 Task: Explore Airbnb listings near historical plantations in Charleston, South Carolina, discussing their cultural significance.
Action: Mouse moved to (576, 75)
Screenshot: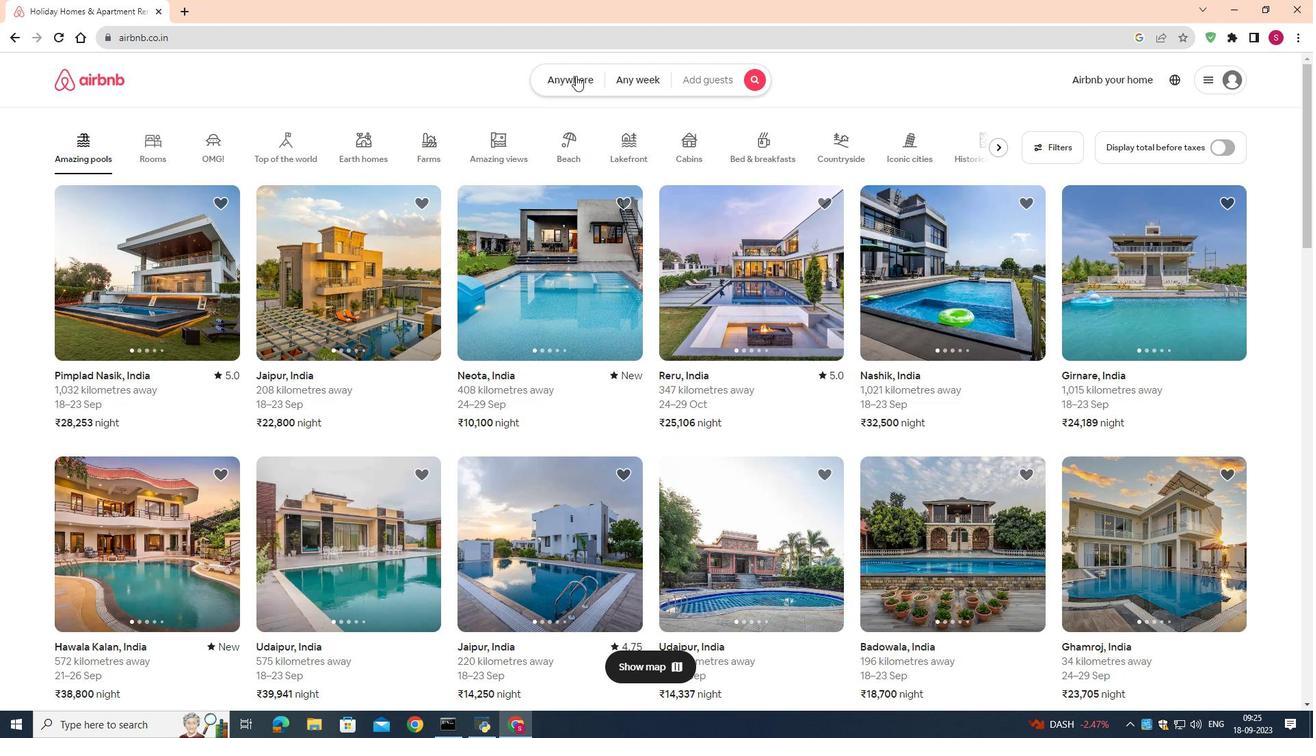 
Action: Mouse pressed left at (576, 75)
Screenshot: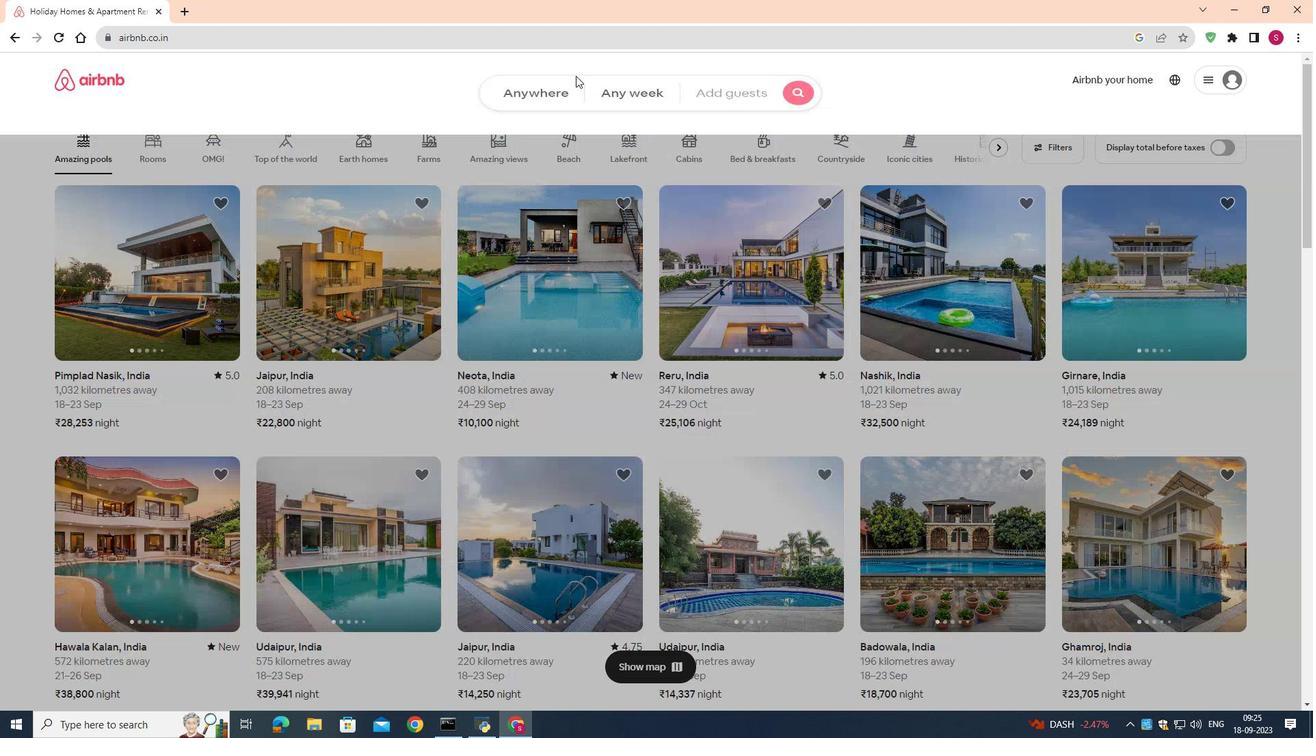 
Action: Mouse moved to (480, 129)
Screenshot: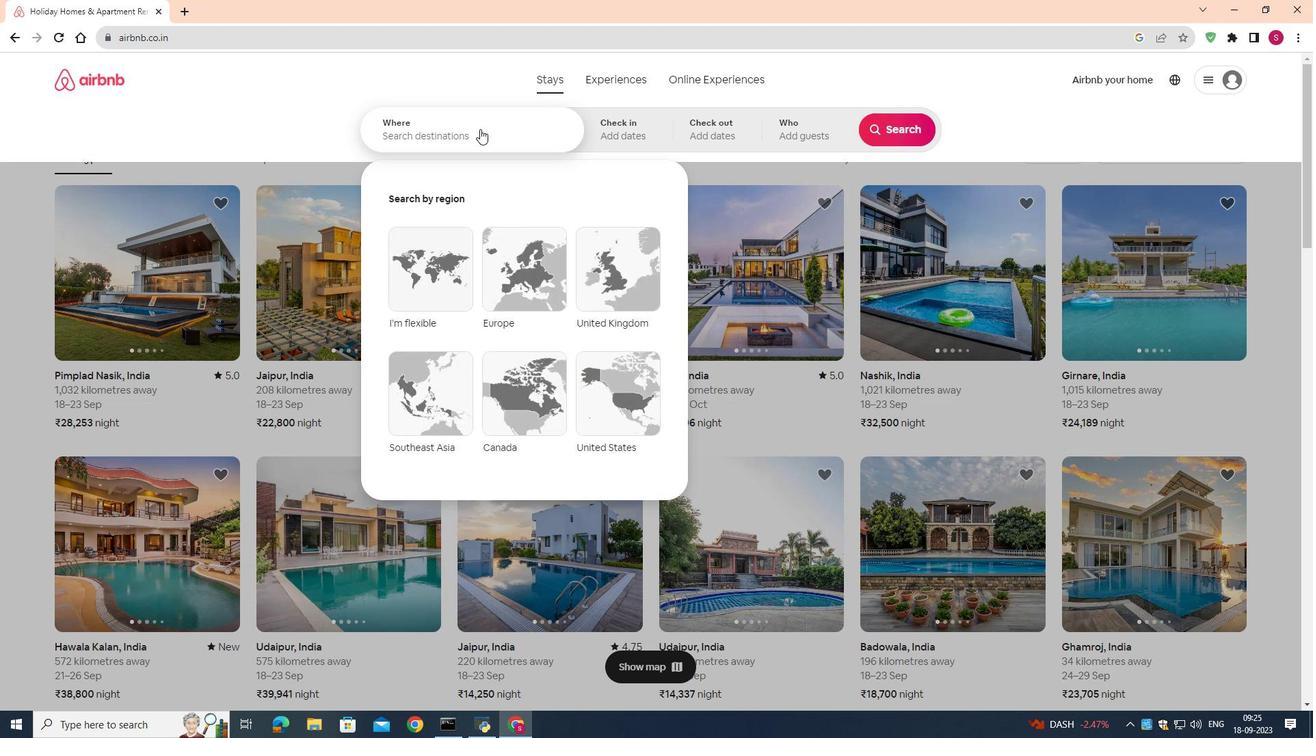 
Action: Mouse pressed left at (480, 129)
Screenshot: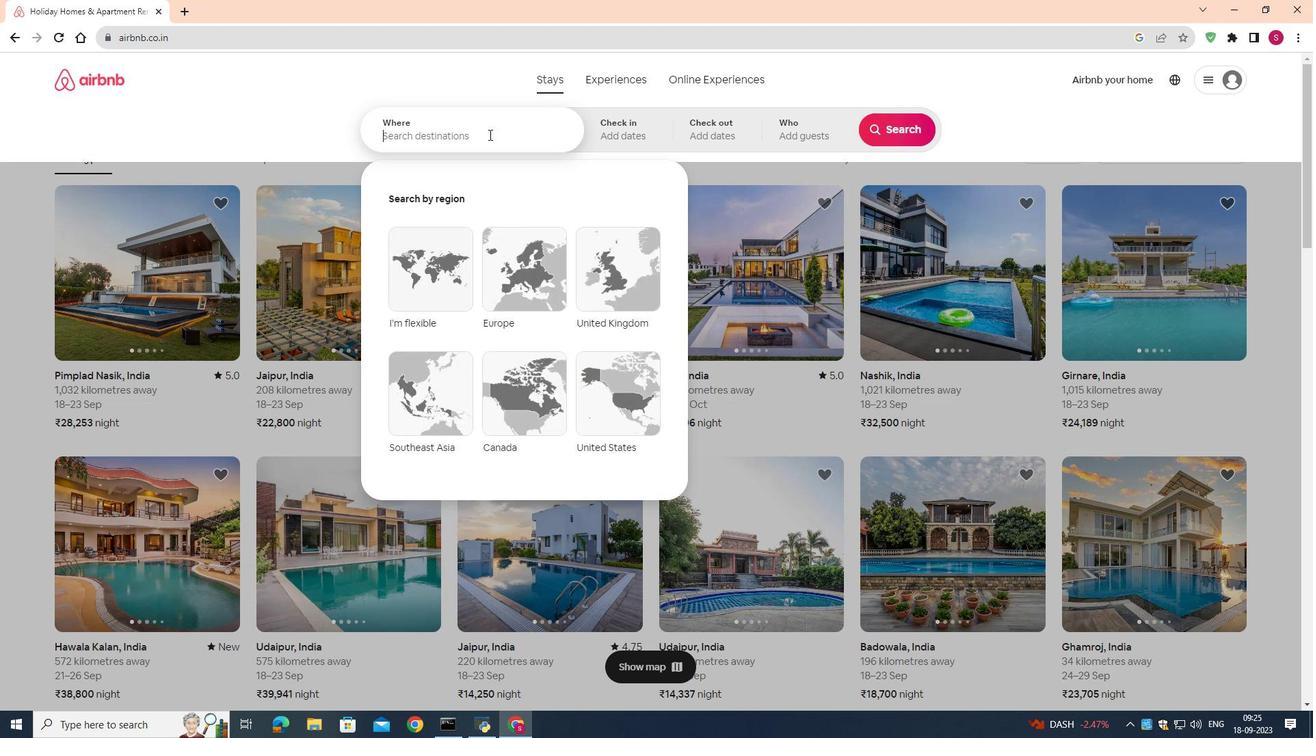 
Action: Mouse moved to (491, 135)
Screenshot: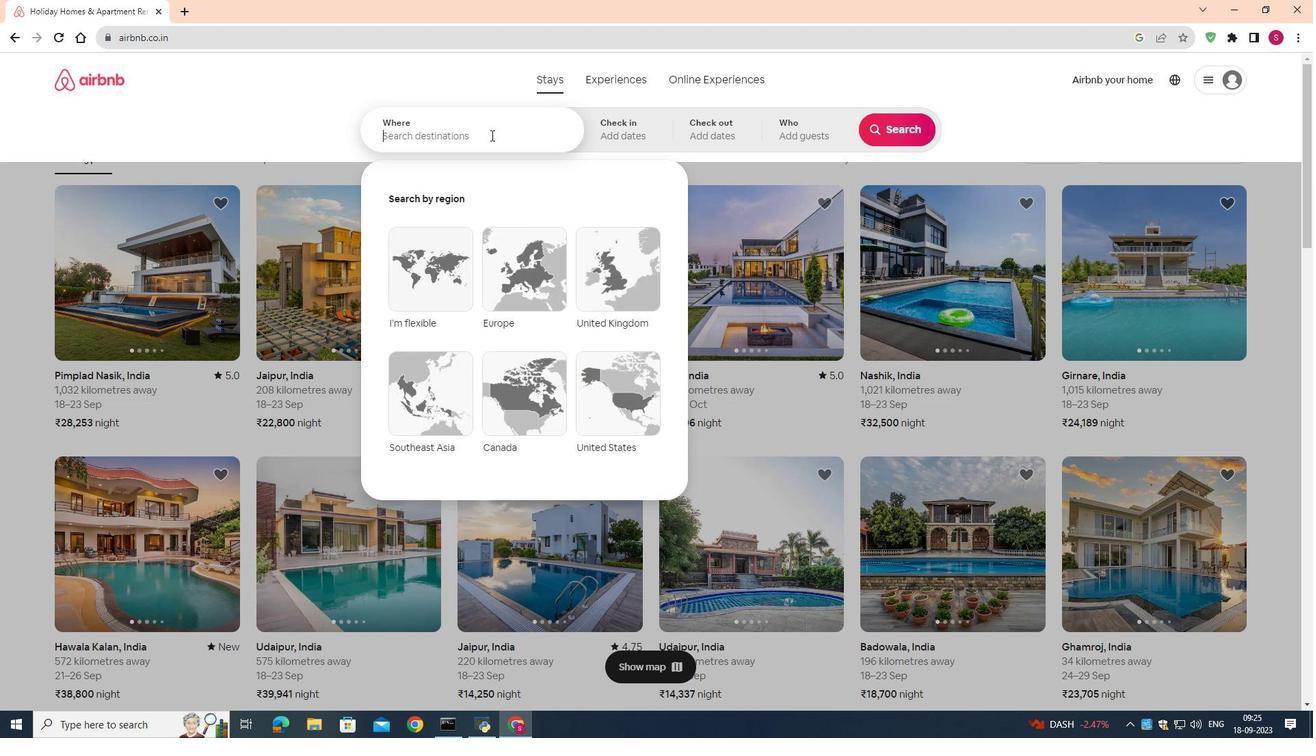 
Action: Key pressed <Key.caps_lock>C<Key.caps_lock>haleston,<Key.space><Key.caps_lock>S<Key.caps_lock>outh<Key.down><Key.enter>
Screenshot: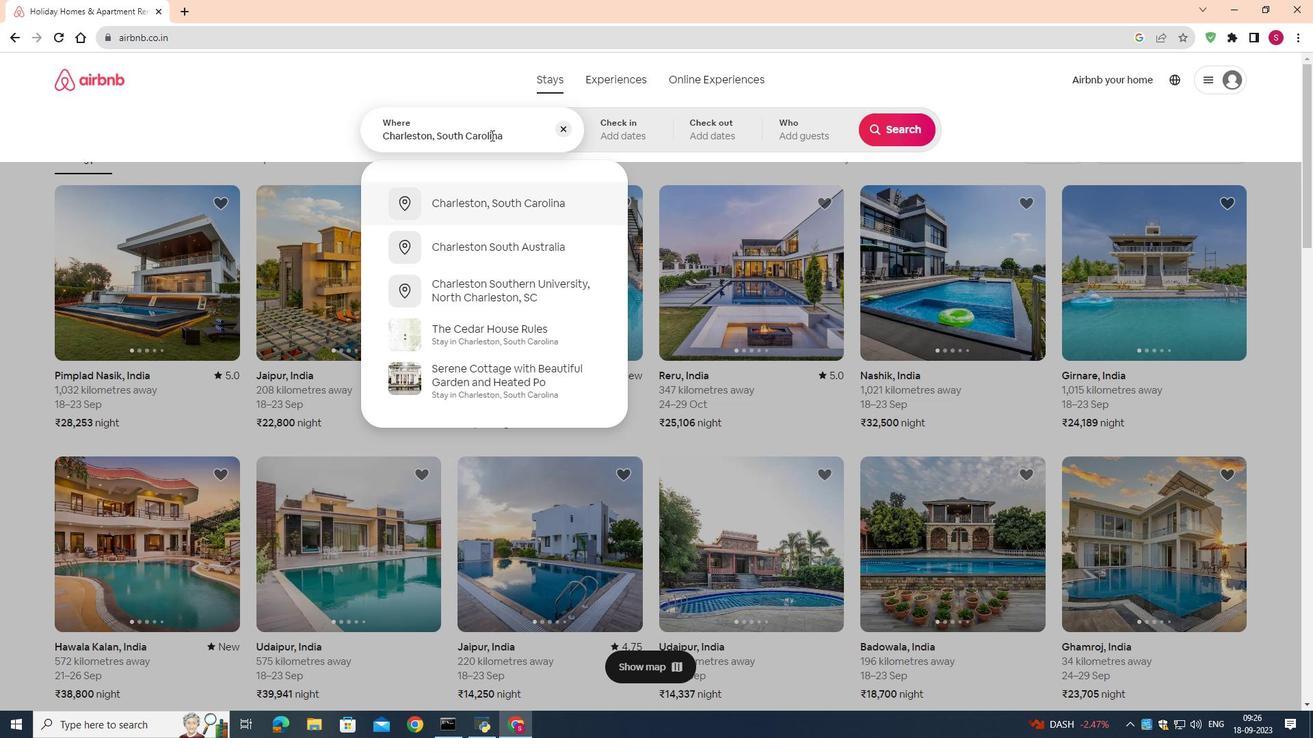 
Action: Mouse moved to (883, 134)
Screenshot: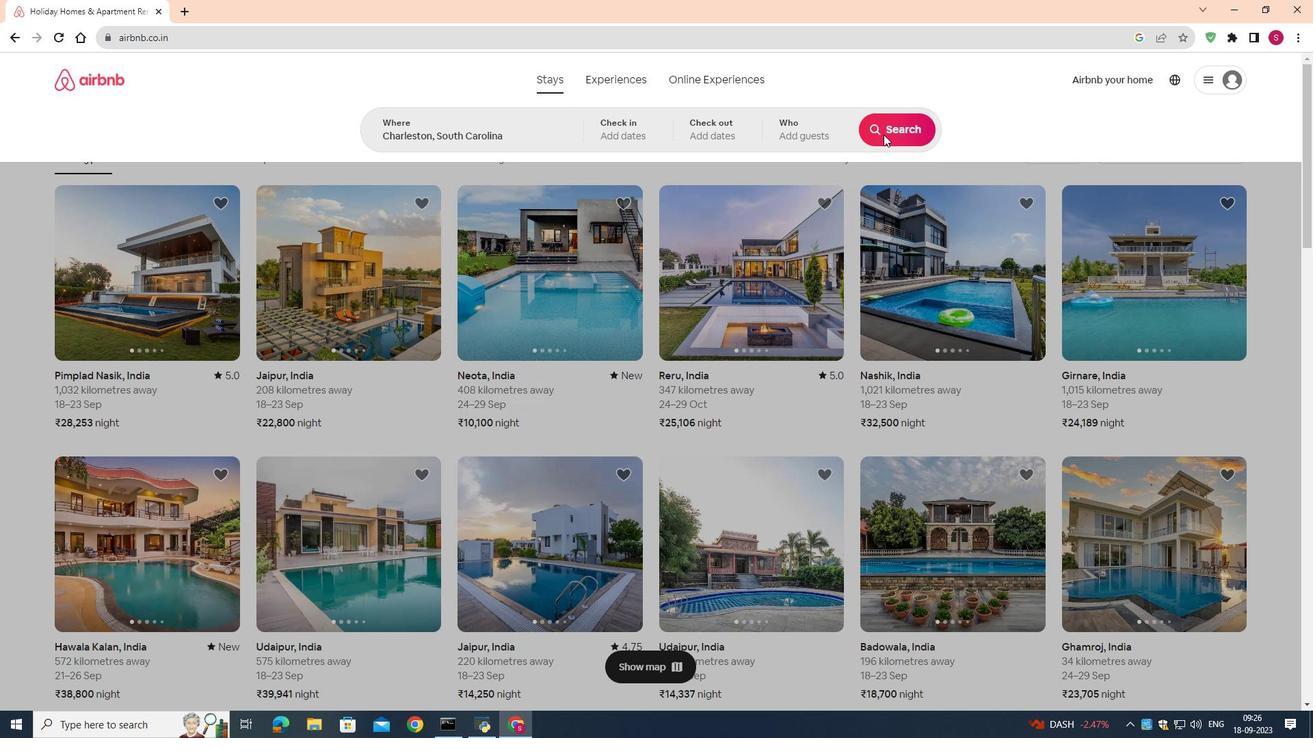 
Action: Mouse pressed left at (883, 134)
Screenshot: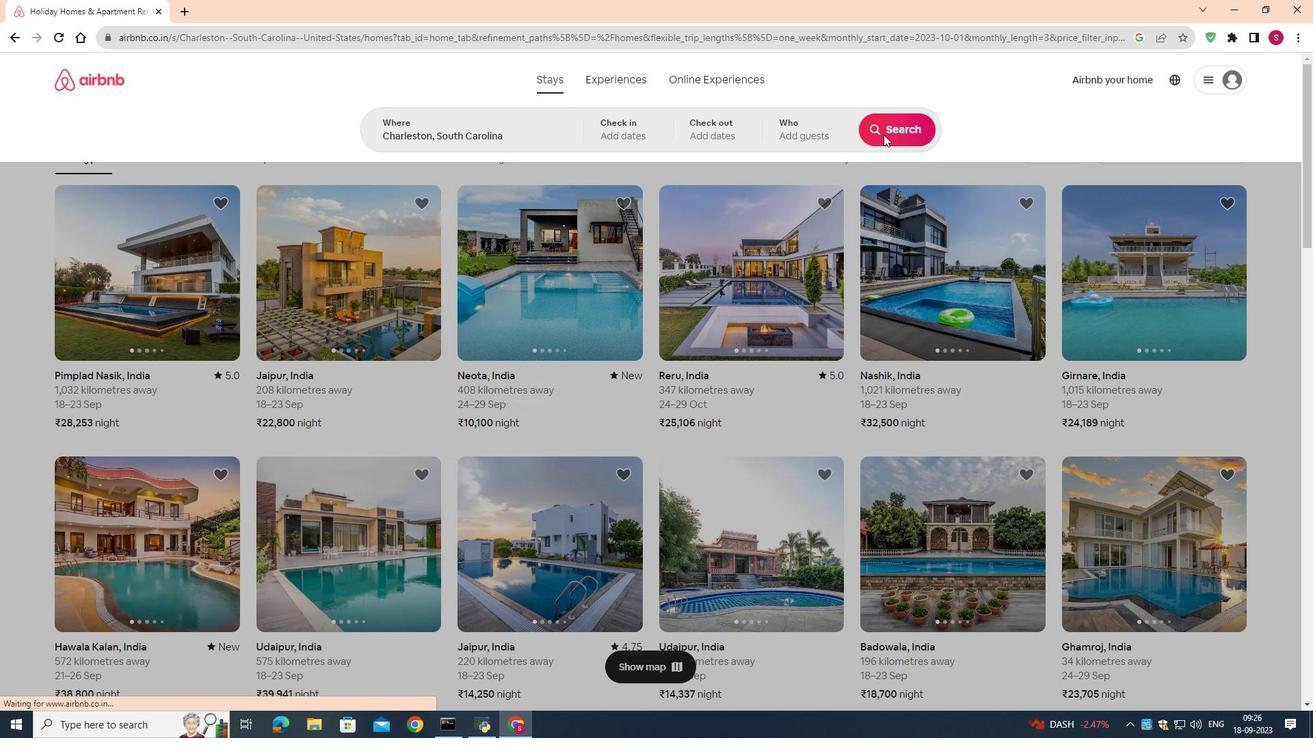 
Action: Mouse moved to (1048, 134)
Screenshot: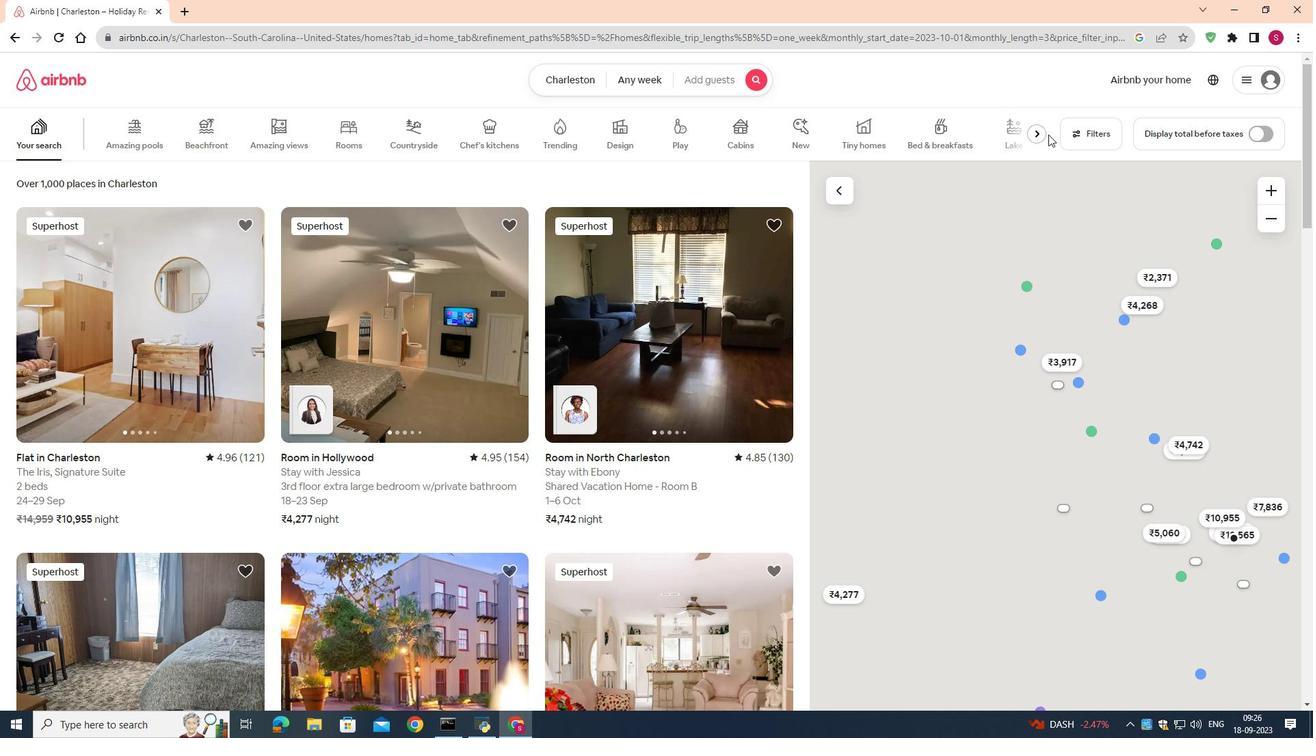 
Action: Mouse pressed left at (1048, 134)
Screenshot: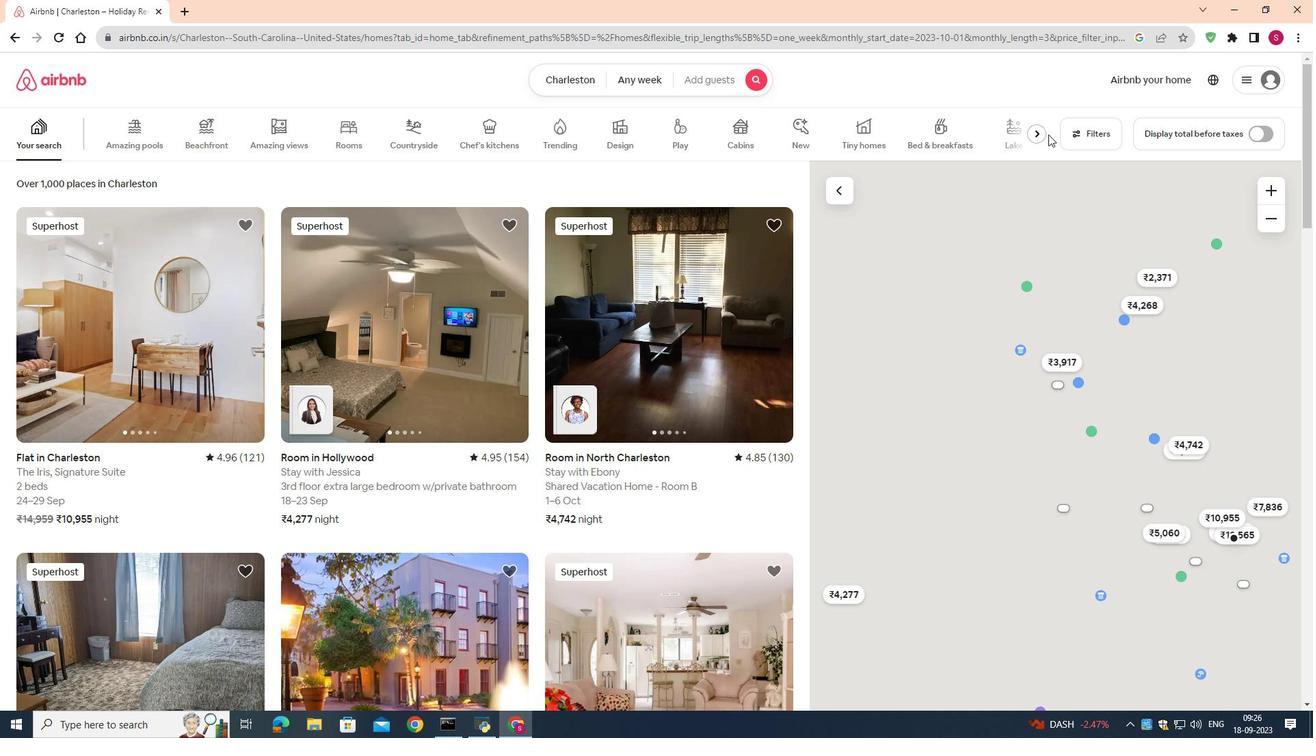 
Action: Mouse moved to (1041, 135)
Screenshot: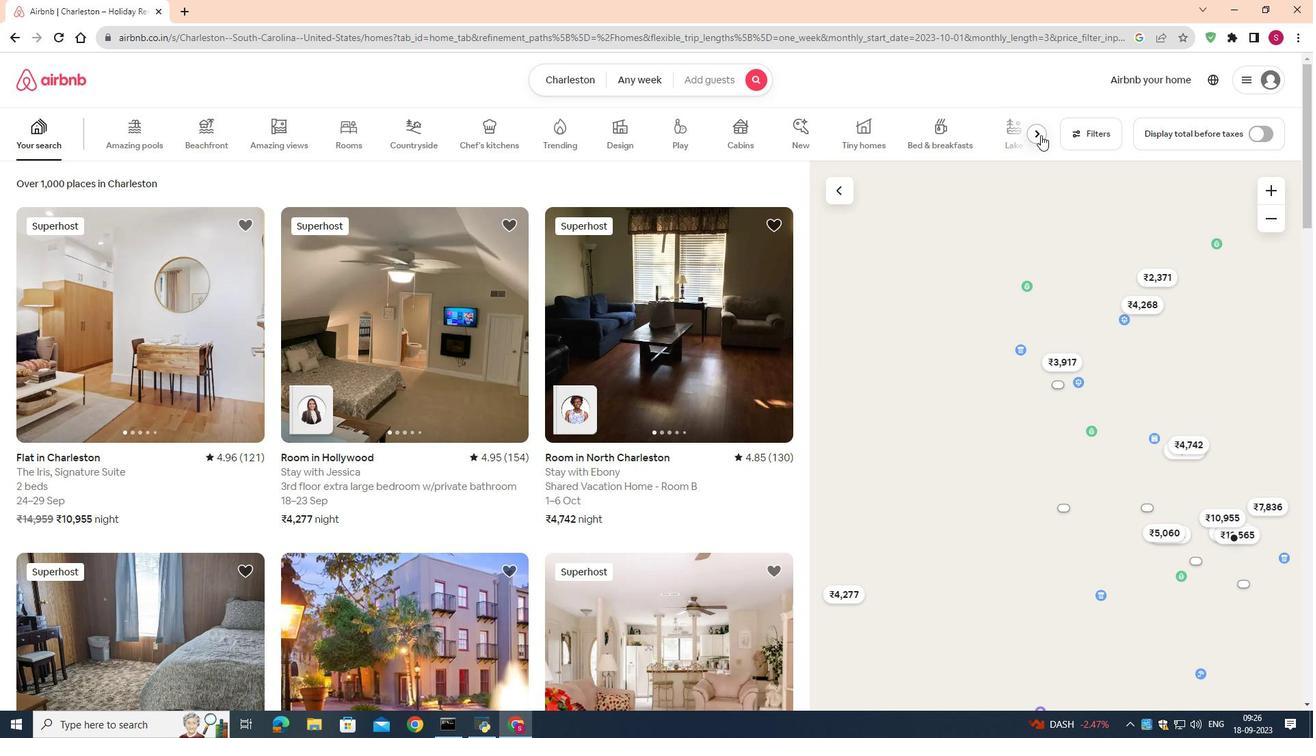 
Action: Mouse pressed left at (1041, 135)
Screenshot: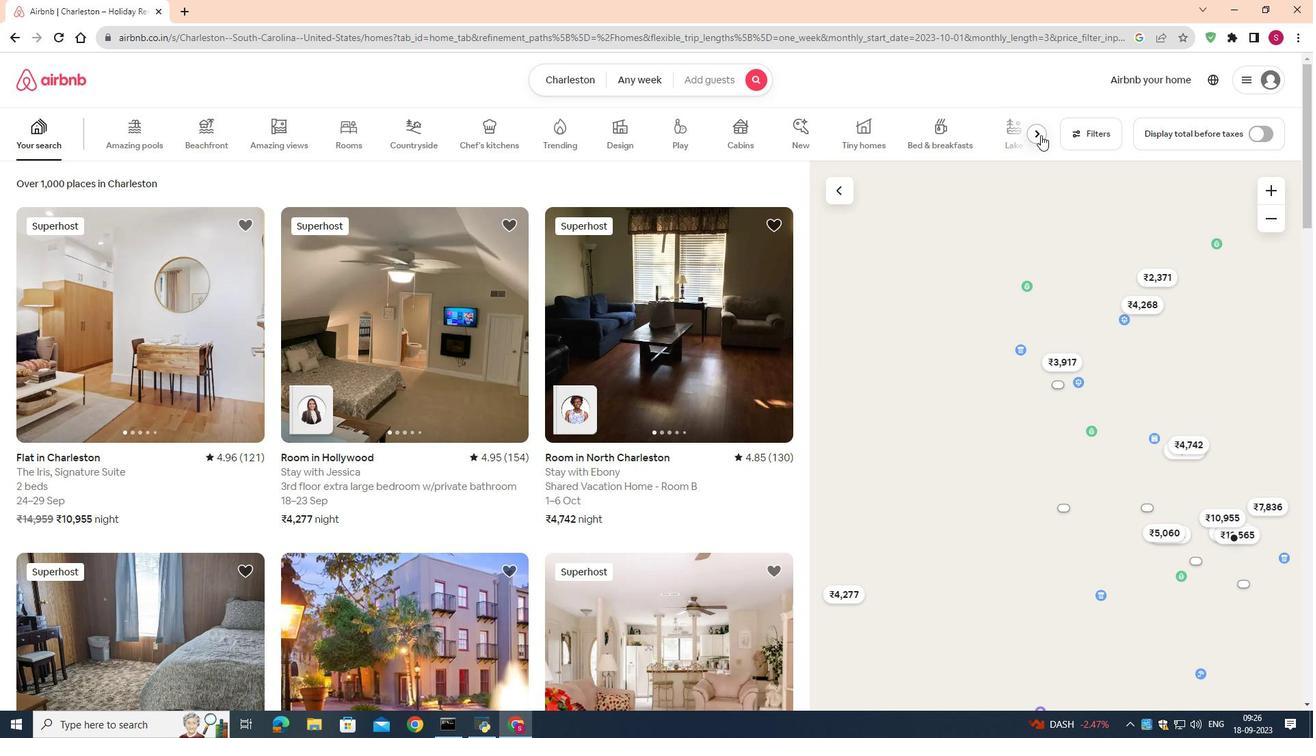 
Action: Mouse moved to (21, 139)
Screenshot: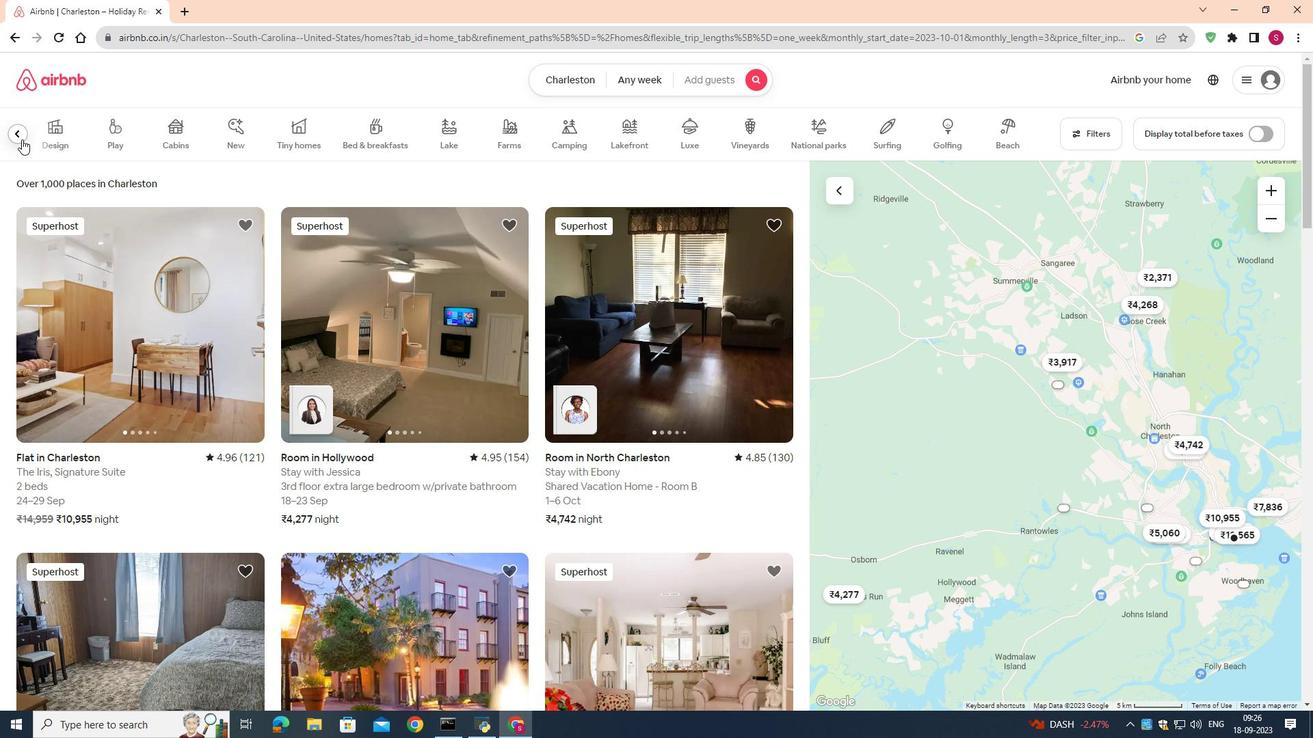 
Action: Mouse pressed left at (21, 139)
Screenshot: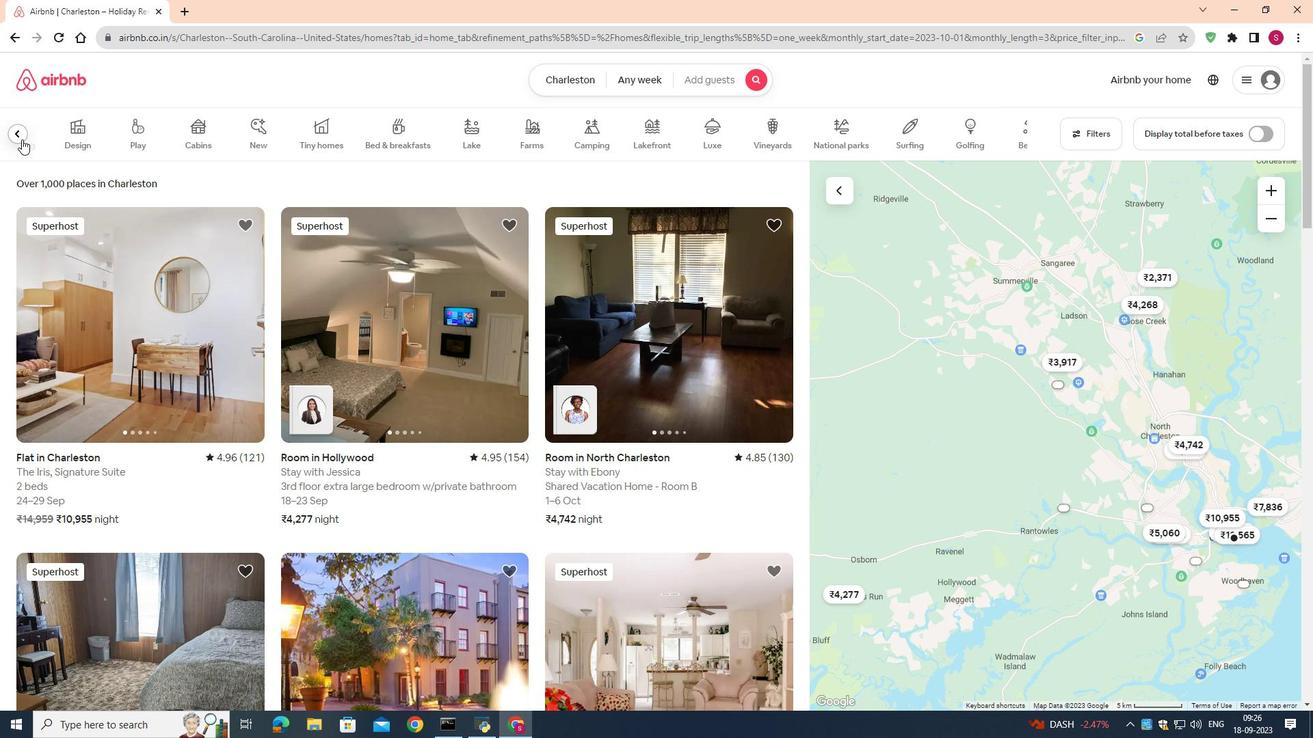 
Action: Mouse moved to (25, 134)
Screenshot: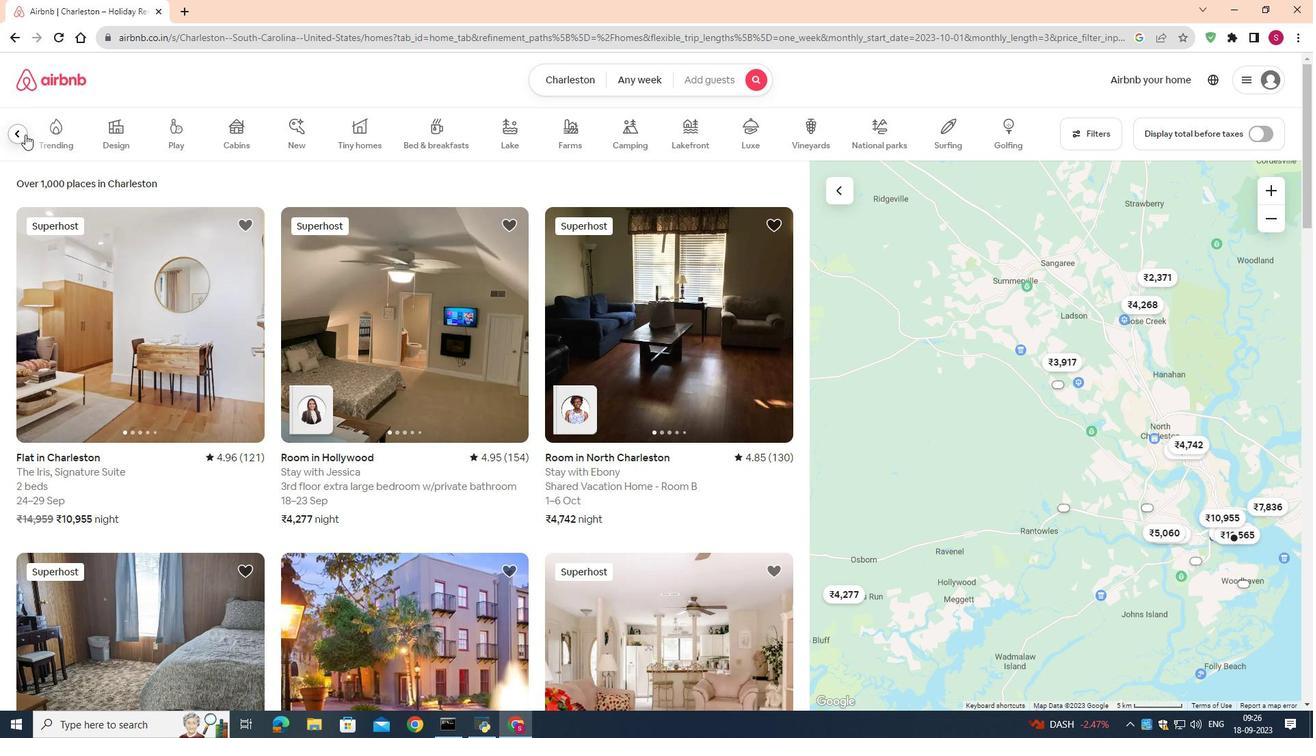 
Action: Mouse pressed left at (25, 134)
Screenshot: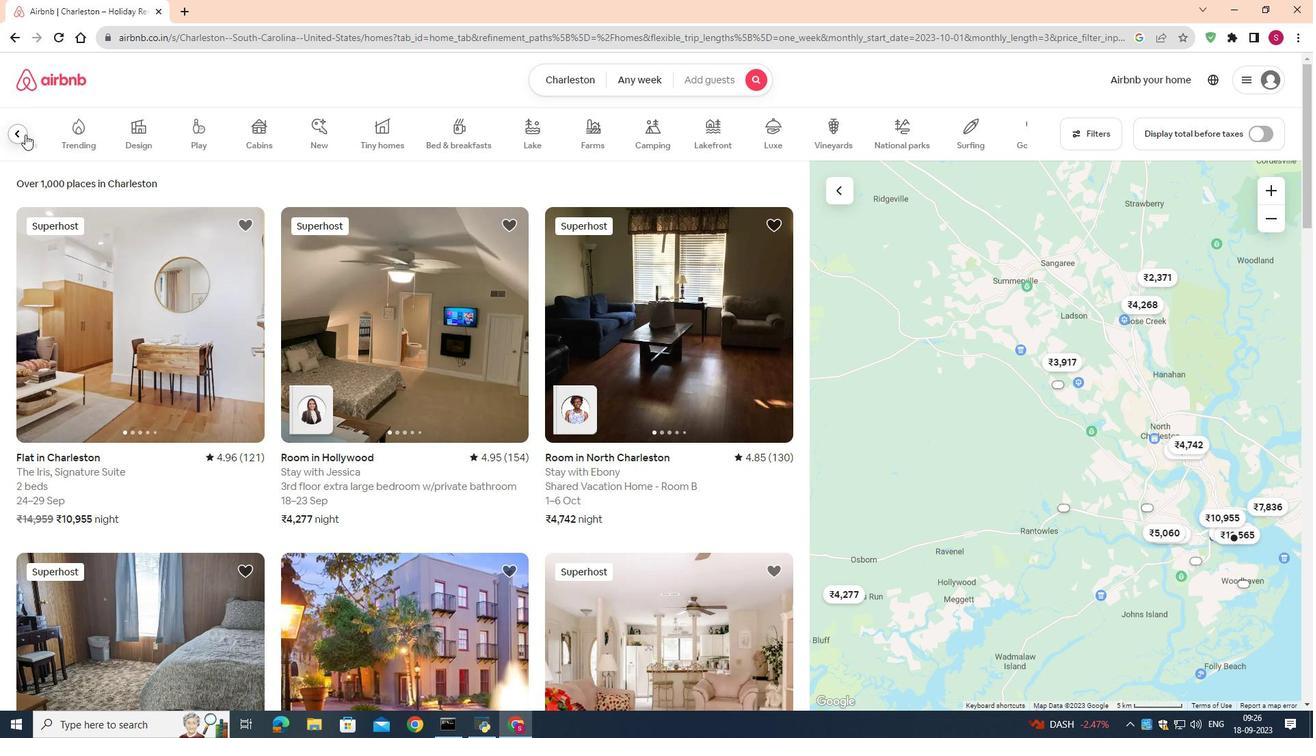 
Action: Mouse moved to (15, 130)
Screenshot: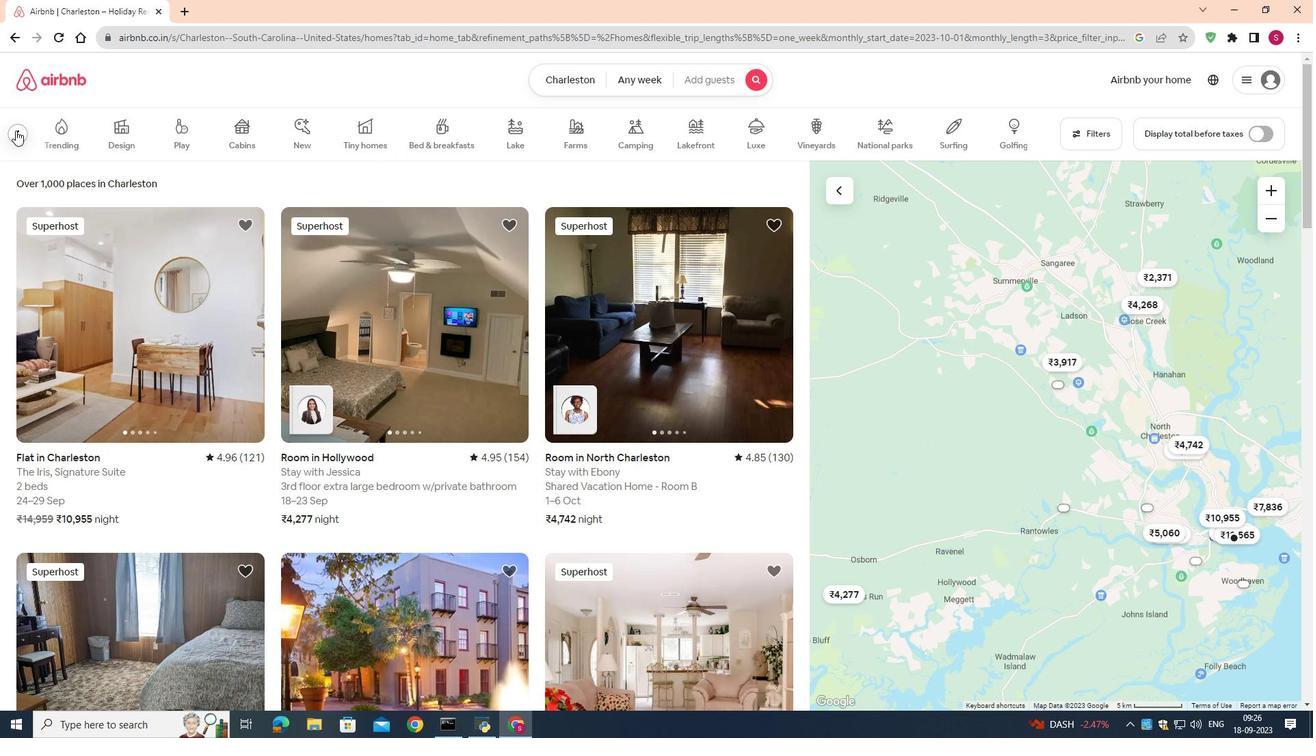 
Action: Mouse pressed left at (15, 130)
Screenshot: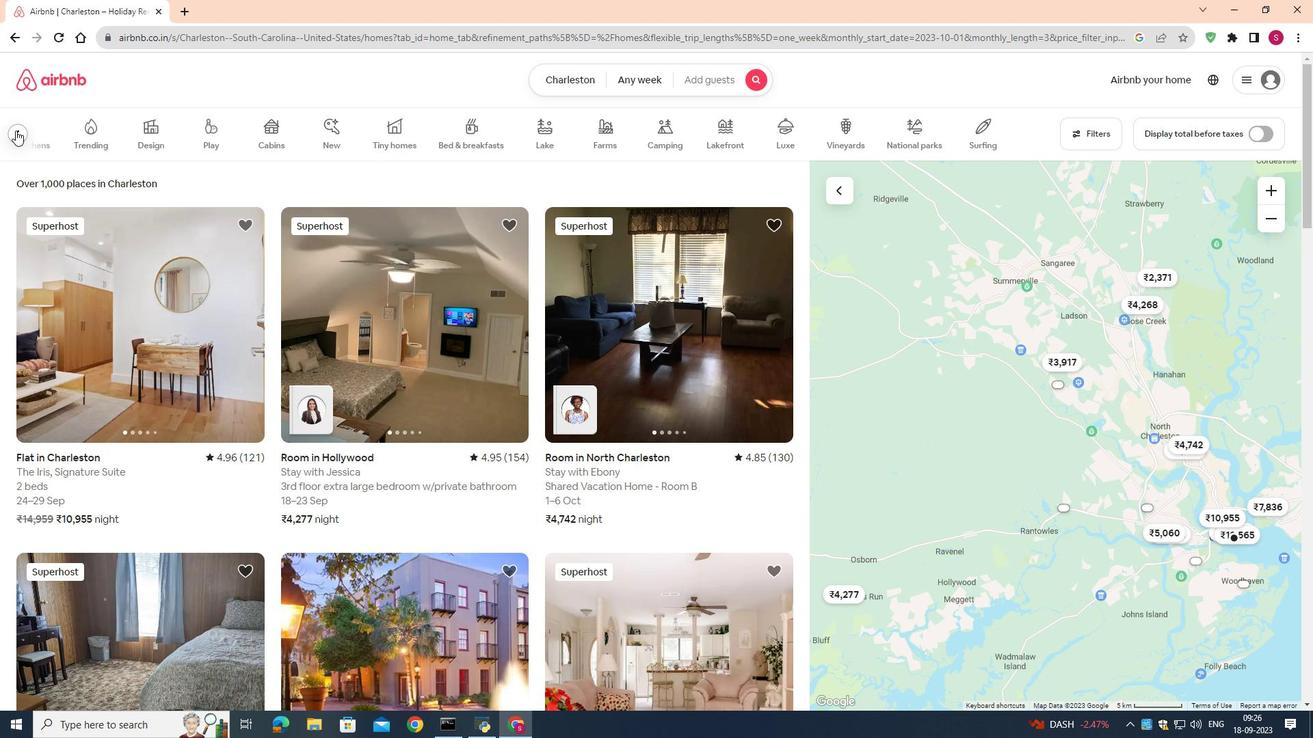 
Action: Mouse moved to (14, 129)
Screenshot: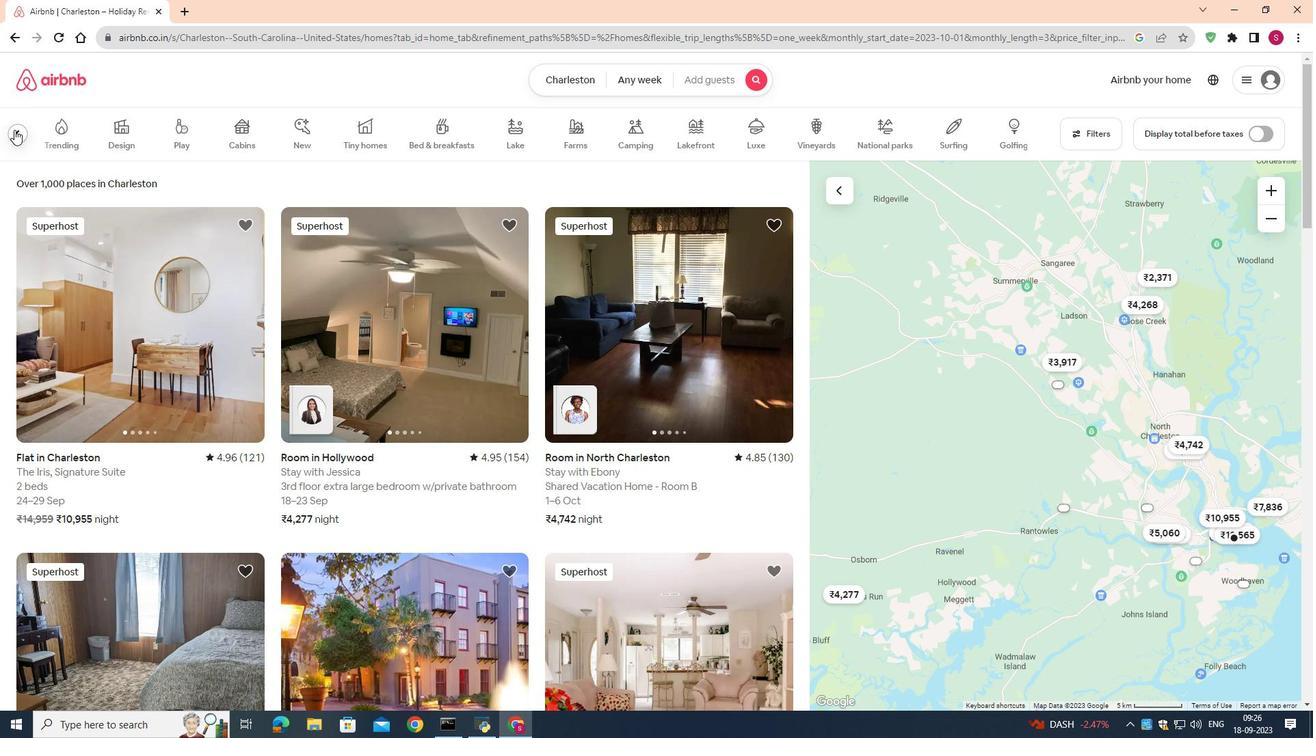 
Action: Mouse pressed left at (14, 129)
Screenshot: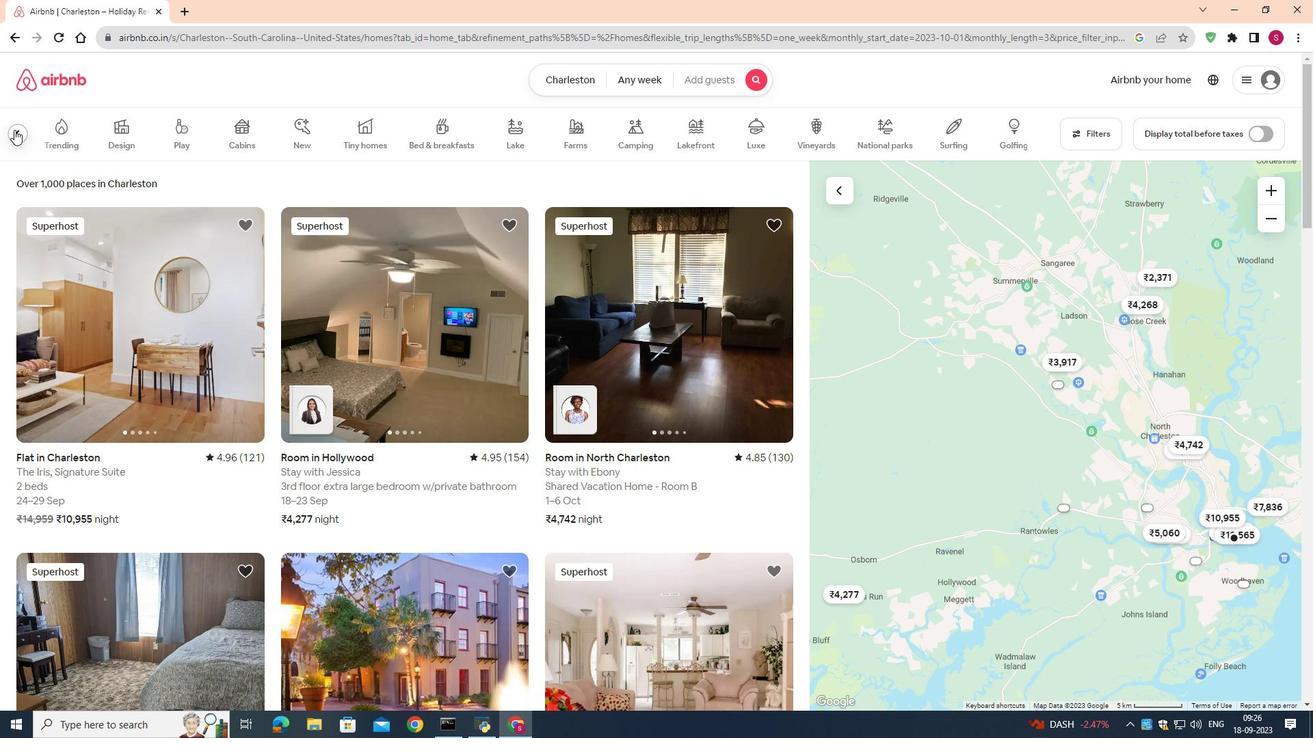 
Action: Mouse moved to (2, 123)
Screenshot: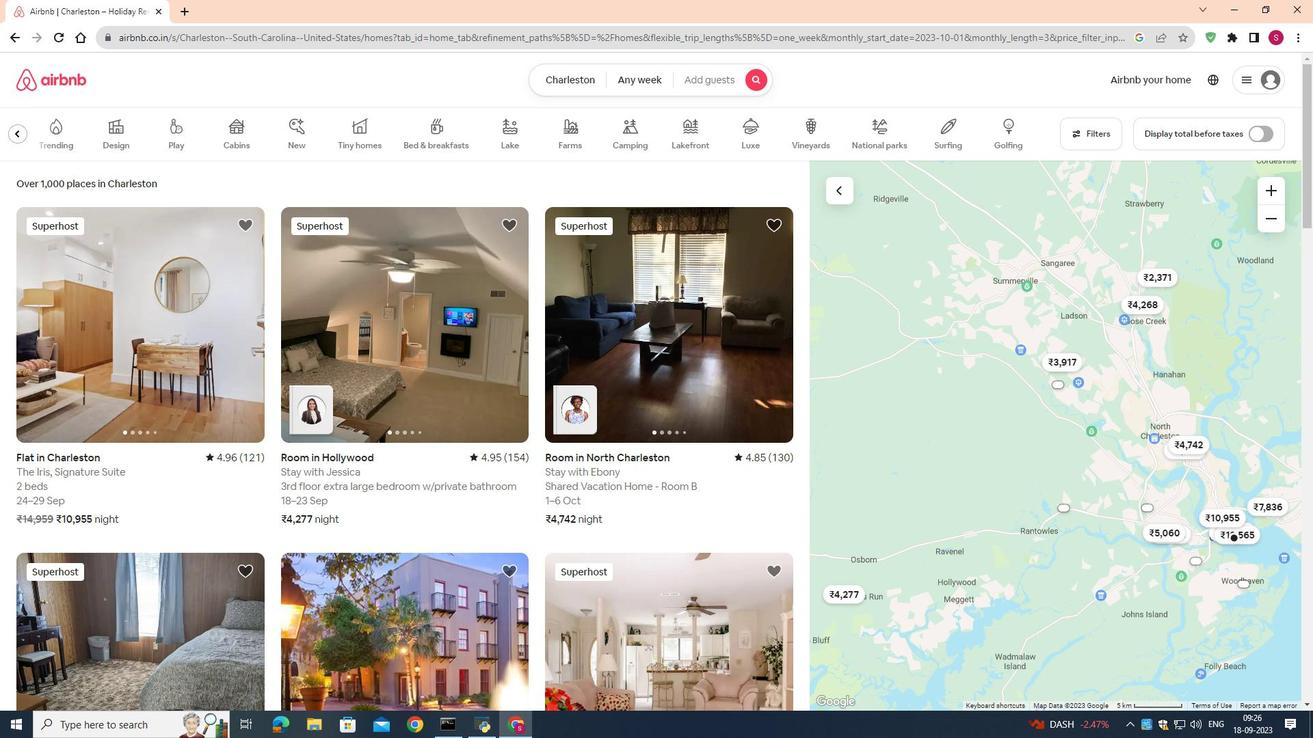 
Action: Mouse pressed left at (2, 123)
Screenshot: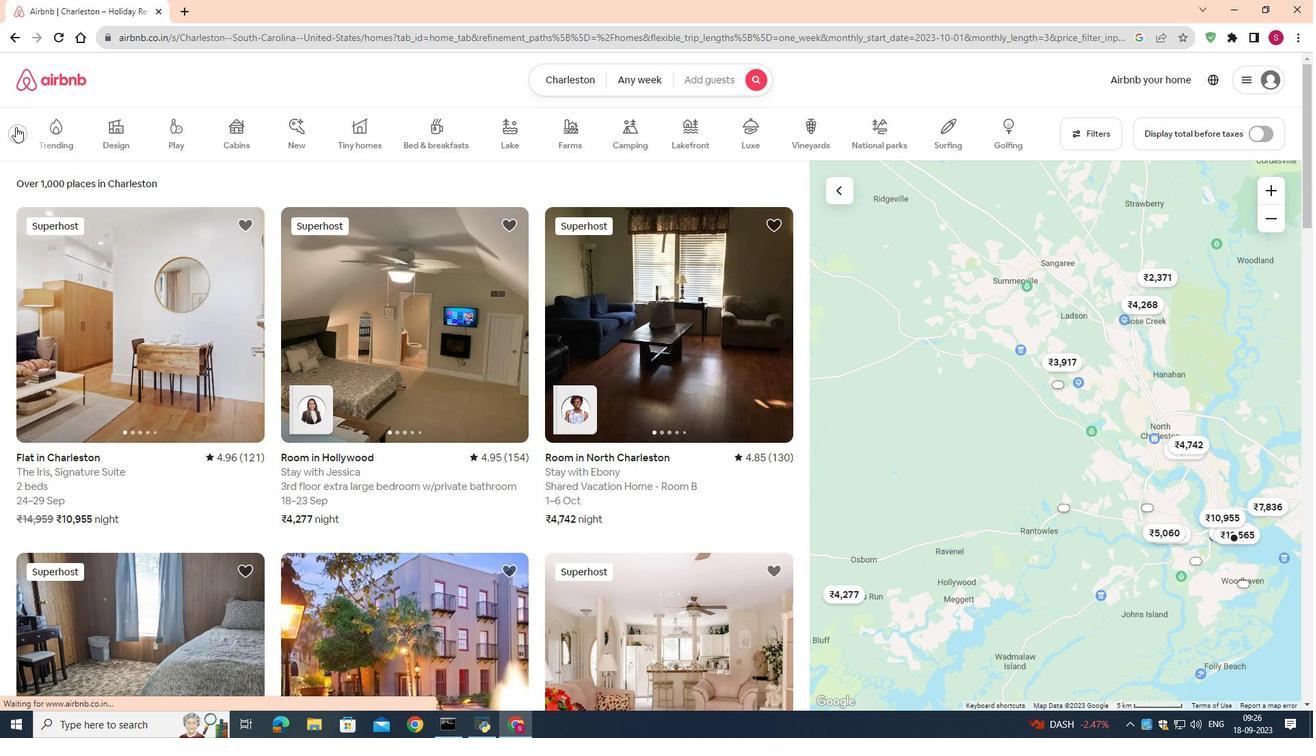 
Action: Mouse moved to (15, 127)
Screenshot: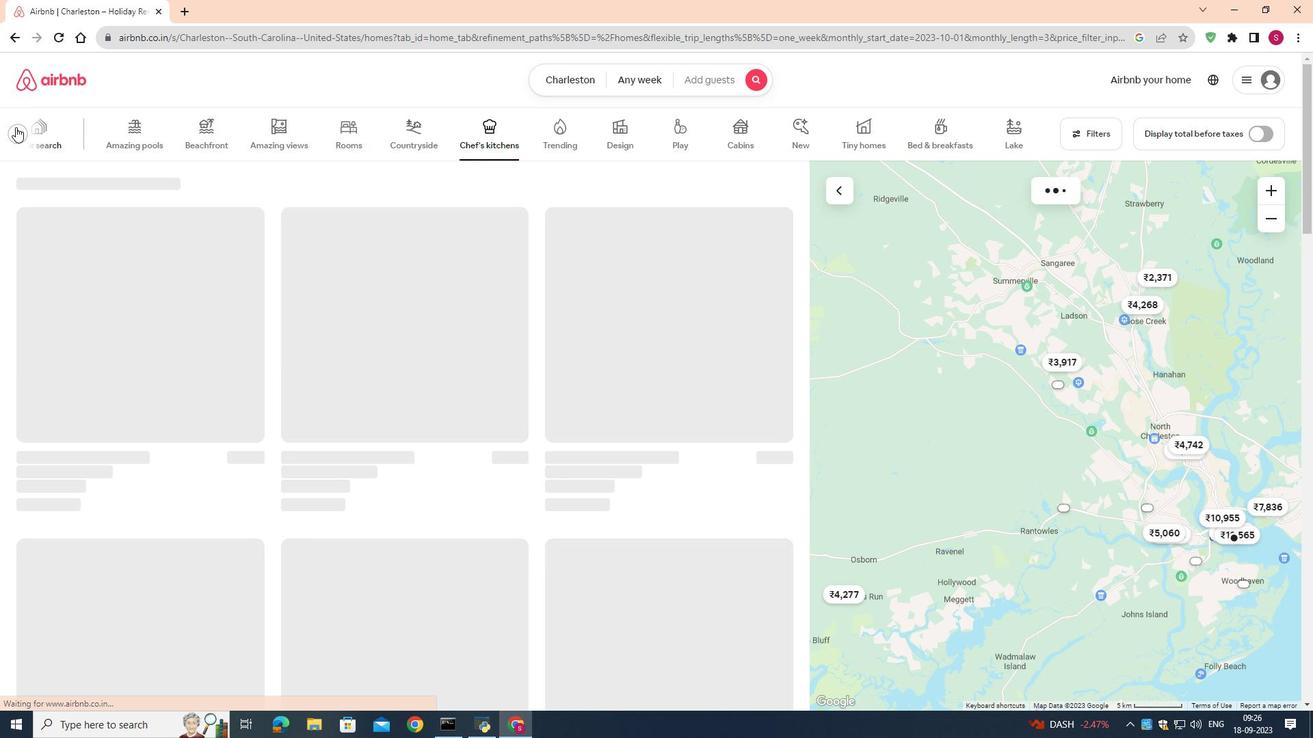 
Action: Mouse pressed left at (15, 127)
Screenshot: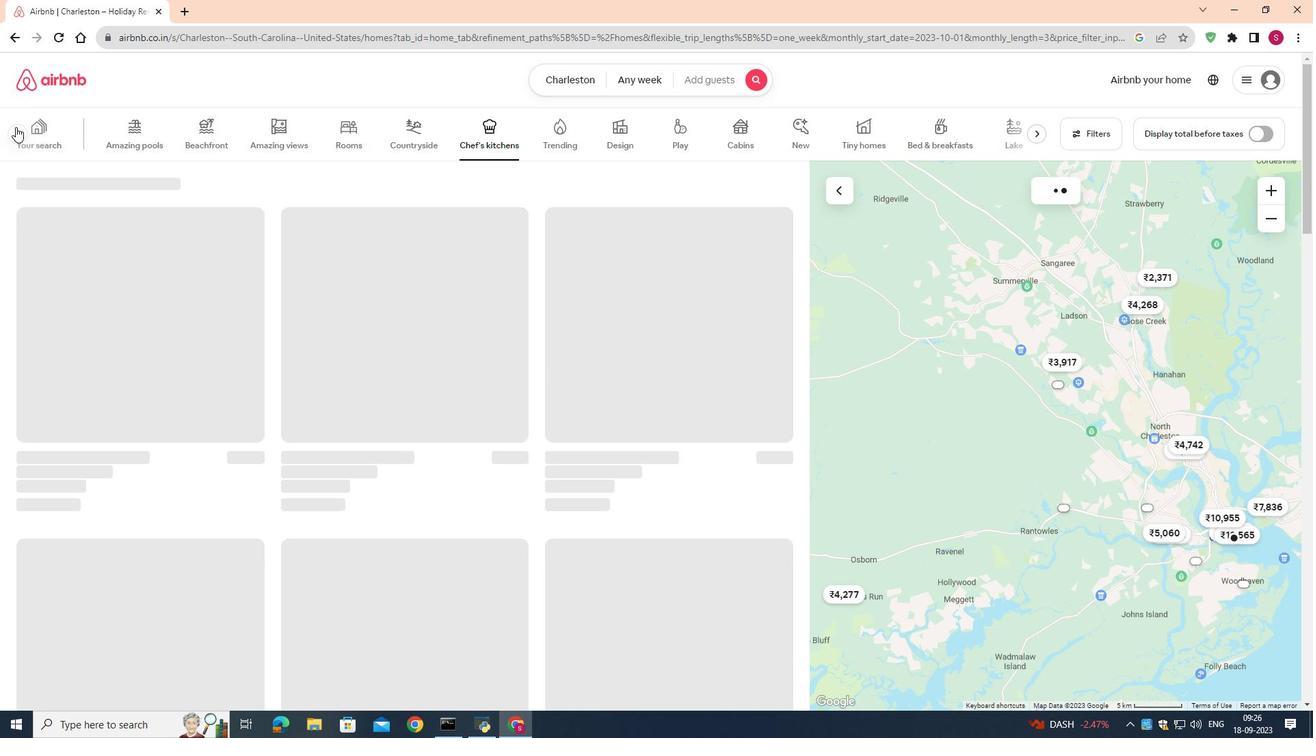 
Action: Mouse moved to (669, 266)
Screenshot: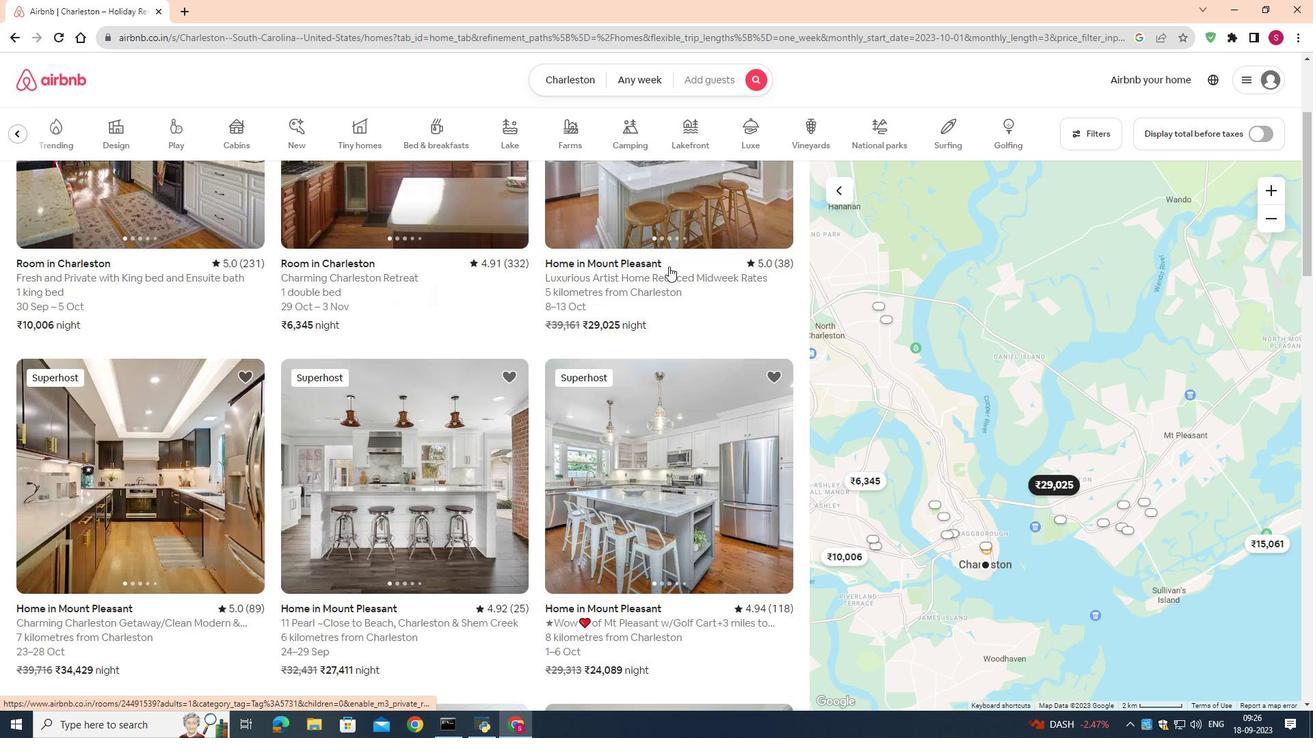 
Action: Mouse scrolled (669, 266) with delta (0, 0)
Screenshot: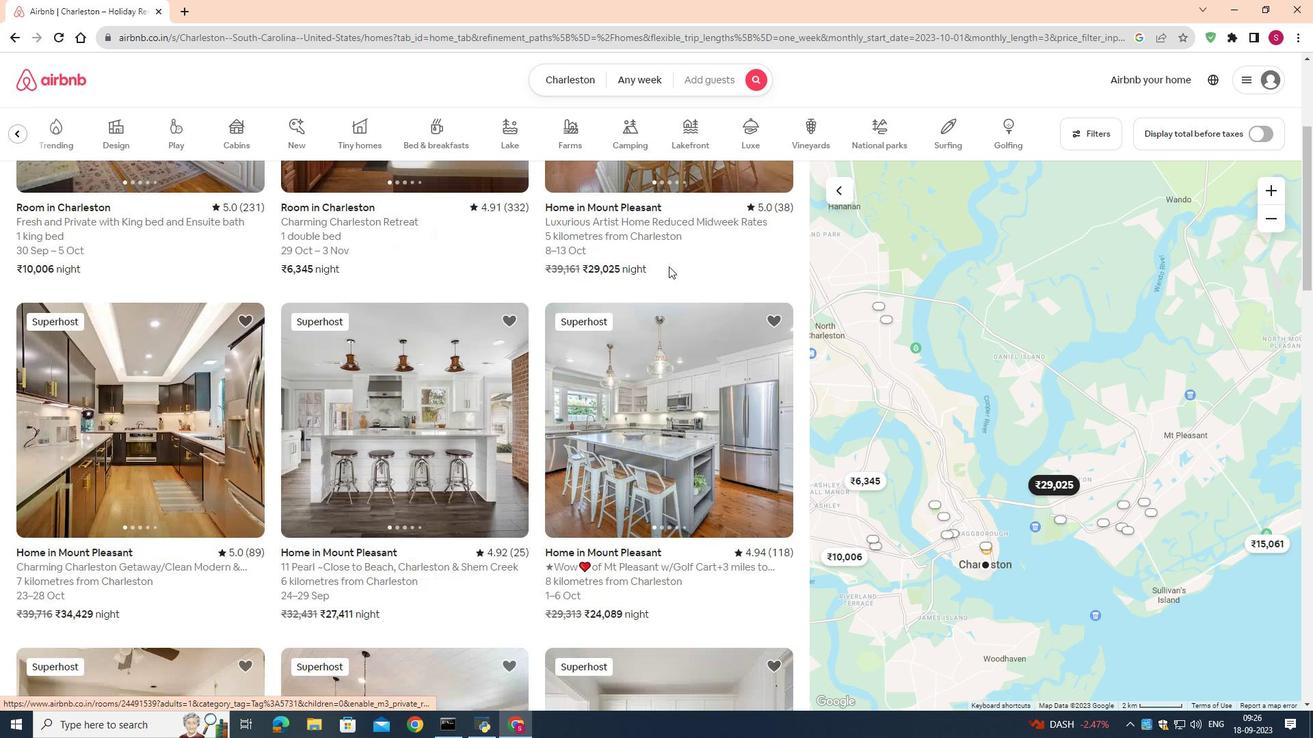 
Action: Mouse scrolled (669, 266) with delta (0, 0)
Screenshot: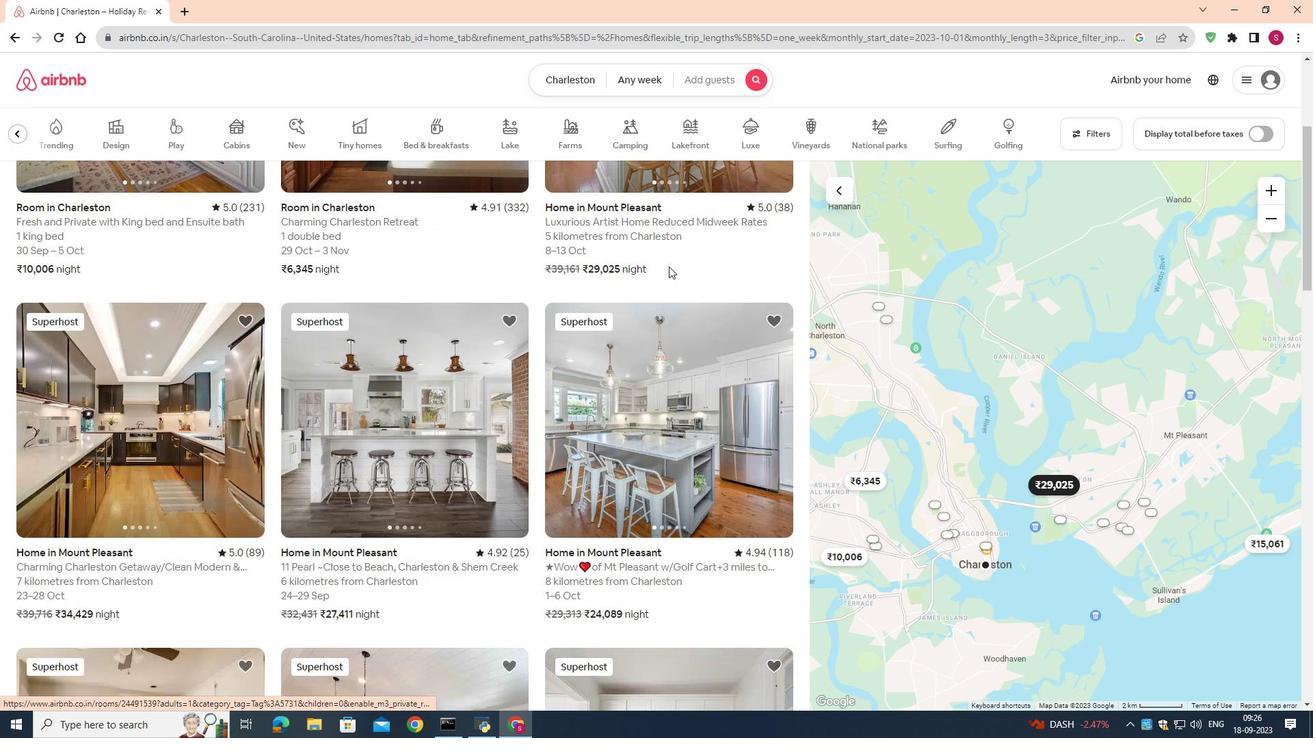 
Action: Mouse scrolled (669, 266) with delta (0, 0)
Screenshot: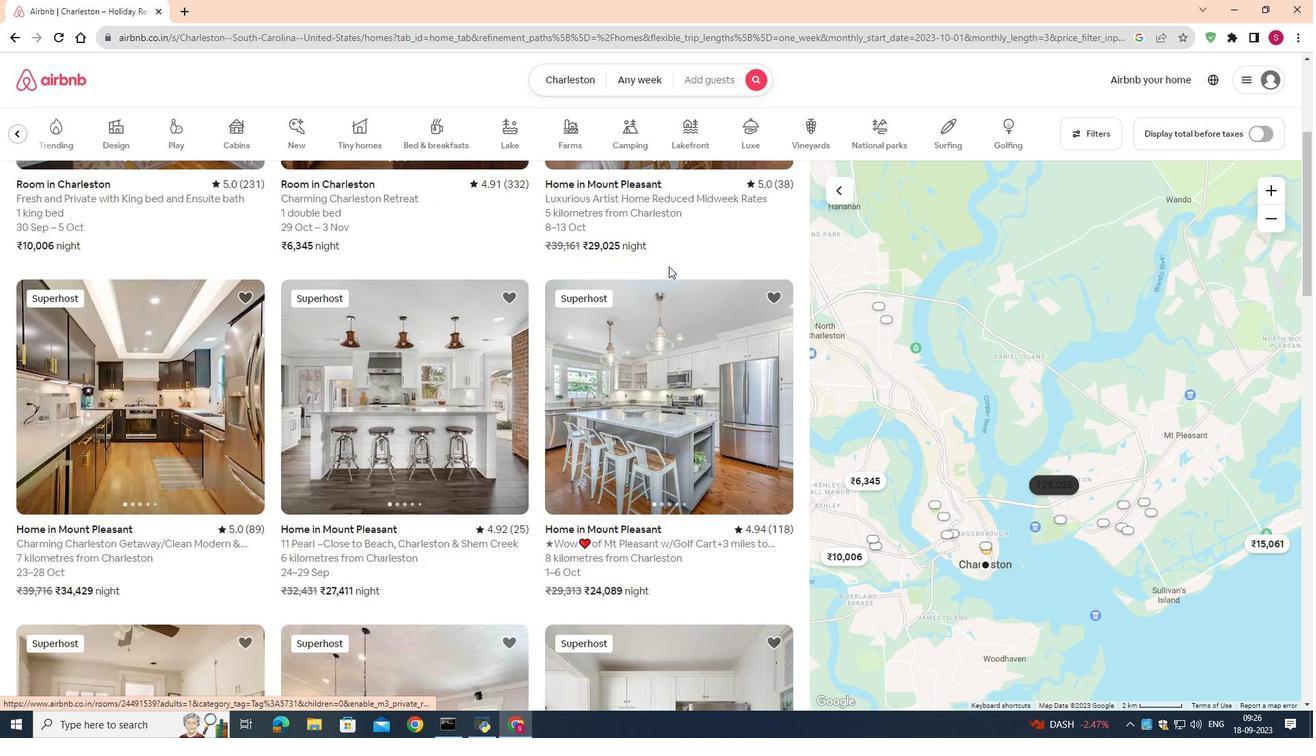 
Action: Mouse scrolled (669, 266) with delta (0, 0)
Screenshot: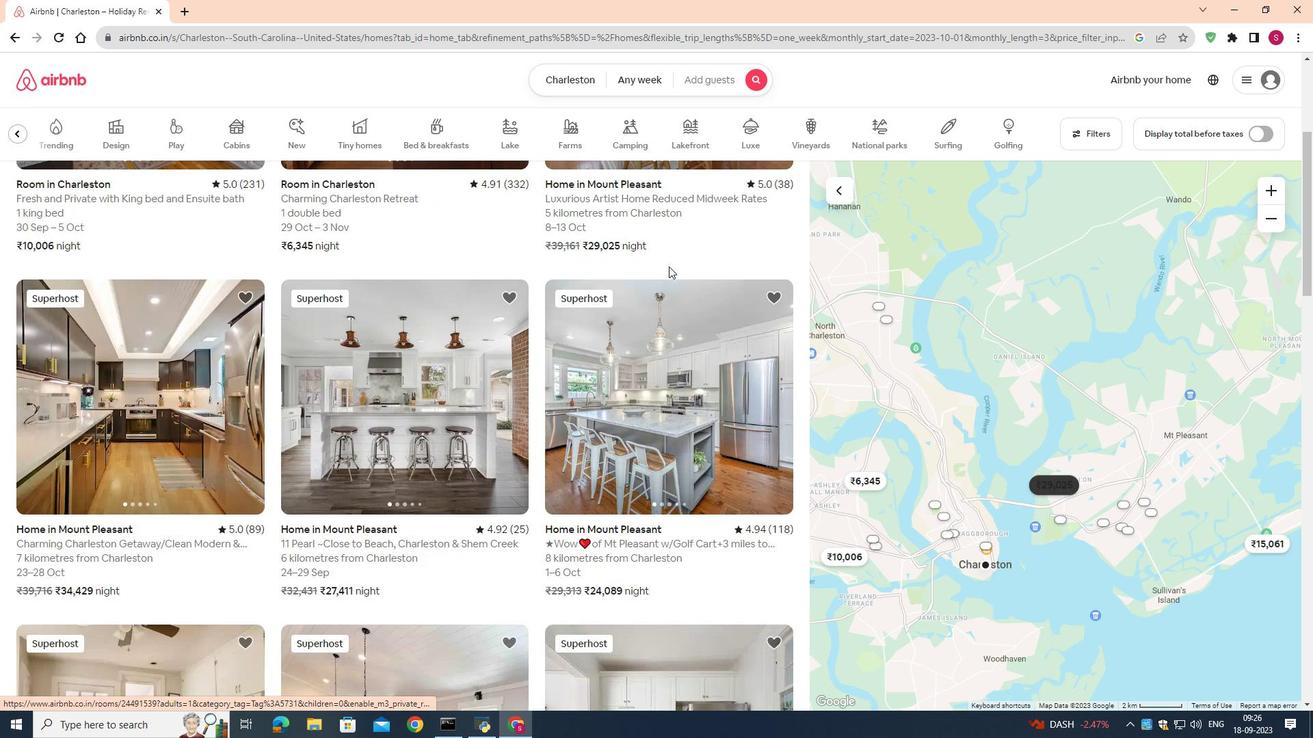 
Action: Mouse scrolled (669, 267) with delta (0, 0)
Screenshot: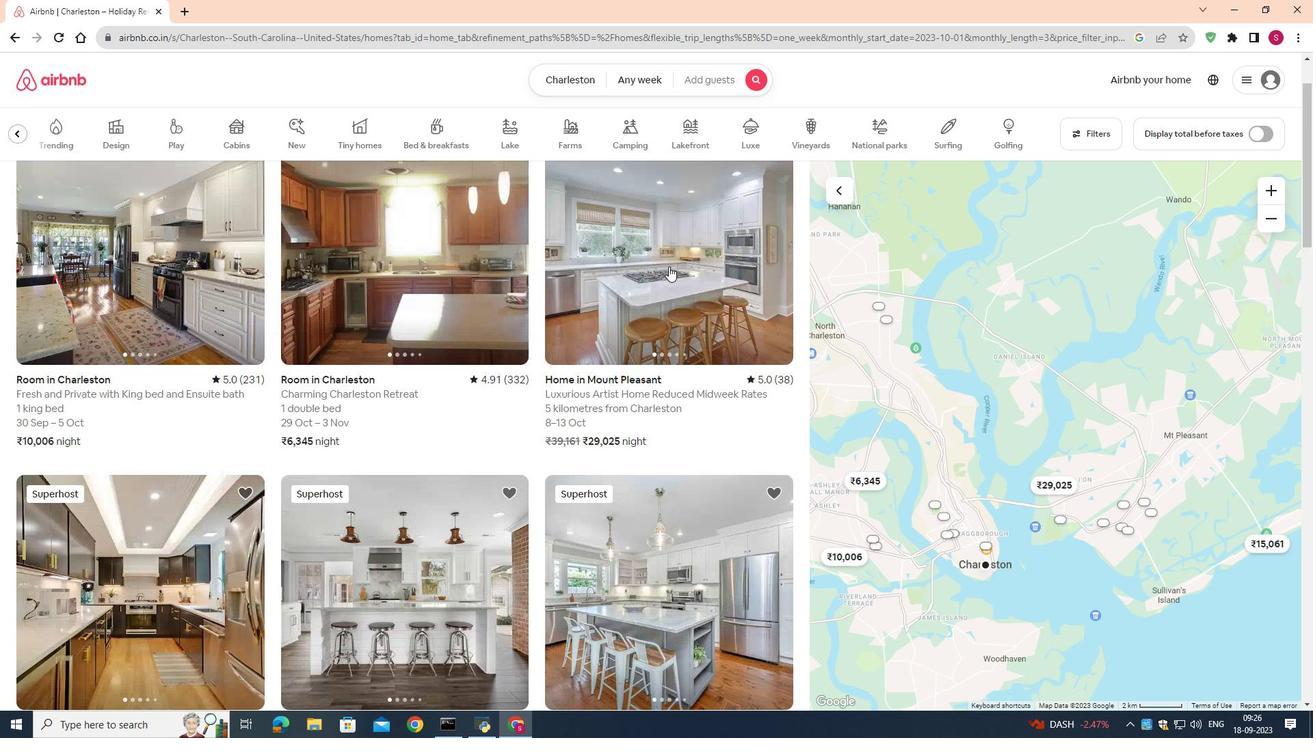 
Action: Mouse scrolled (669, 267) with delta (0, 0)
Screenshot: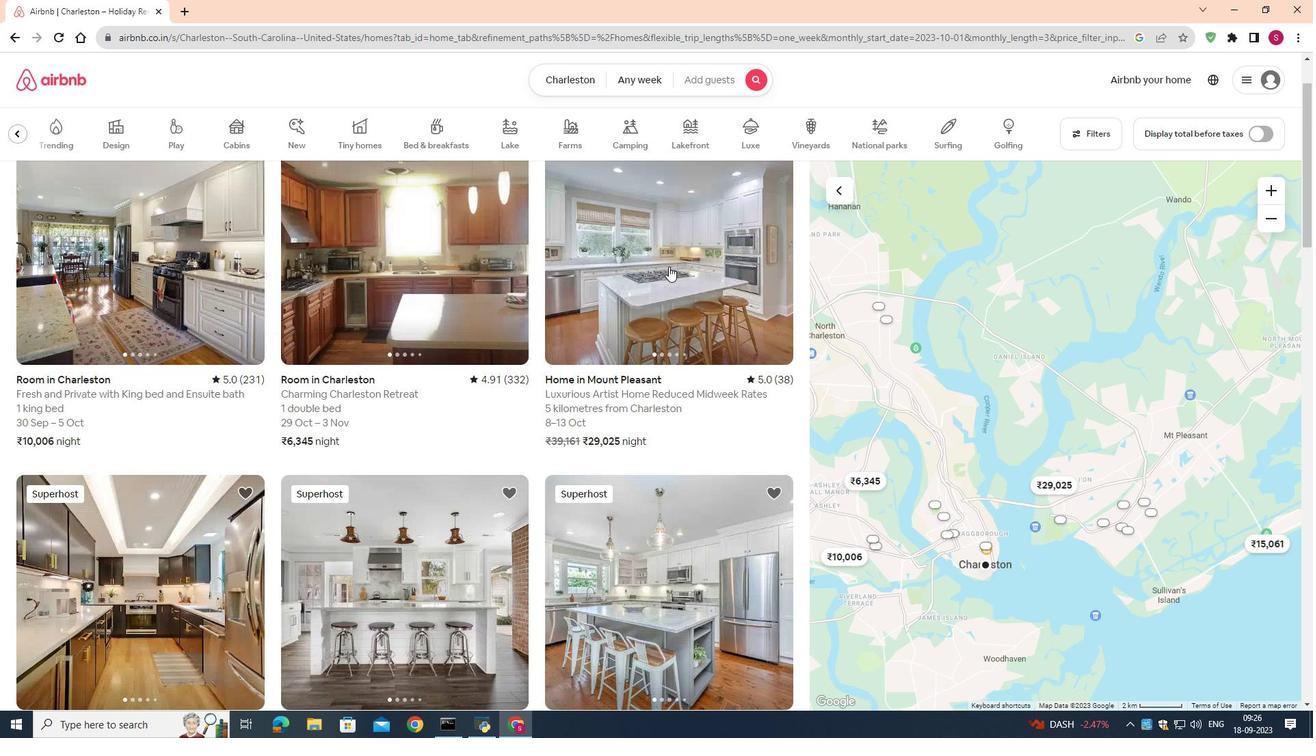 
Action: Mouse scrolled (669, 267) with delta (0, 0)
Screenshot: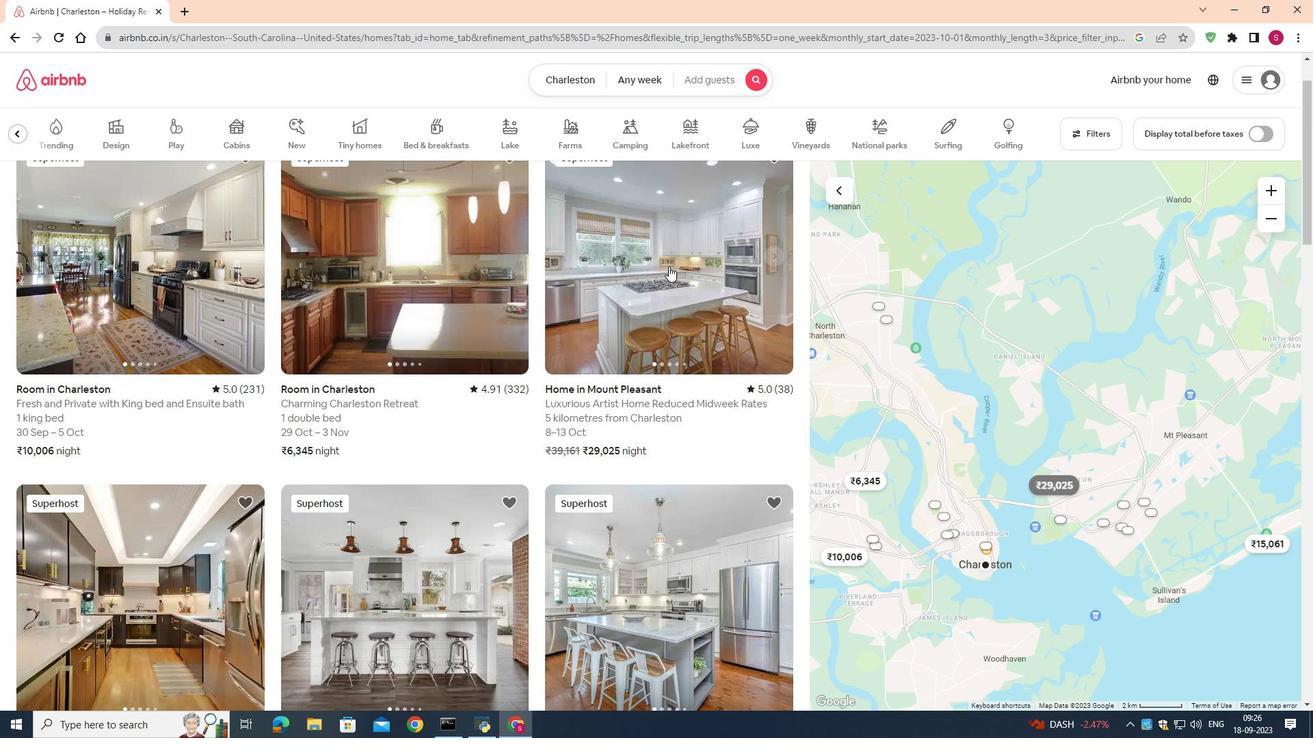 
Action: Mouse scrolled (669, 267) with delta (0, 0)
Screenshot: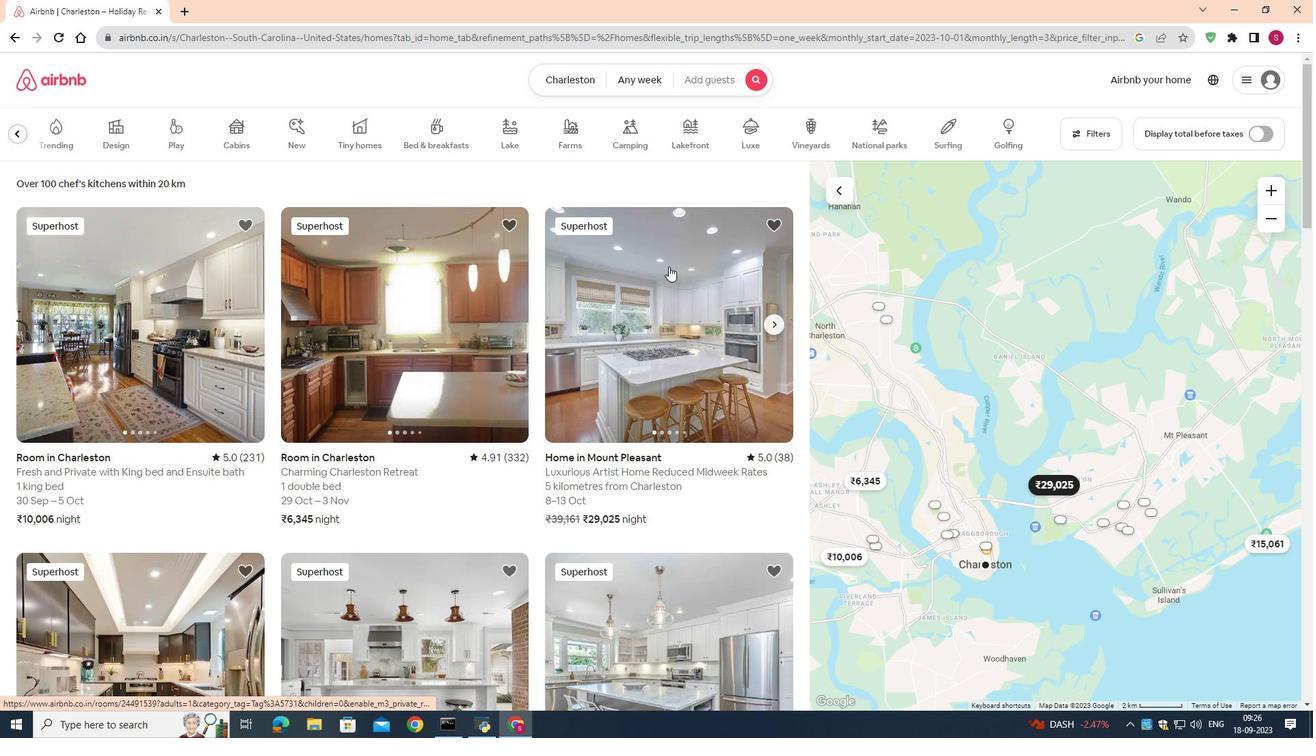 
Action: Mouse scrolled (669, 267) with delta (0, 0)
Screenshot: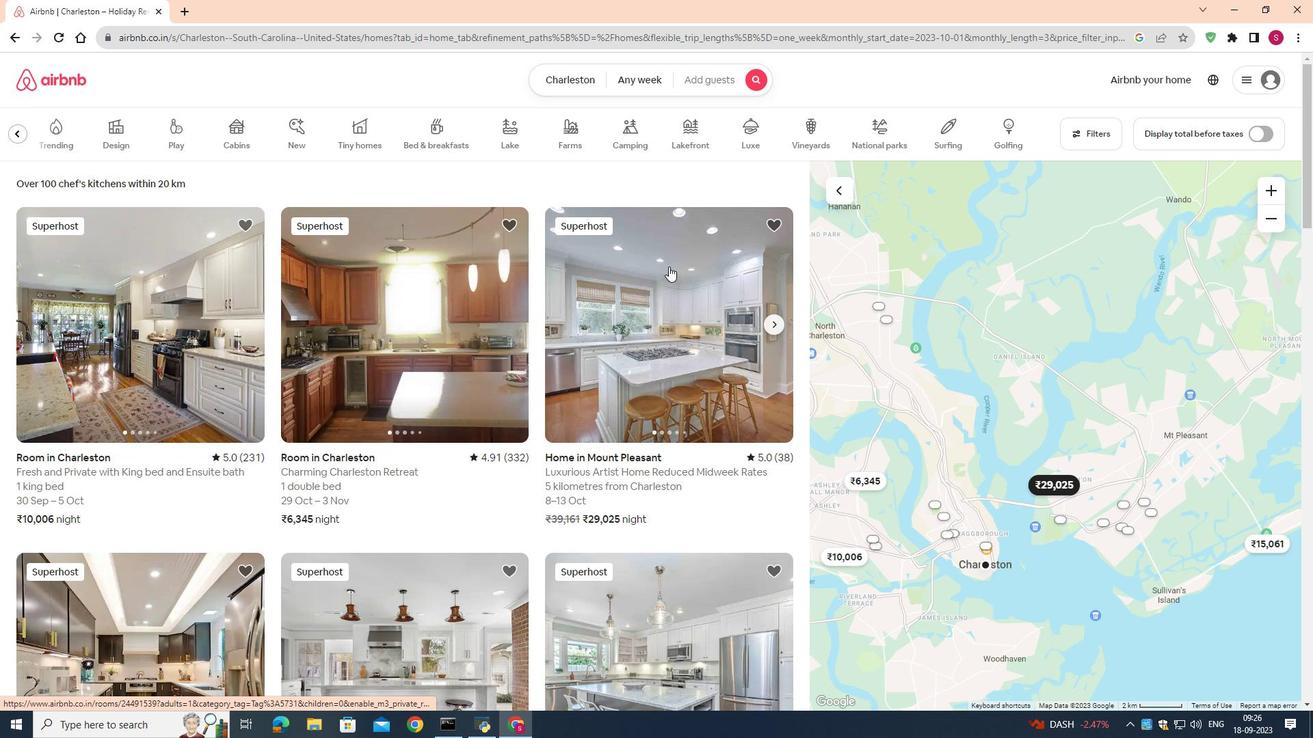 
Action: Mouse scrolled (669, 267) with delta (0, 0)
Screenshot: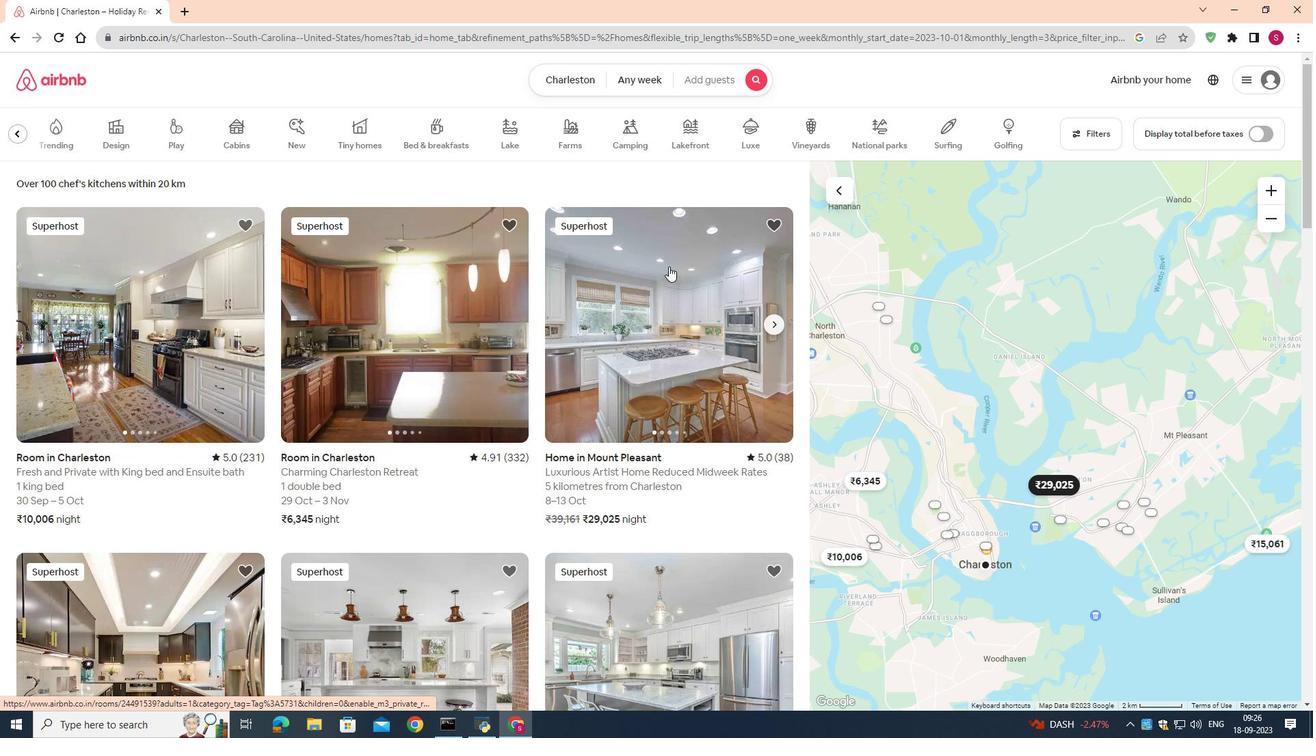 
Action: Mouse scrolled (669, 267) with delta (0, 0)
Screenshot: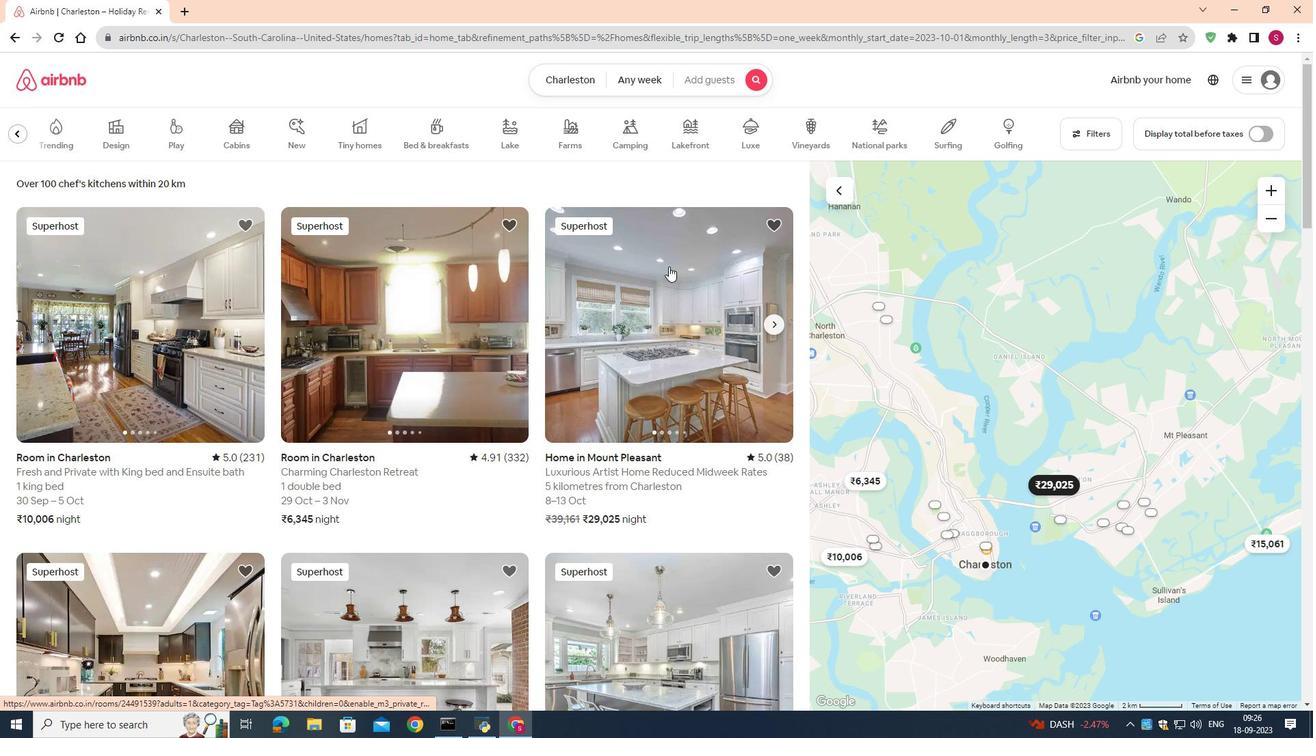 
Action: Mouse moved to (69, 145)
Screenshot: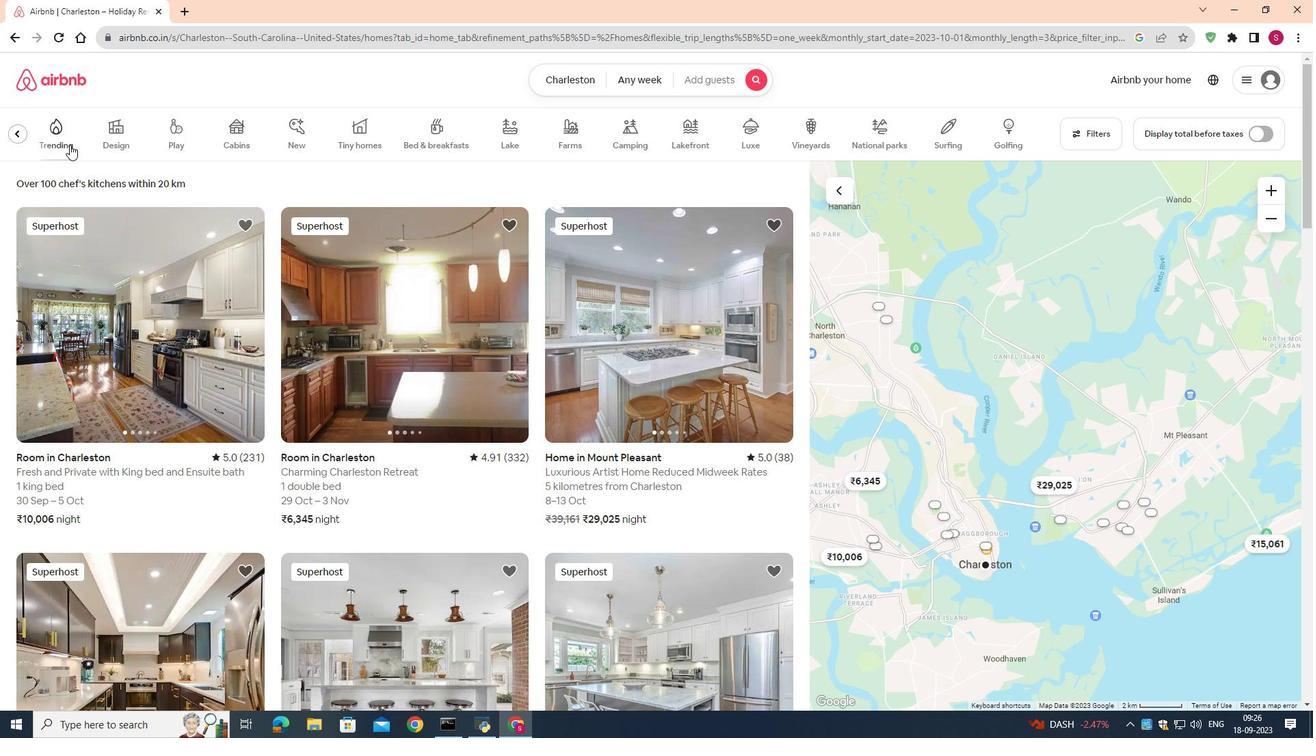 
Action: Mouse pressed left at (69, 145)
Screenshot: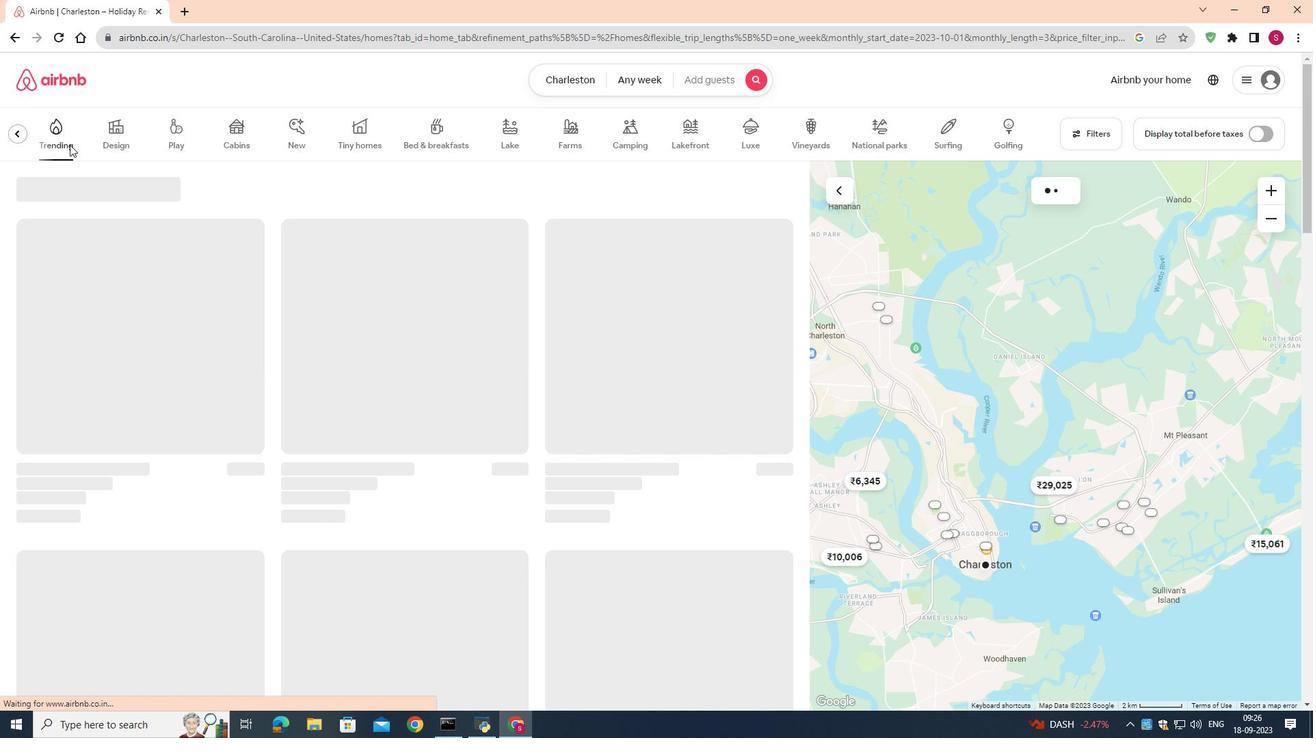 
Action: Mouse moved to (285, 309)
Screenshot: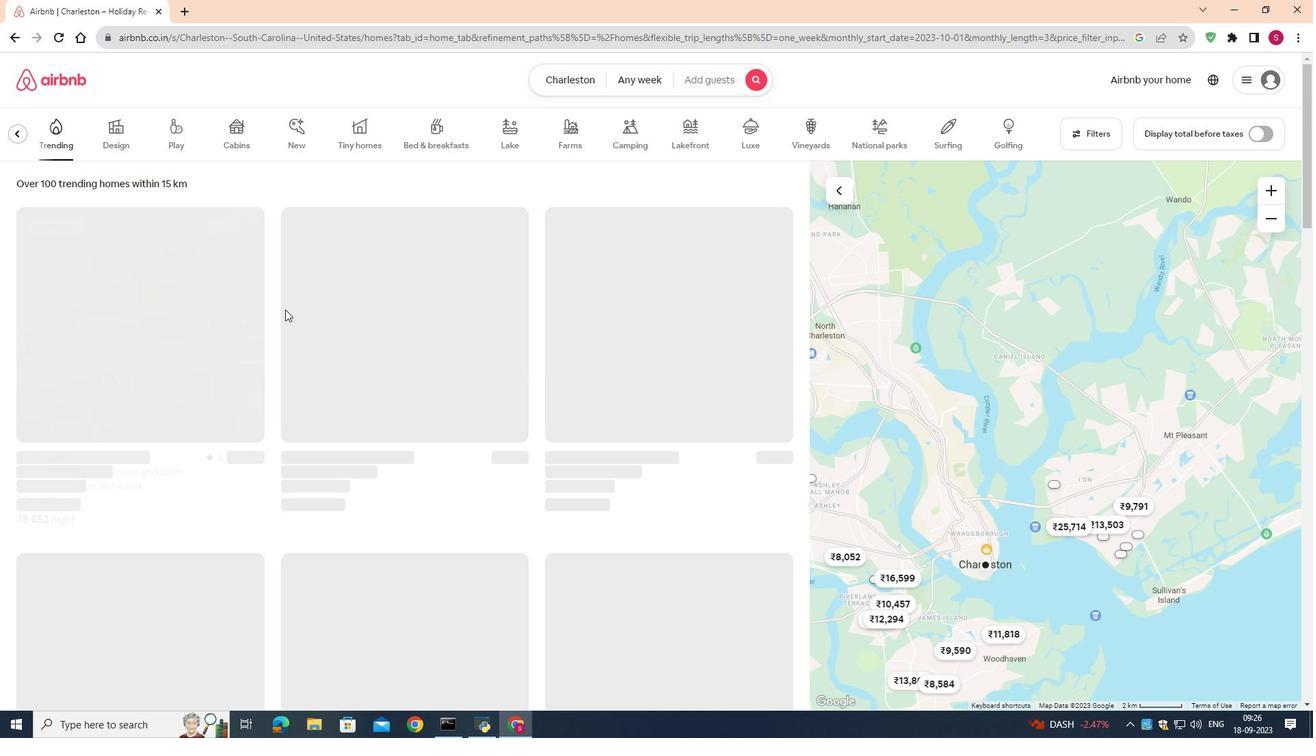 
Action: Mouse scrolled (285, 309) with delta (0, 0)
Screenshot: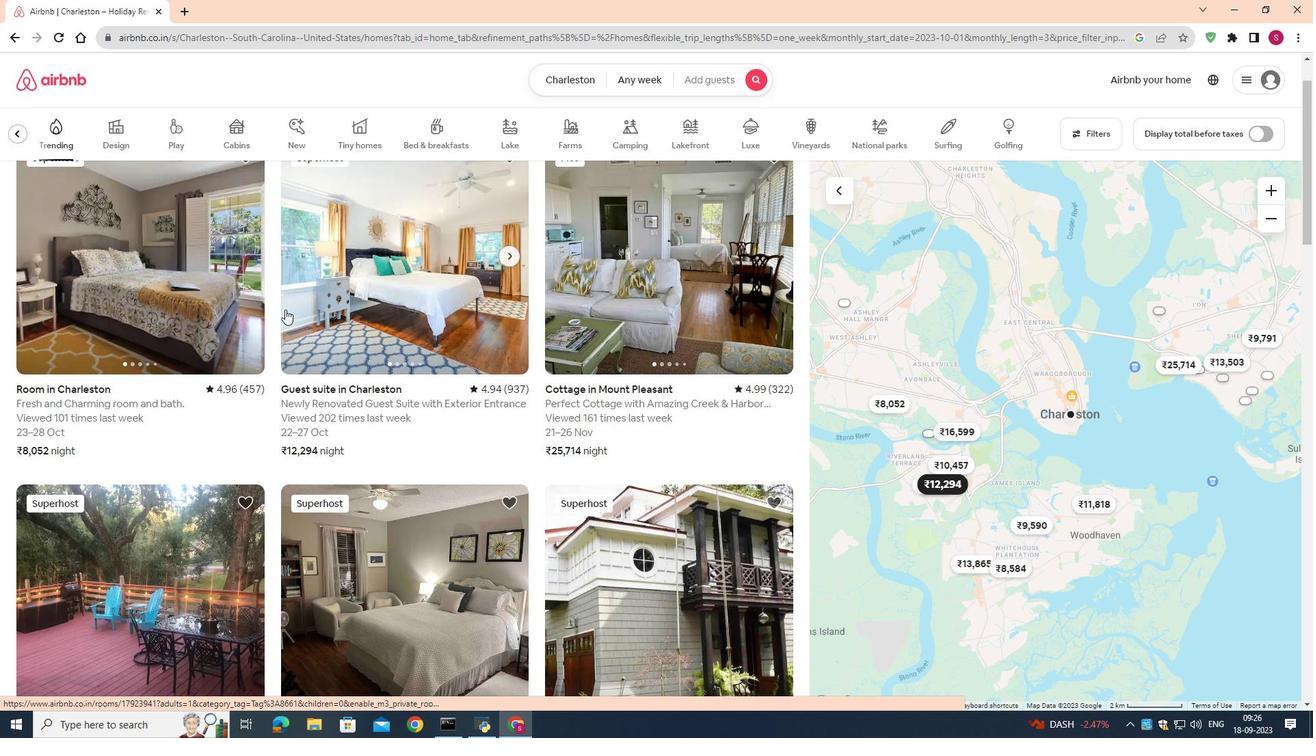 
Action: Mouse moved to (285, 309)
Screenshot: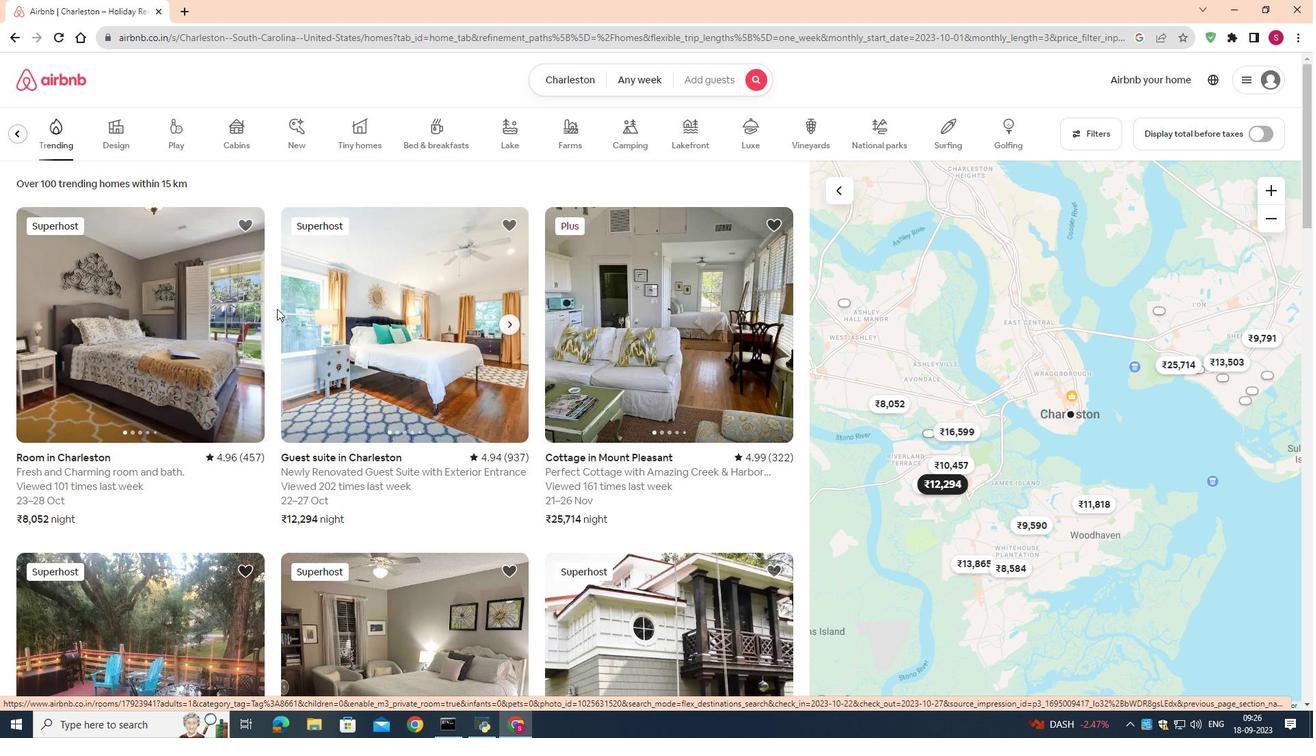 
Action: Mouse scrolled (285, 310) with delta (0, 0)
Screenshot: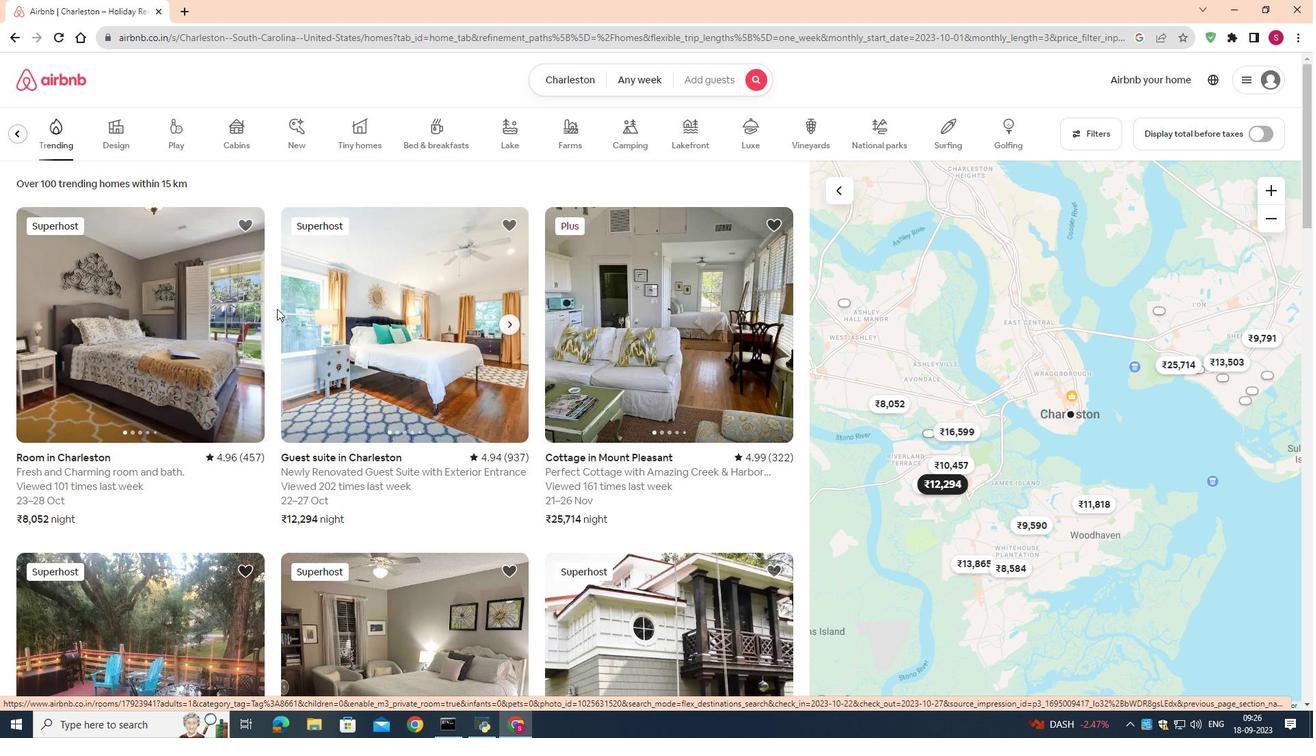 
Action: Mouse moved to (285, 309)
Screenshot: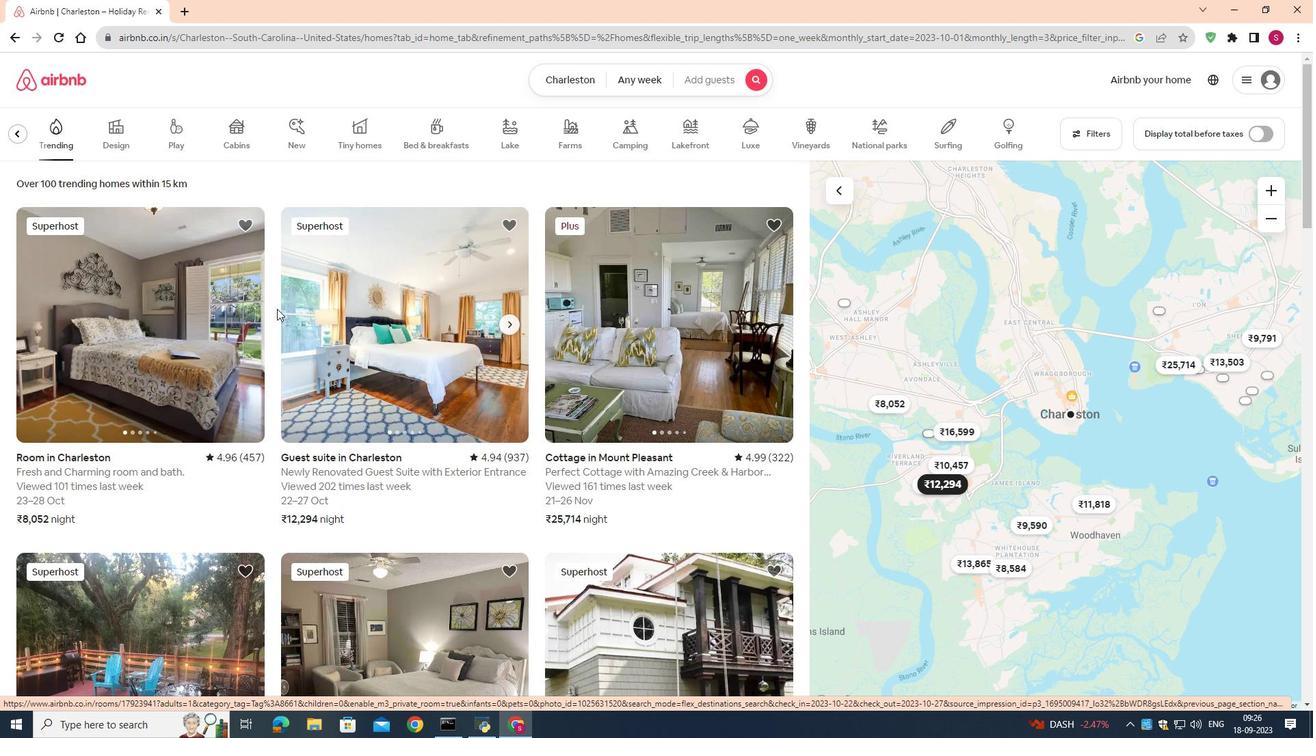 
Action: Mouse scrolled (285, 310) with delta (0, 0)
Screenshot: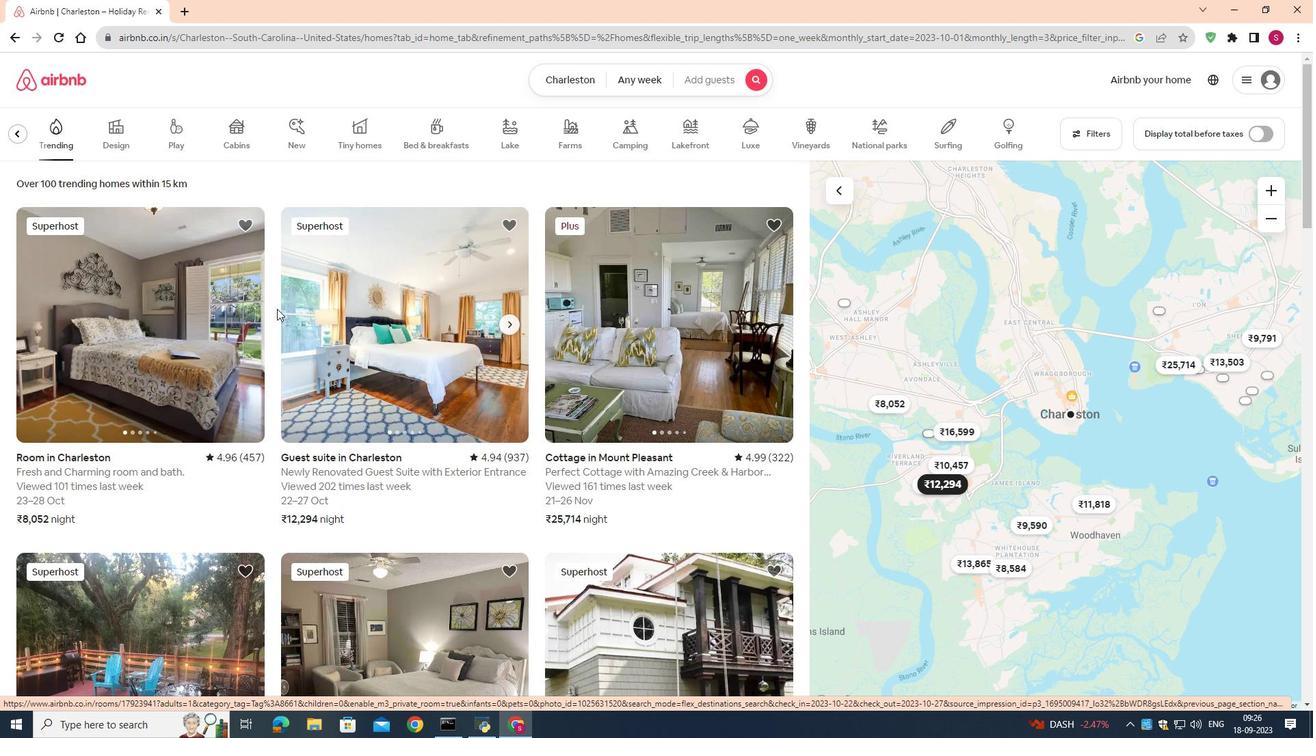 
Action: Mouse scrolled (285, 310) with delta (0, 0)
Screenshot: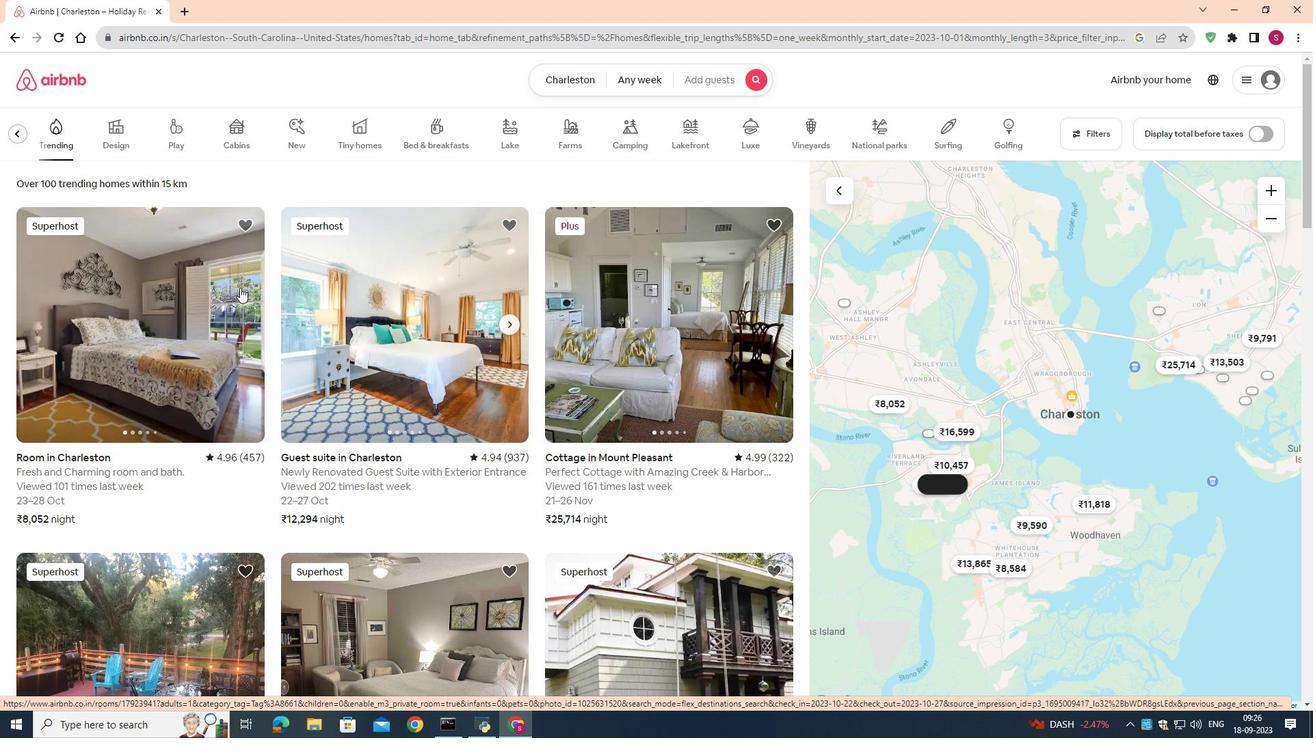
Action: Mouse scrolled (285, 310) with delta (0, 0)
Screenshot: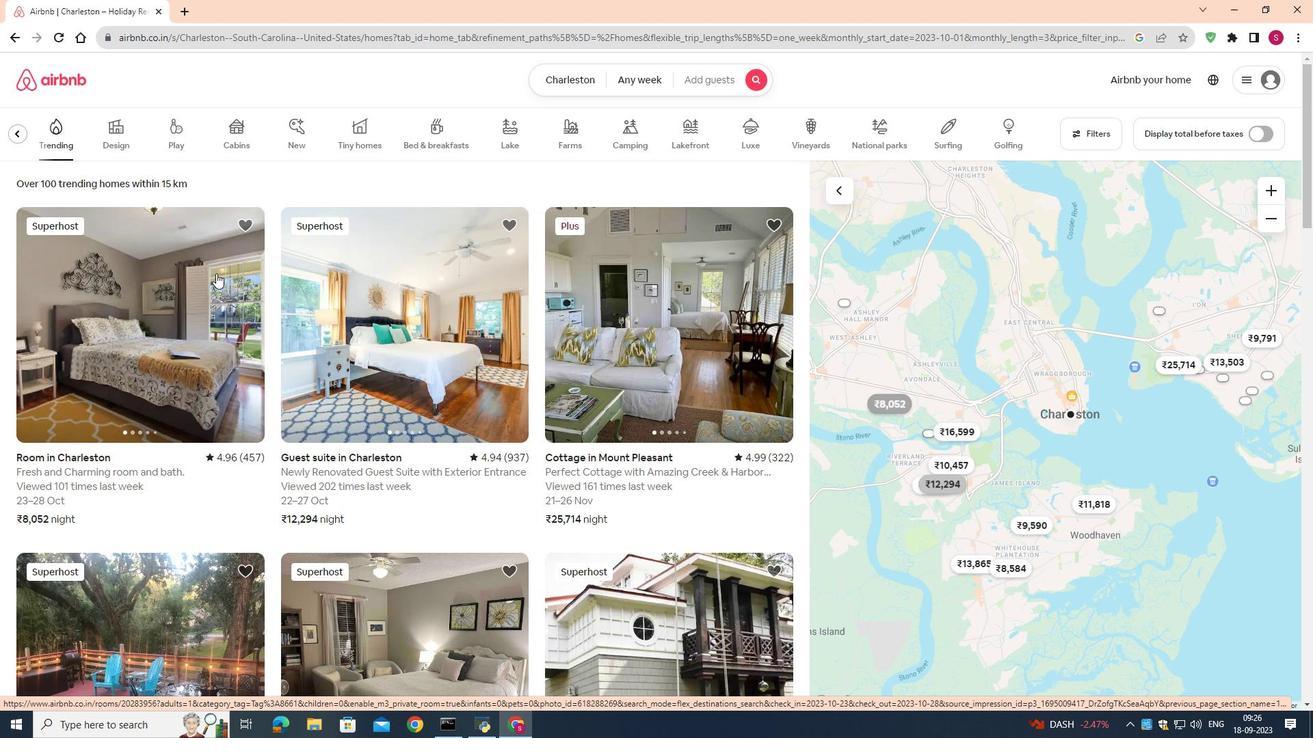 
Action: Mouse moved to (12, 136)
Screenshot: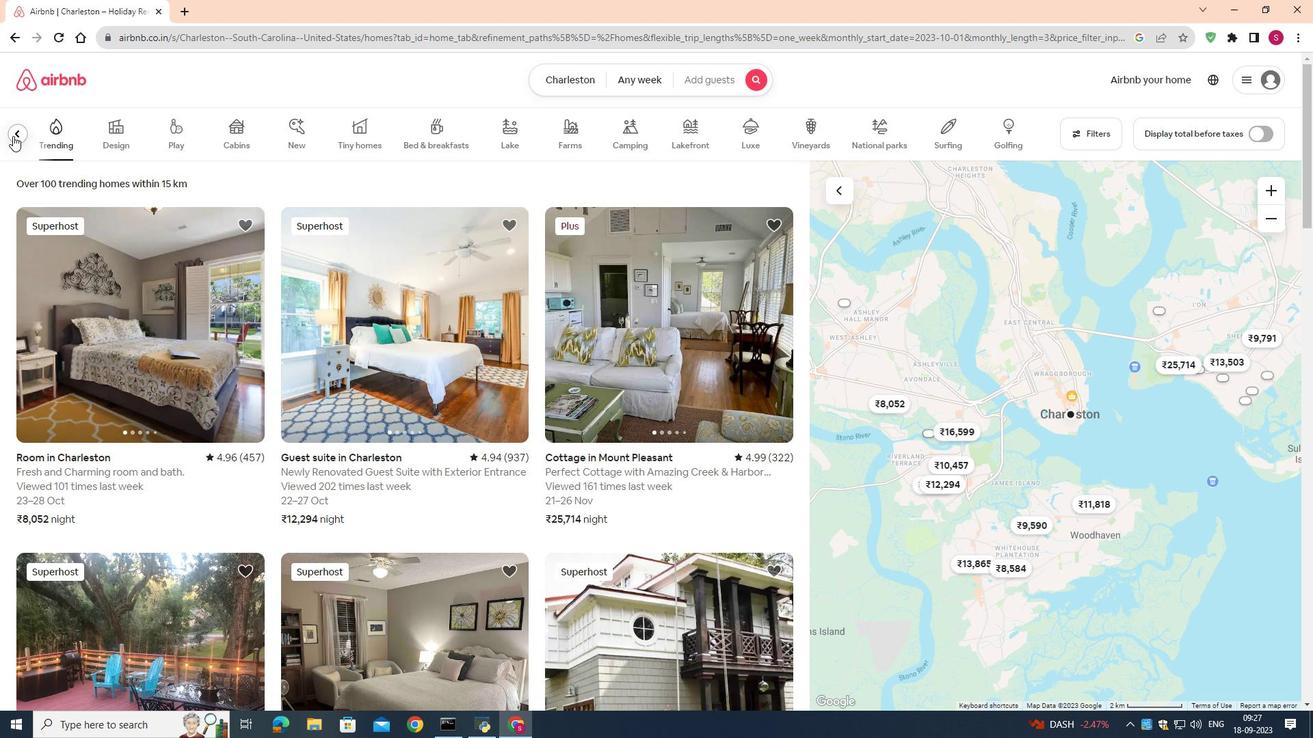 
Action: Mouse pressed left at (12, 136)
Screenshot: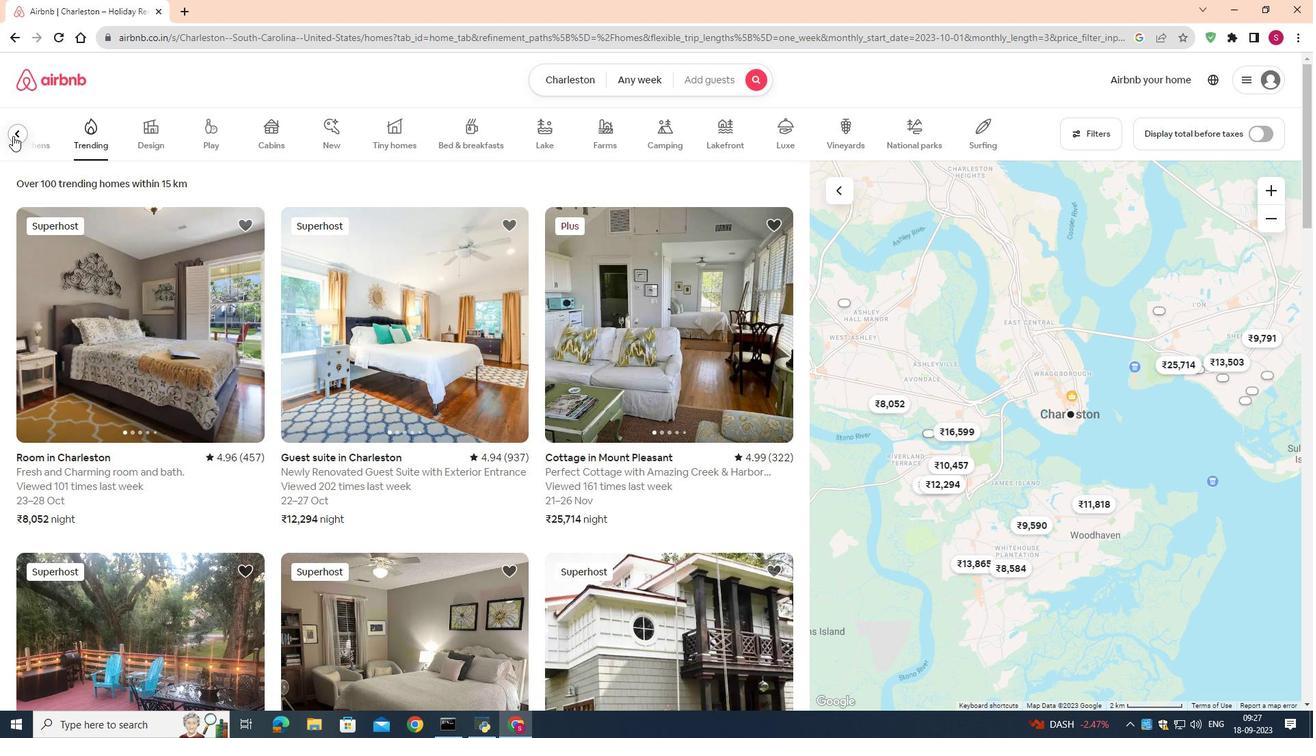 
Action: Mouse moved to (574, 138)
Screenshot: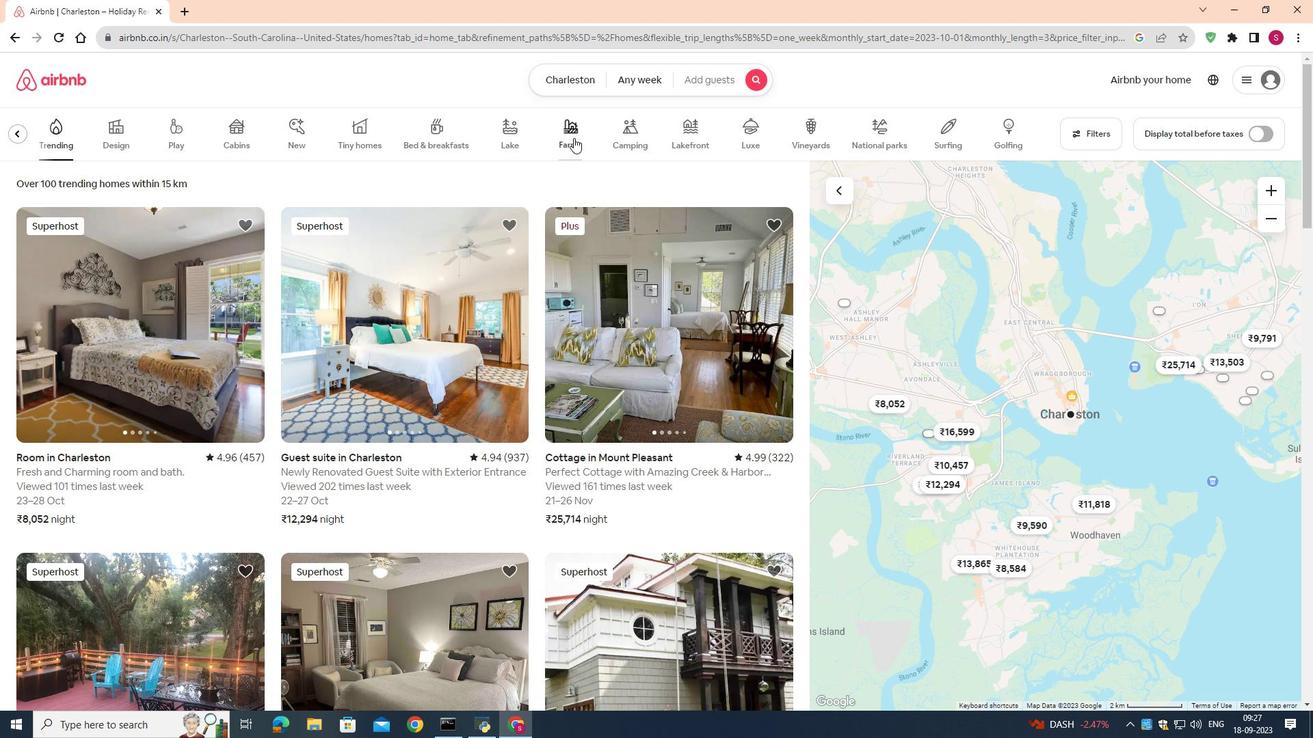 
Action: Mouse pressed left at (574, 138)
Screenshot: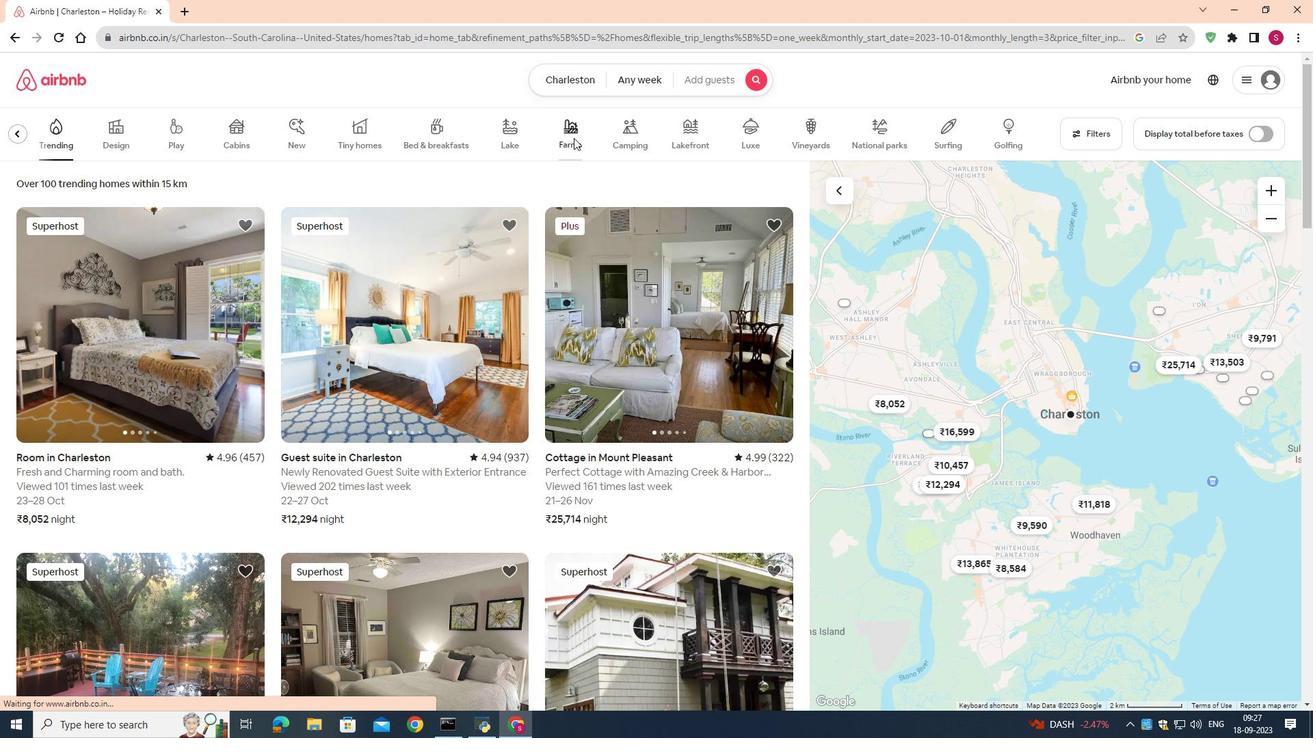 
Action: Mouse moved to (397, 372)
Screenshot: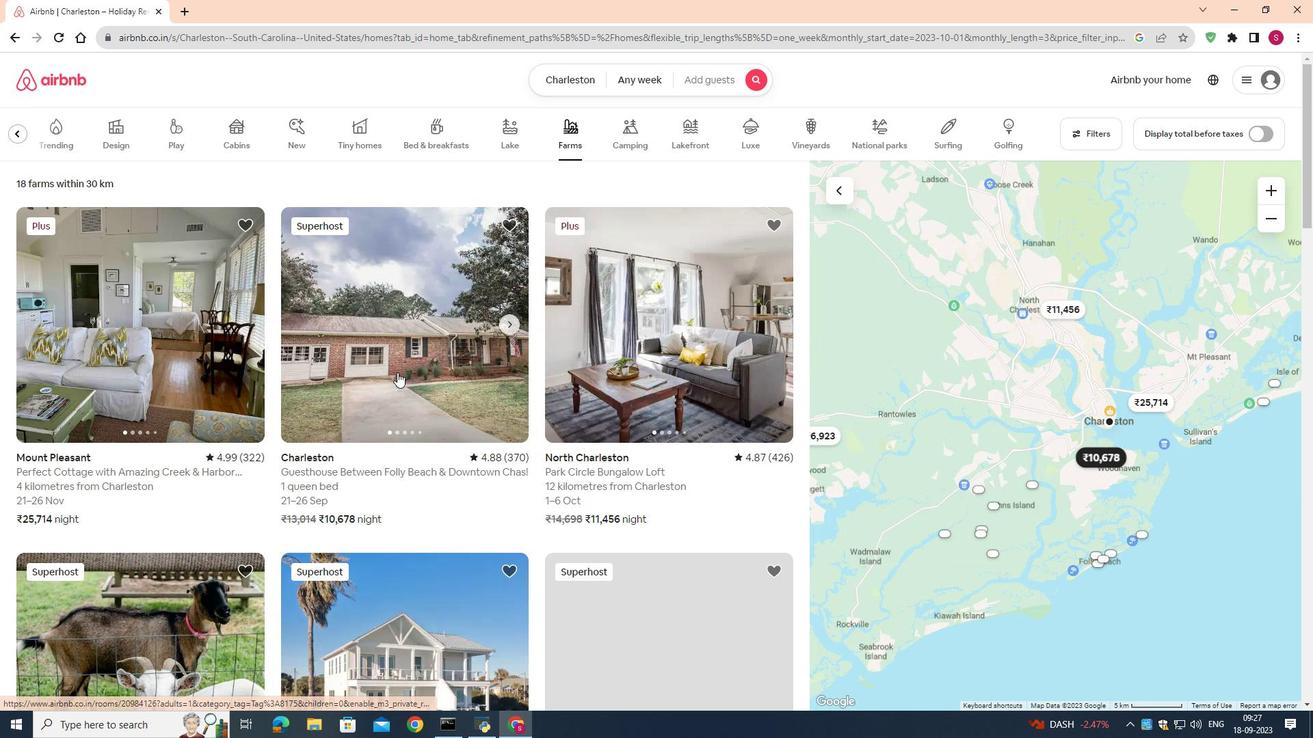 
Action: Mouse scrolled (397, 372) with delta (0, 0)
Screenshot: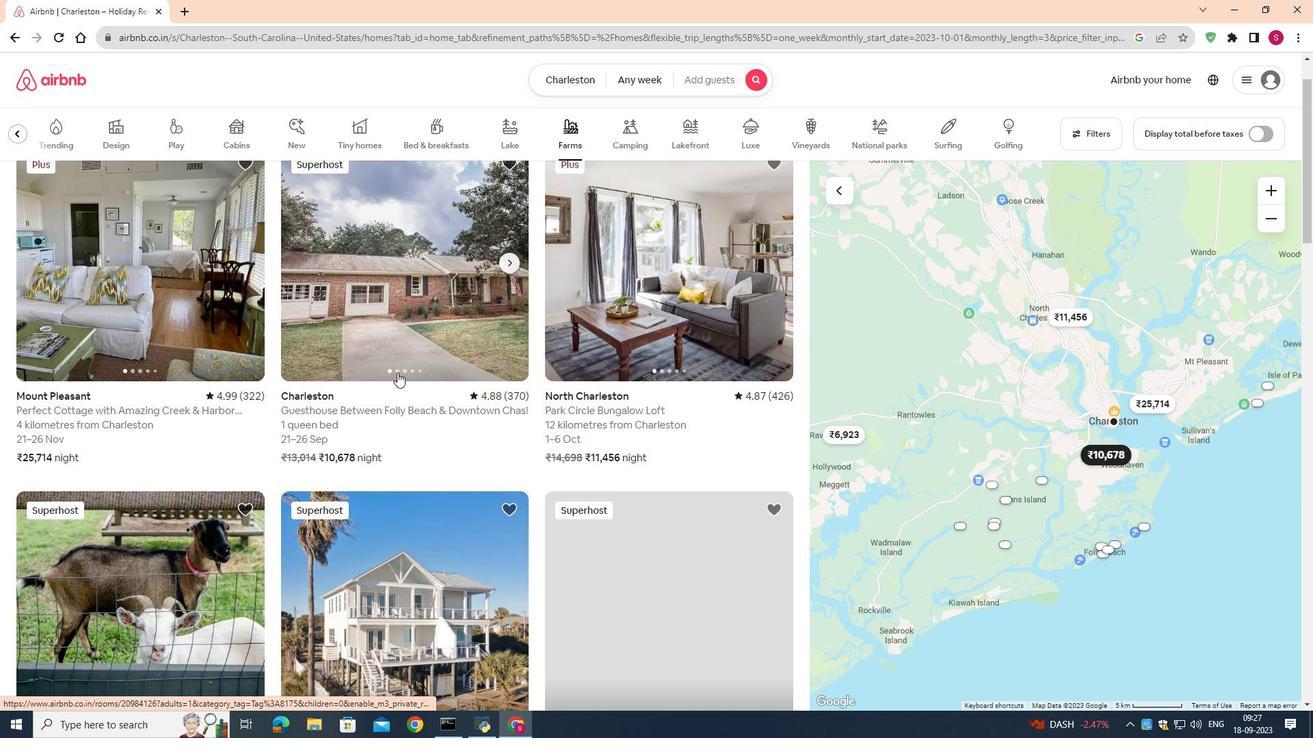 
Action: Mouse scrolled (397, 372) with delta (0, 0)
Screenshot: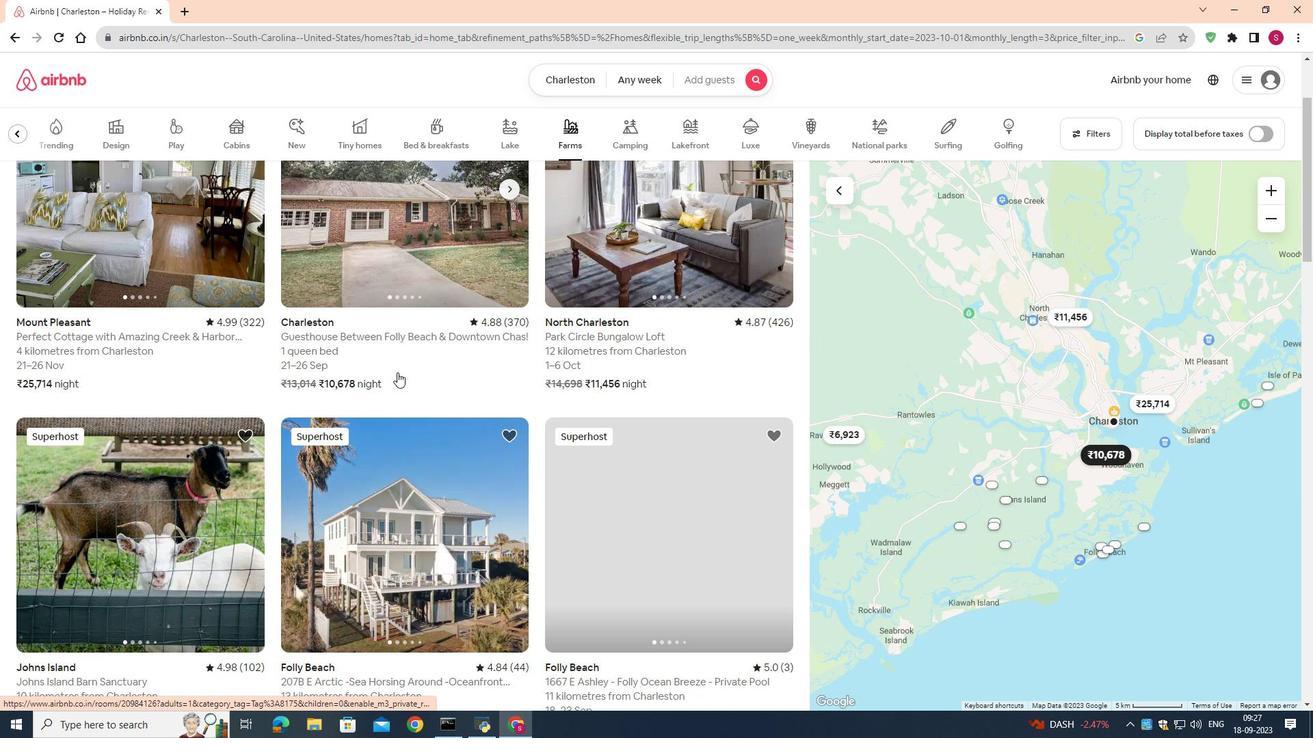 
Action: Mouse scrolled (397, 372) with delta (0, 0)
Screenshot: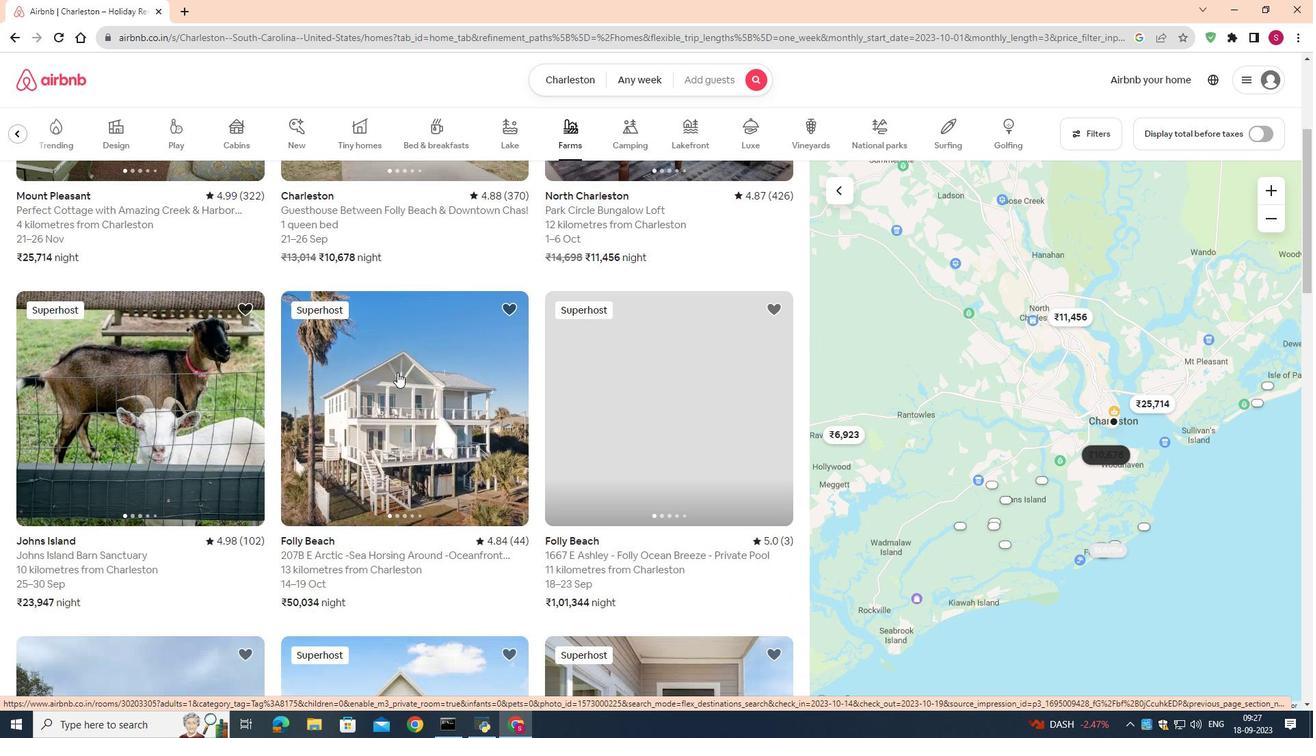 
Action: Mouse scrolled (397, 372) with delta (0, 0)
Screenshot: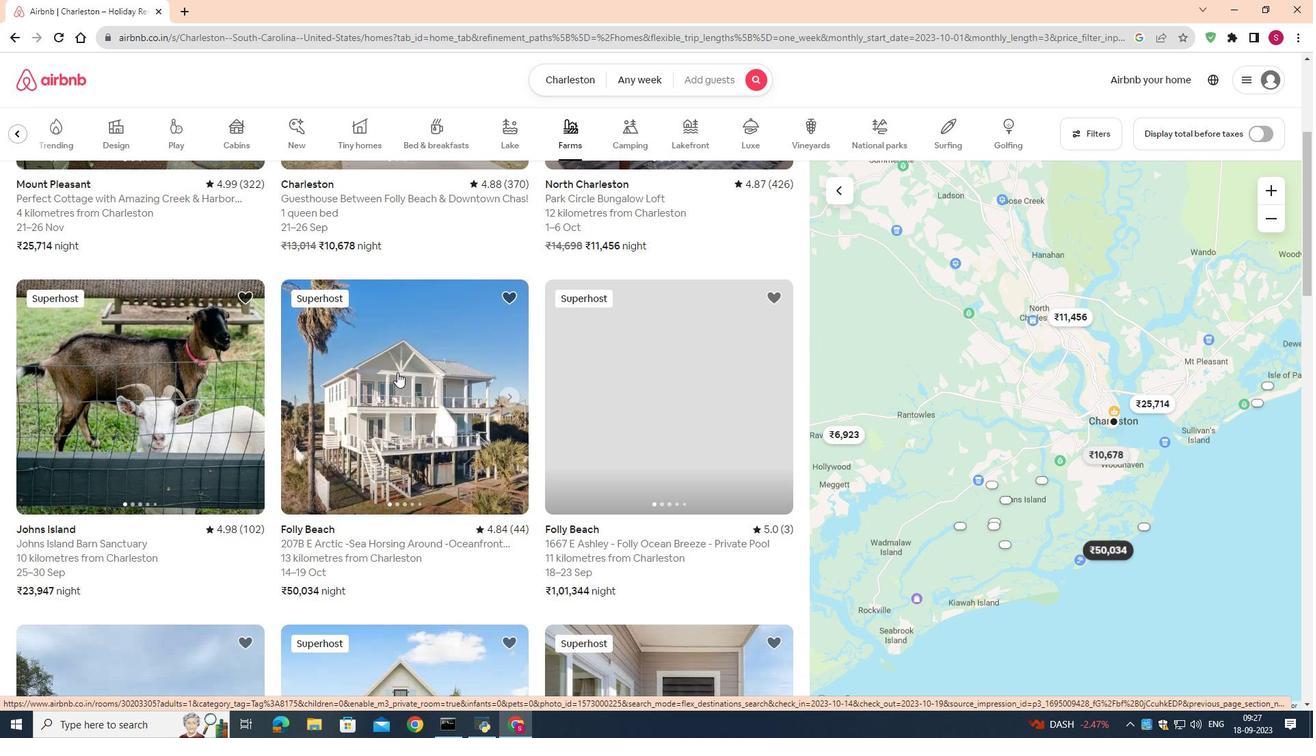 
Action: Mouse scrolled (397, 372) with delta (0, 0)
Screenshot: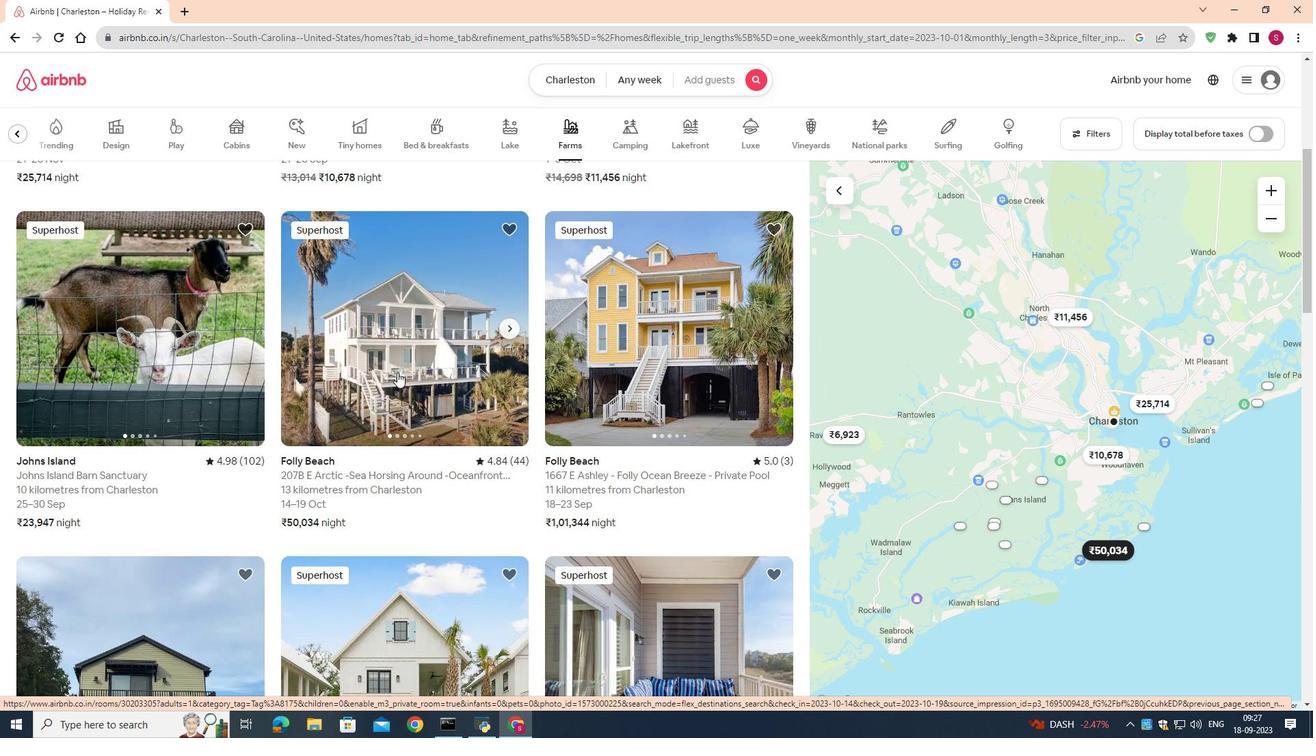 
Action: Mouse moved to (147, 363)
Screenshot: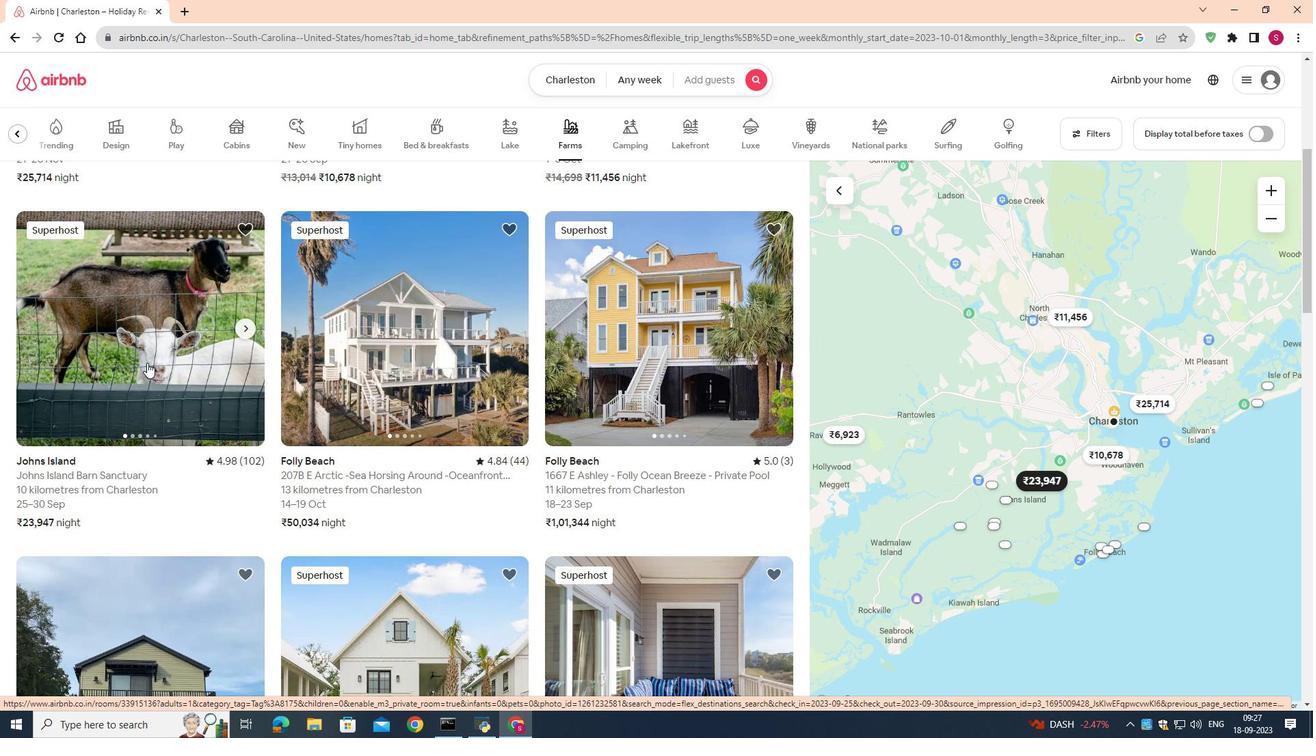 
Action: Mouse pressed left at (147, 363)
Screenshot: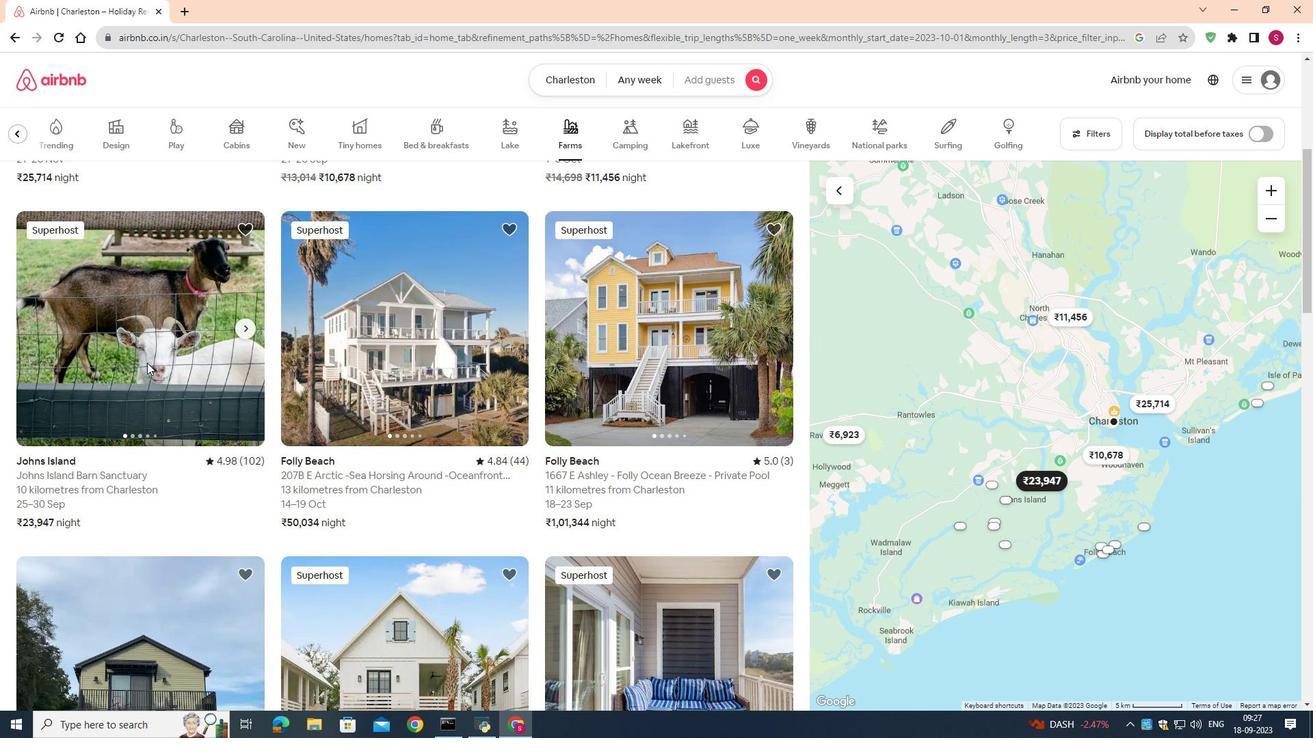 
Action: Mouse moved to (444, 256)
Screenshot: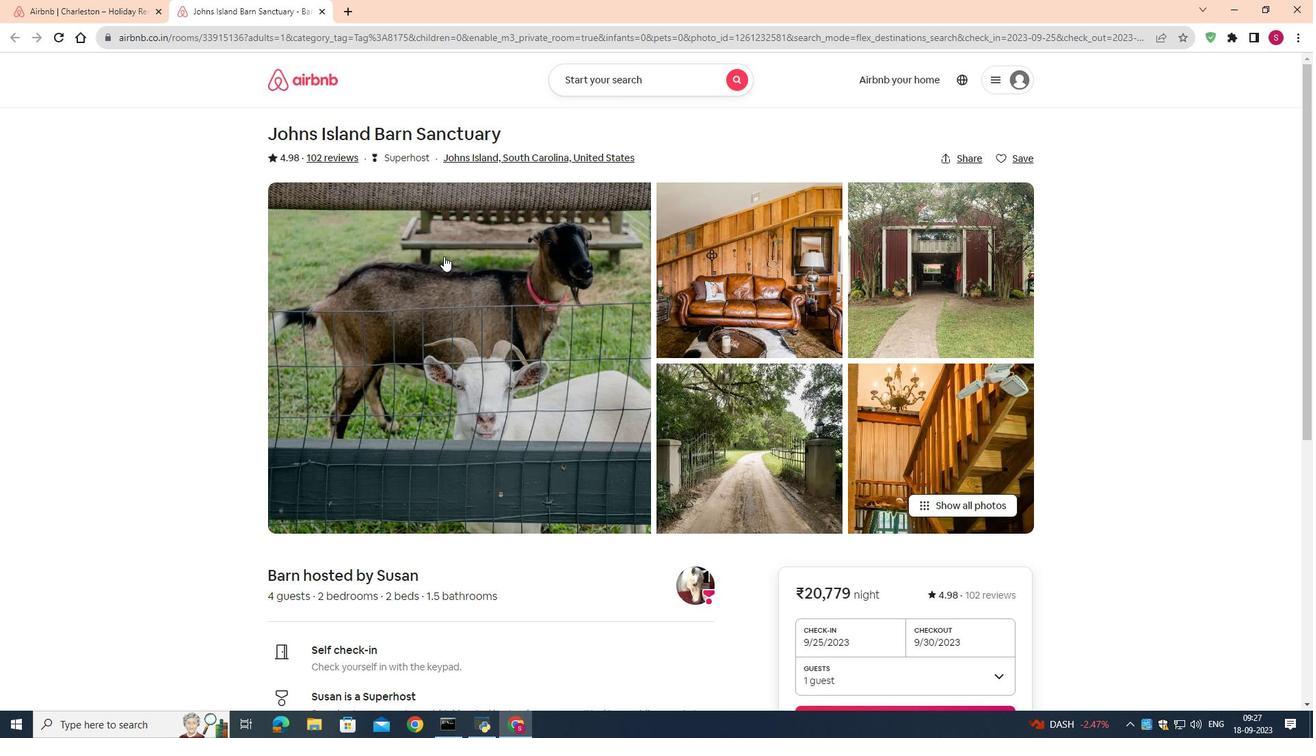 
Action: Mouse scrolled (444, 255) with delta (0, 0)
Screenshot: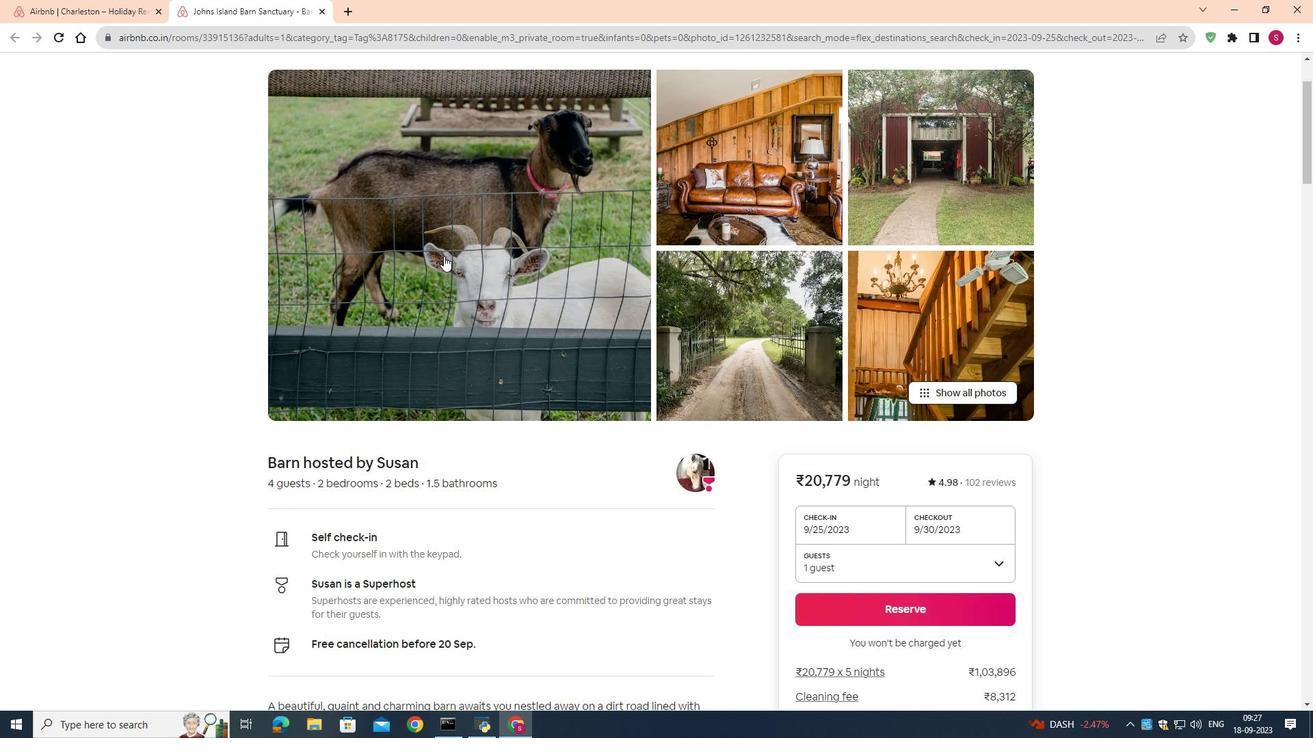 
Action: Mouse scrolled (444, 255) with delta (0, 0)
Screenshot: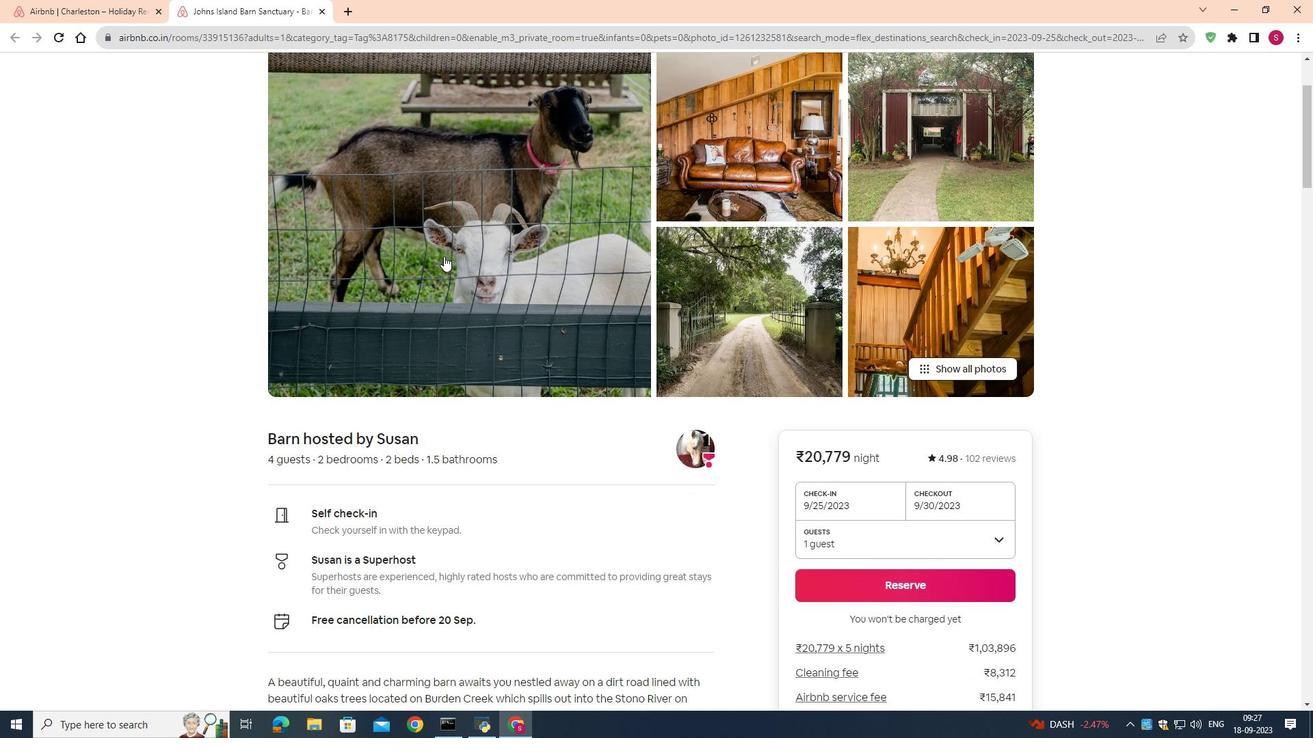 
Action: Mouse moved to (444, 256)
Screenshot: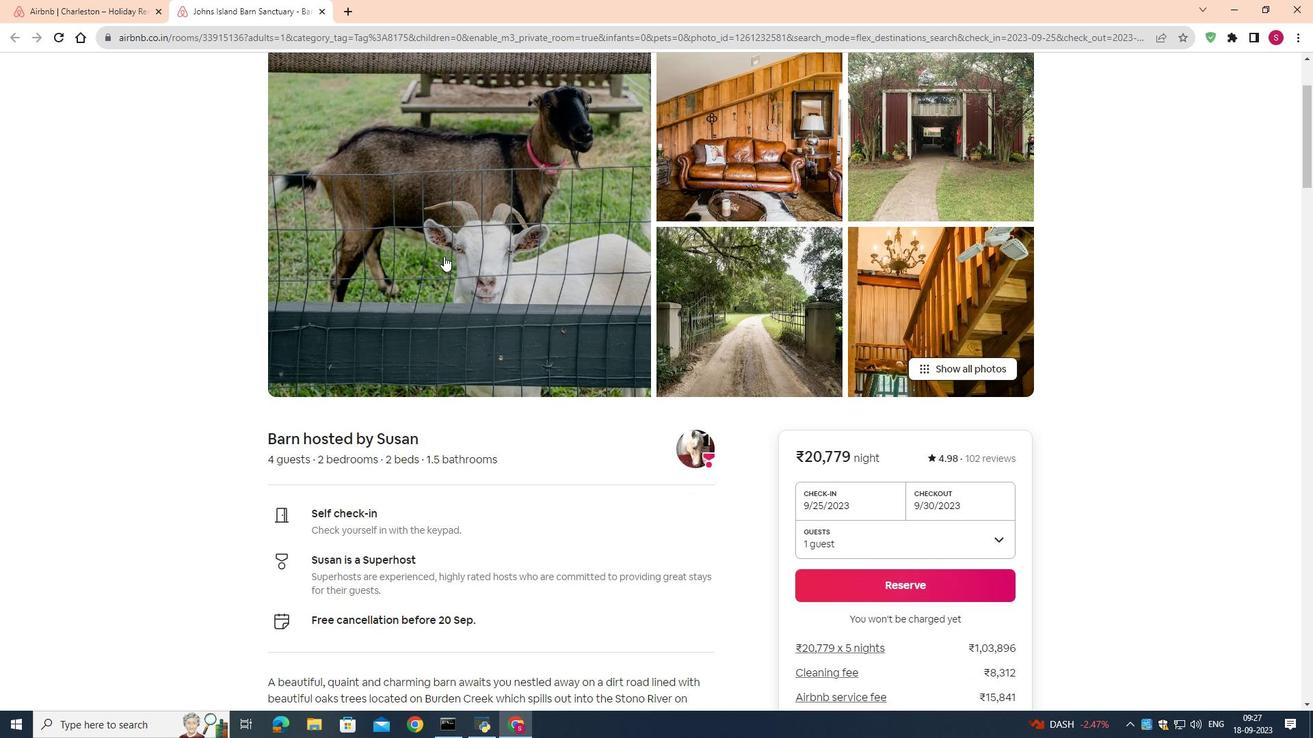 
Action: Mouse scrolled (444, 255) with delta (0, 0)
Screenshot: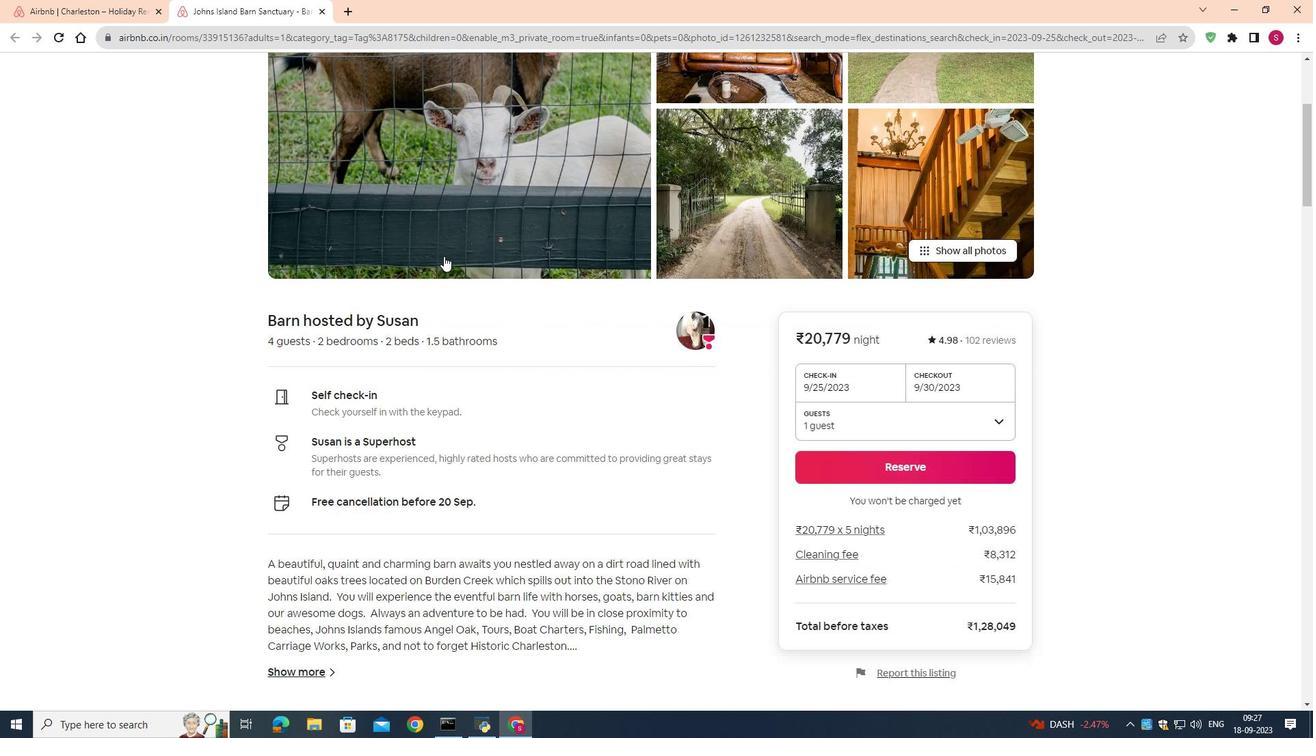 
Action: Mouse scrolled (444, 255) with delta (0, 0)
Screenshot: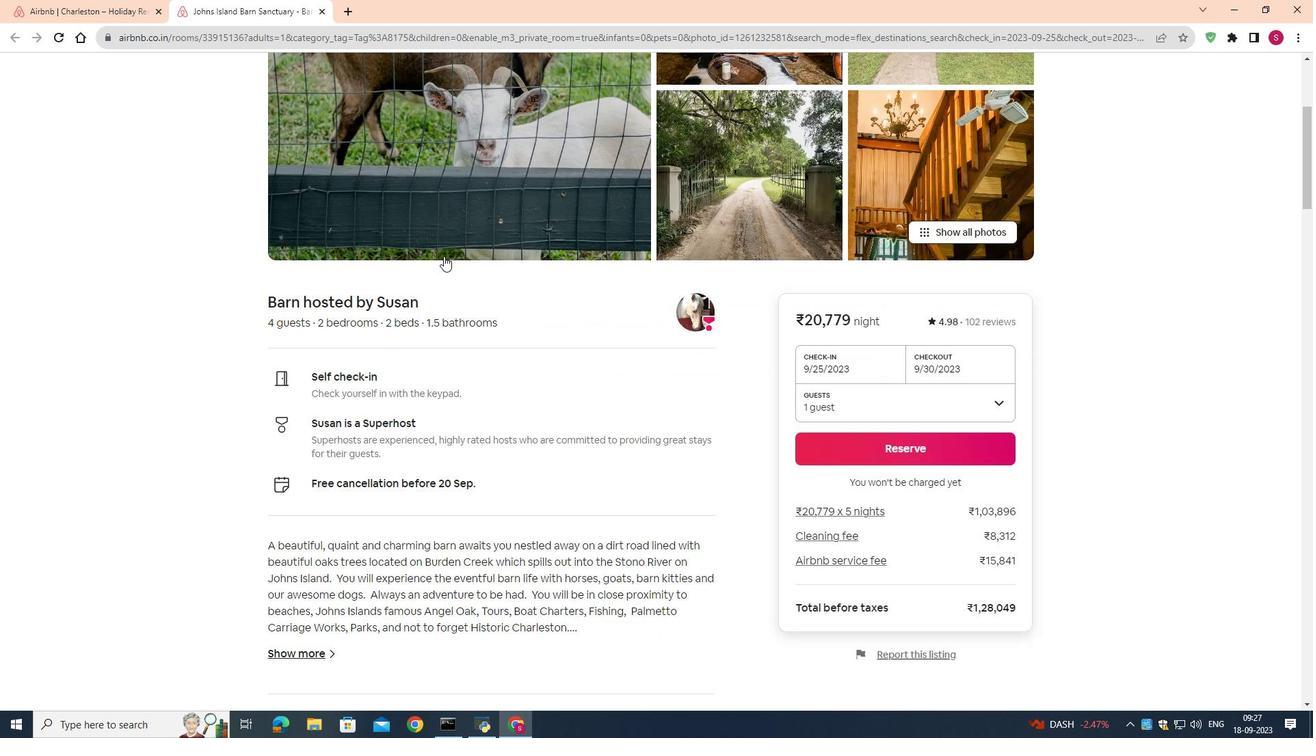 
Action: Mouse scrolled (444, 255) with delta (0, 0)
Screenshot: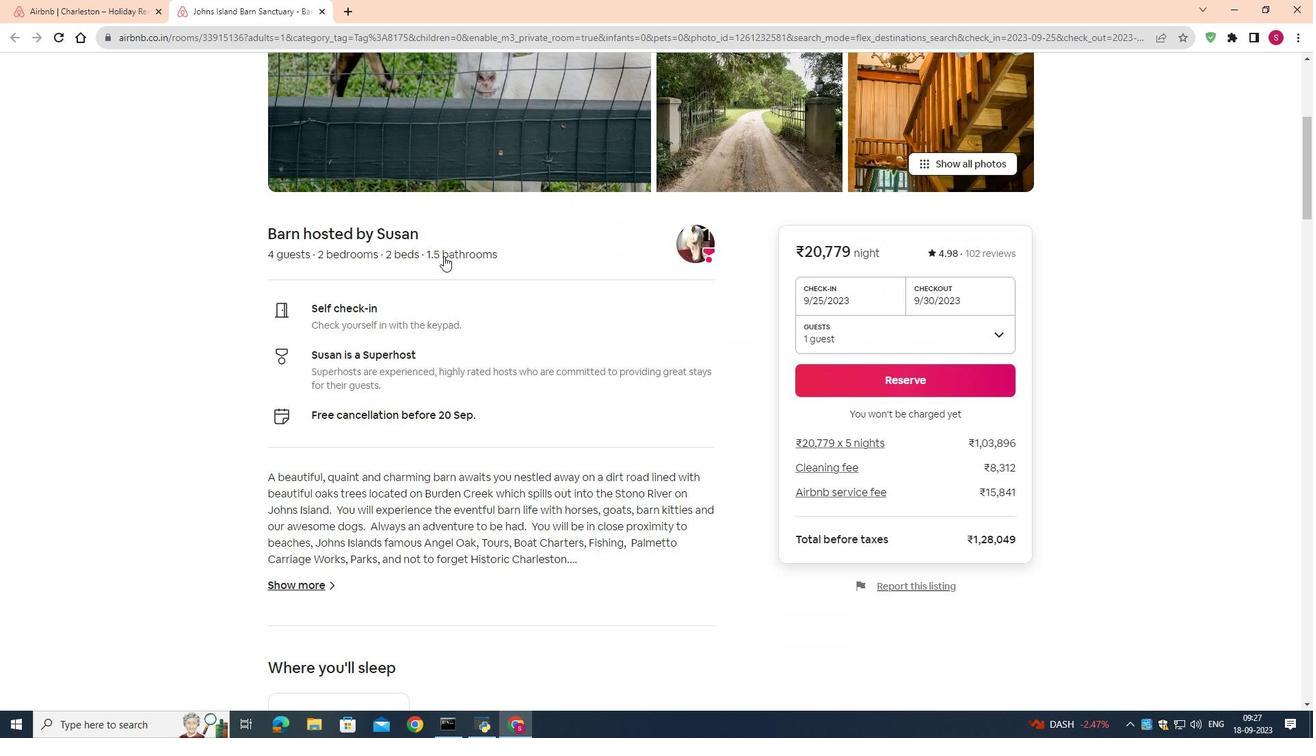 
Action: Mouse scrolled (444, 255) with delta (0, 0)
Screenshot: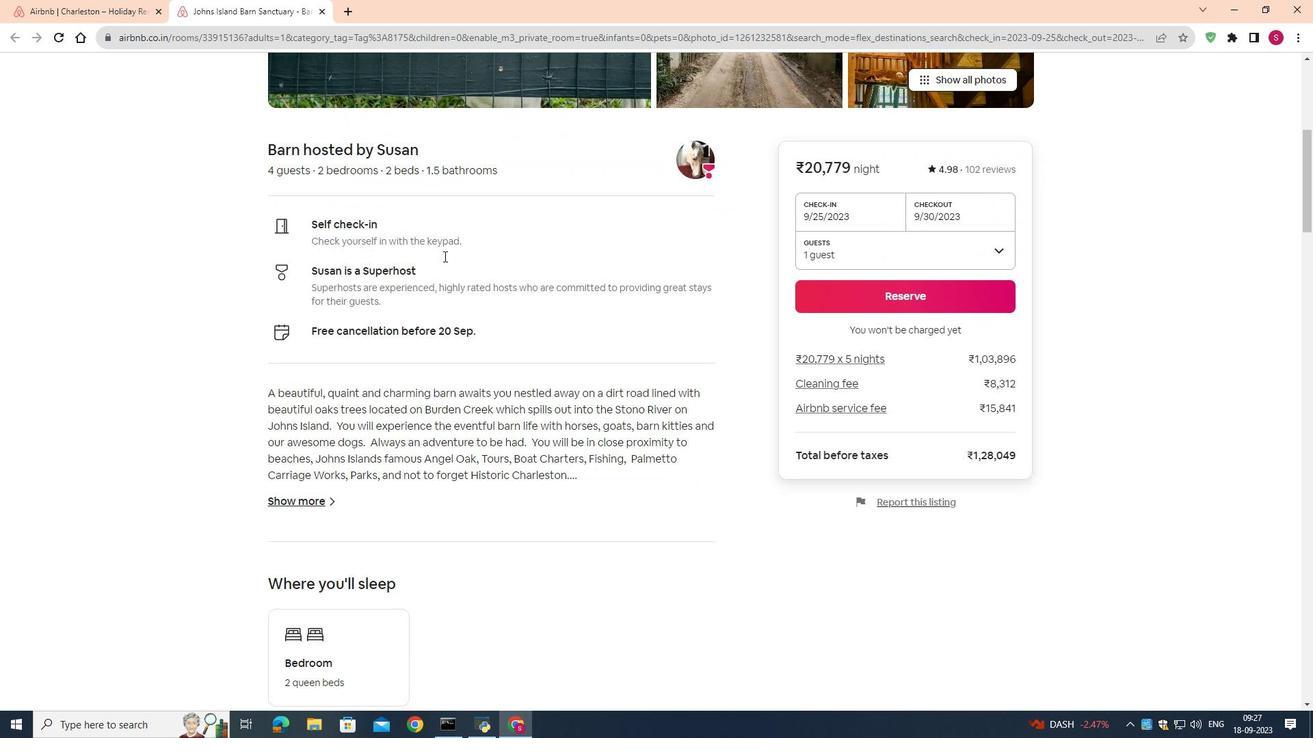 
Action: Mouse scrolled (444, 255) with delta (0, 0)
Screenshot: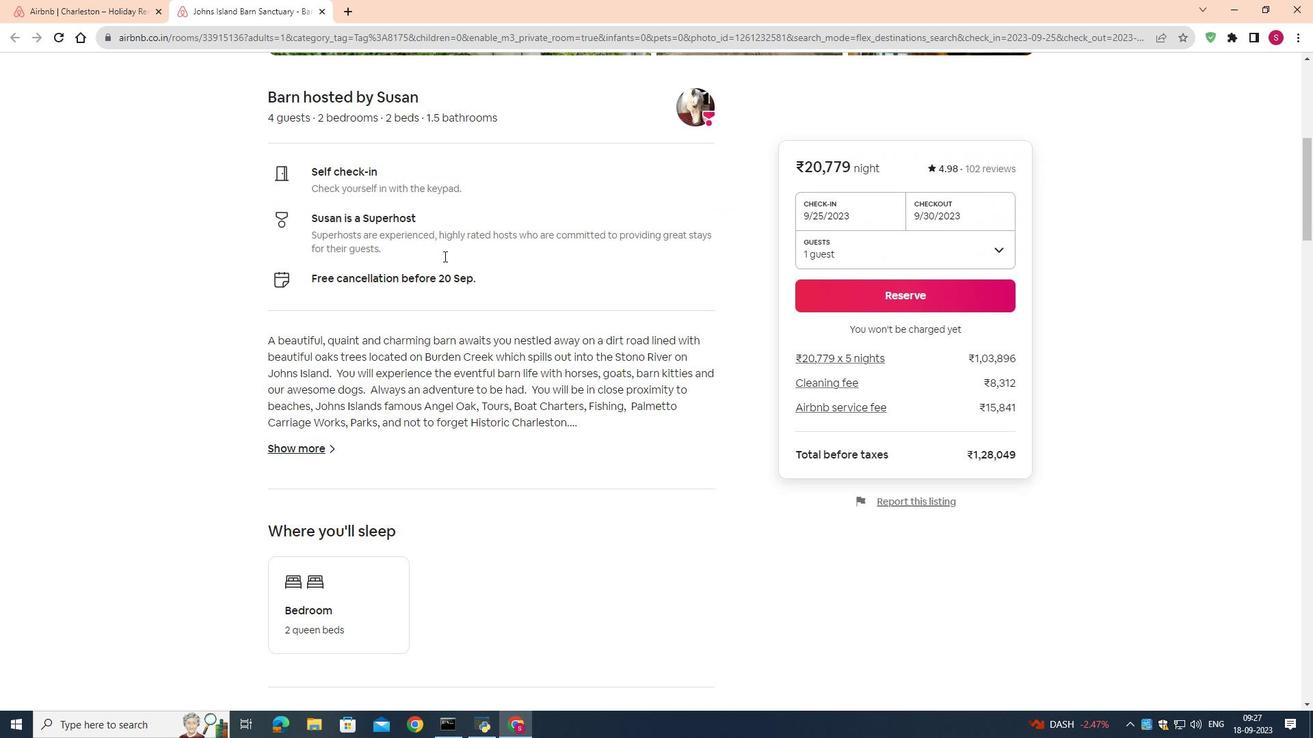 
Action: Mouse scrolled (444, 257) with delta (0, 0)
Screenshot: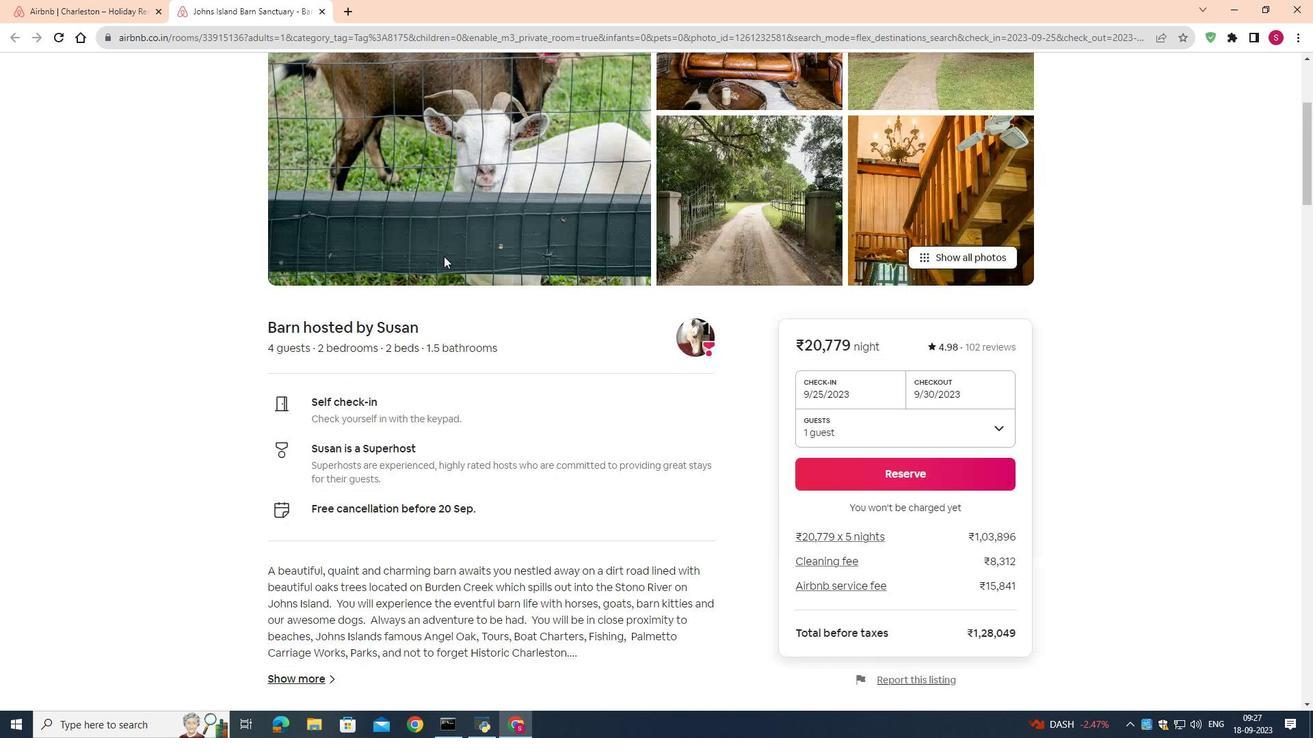 
Action: Mouse scrolled (444, 257) with delta (0, 0)
Screenshot: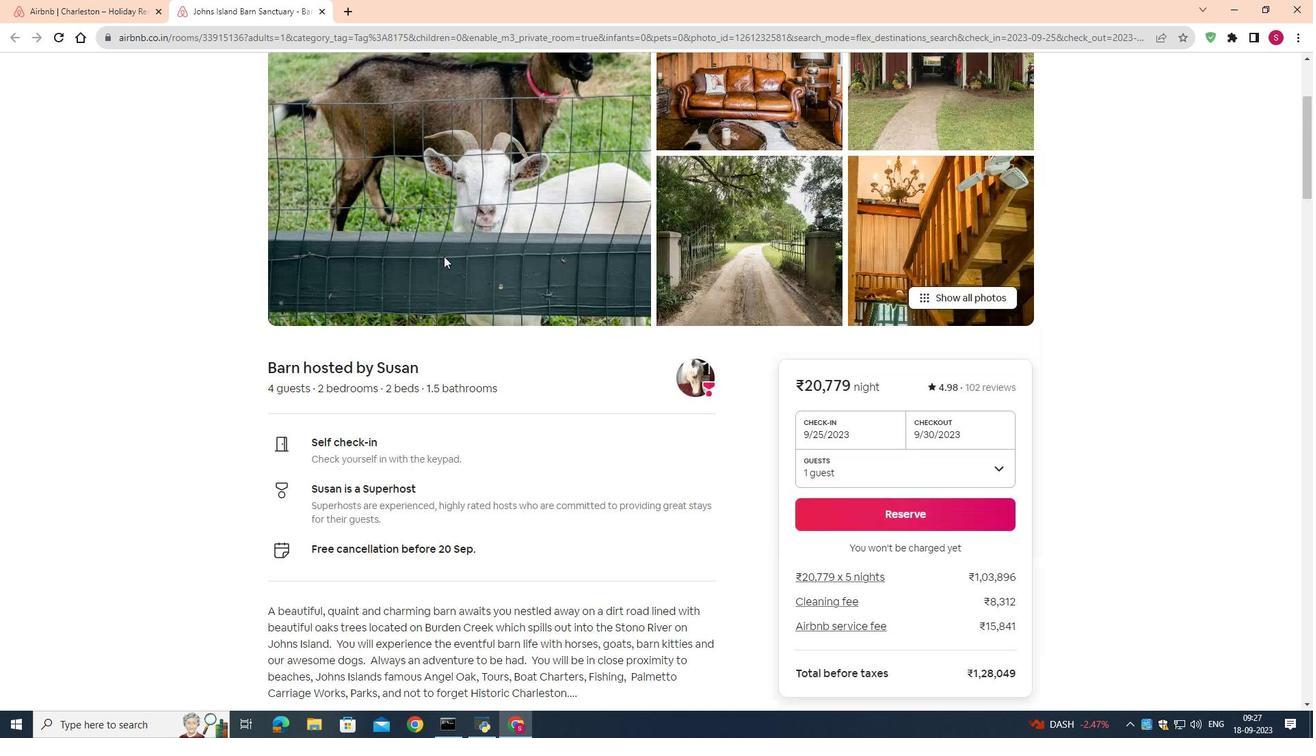 
Action: Mouse scrolled (444, 257) with delta (0, 0)
Screenshot: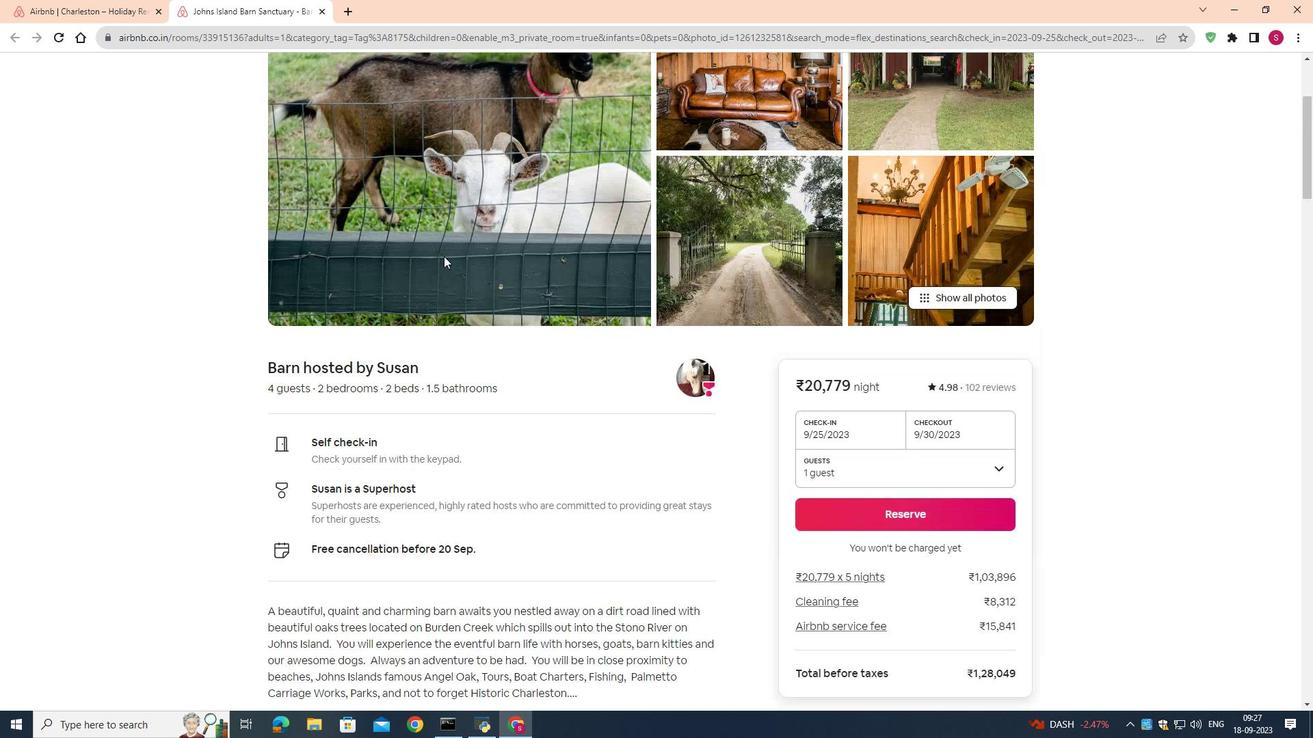 
Action: Mouse scrolled (444, 257) with delta (0, 0)
Screenshot: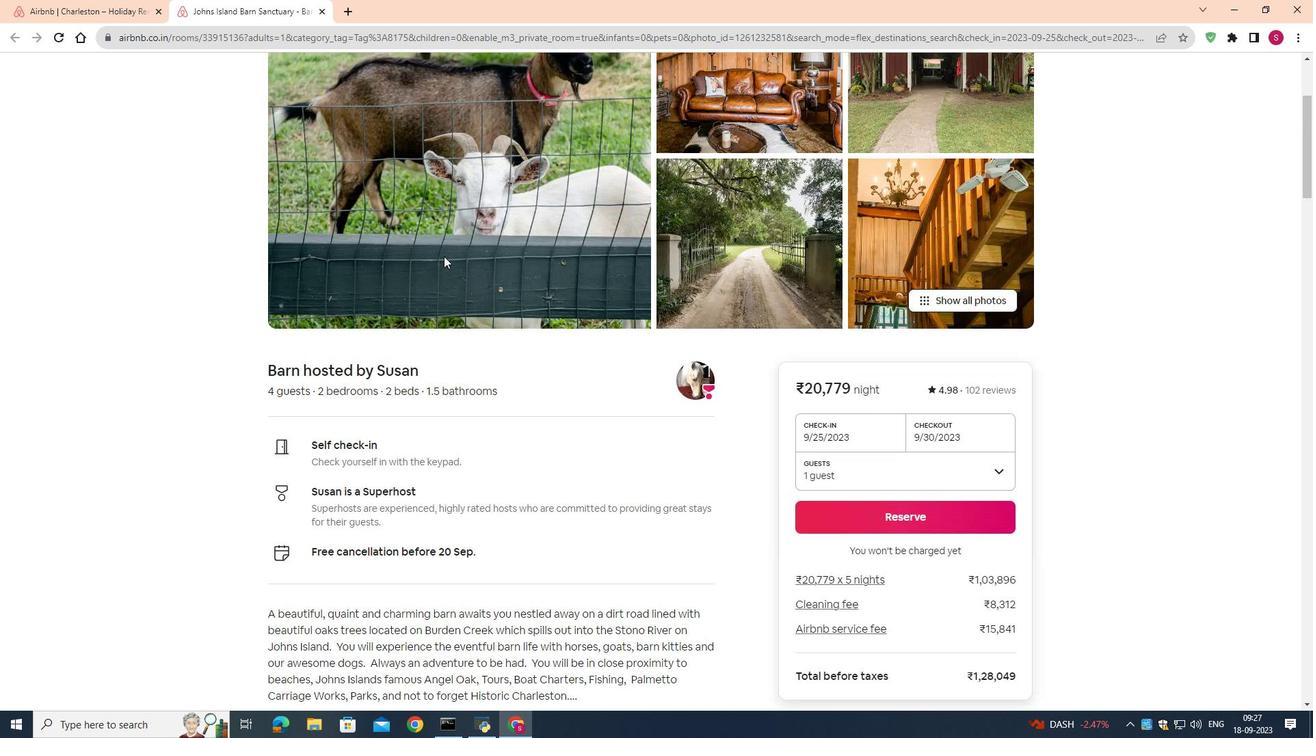 
Action: Mouse scrolled (444, 255) with delta (0, 0)
Screenshot: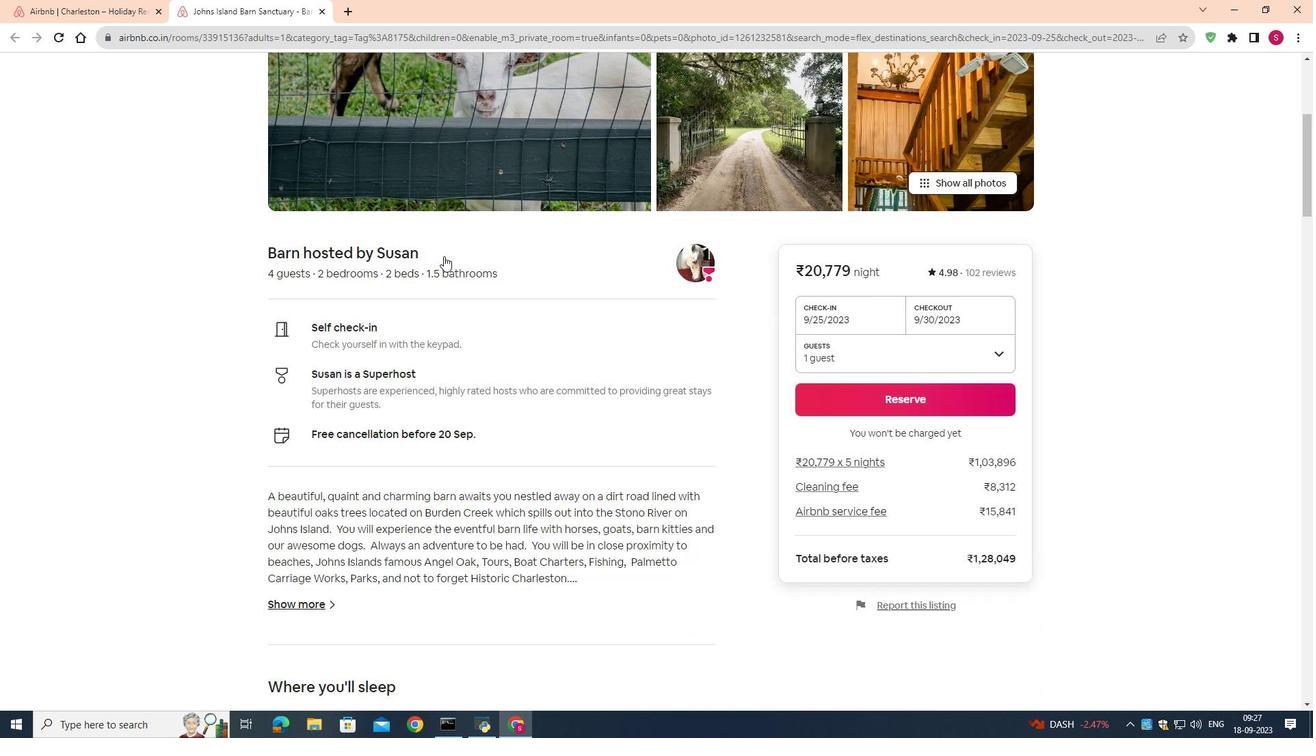 
Action: Mouse scrolled (444, 255) with delta (0, 0)
Screenshot: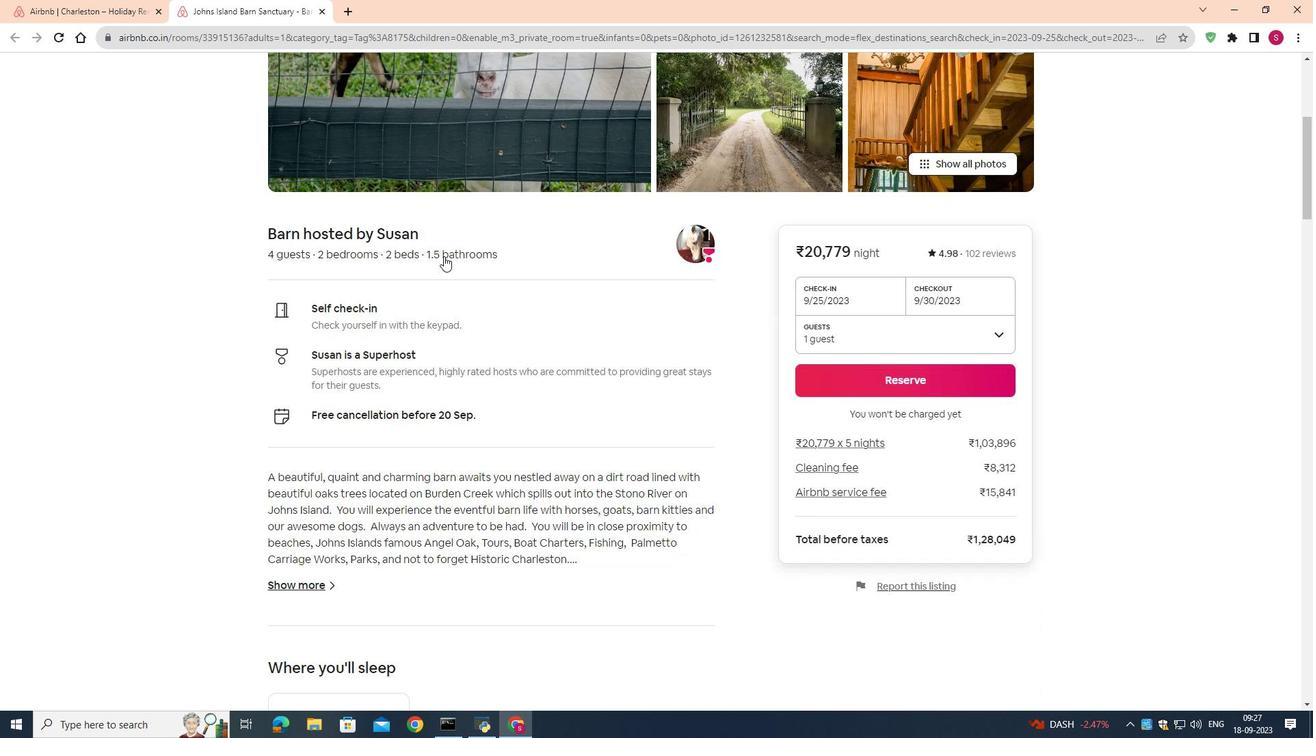 
Action: Mouse scrolled (444, 255) with delta (0, 0)
Screenshot: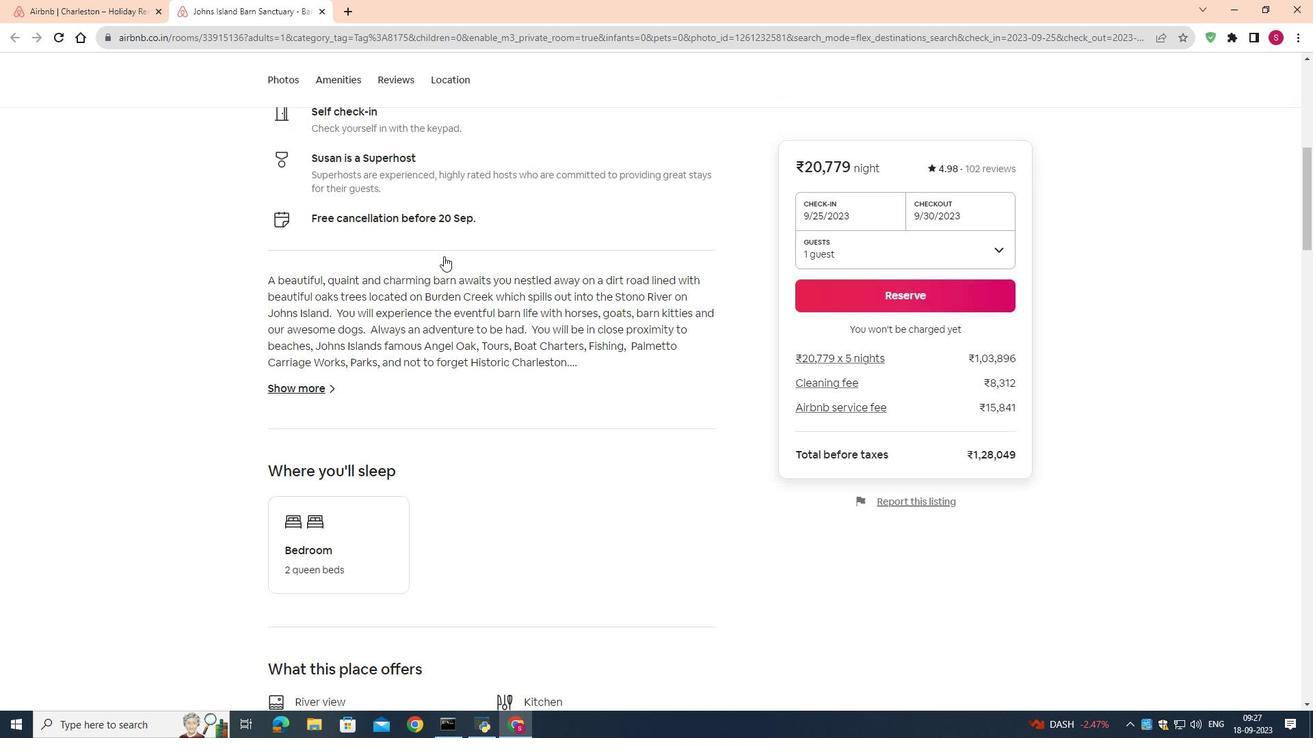 
Action: Mouse scrolled (444, 255) with delta (0, 0)
Screenshot: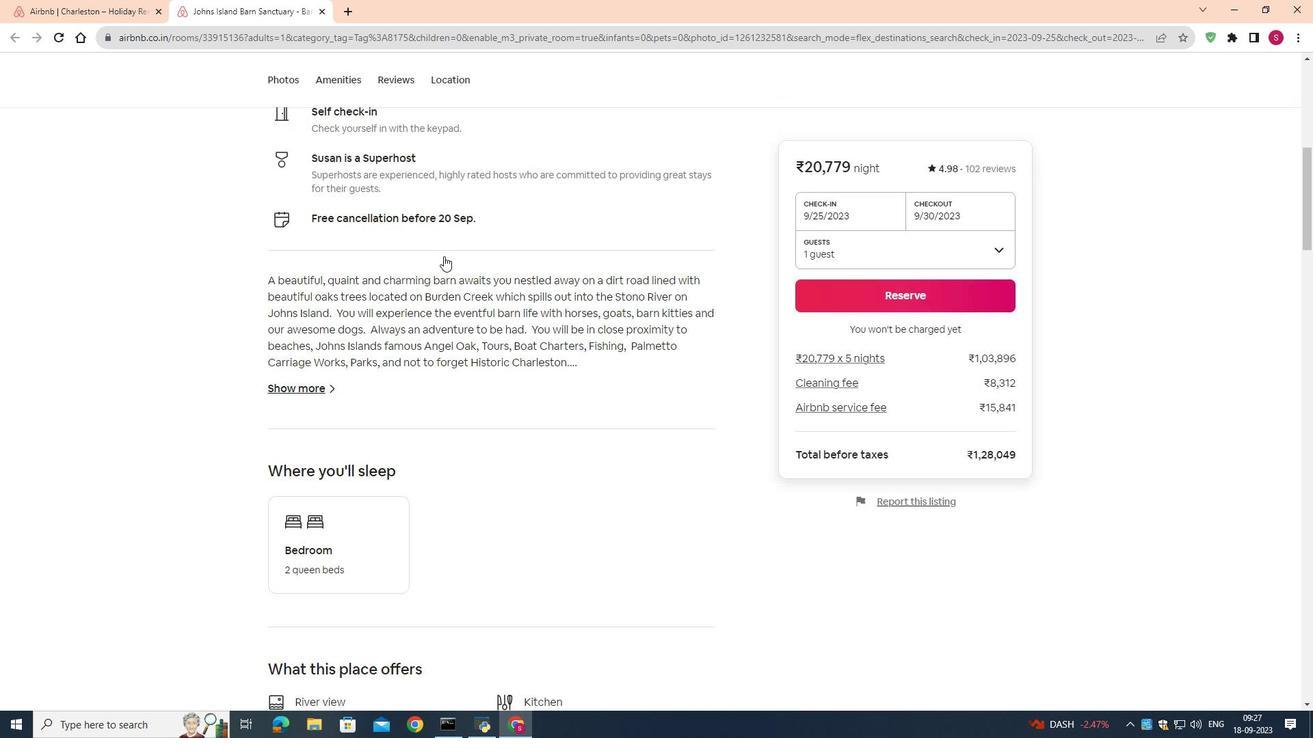 
Action: Mouse scrolled (444, 255) with delta (0, 0)
Screenshot: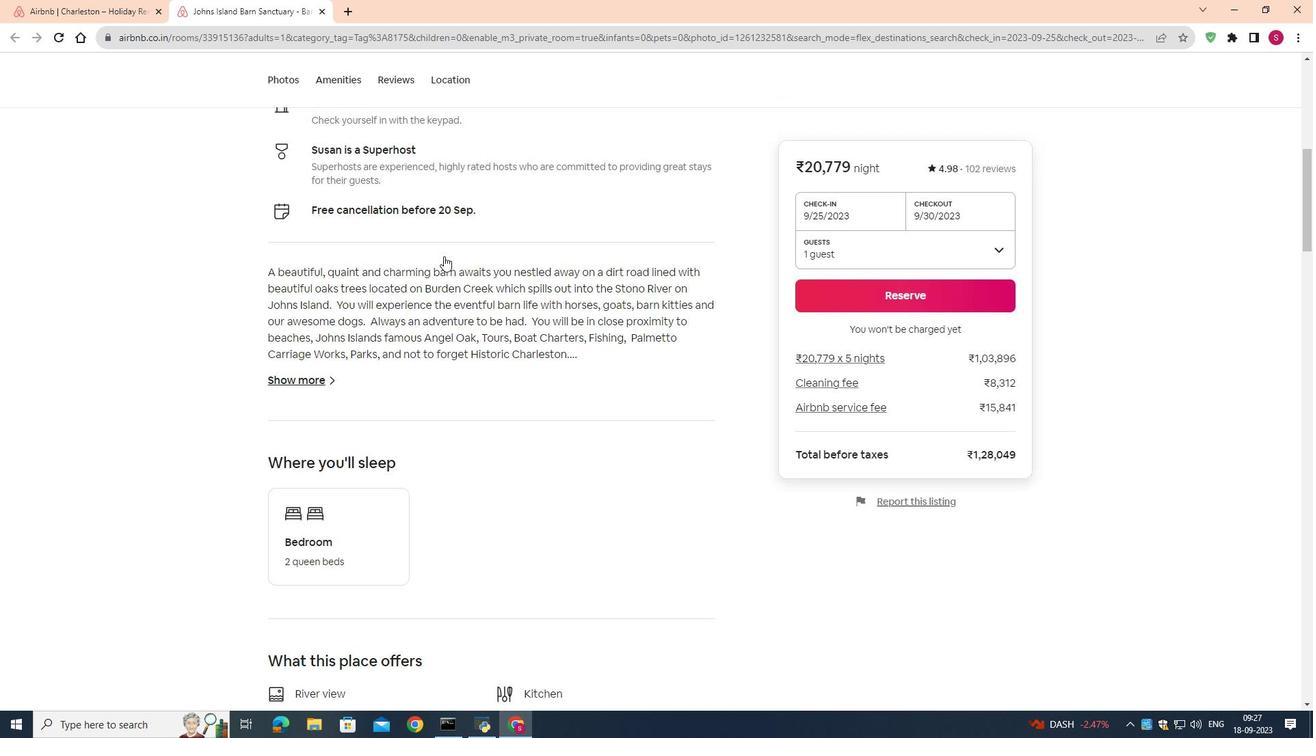 
Action: Mouse scrolled (444, 255) with delta (0, 0)
Screenshot: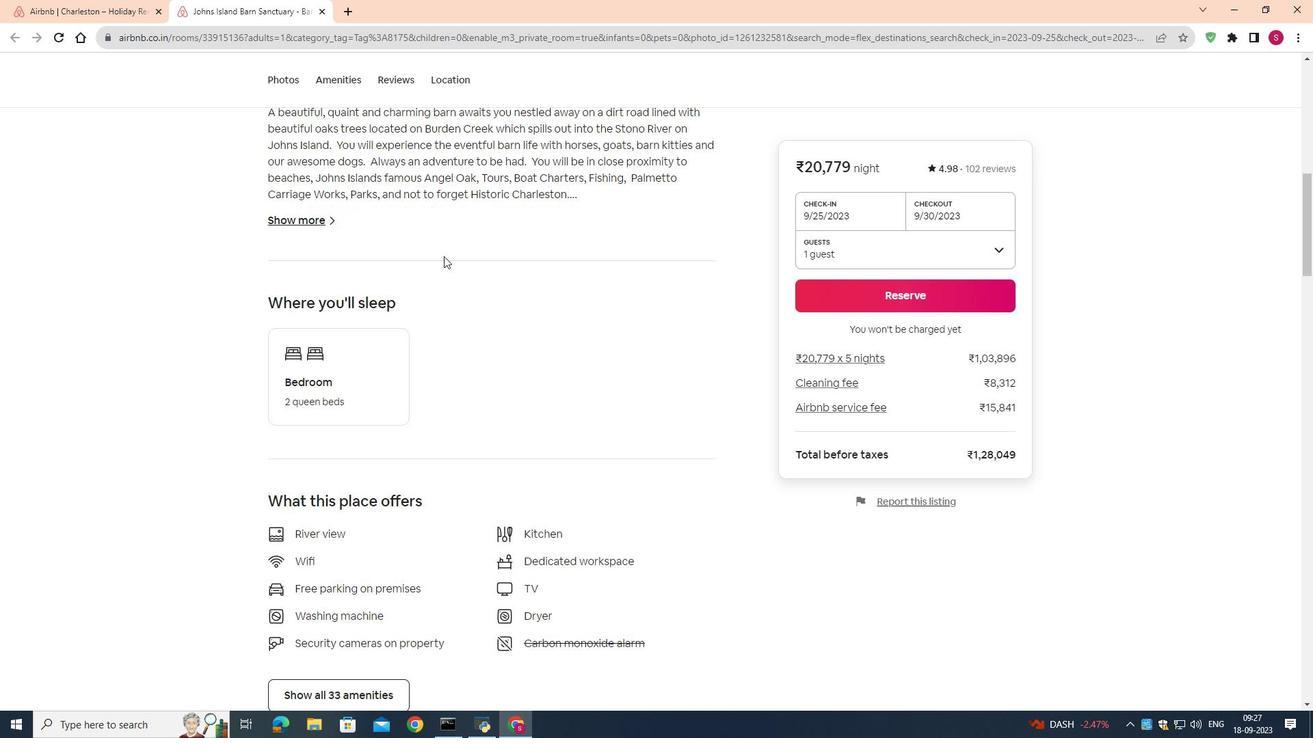 
Action: Mouse scrolled (444, 255) with delta (0, 0)
Screenshot: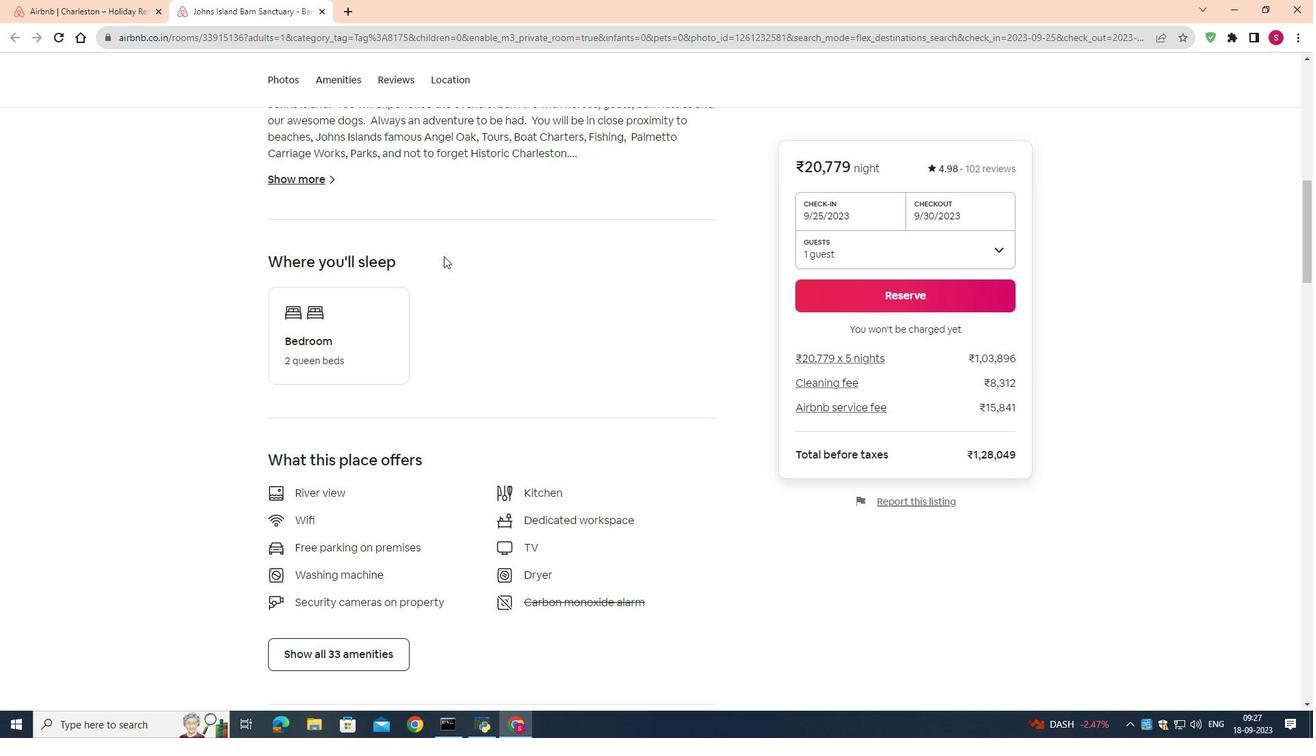 
Action: Mouse scrolled (444, 255) with delta (0, 0)
Screenshot: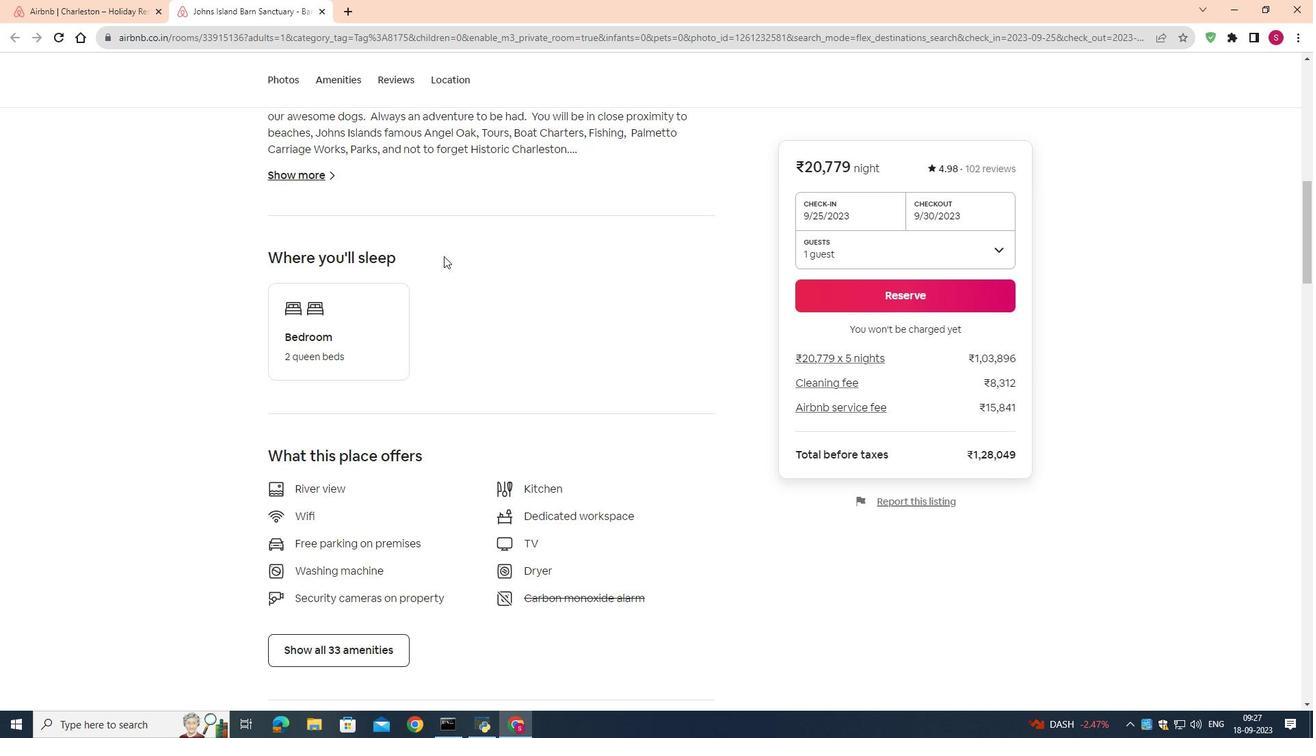 
Action: Mouse scrolled (444, 255) with delta (0, 0)
Screenshot: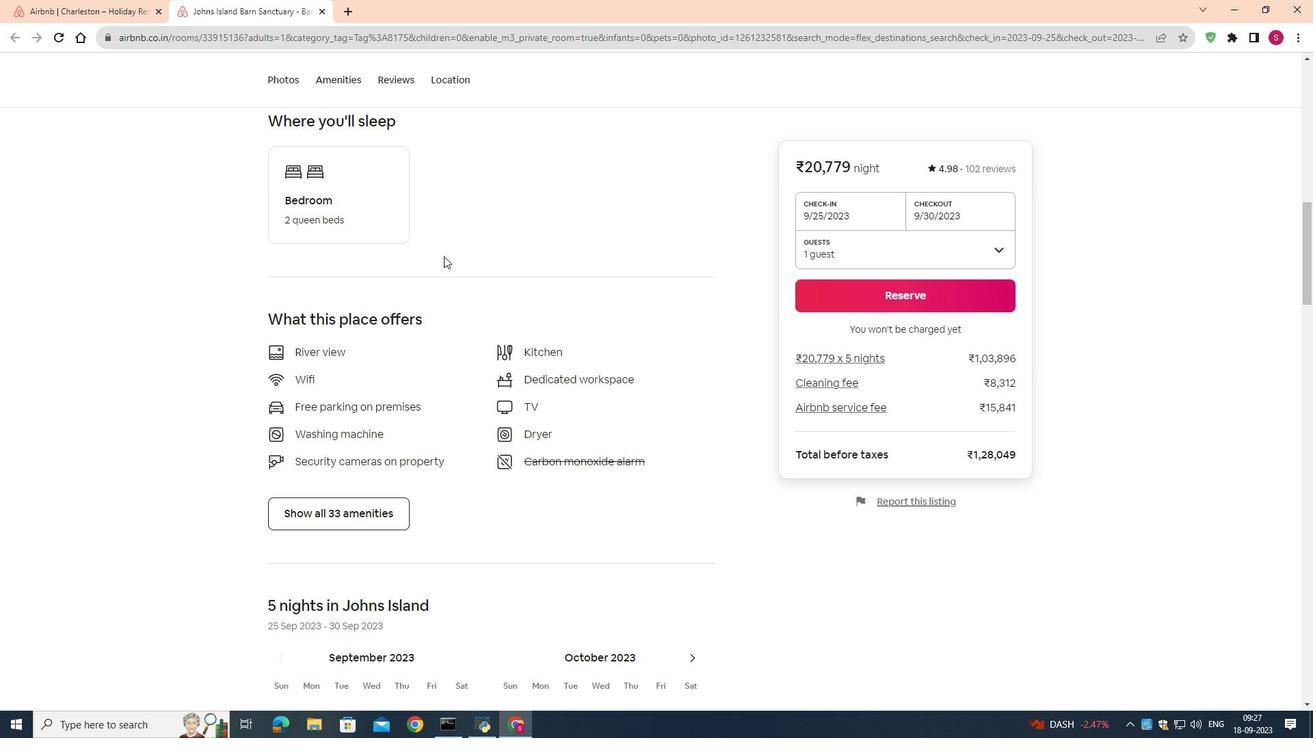 
Action: Mouse scrolled (444, 255) with delta (0, 0)
Screenshot: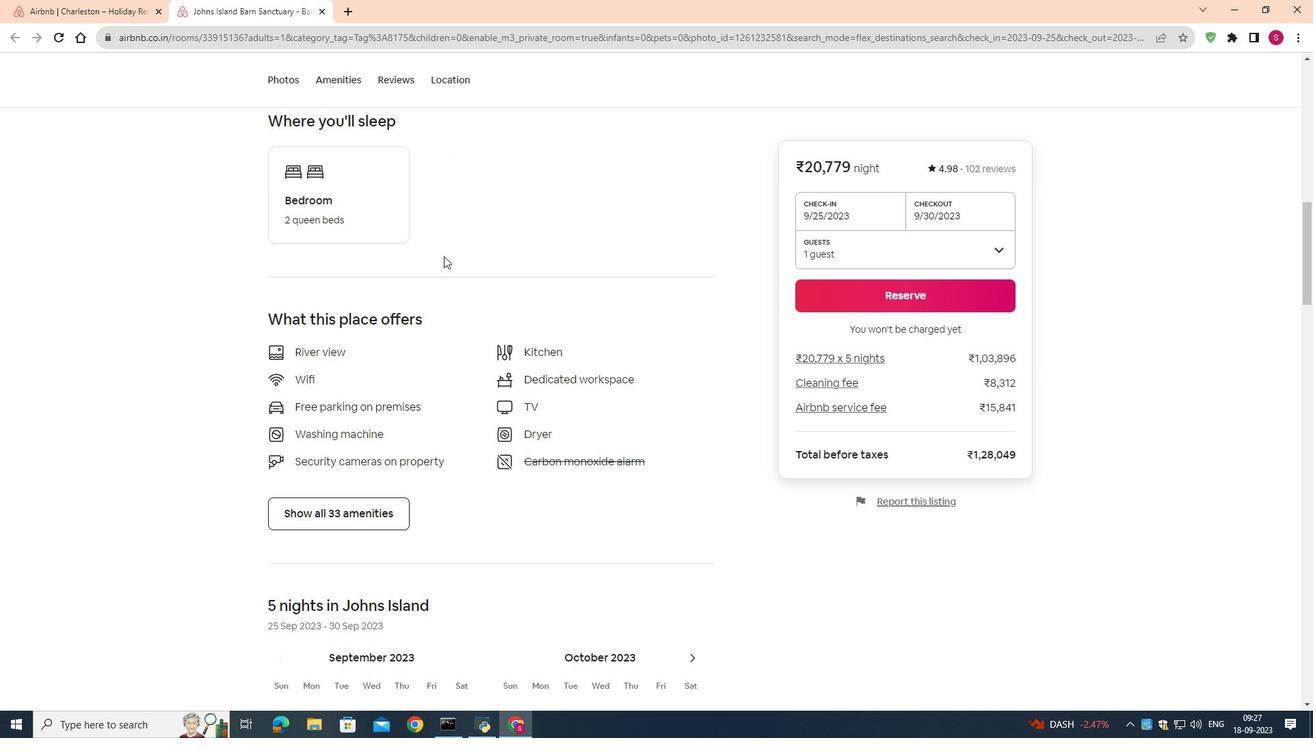 
Action: Mouse scrolled (444, 255) with delta (0, 0)
Screenshot: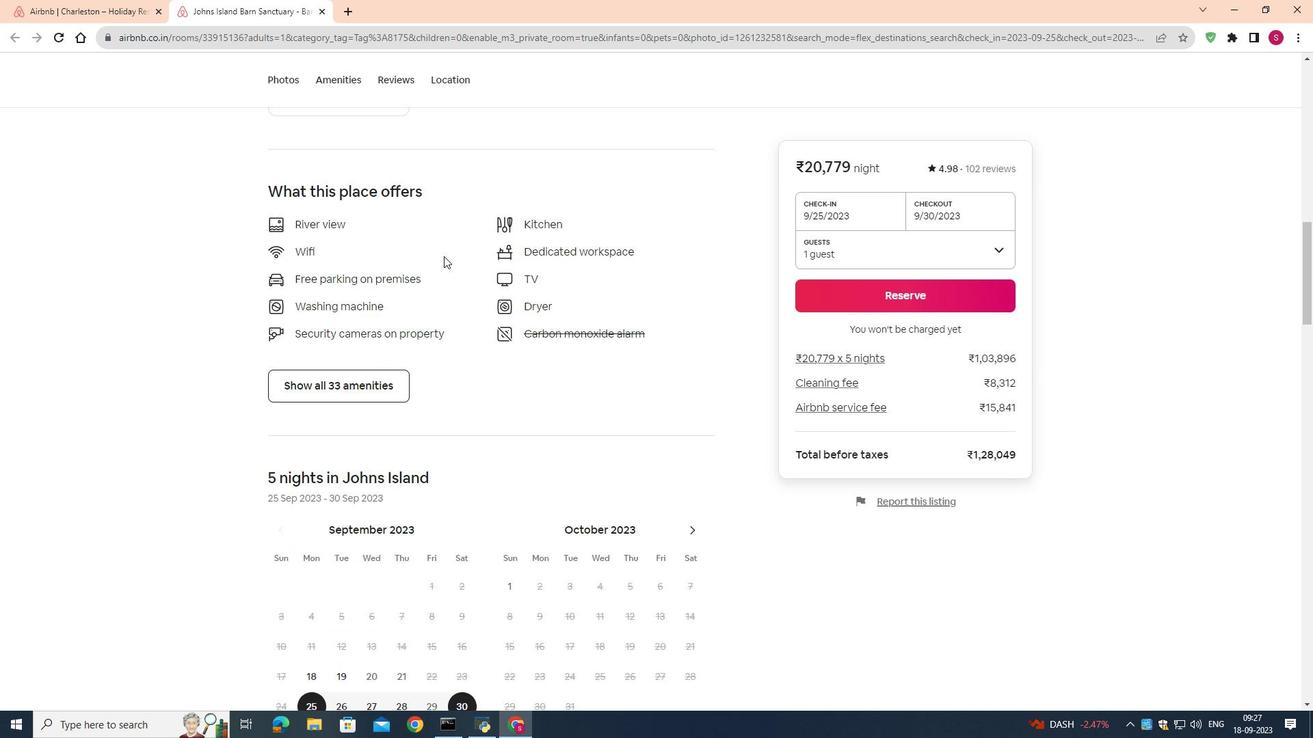 
Action: Mouse scrolled (444, 255) with delta (0, 0)
Screenshot: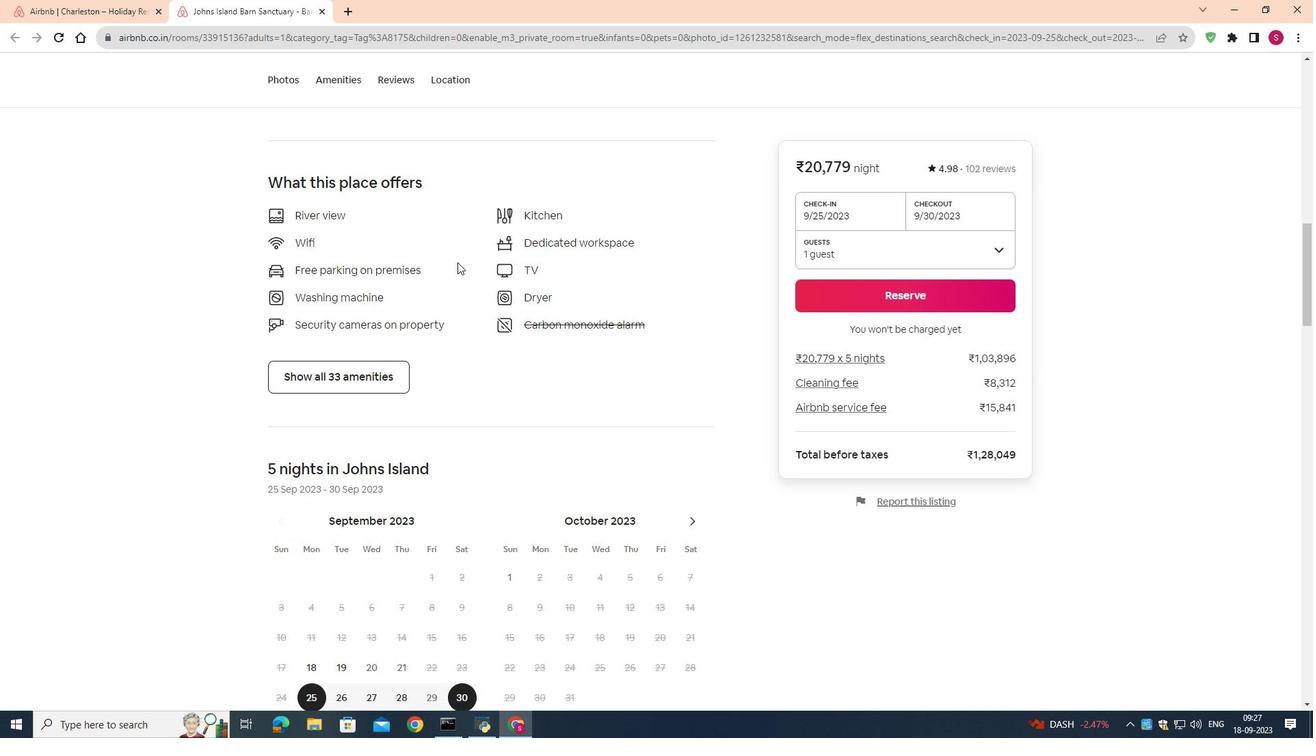 
Action: Mouse moved to (348, 384)
Screenshot: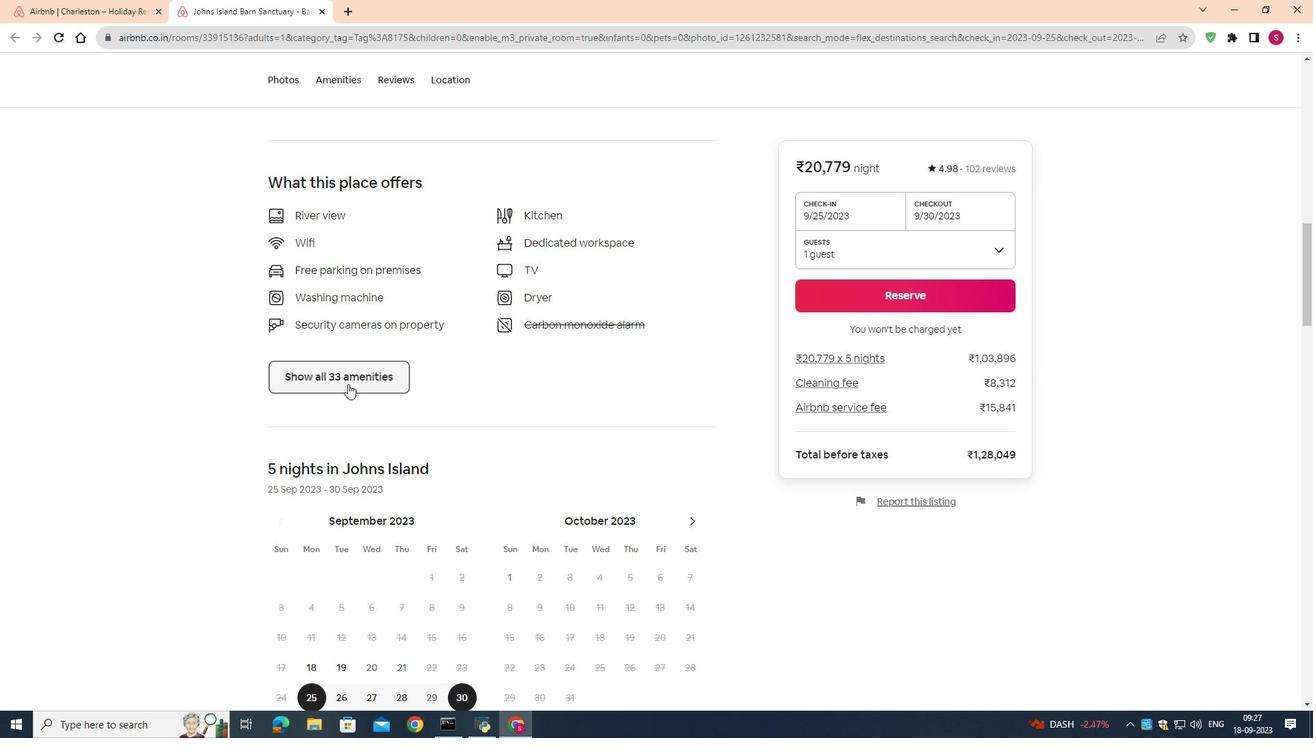 
Action: Mouse pressed left at (348, 384)
Screenshot: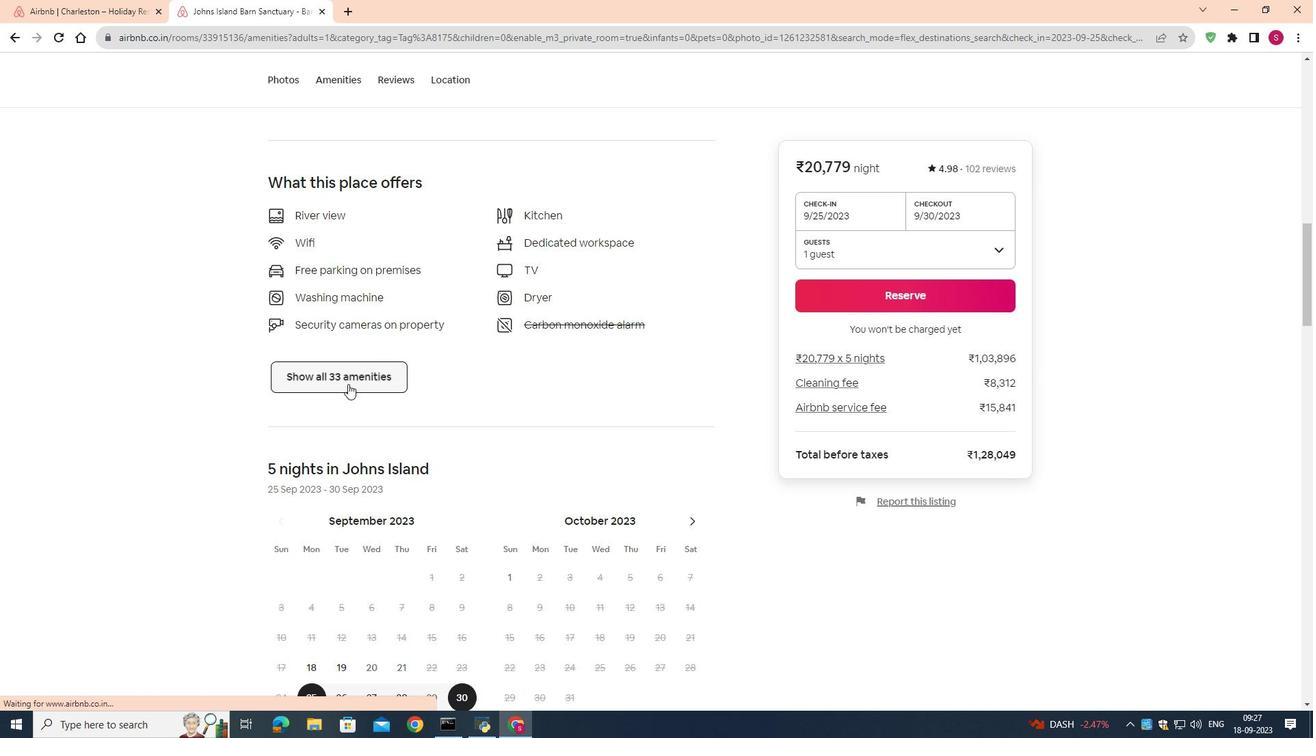 
Action: Mouse moved to (548, 292)
Screenshot: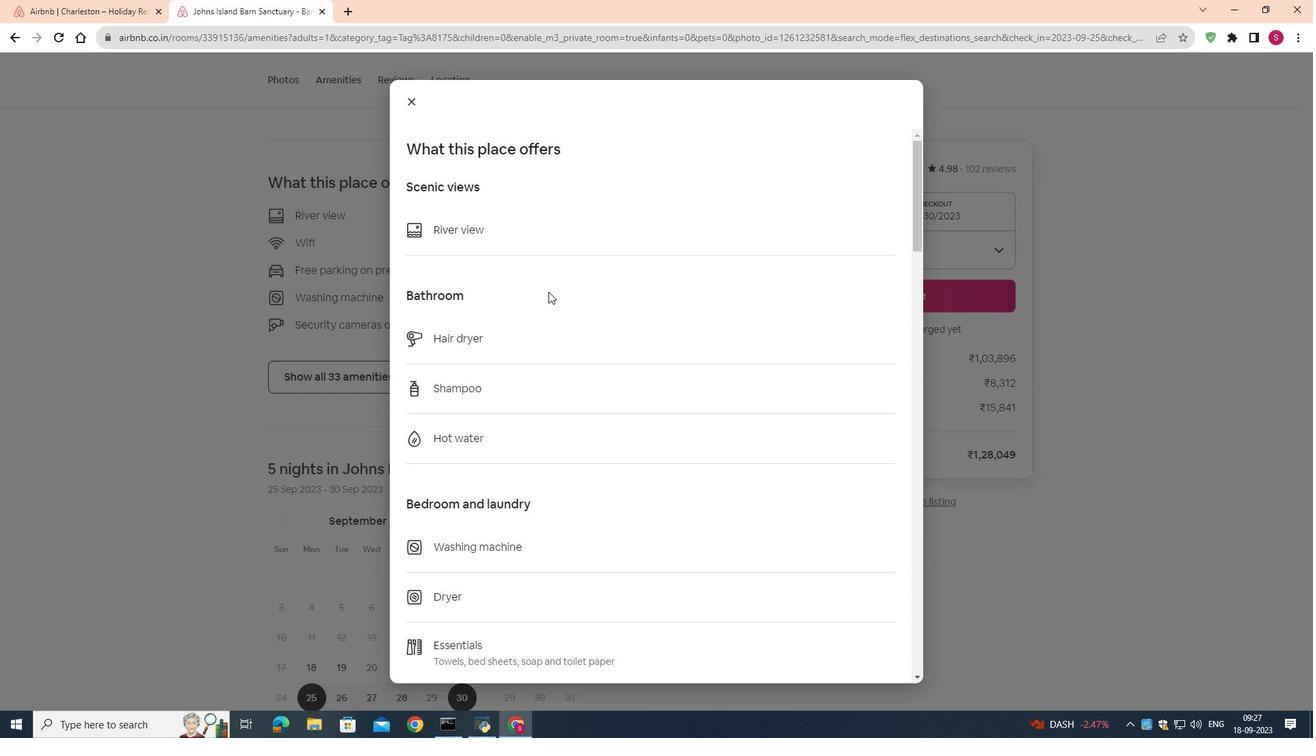 
Action: Mouse scrolled (548, 291) with delta (0, 0)
Screenshot: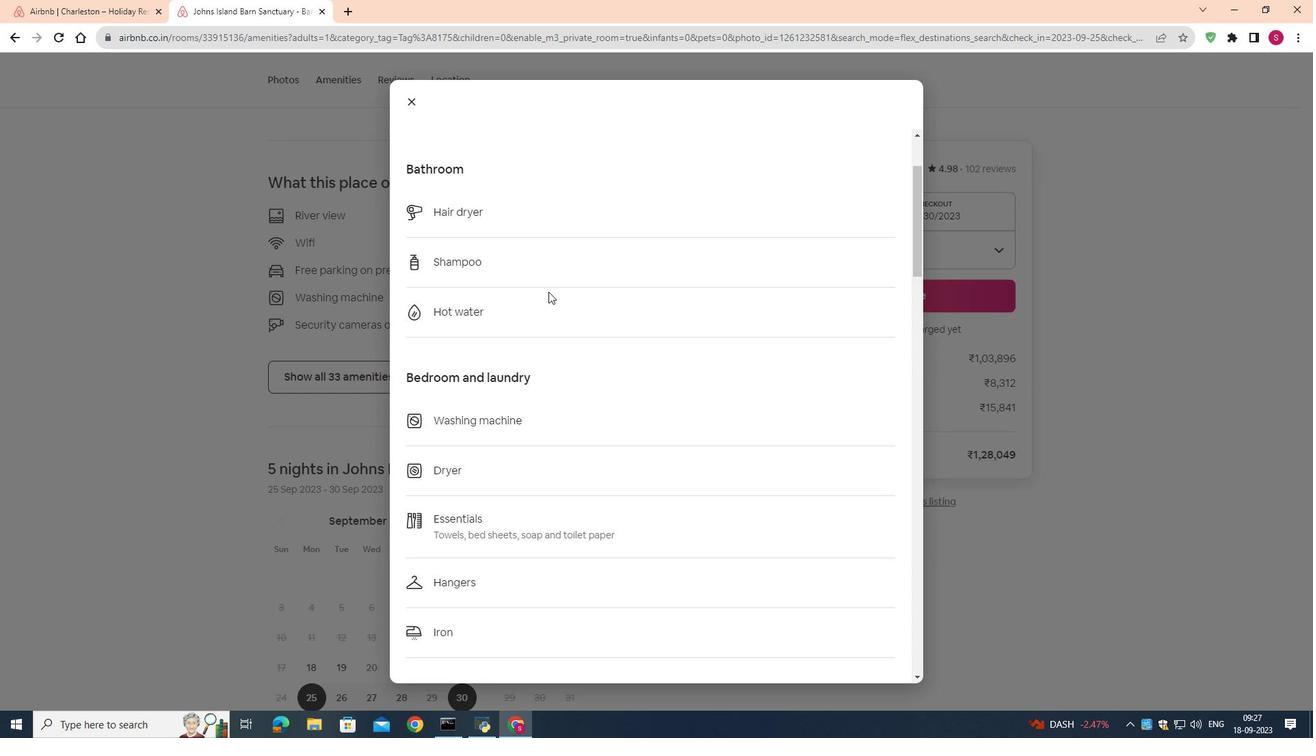 
Action: Mouse scrolled (548, 291) with delta (0, 0)
Screenshot: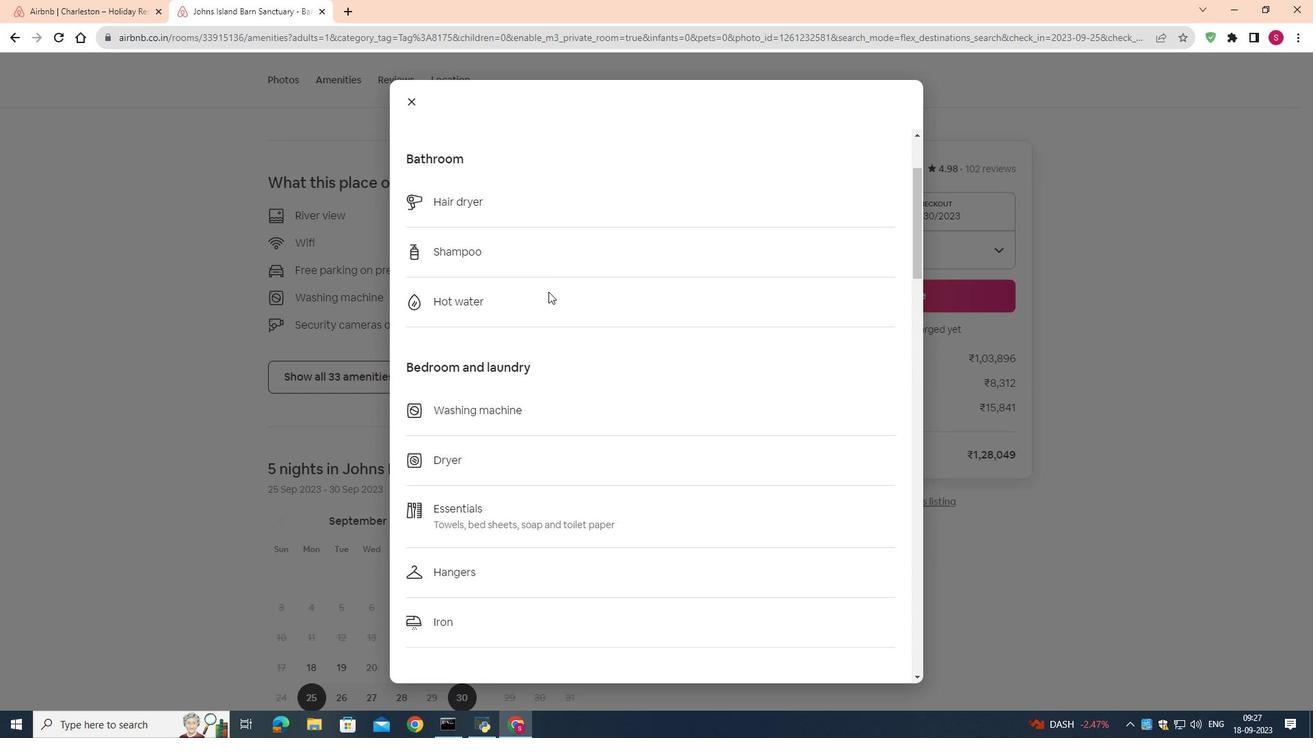 
Action: Mouse scrolled (548, 291) with delta (0, 0)
Screenshot: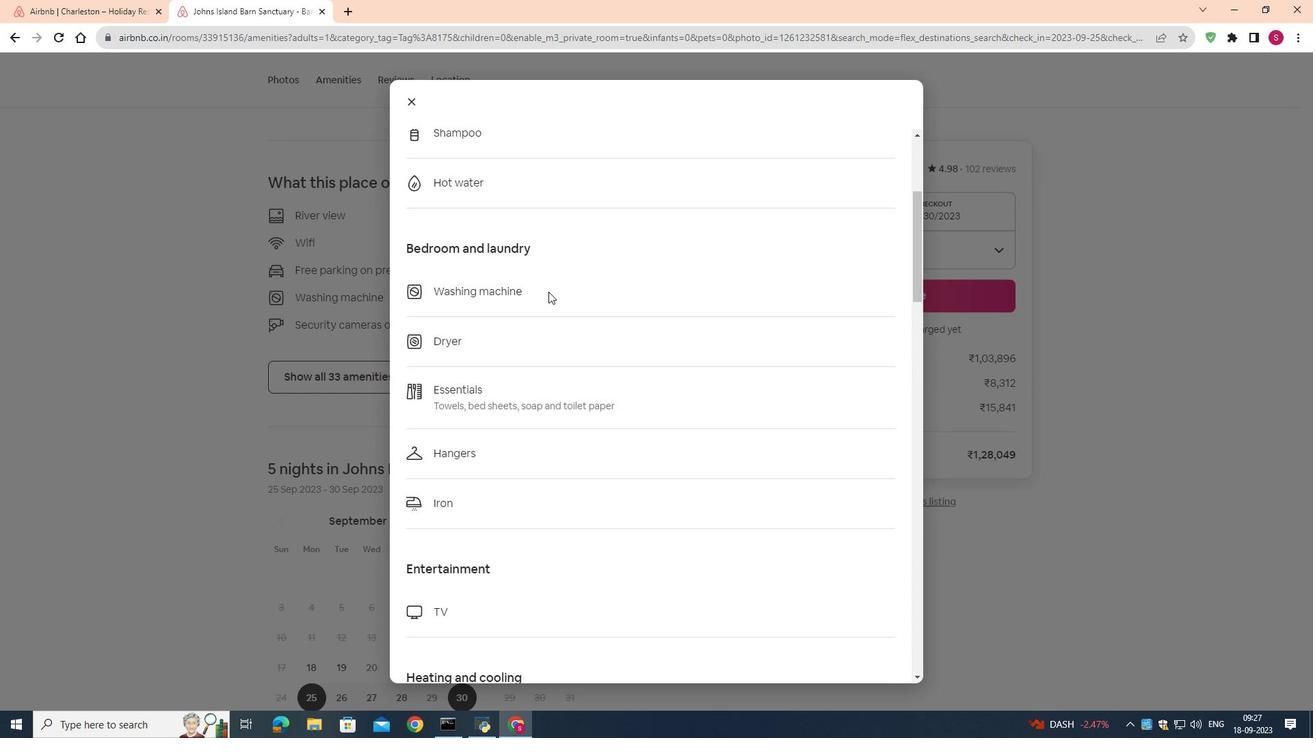 
Action: Mouse scrolled (548, 291) with delta (0, 0)
Screenshot: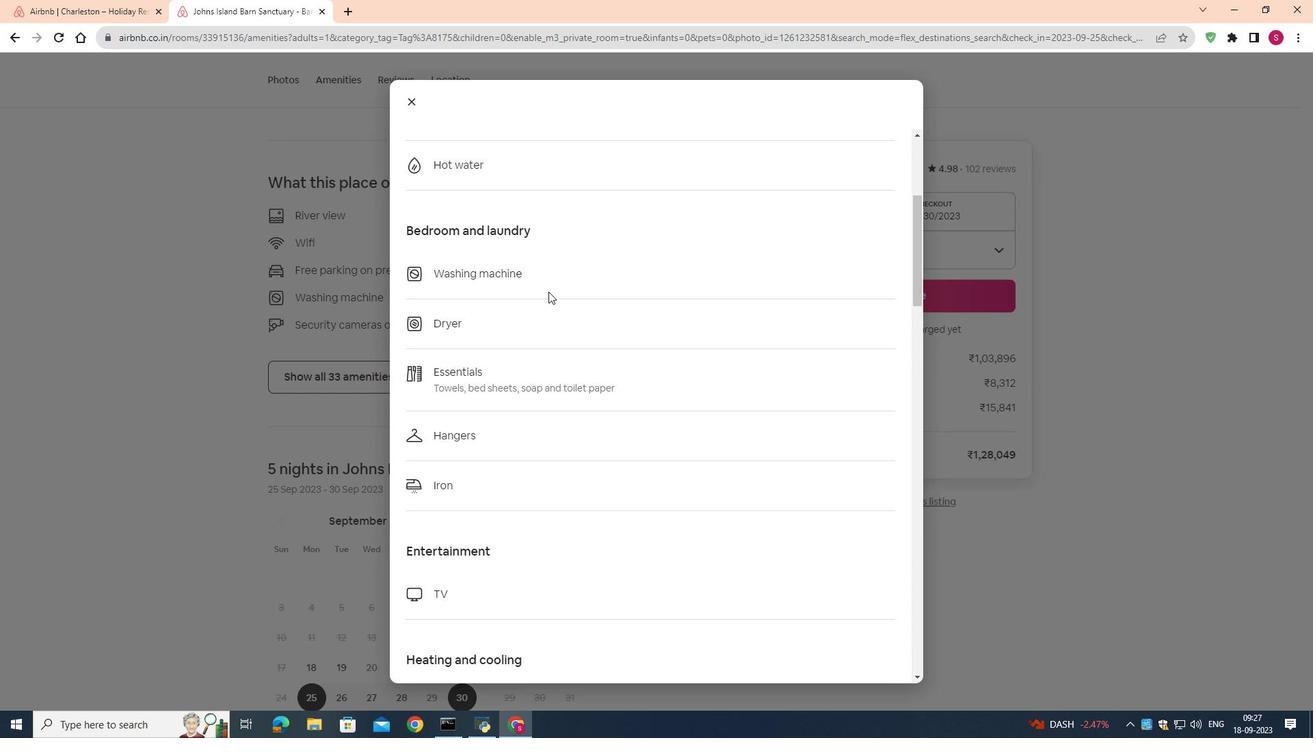 
Action: Mouse scrolled (548, 291) with delta (0, 0)
Screenshot: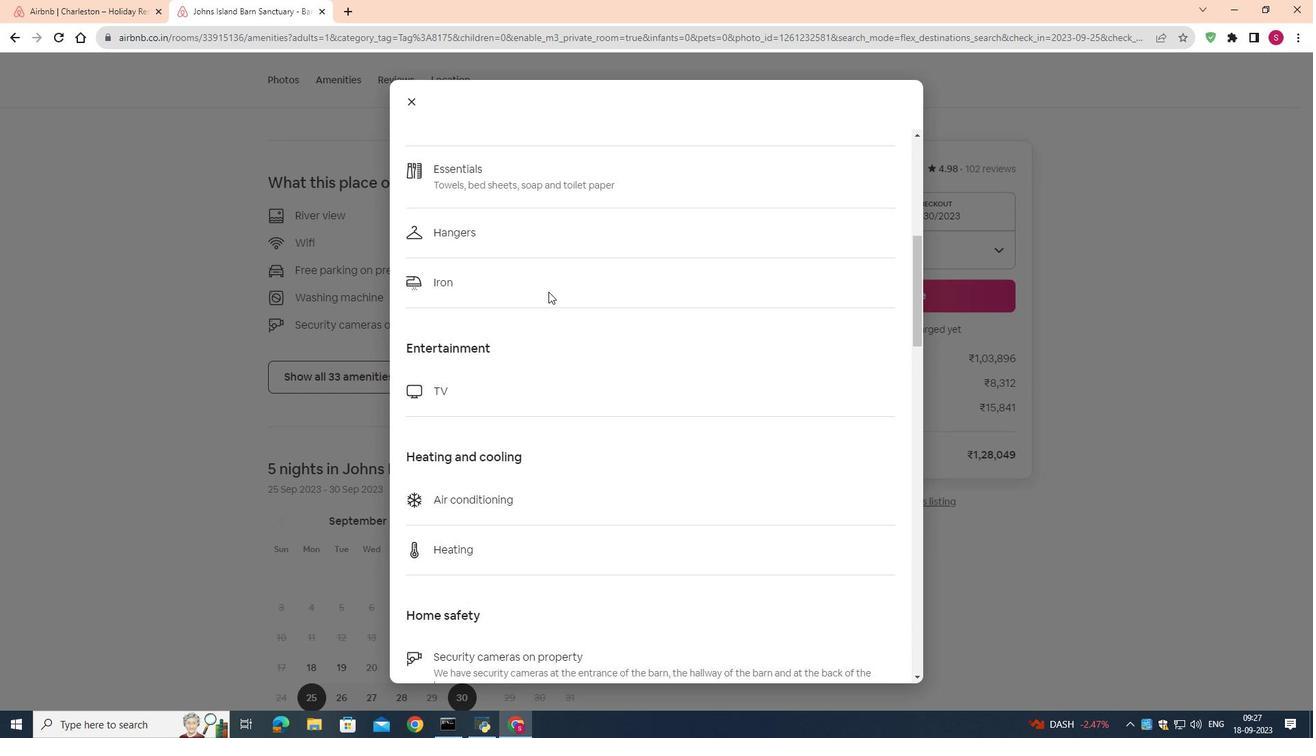 
Action: Mouse scrolled (548, 291) with delta (0, 0)
Screenshot: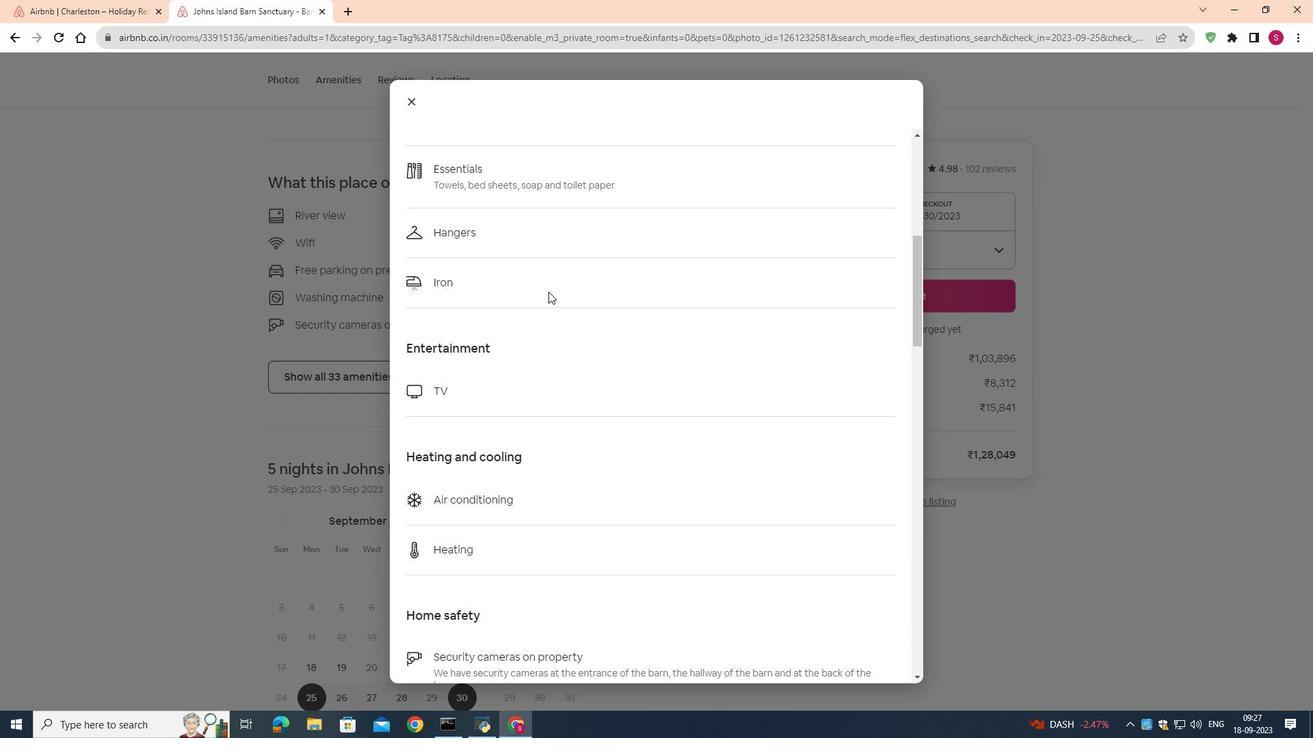 
Action: Mouse scrolled (548, 291) with delta (0, 0)
Screenshot: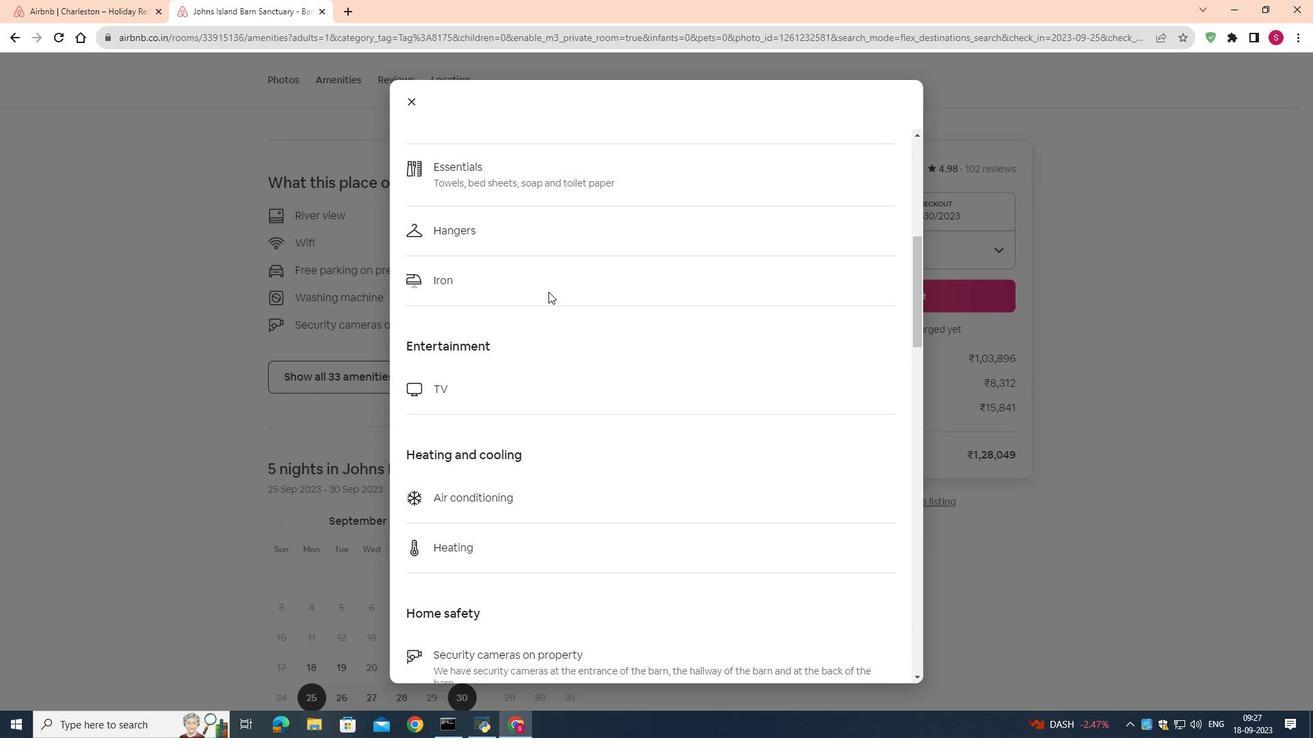 
Action: Mouse scrolled (548, 291) with delta (0, 0)
Screenshot: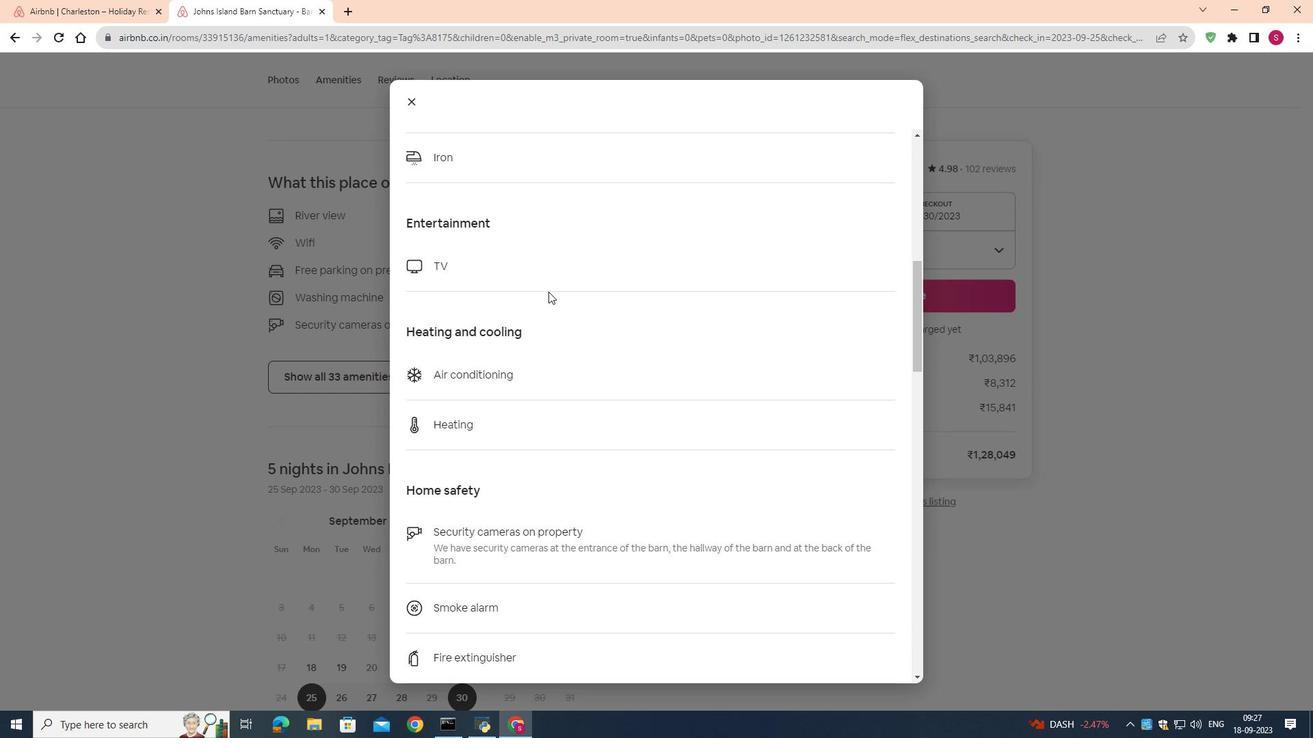 
Action: Mouse scrolled (548, 291) with delta (0, 0)
Screenshot: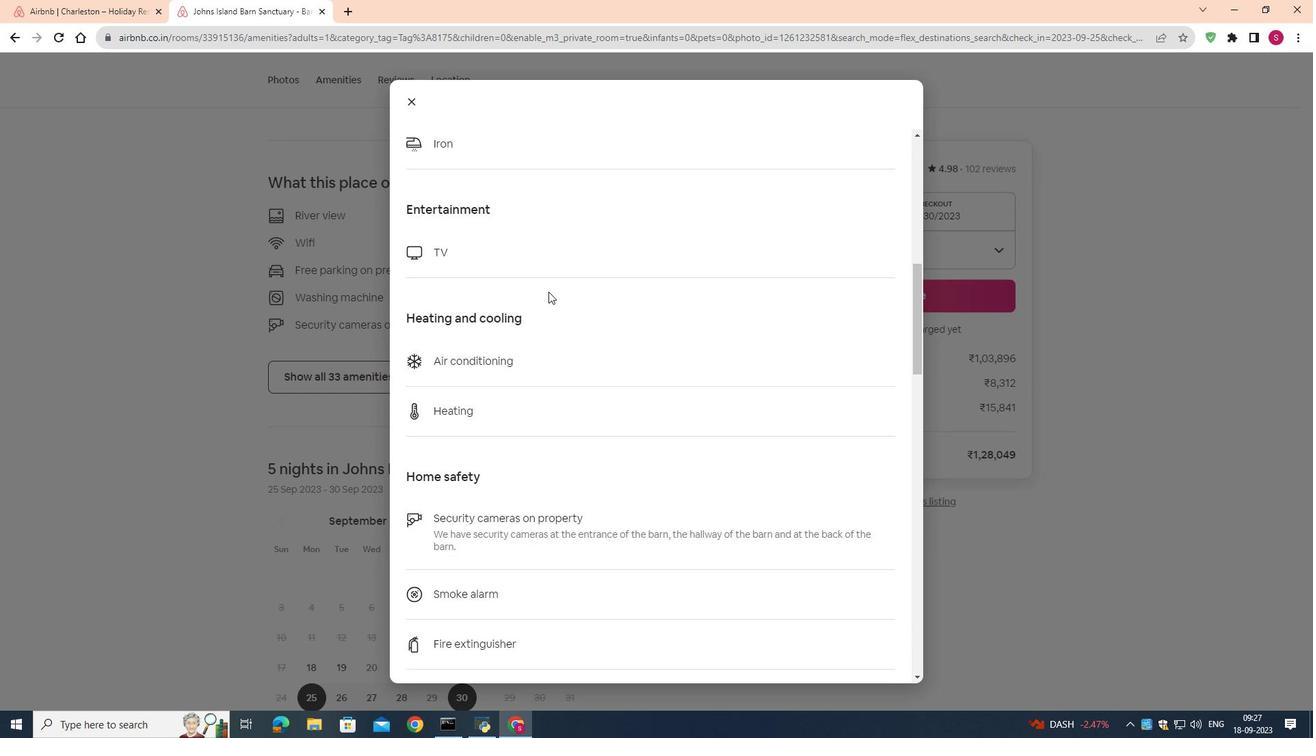 
Action: Mouse scrolled (548, 291) with delta (0, 0)
Screenshot: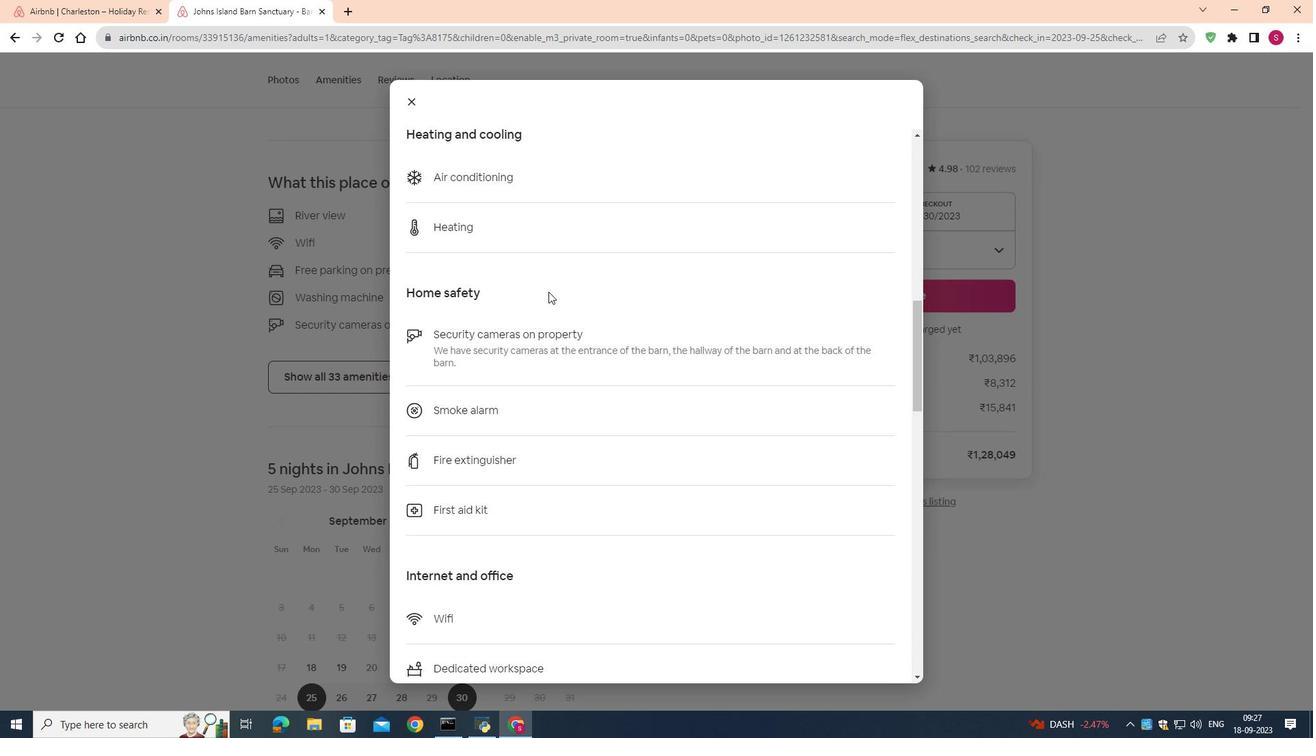 
Action: Mouse scrolled (548, 291) with delta (0, 0)
Screenshot: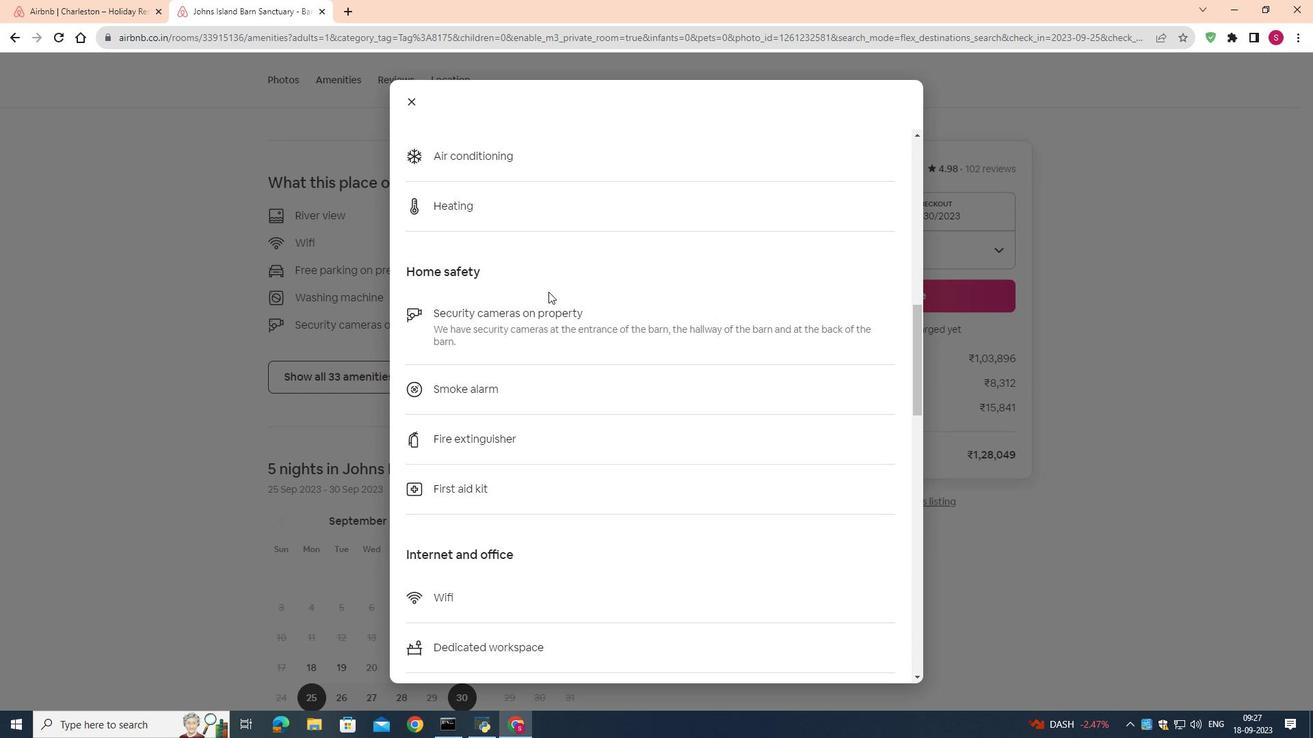 
Action: Mouse scrolled (548, 291) with delta (0, 0)
Screenshot: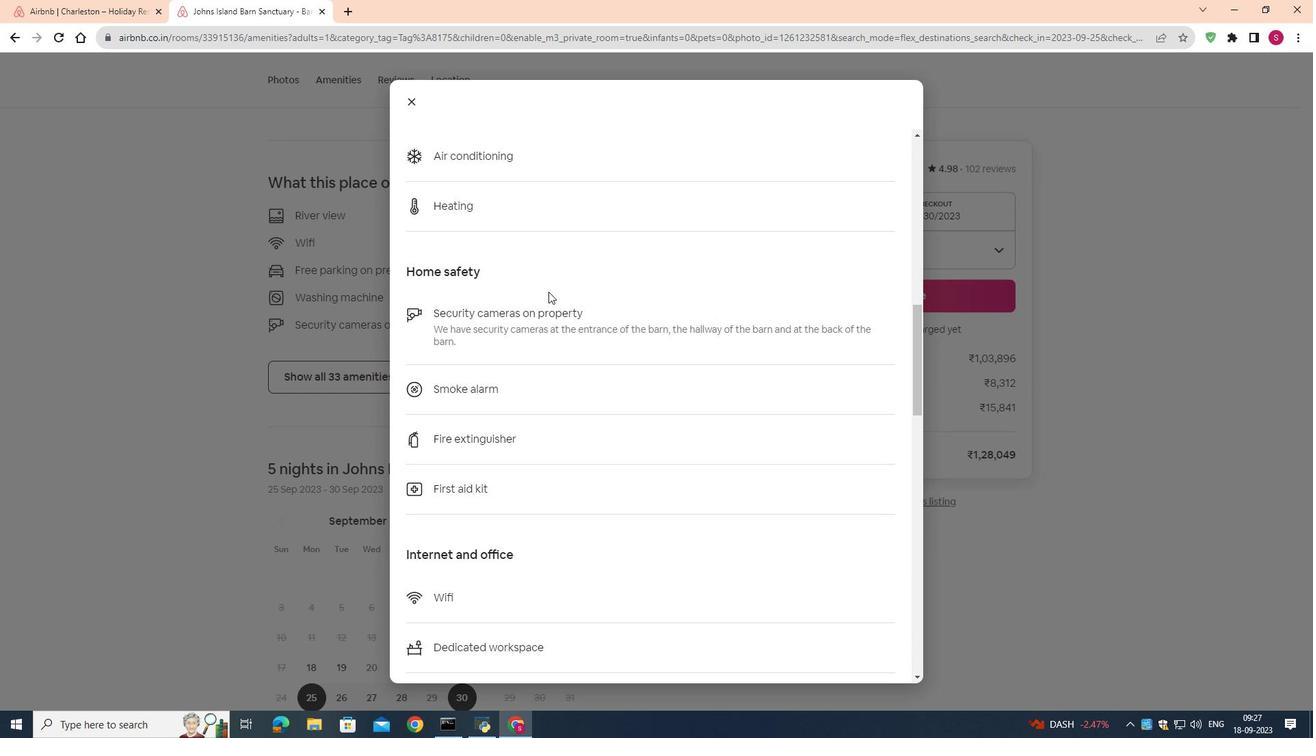 
Action: Mouse scrolled (548, 291) with delta (0, 0)
Screenshot: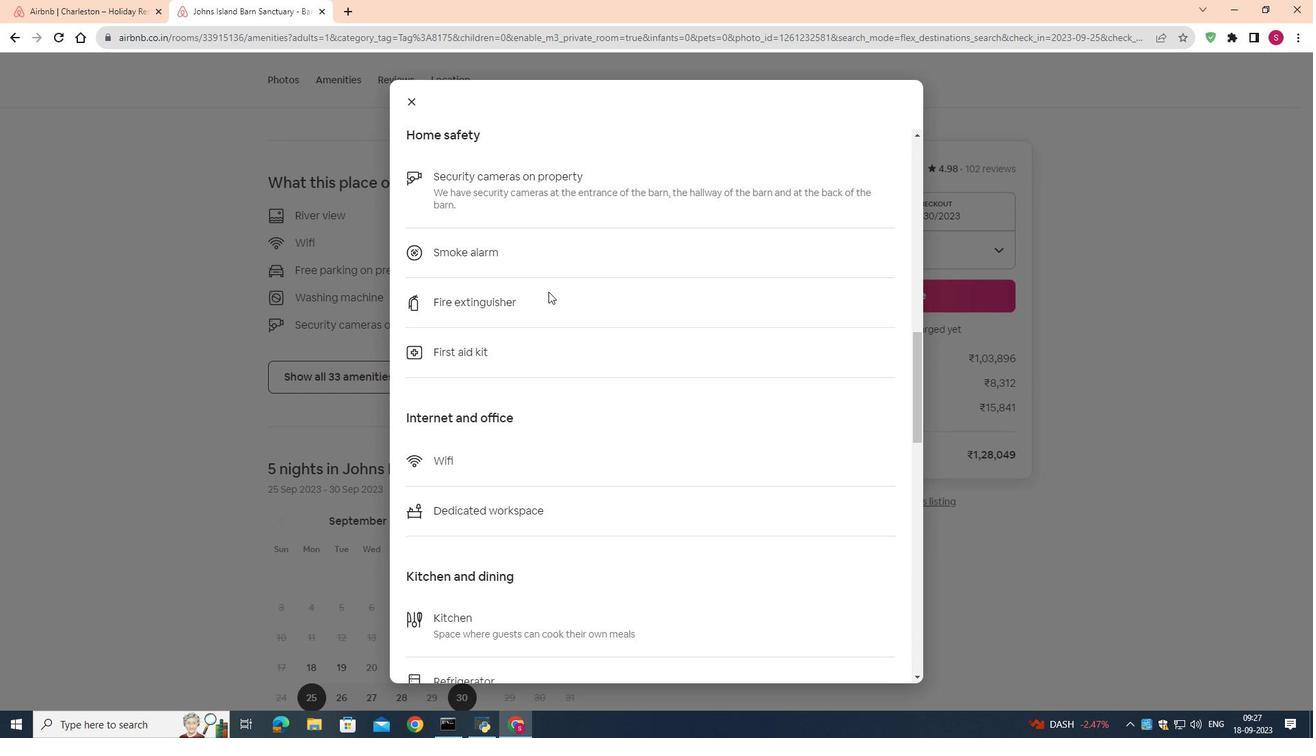 
Action: Mouse scrolled (548, 291) with delta (0, 0)
Screenshot: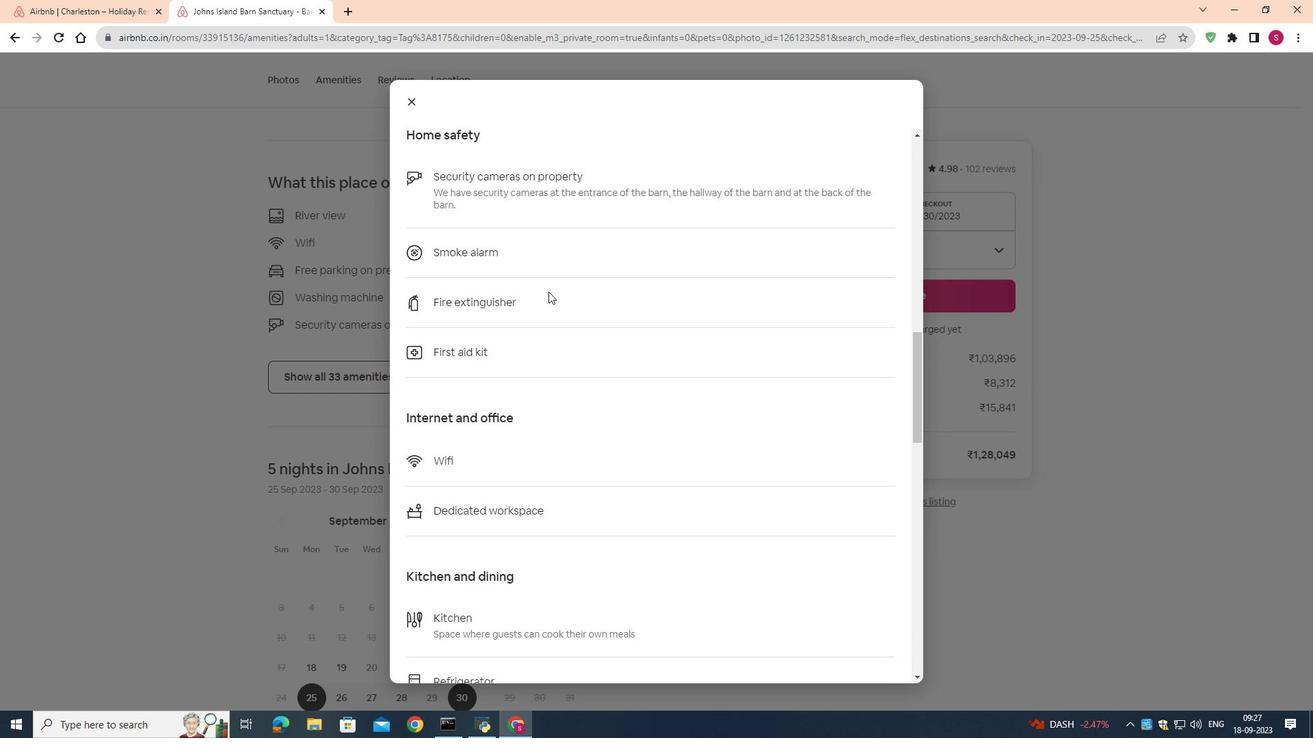 
Action: Mouse scrolled (548, 291) with delta (0, 0)
Screenshot: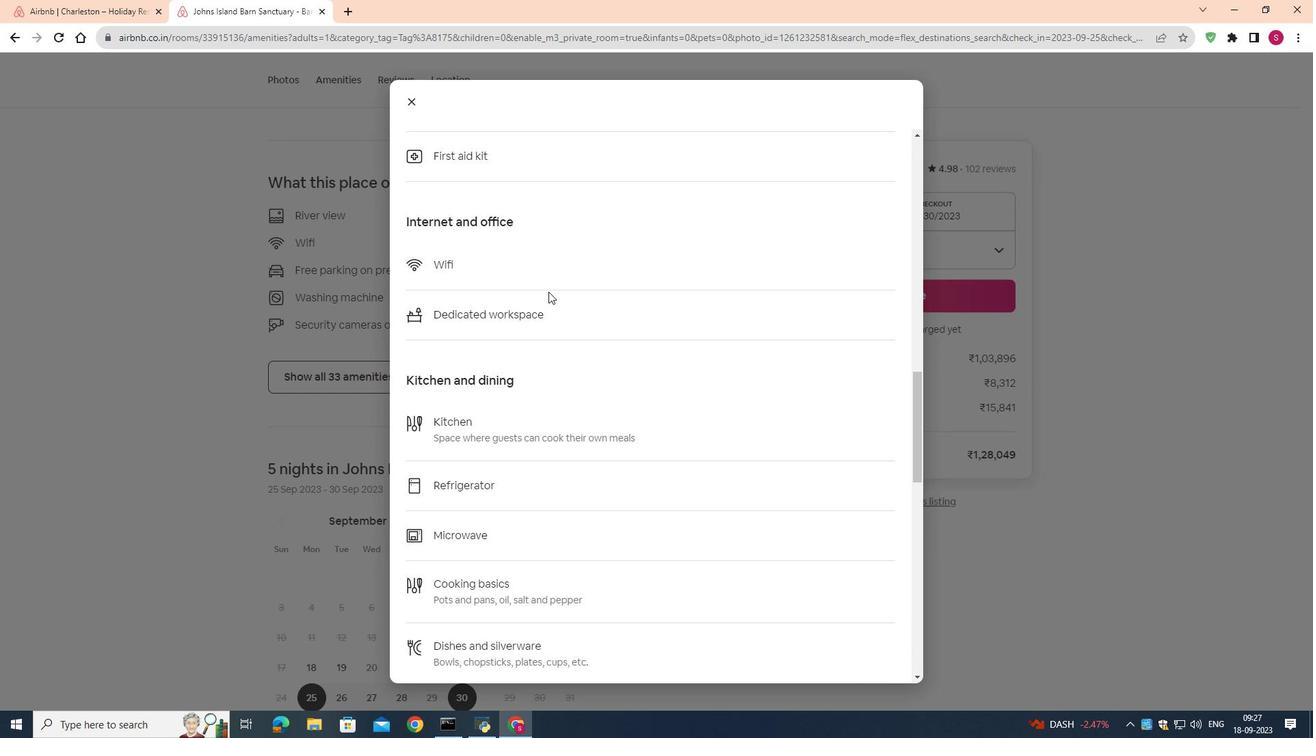
Action: Mouse scrolled (548, 291) with delta (0, 0)
Screenshot: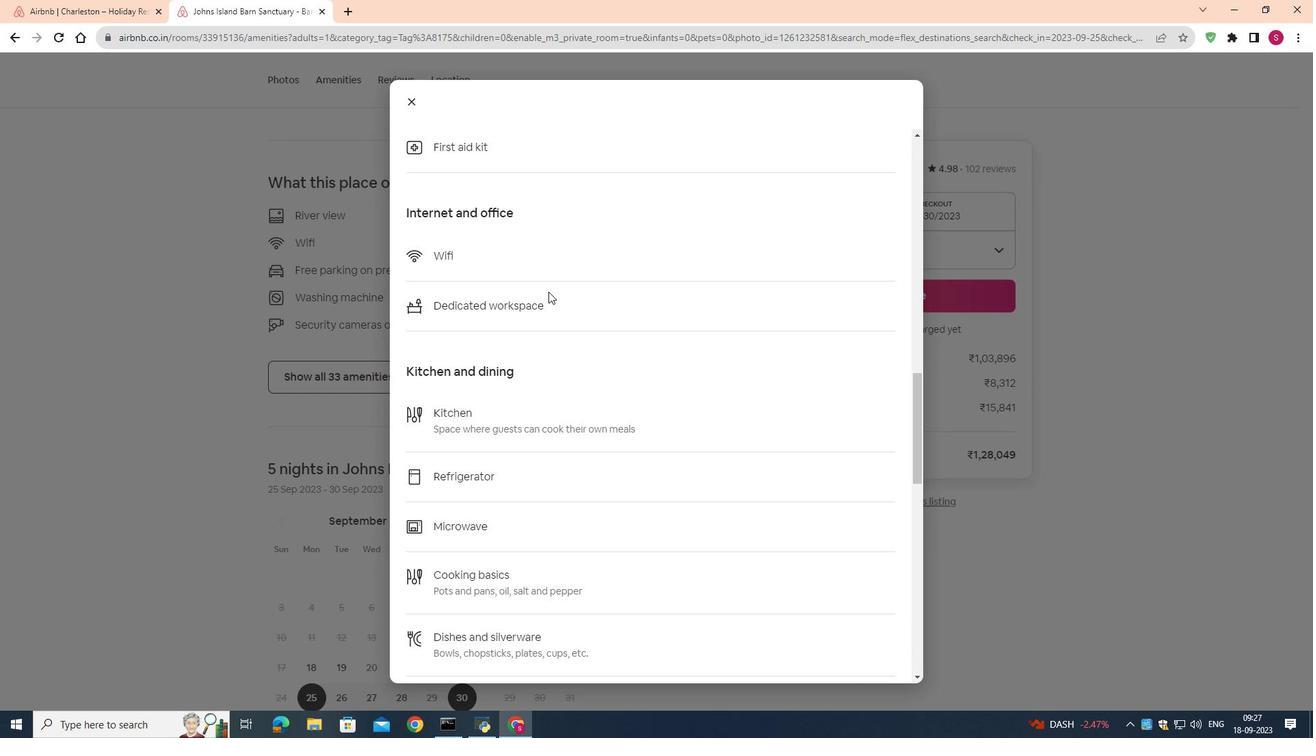 
Action: Mouse scrolled (548, 291) with delta (0, 0)
Screenshot: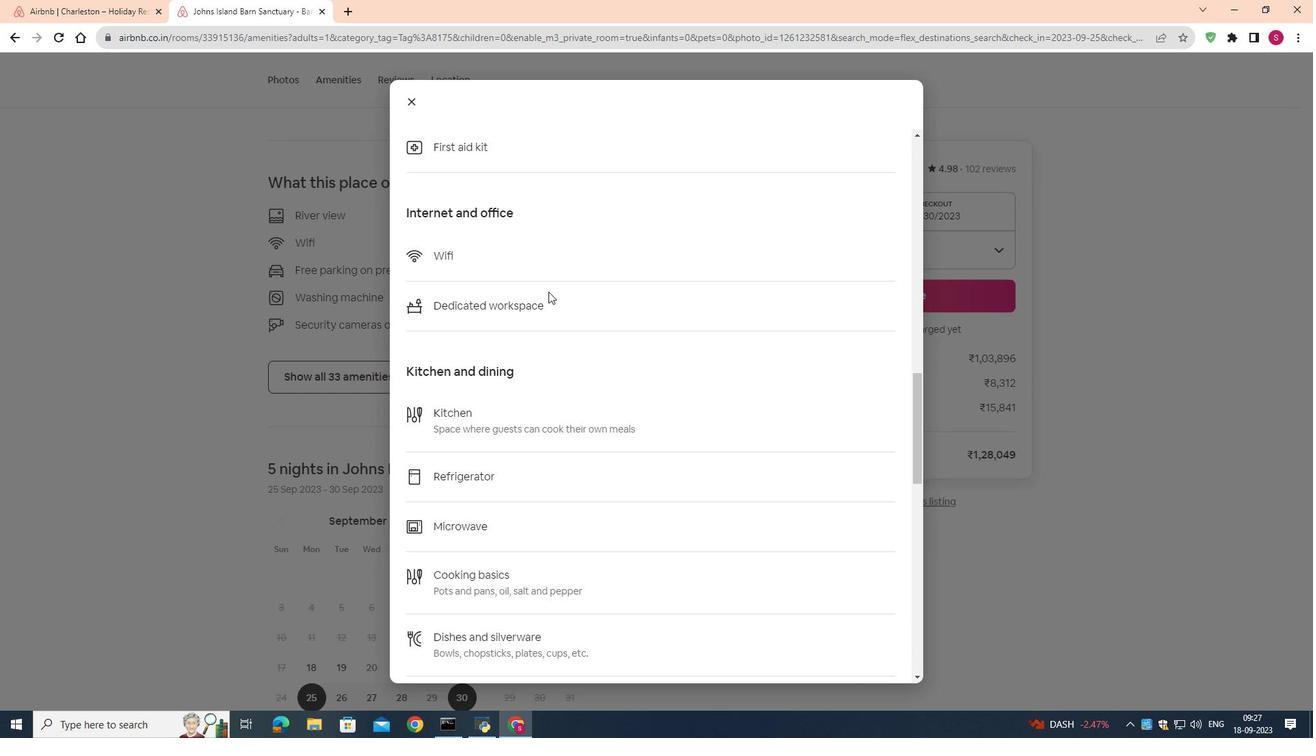 
Action: Mouse scrolled (548, 291) with delta (0, 0)
Screenshot: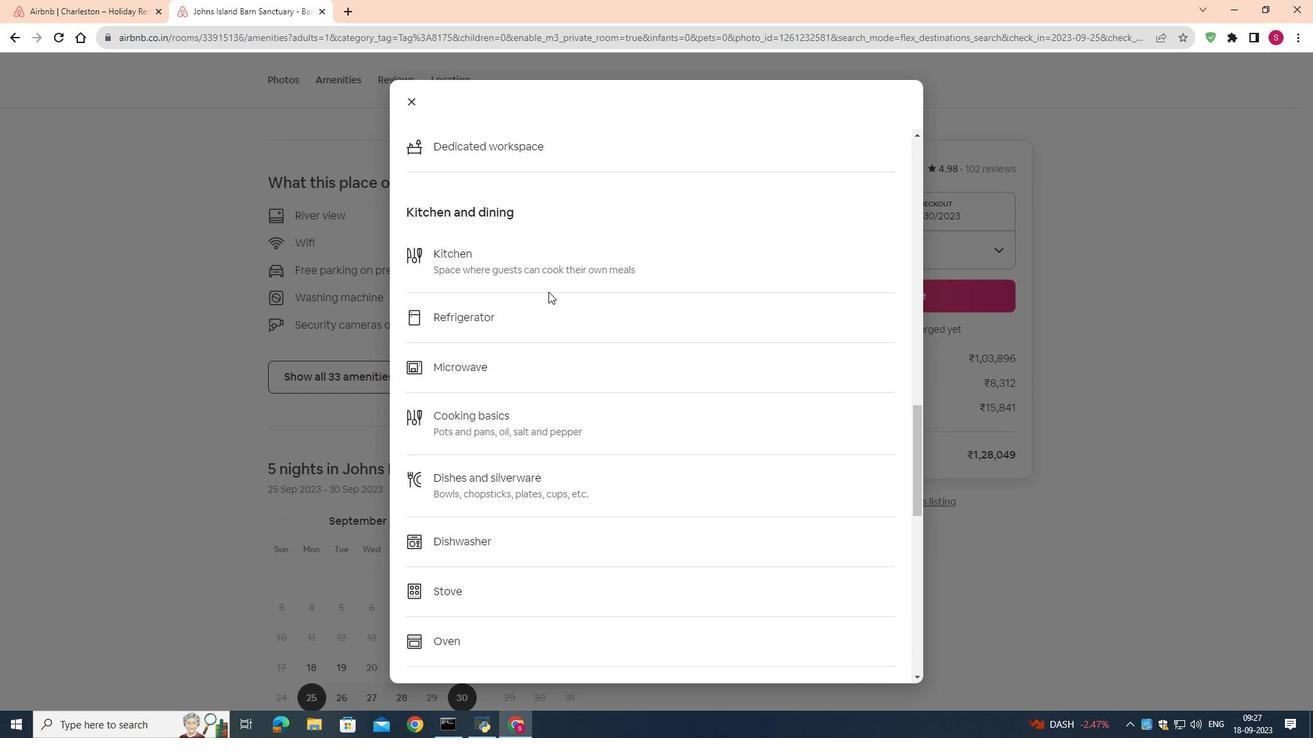
Action: Mouse scrolled (548, 291) with delta (0, 0)
Screenshot: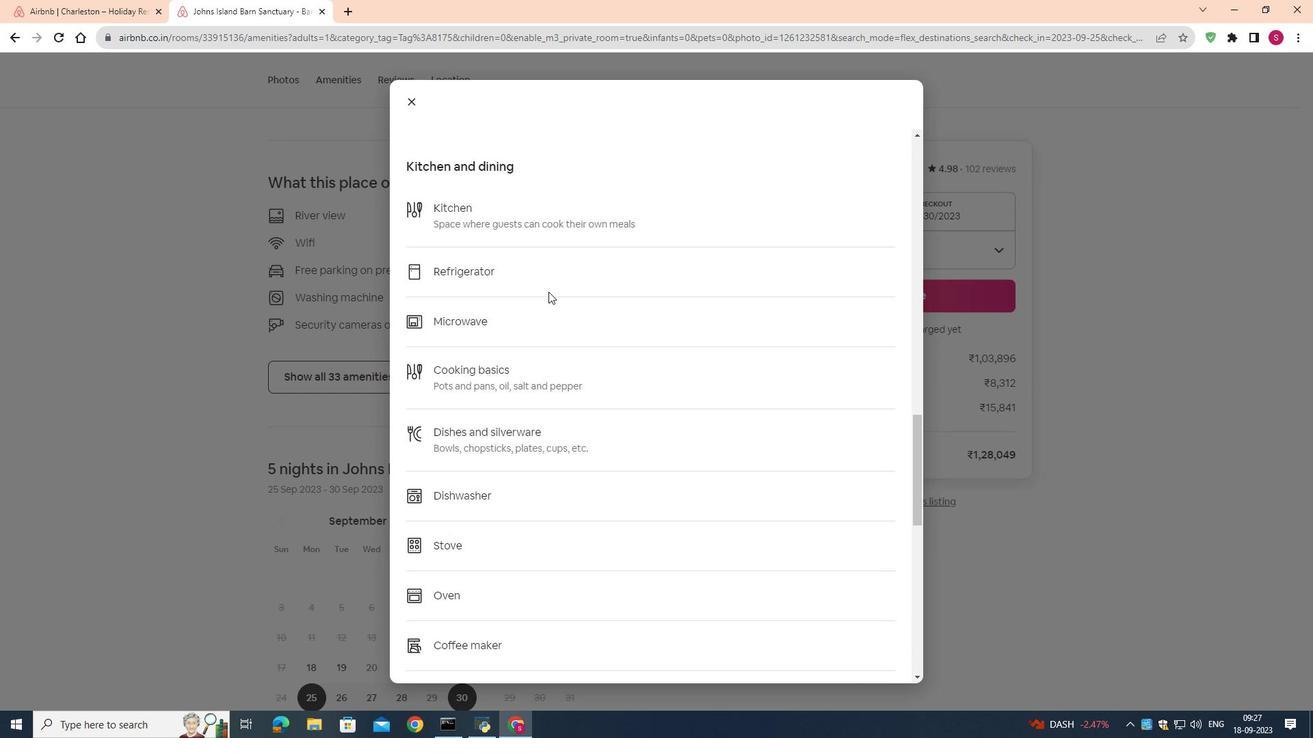 
Action: Mouse scrolled (548, 291) with delta (0, 0)
Screenshot: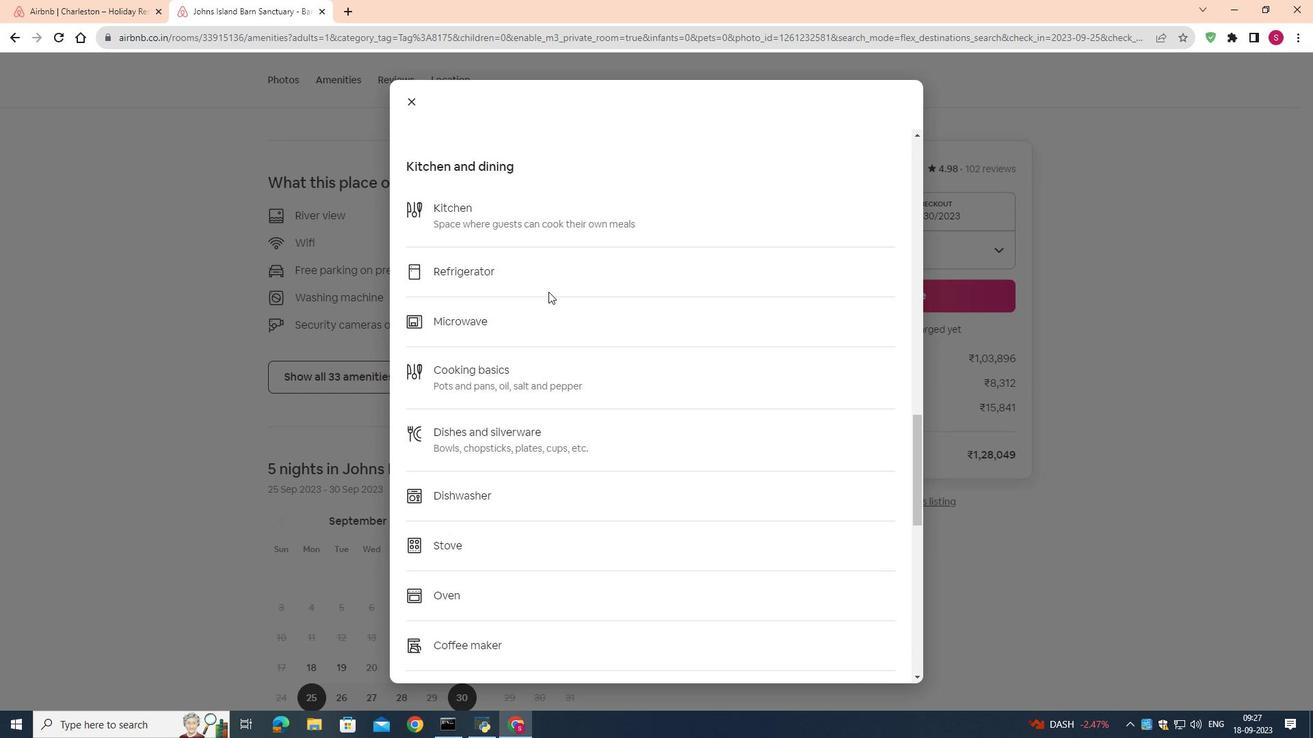
Action: Mouse scrolled (548, 291) with delta (0, 0)
Screenshot: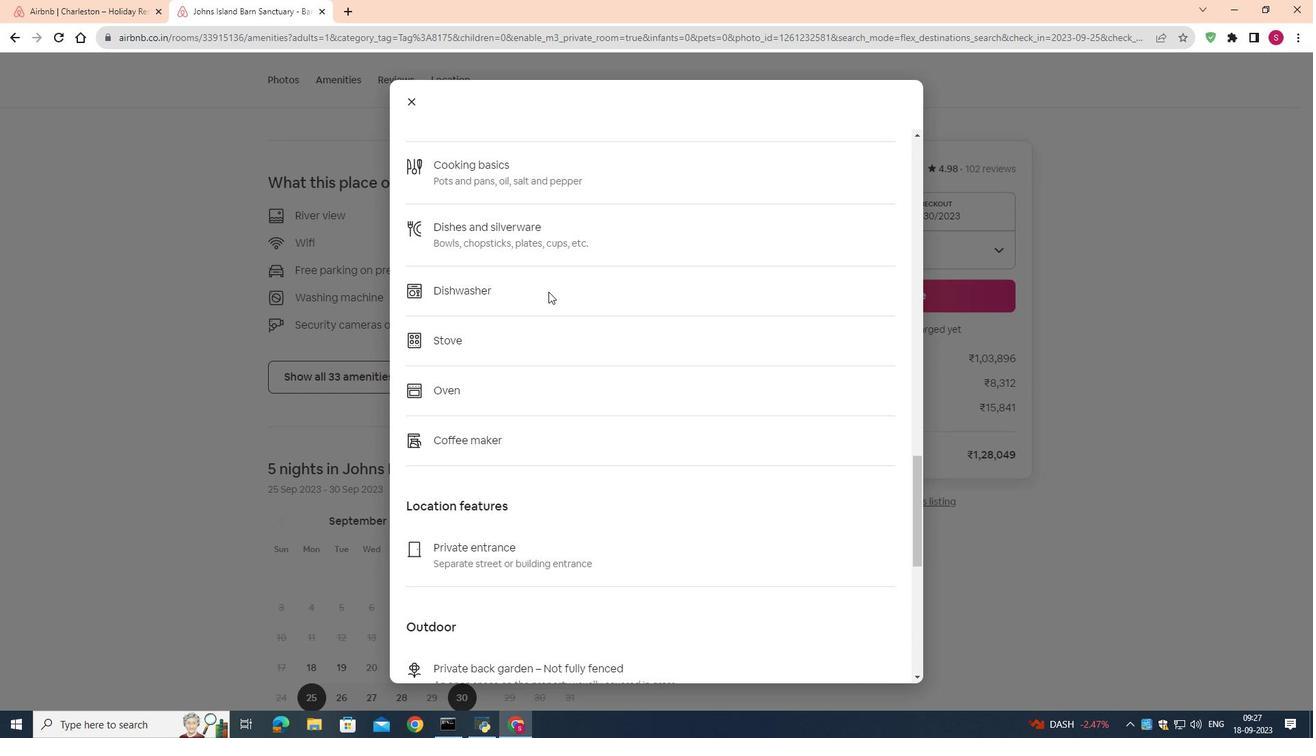 
Action: Mouse scrolled (548, 291) with delta (0, 0)
Screenshot: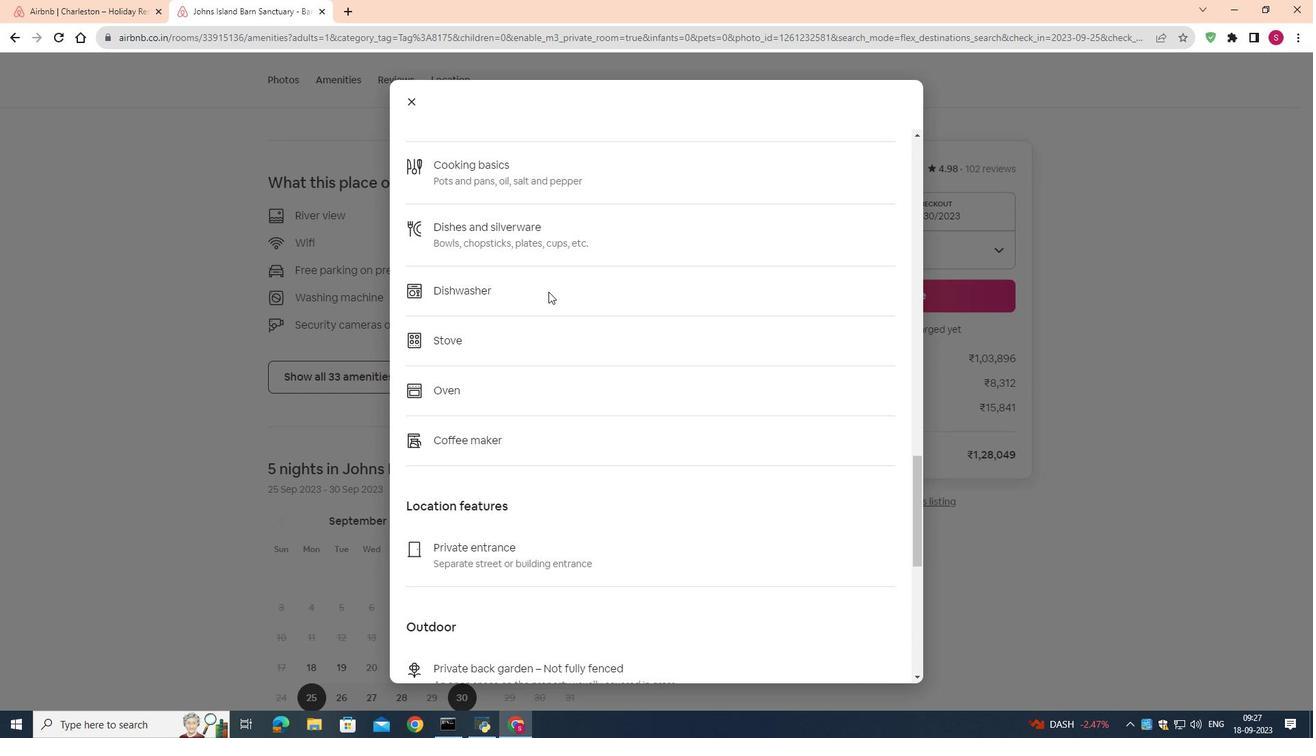 
Action: Mouse scrolled (548, 291) with delta (0, 0)
Screenshot: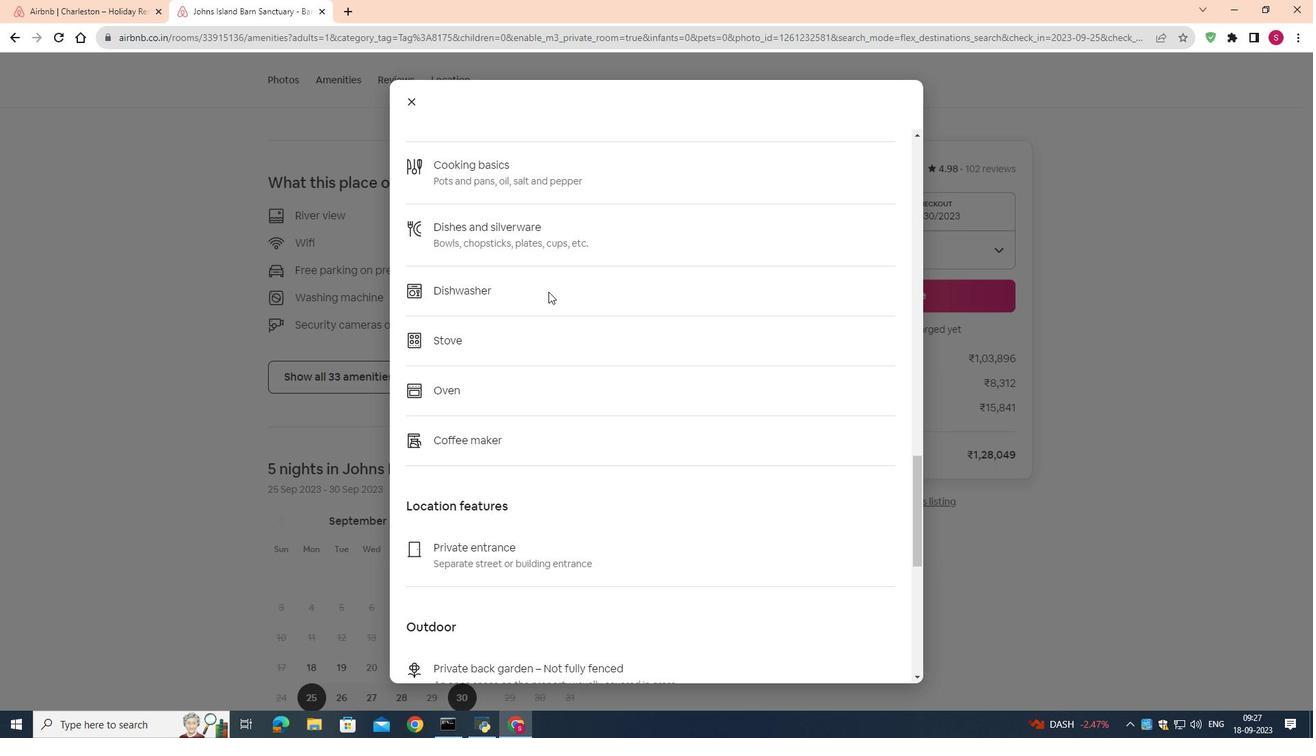 
Action: Mouse scrolled (548, 291) with delta (0, 0)
Screenshot: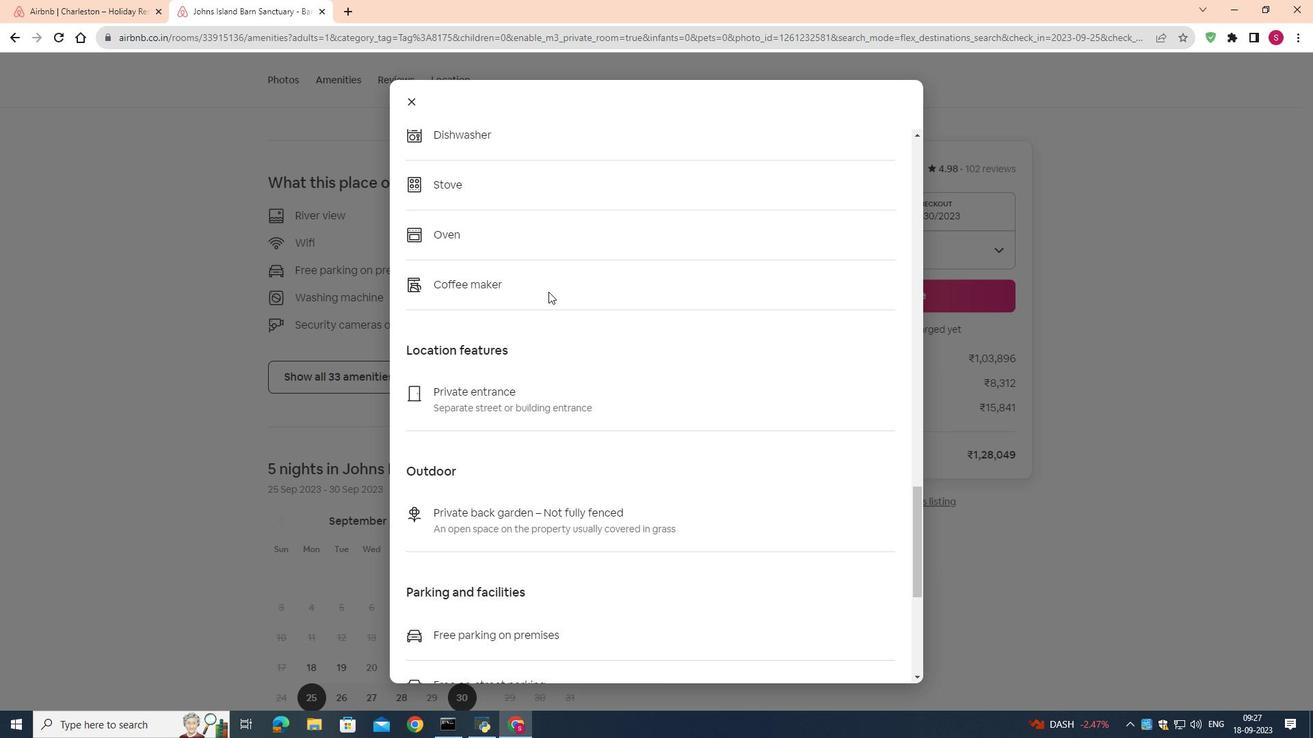 
Action: Mouse scrolled (548, 291) with delta (0, 0)
Screenshot: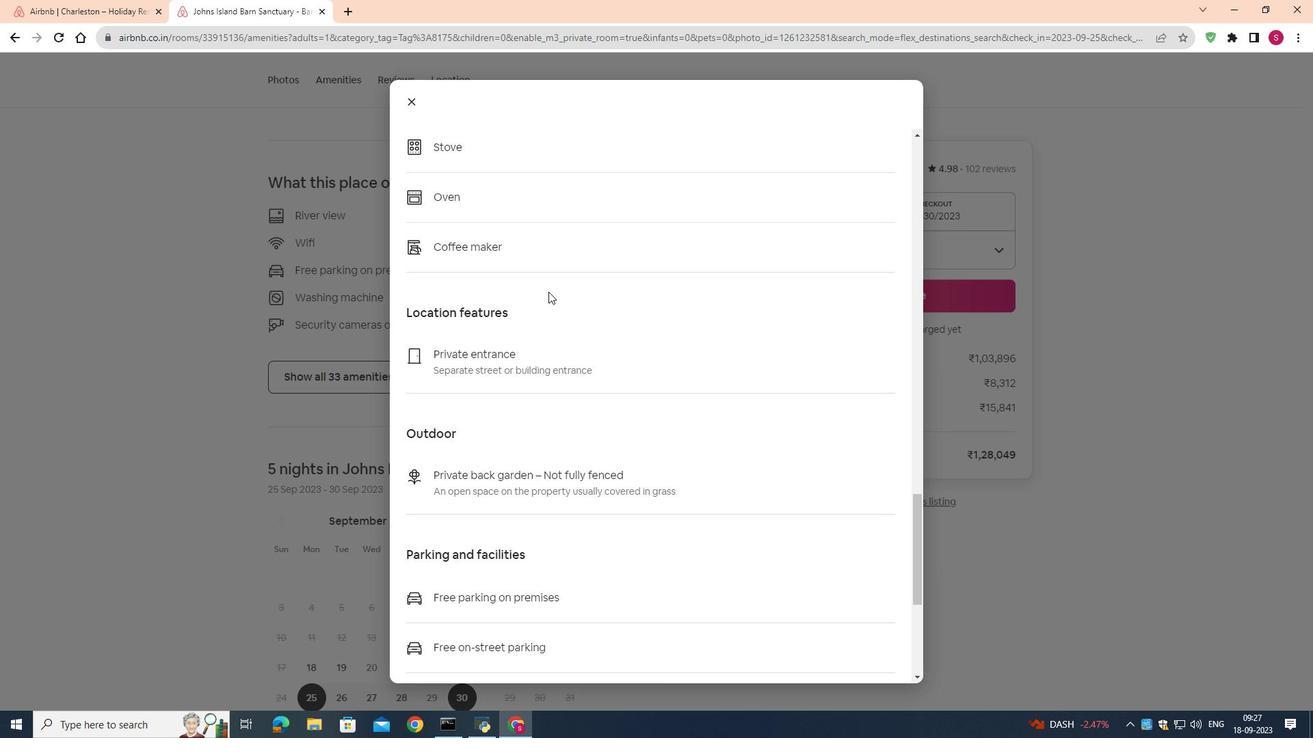 
Action: Mouse scrolled (548, 291) with delta (0, 0)
Screenshot: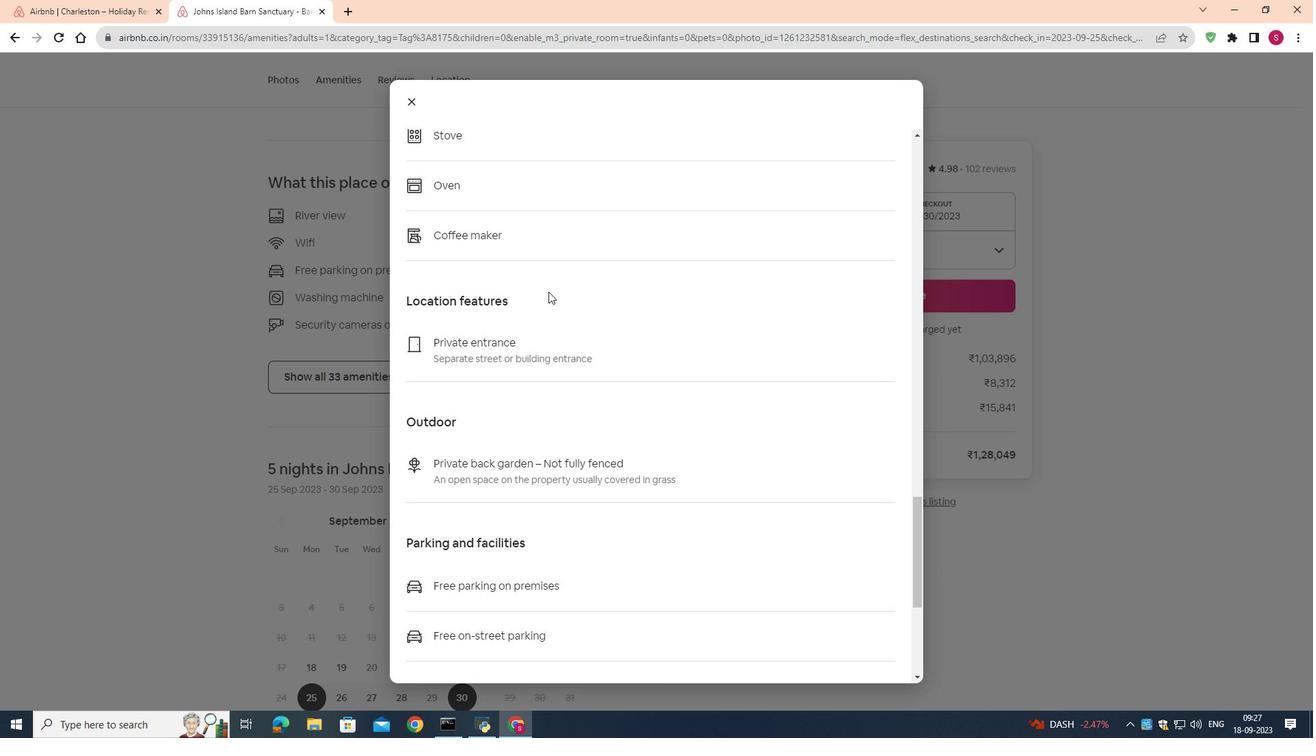 
Action: Mouse scrolled (548, 291) with delta (0, 0)
Screenshot: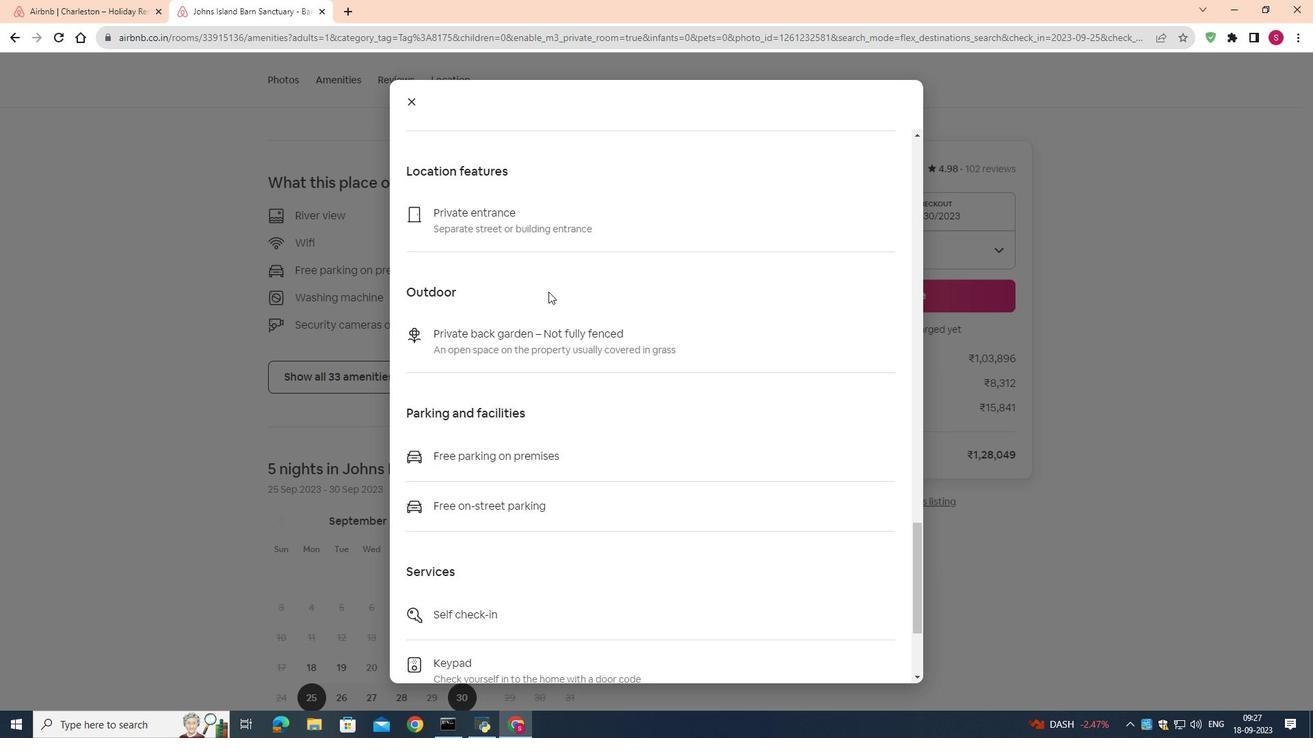 
Action: Mouse scrolled (548, 291) with delta (0, 0)
Screenshot: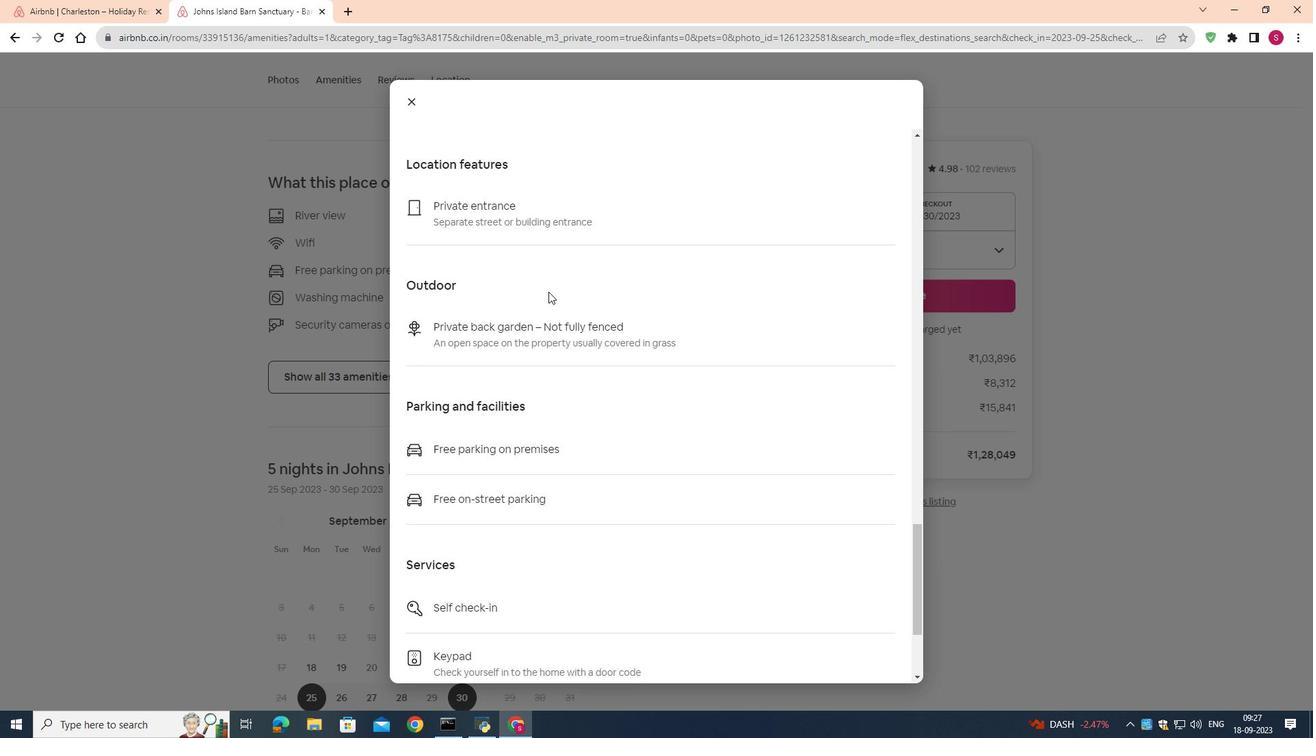 
Action: Mouse scrolled (548, 291) with delta (0, 0)
Screenshot: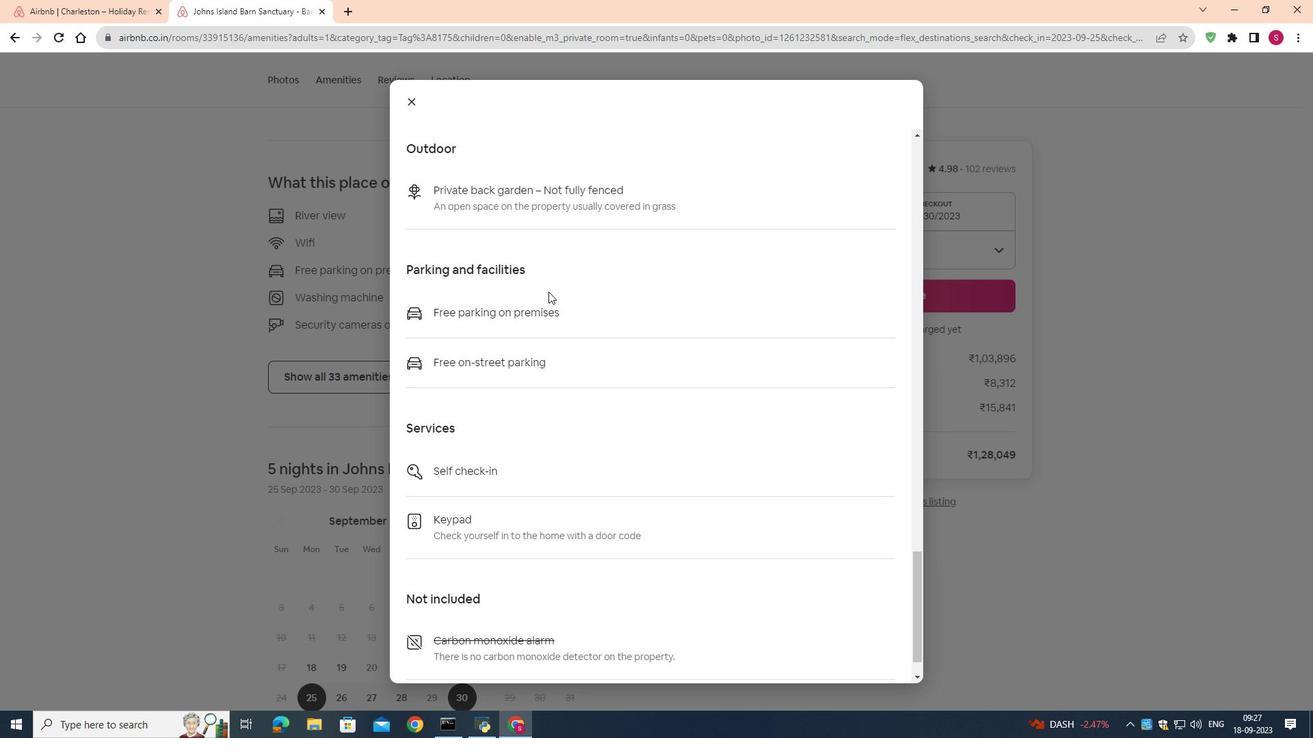 
Action: Mouse scrolled (548, 291) with delta (0, 0)
Screenshot: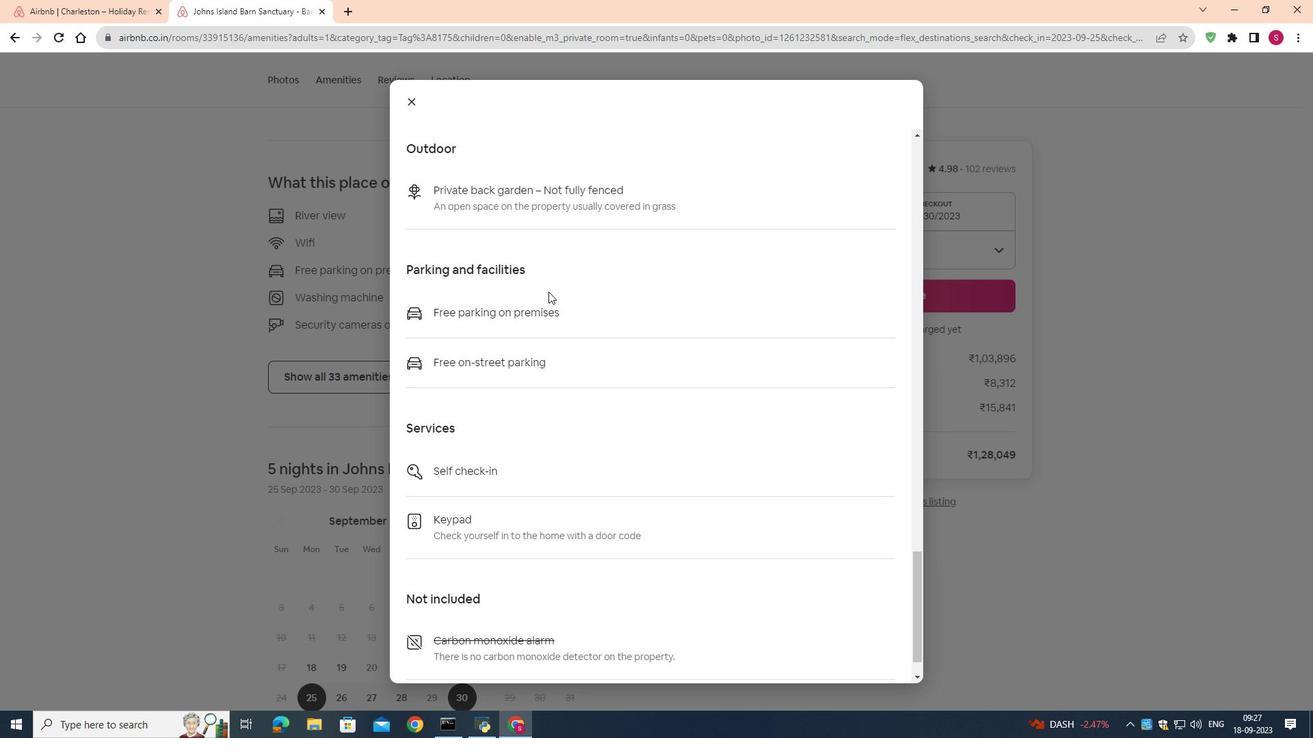 
Action: Mouse scrolled (548, 291) with delta (0, 0)
Screenshot: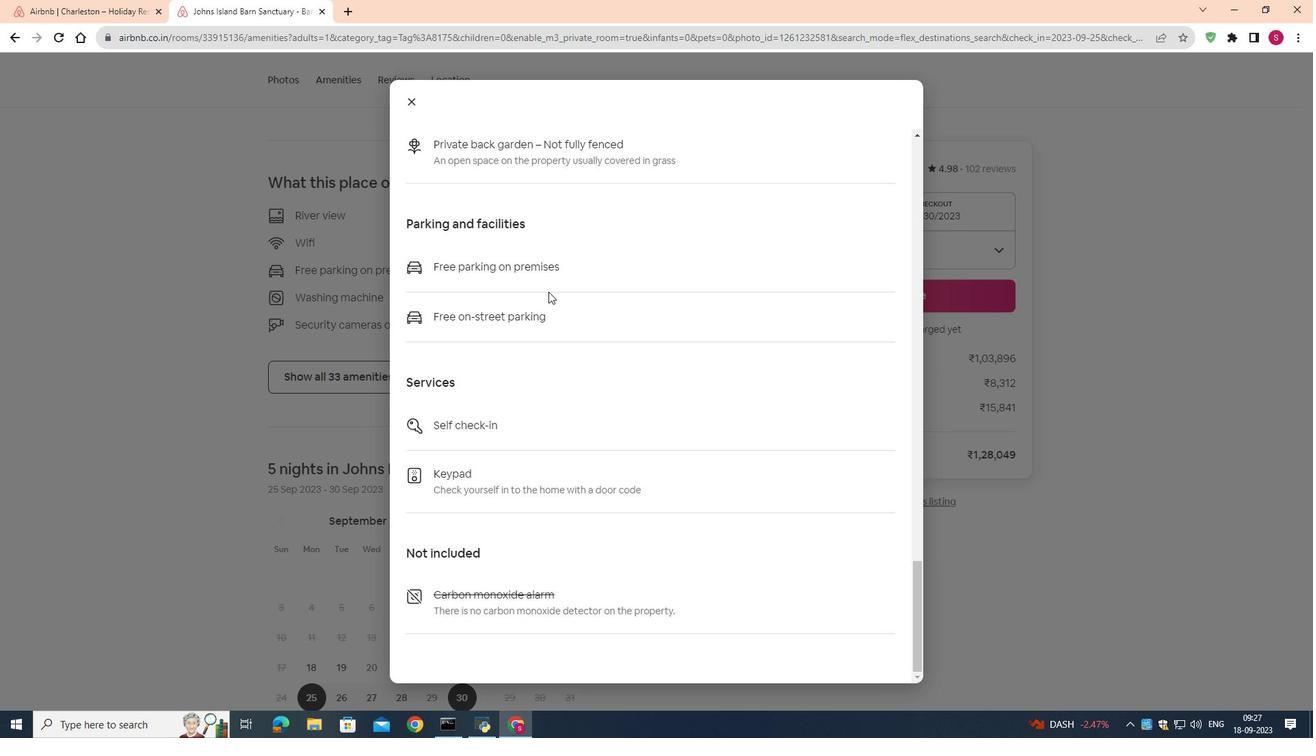 
Action: Mouse scrolled (548, 291) with delta (0, 0)
Screenshot: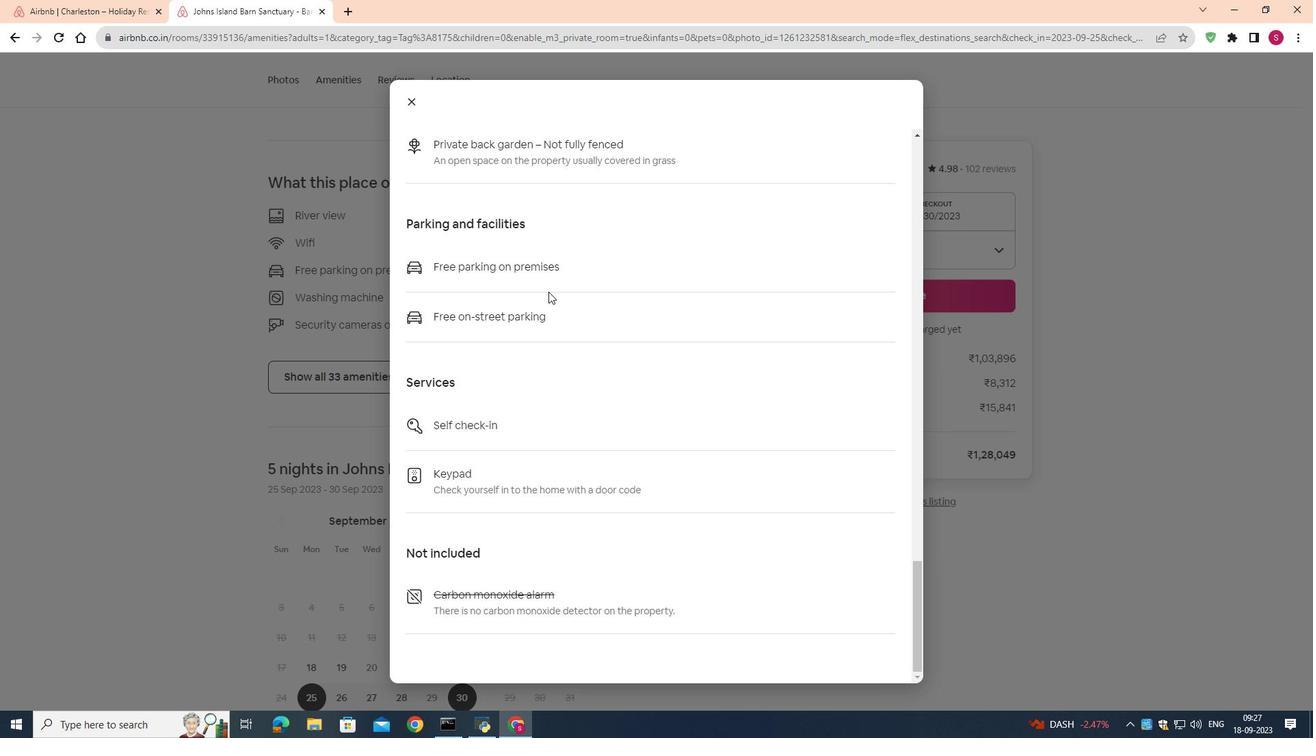 
Action: Mouse scrolled (548, 291) with delta (0, 0)
Screenshot: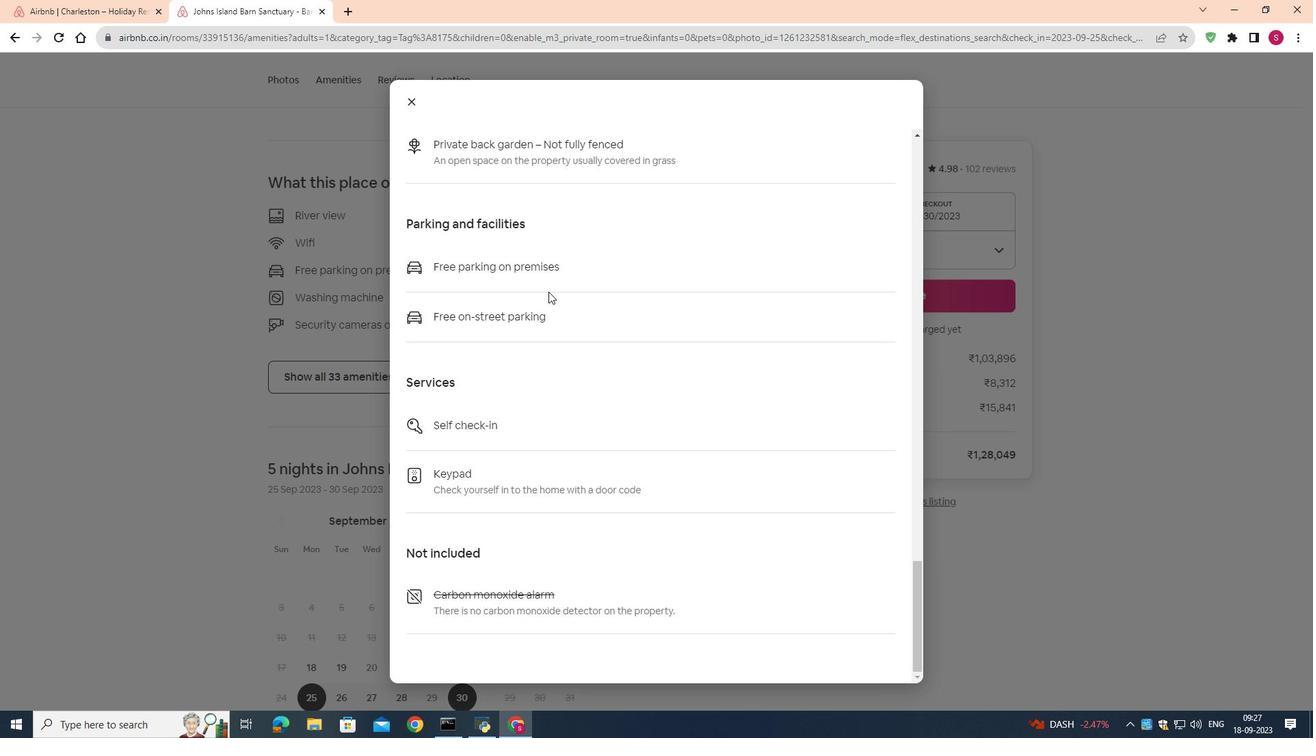 
Action: Mouse scrolled (548, 291) with delta (0, 0)
Screenshot: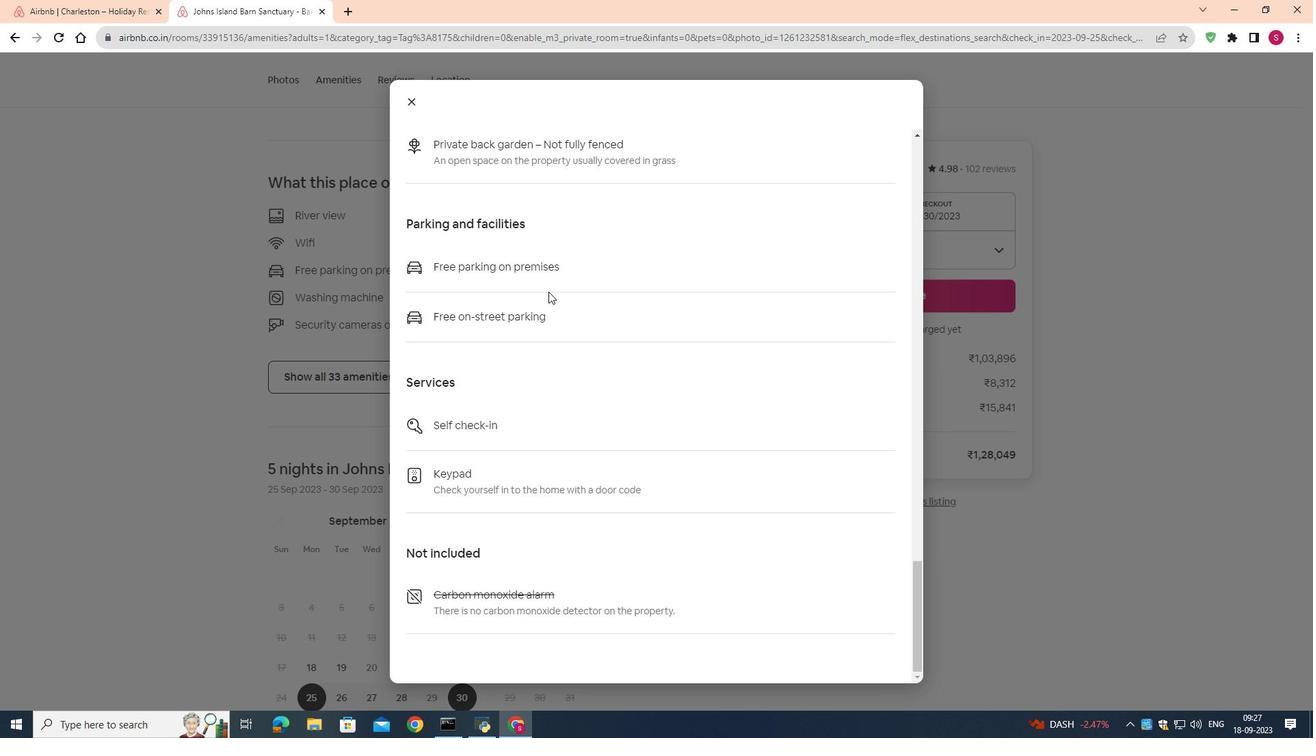 
Action: Mouse scrolled (548, 291) with delta (0, 0)
Screenshot: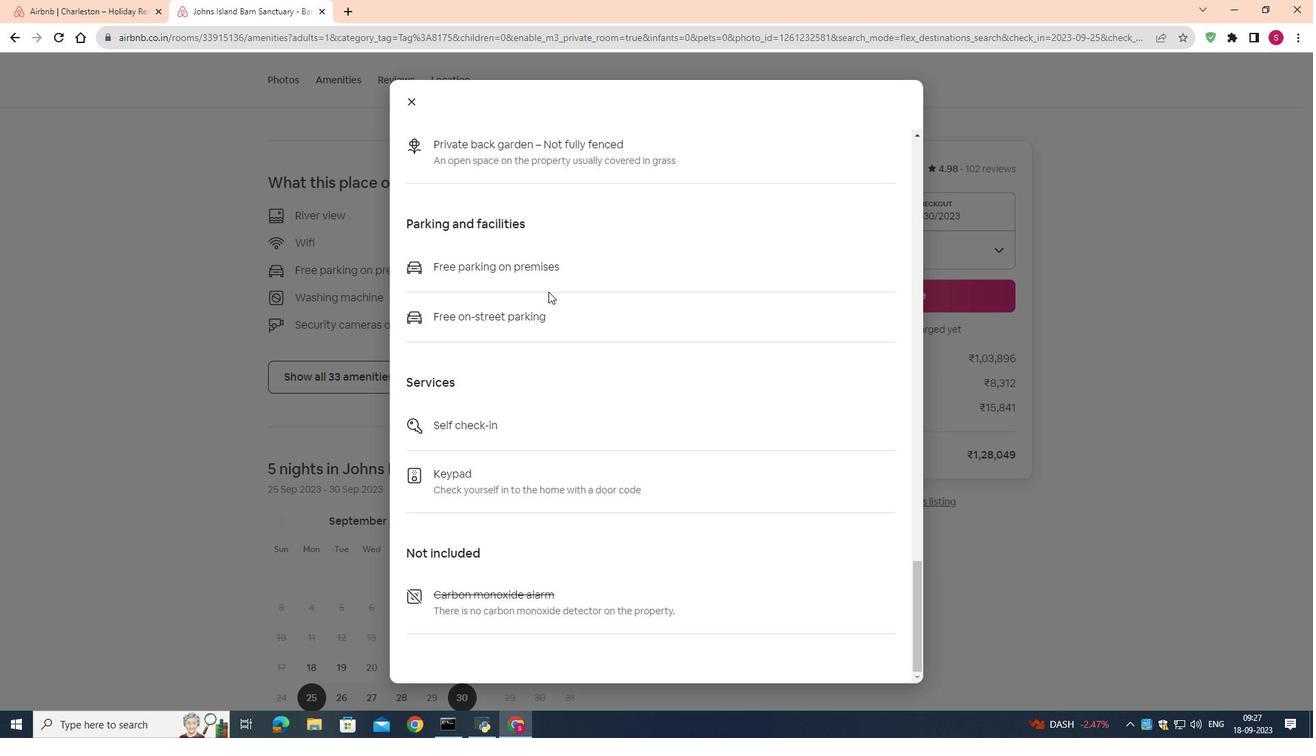 
Action: Mouse scrolled (548, 291) with delta (0, 0)
Screenshot: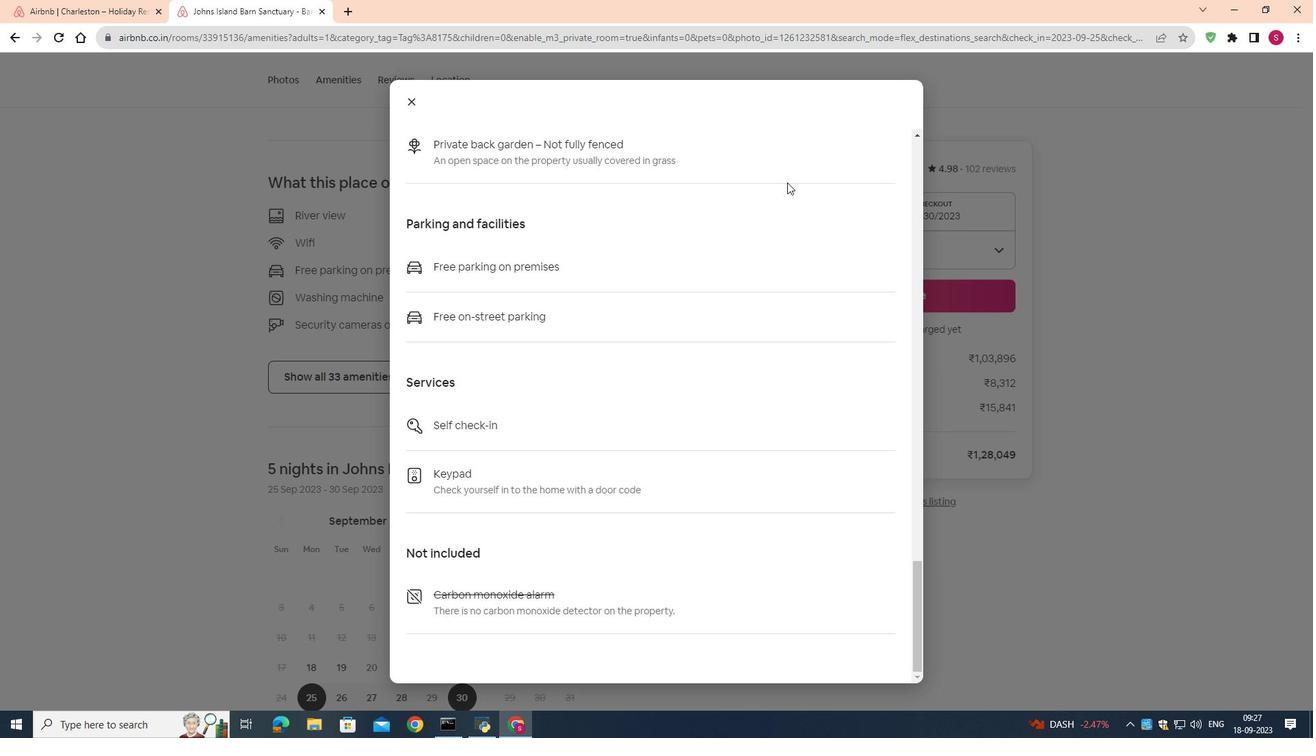 
Action: Mouse scrolled (548, 291) with delta (0, 0)
Screenshot: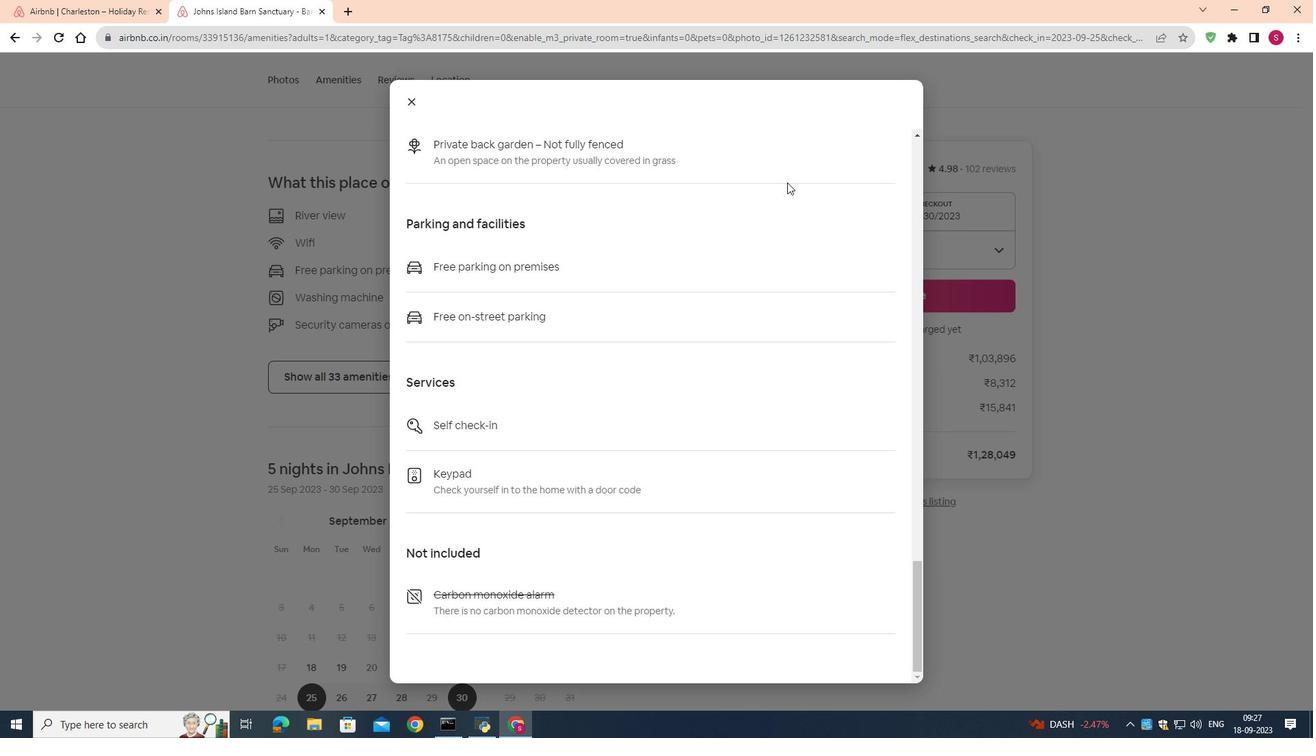 
Action: Mouse moved to (406, 93)
Screenshot: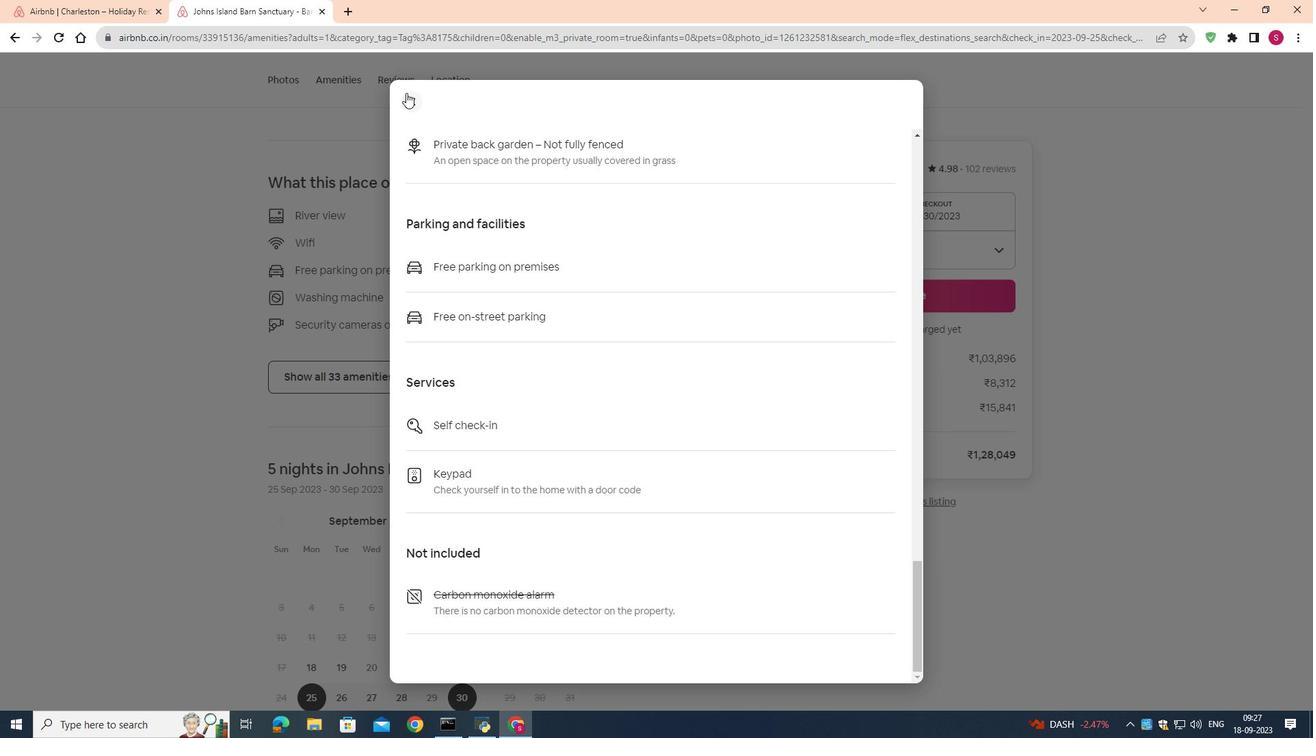
Action: Mouse pressed left at (406, 93)
Screenshot: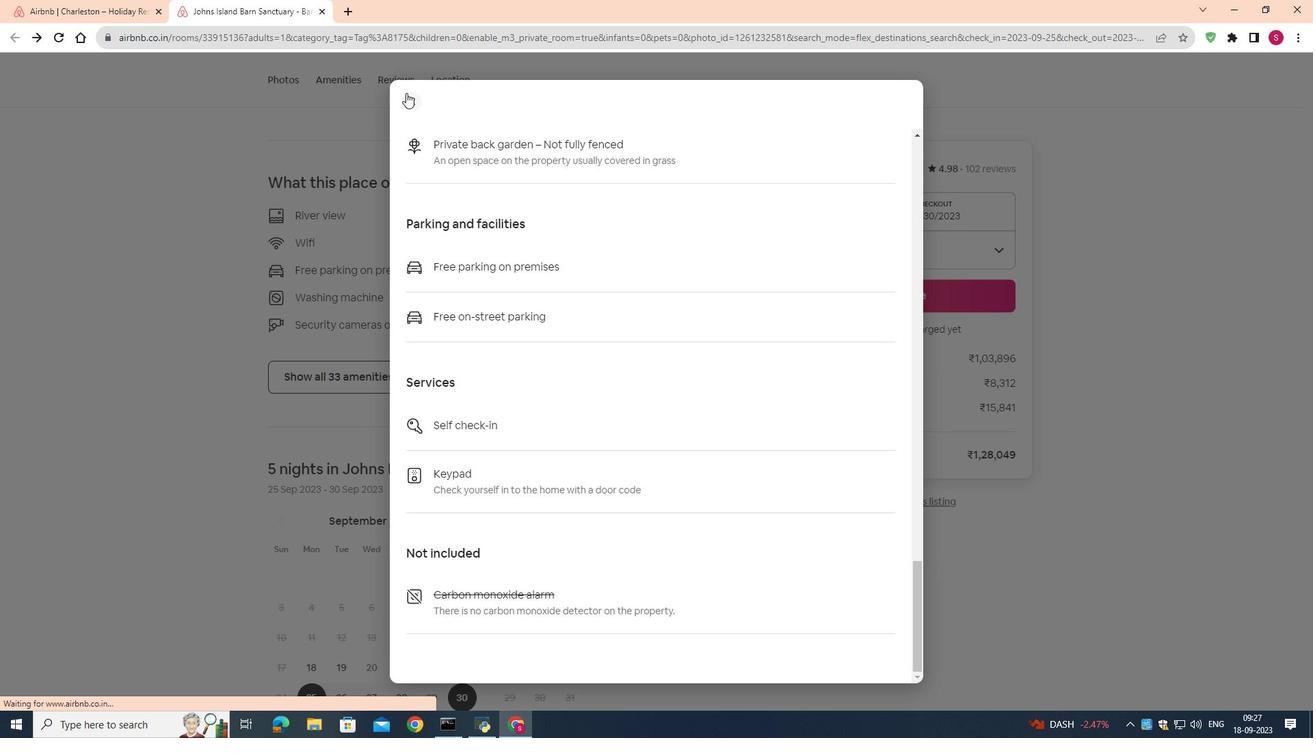 
Action: Mouse moved to (392, 347)
Screenshot: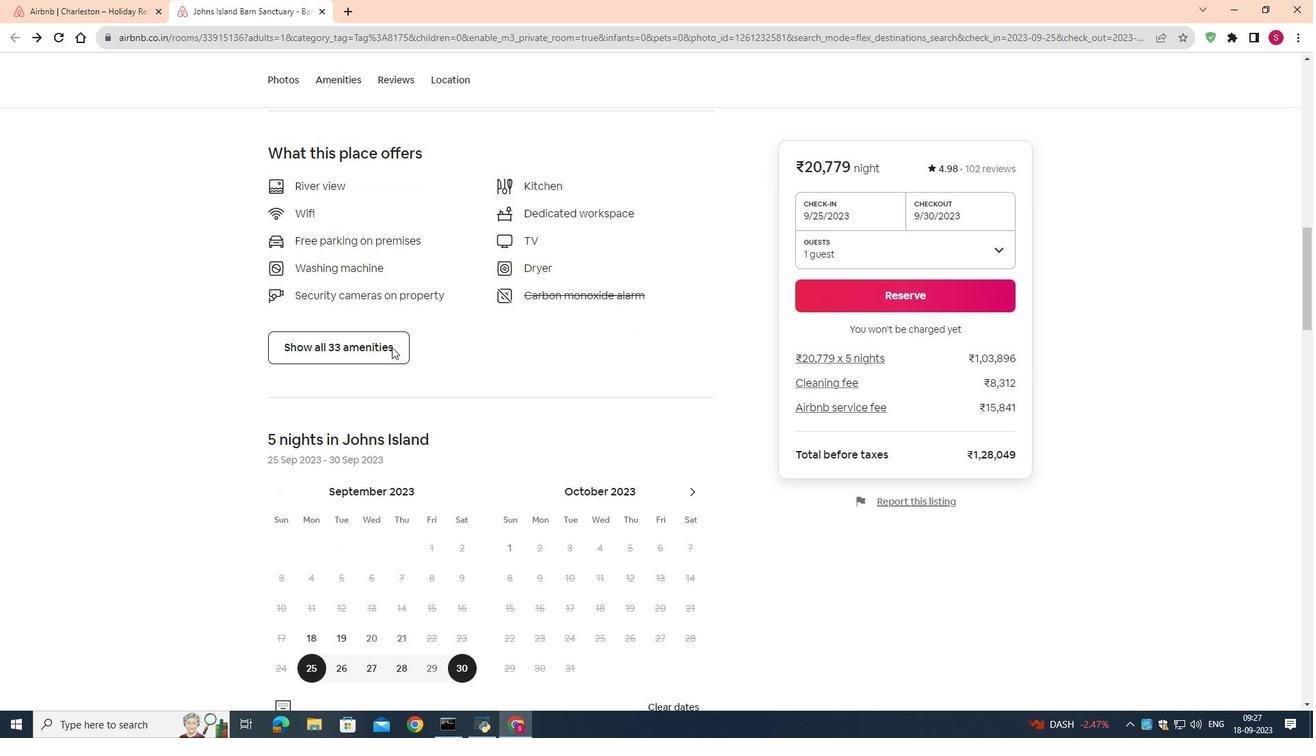 
Action: Mouse scrolled (392, 346) with delta (0, 0)
Screenshot: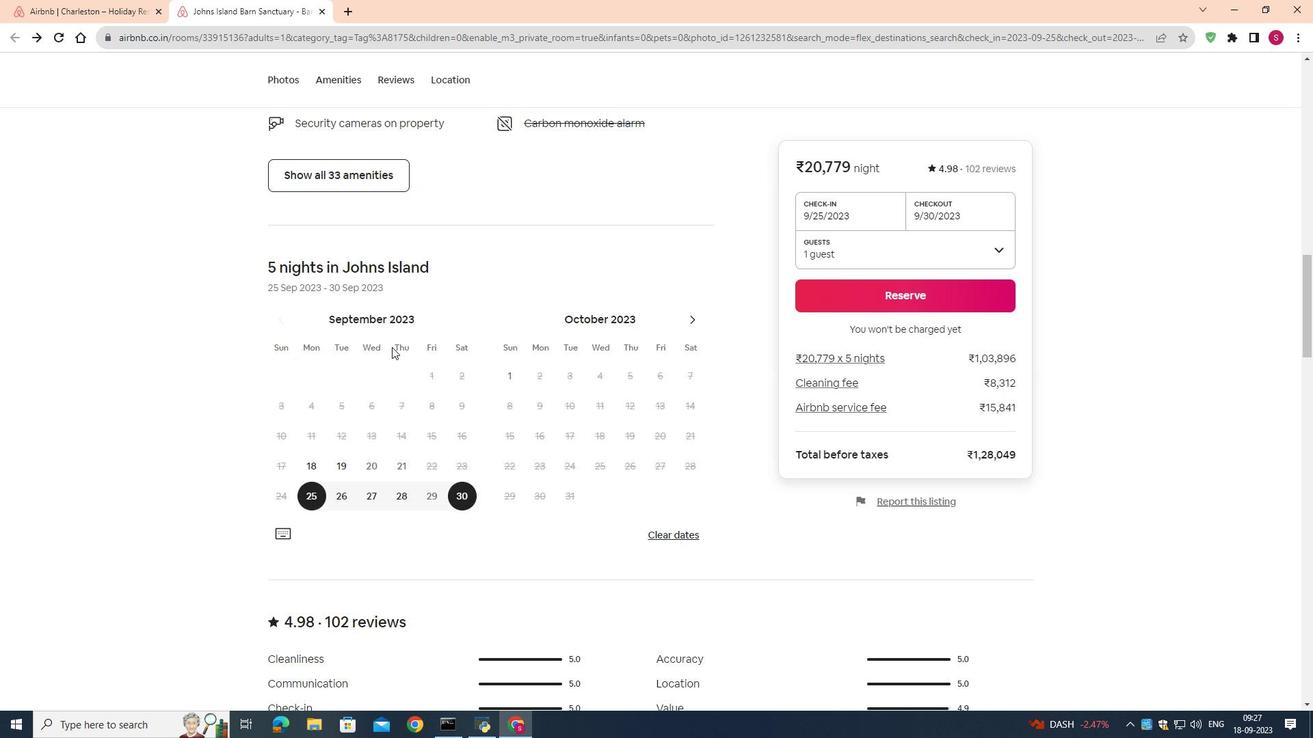 
Action: Mouse scrolled (392, 346) with delta (0, 0)
Screenshot: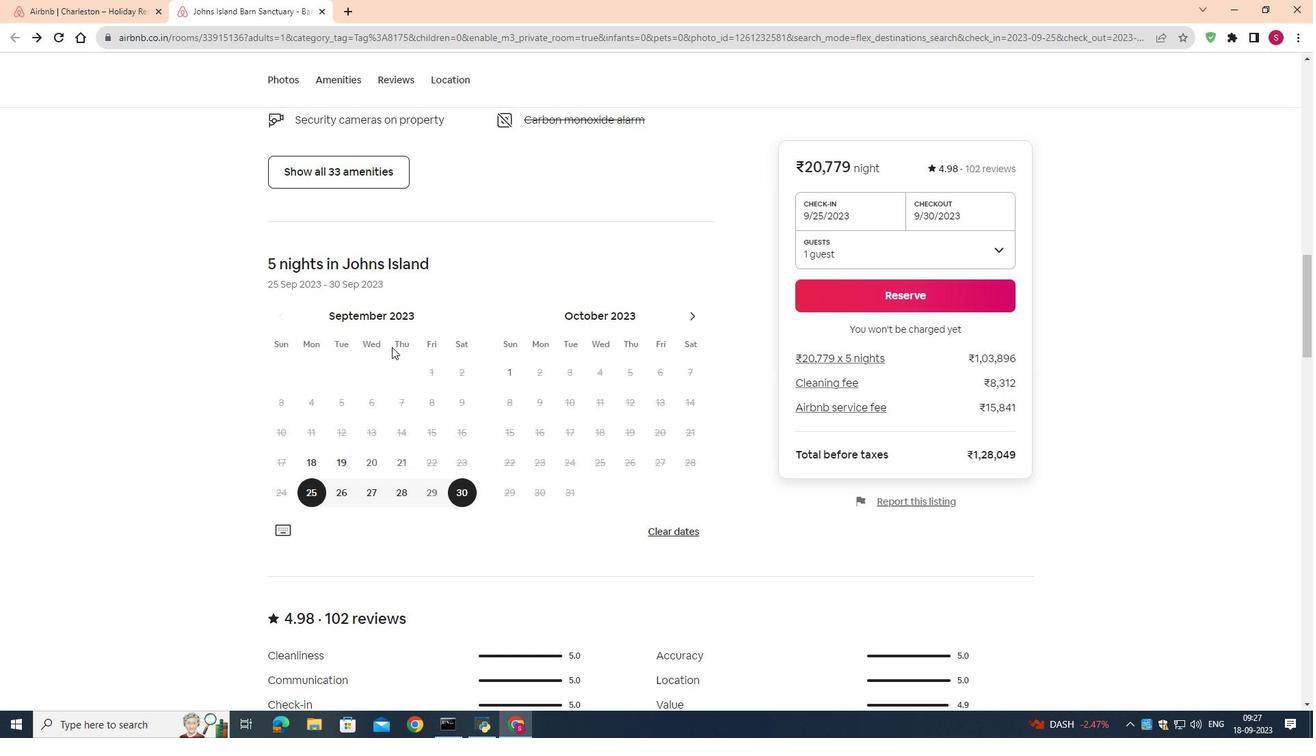 
Action: Mouse scrolled (392, 346) with delta (0, 0)
Screenshot: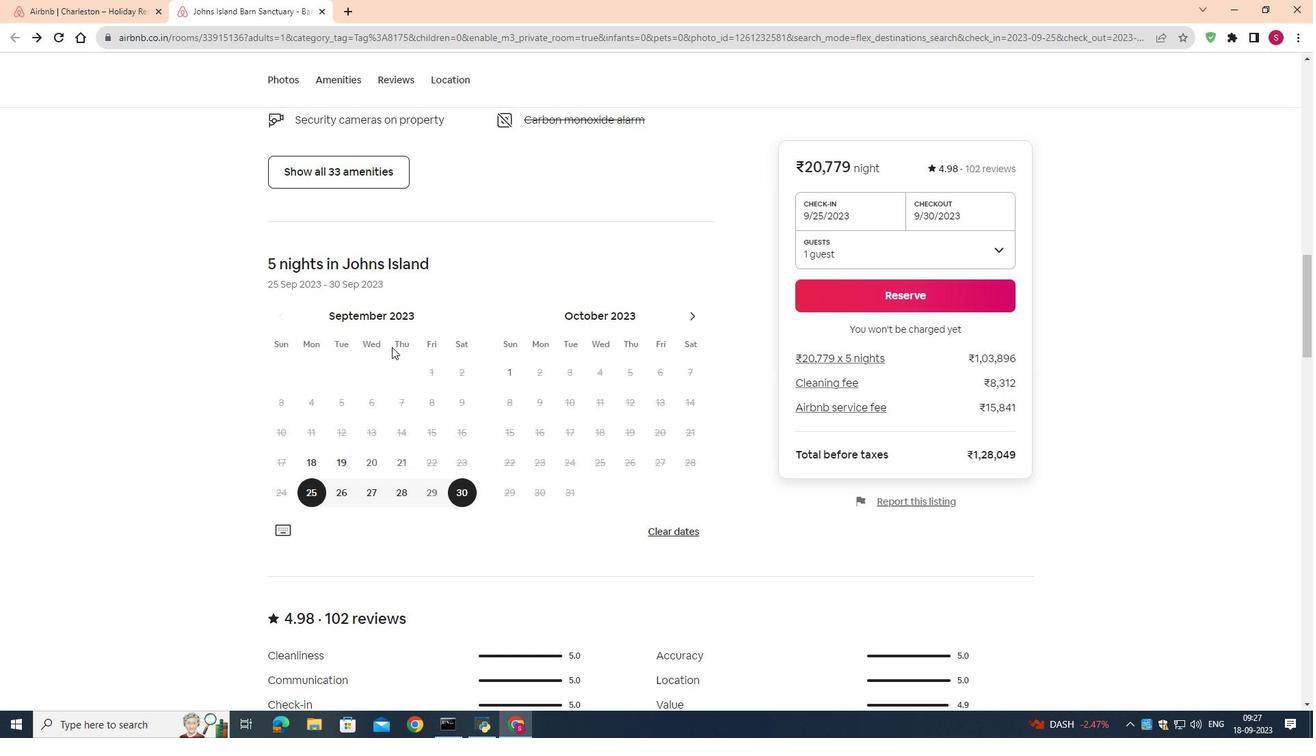 
Action: Mouse scrolled (392, 346) with delta (0, 0)
Screenshot: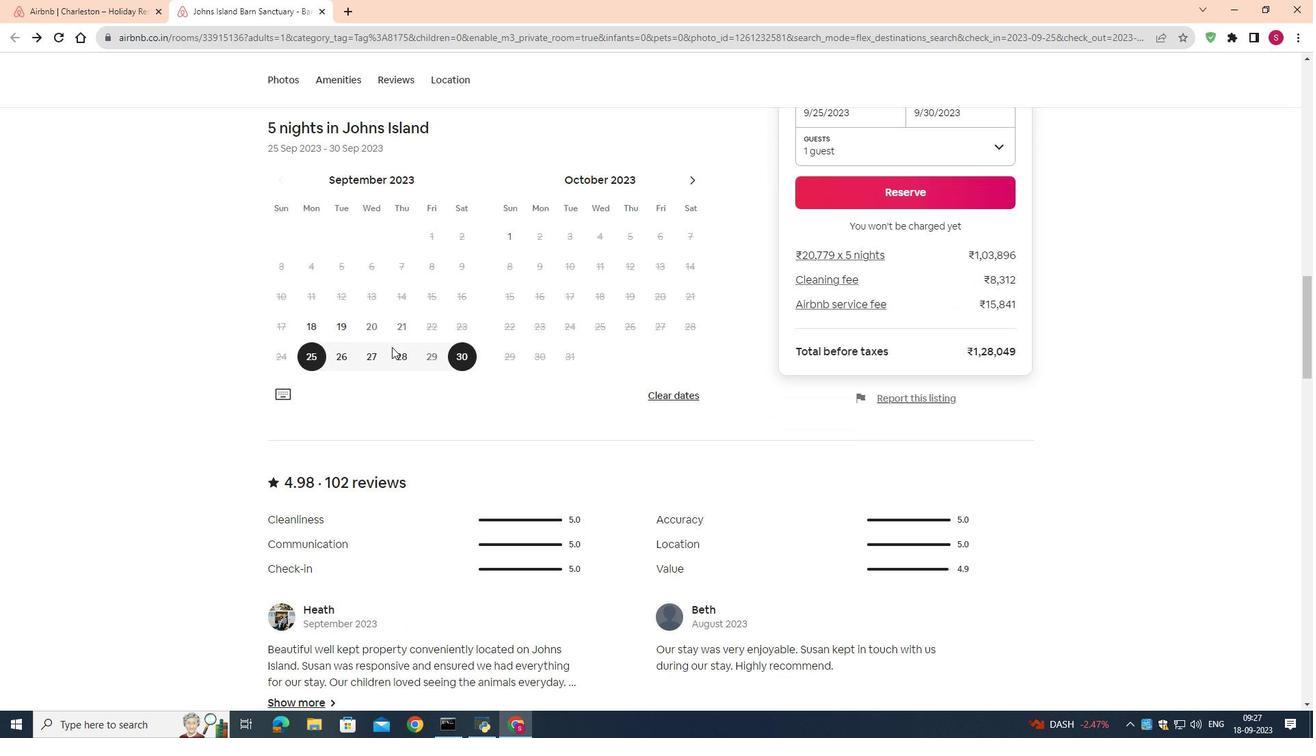 
Action: Mouse scrolled (392, 346) with delta (0, 0)
Screenshot: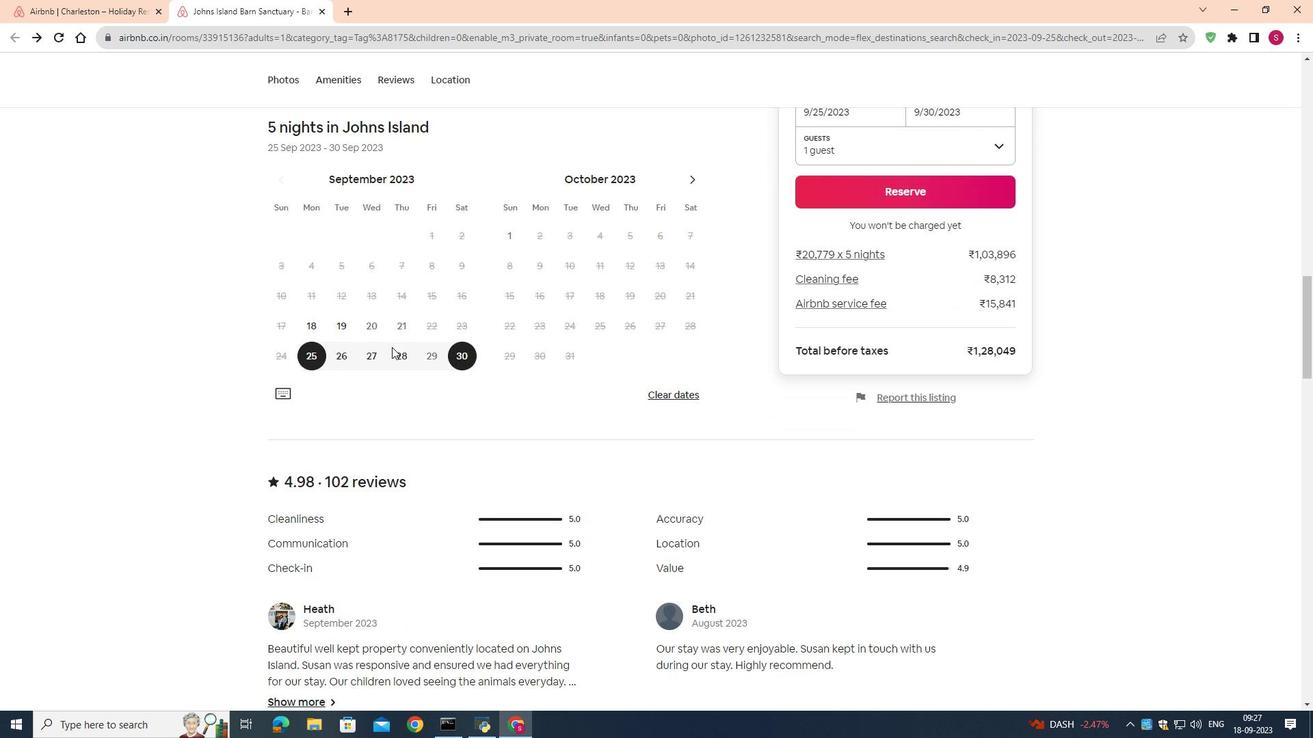 
Action: Mouse scrolled (392, 346) with delta (0, 0)
Screenshot: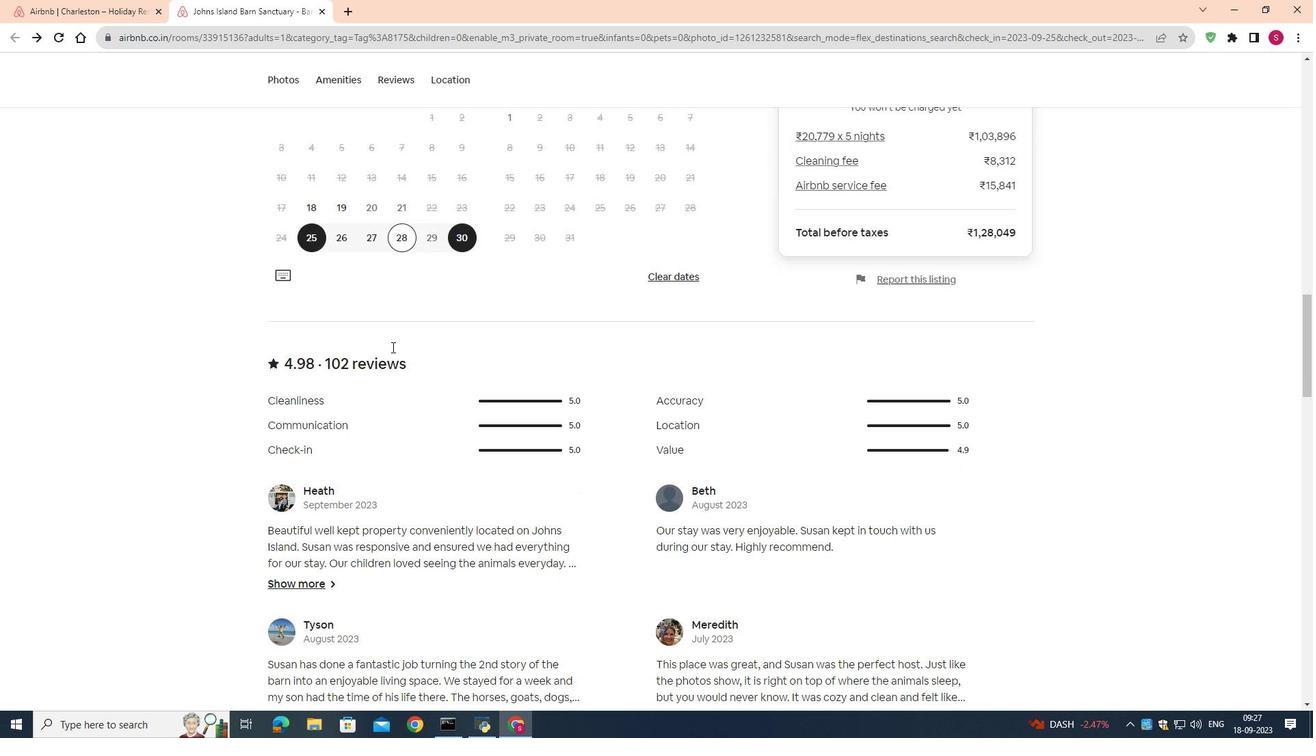 
Action: Mouse scrolled (392, 346) with delta (0, 0)
Screenshot: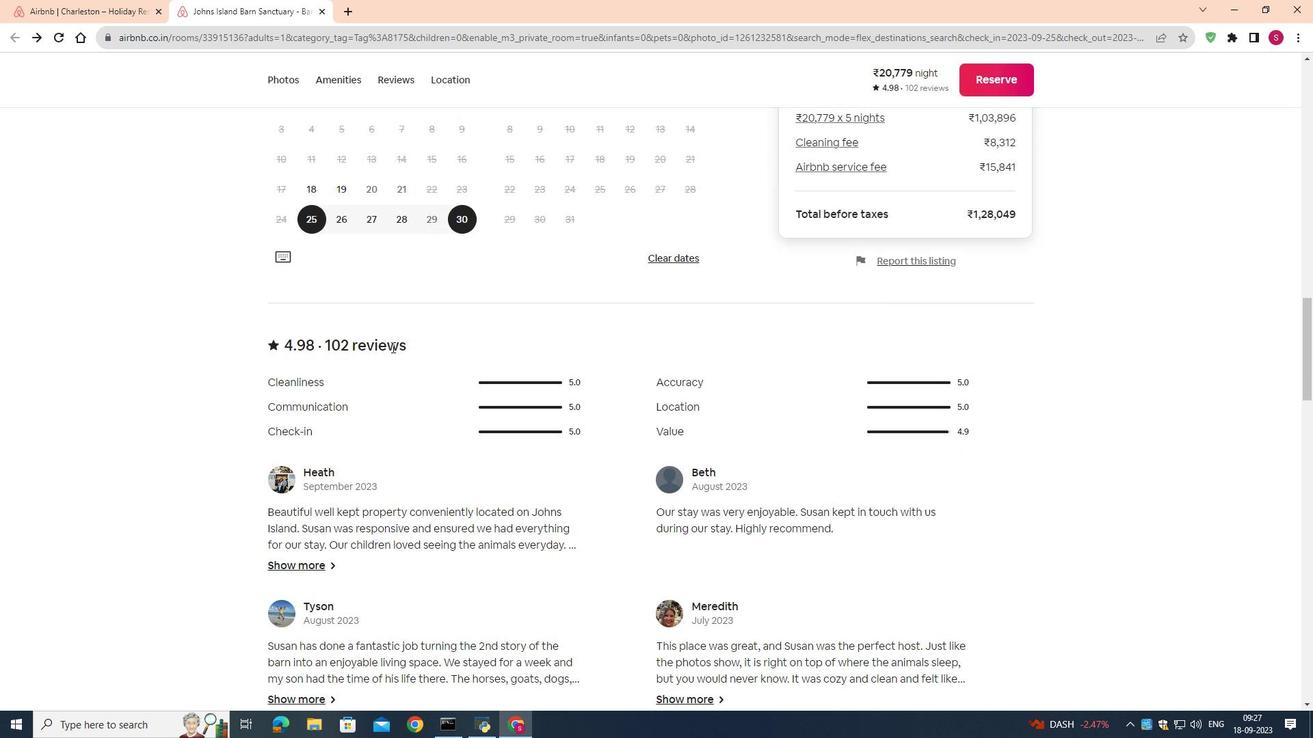 
Action: Mouse moved to (468, 500)
Screenshot: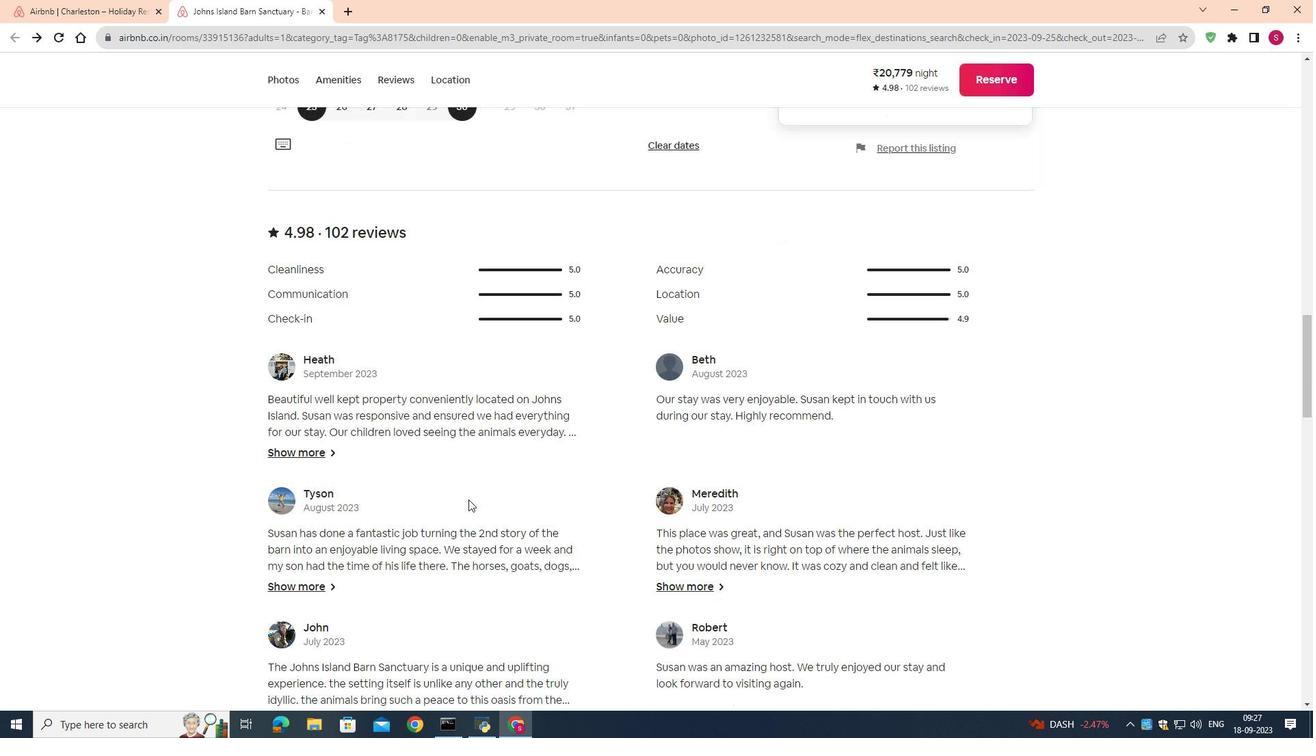 
Action: Mouse scrolled (468, 499) with delta (0, 0)
Screenshot: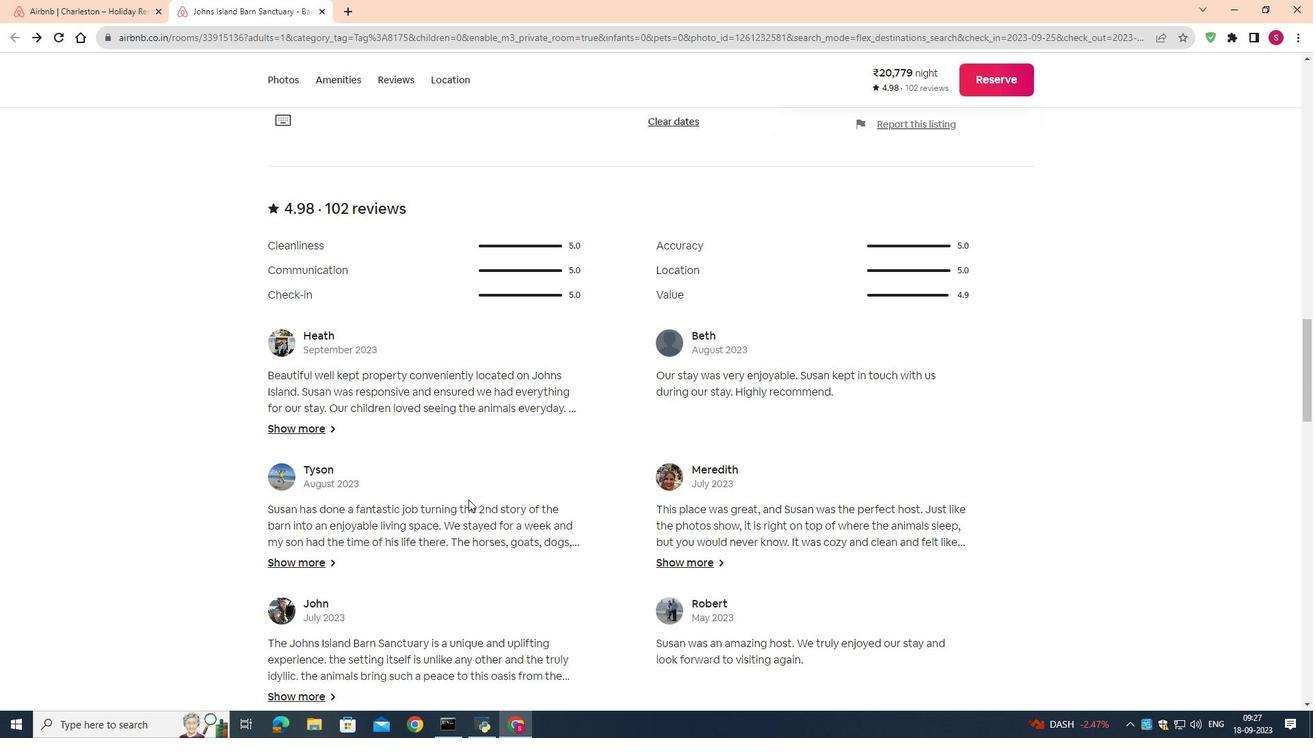 
Action: Mouse scrolled (468, 499) with delta (0, 0)
Screenshot: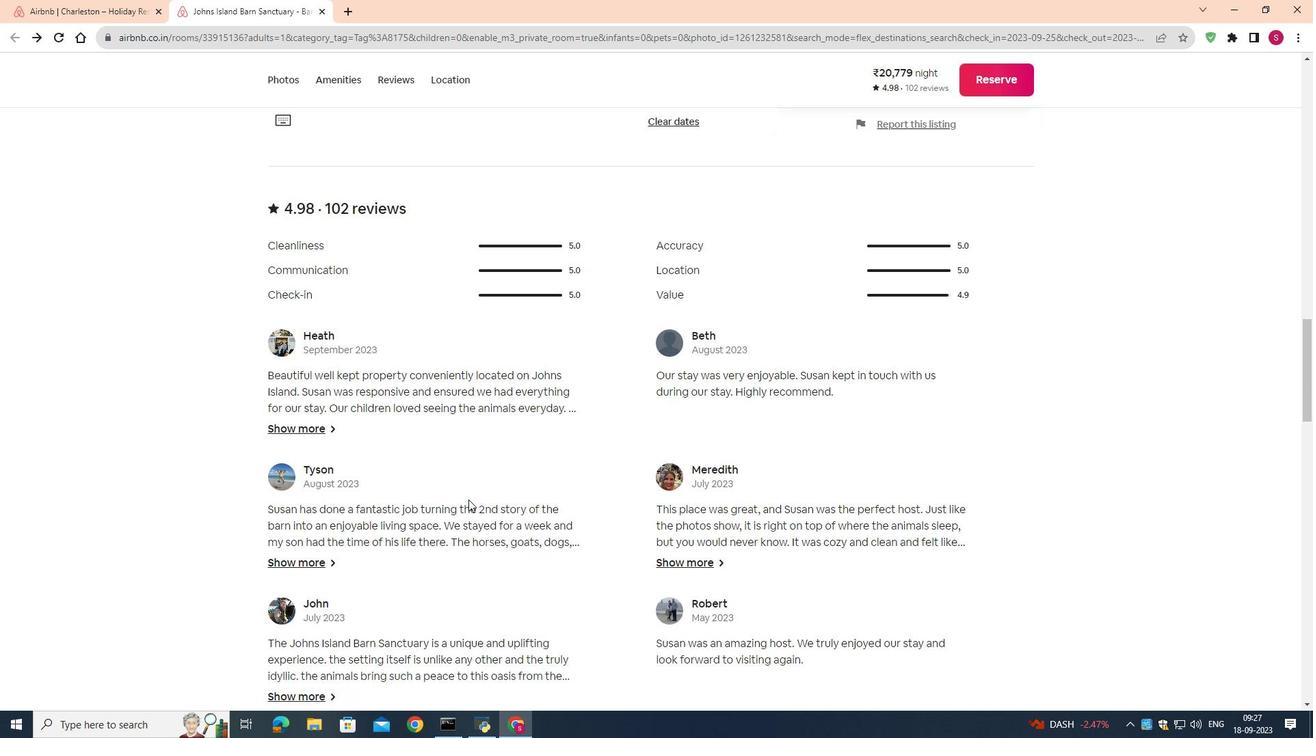 
Action: Mouse scrolled (468, 499) with delta (0, 0)
Screenshot: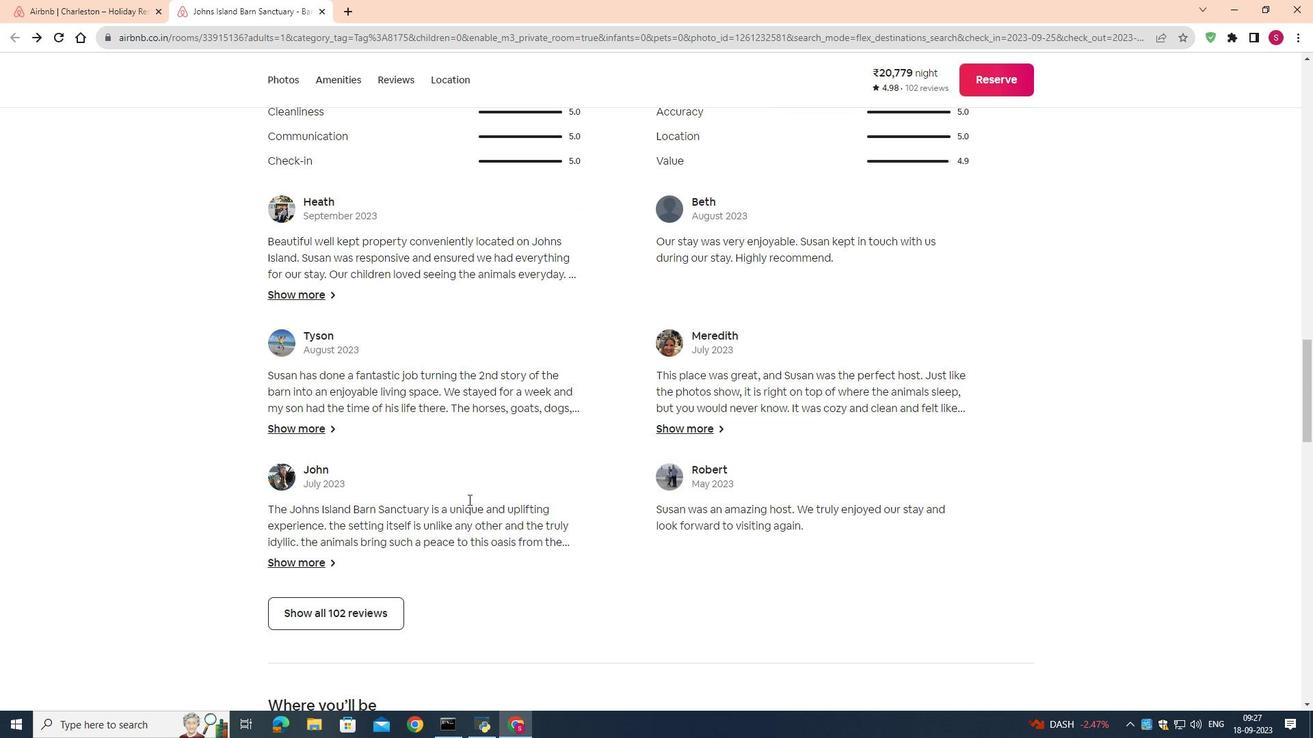 
Action: Mouse scrolled (468, 499) with delta (0, 0)
Screenshot: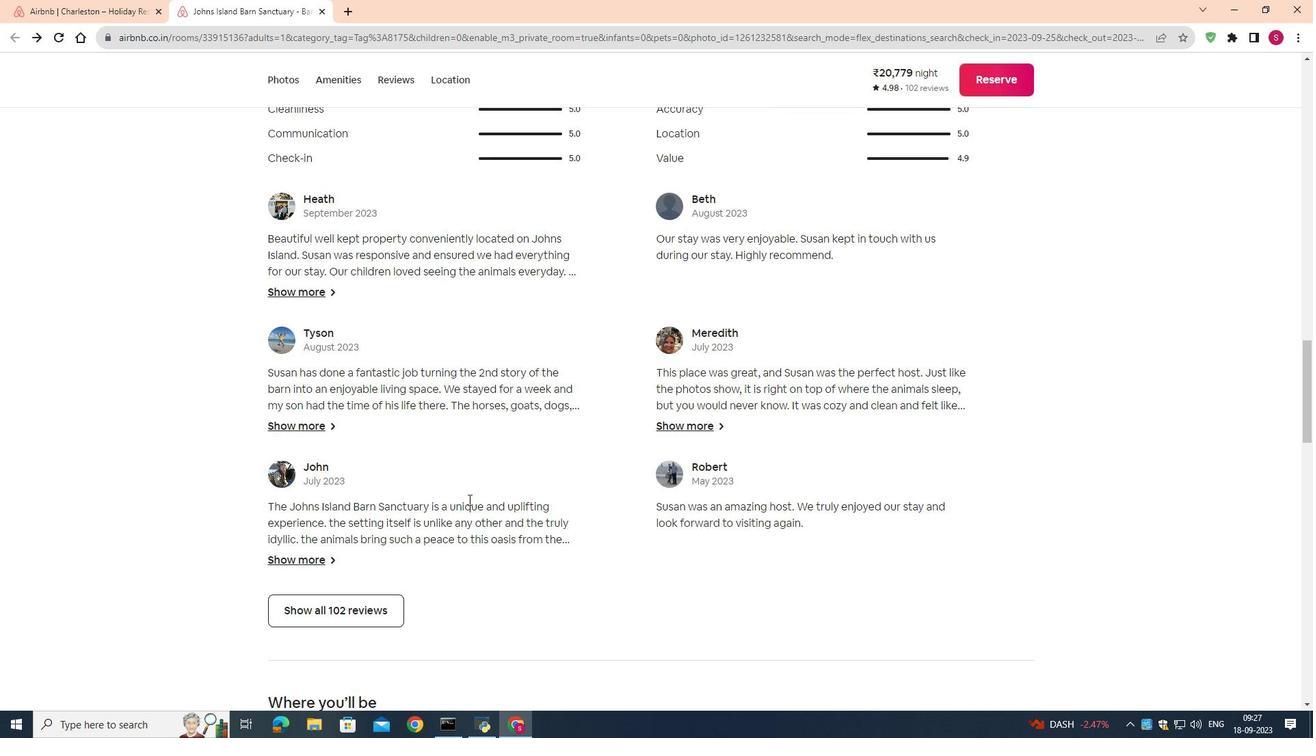 
Action: Mouse scrolled (468, 499) with delta (0, 0)
Screenshot: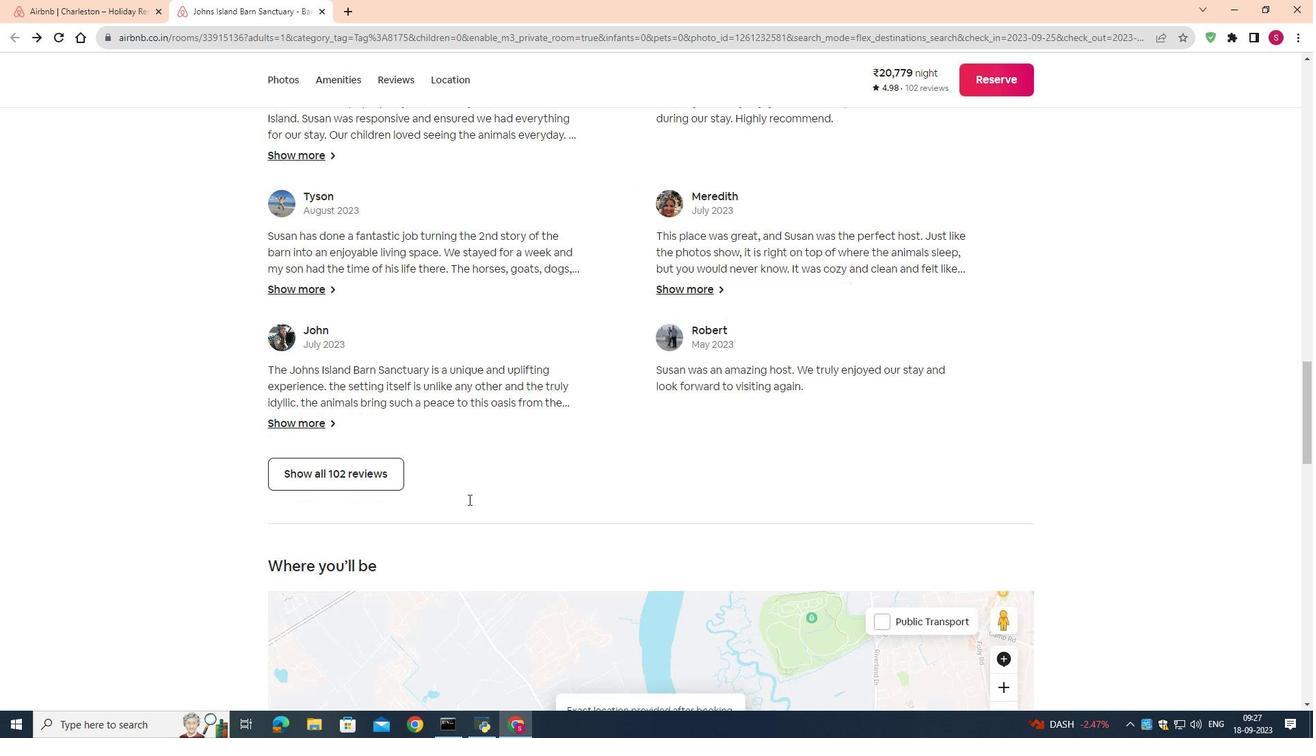 
Action: Mouse scrolled (468, 499) with delta (0, 0)
Screenshot: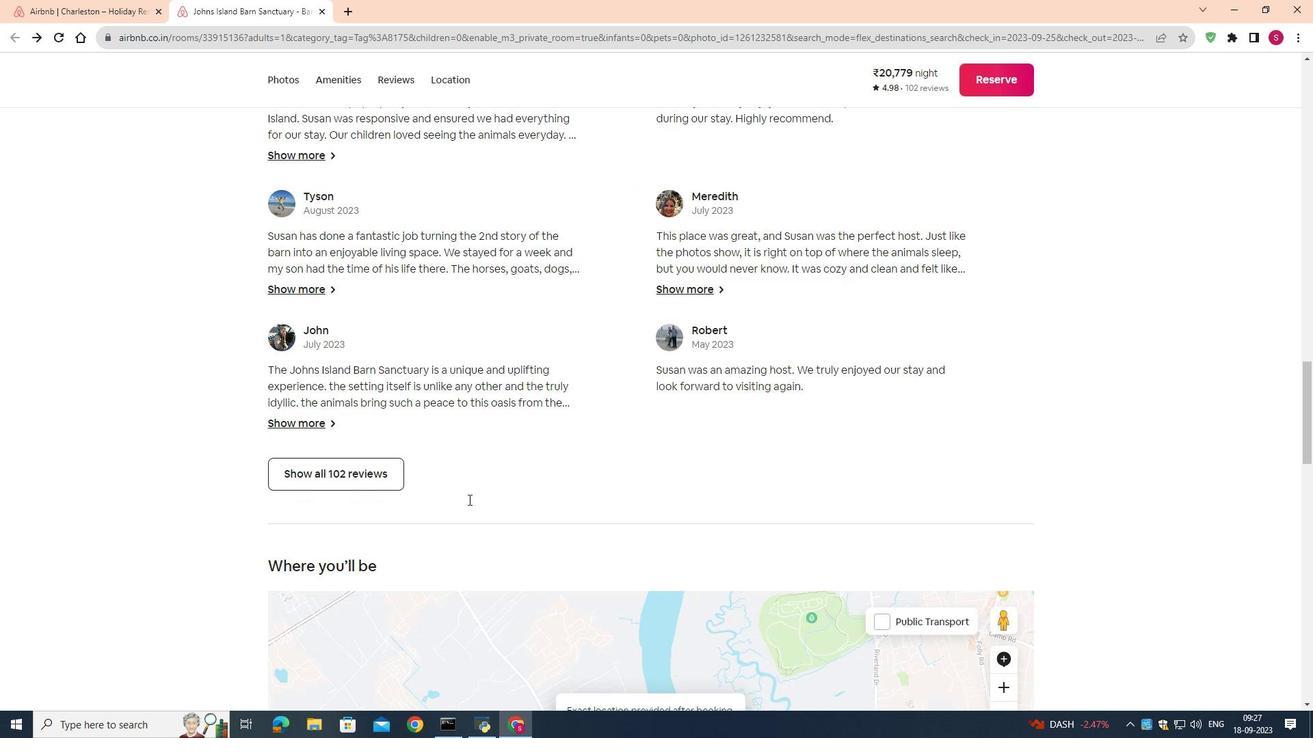 
Action: Mouse scrolled (468, 499) with delta (0, 0)
Screenshot: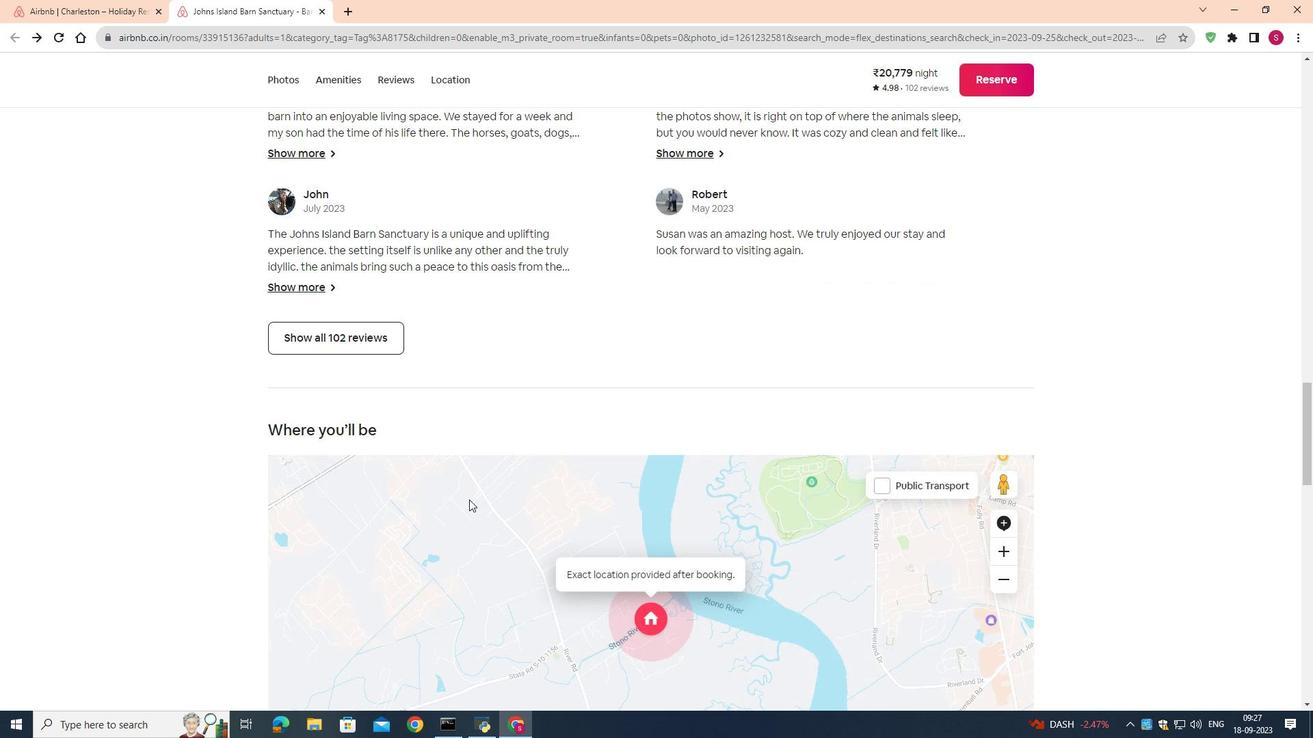 
Action: Mouse scrolled (468, 499) with delta (0, 0)
Screenshot: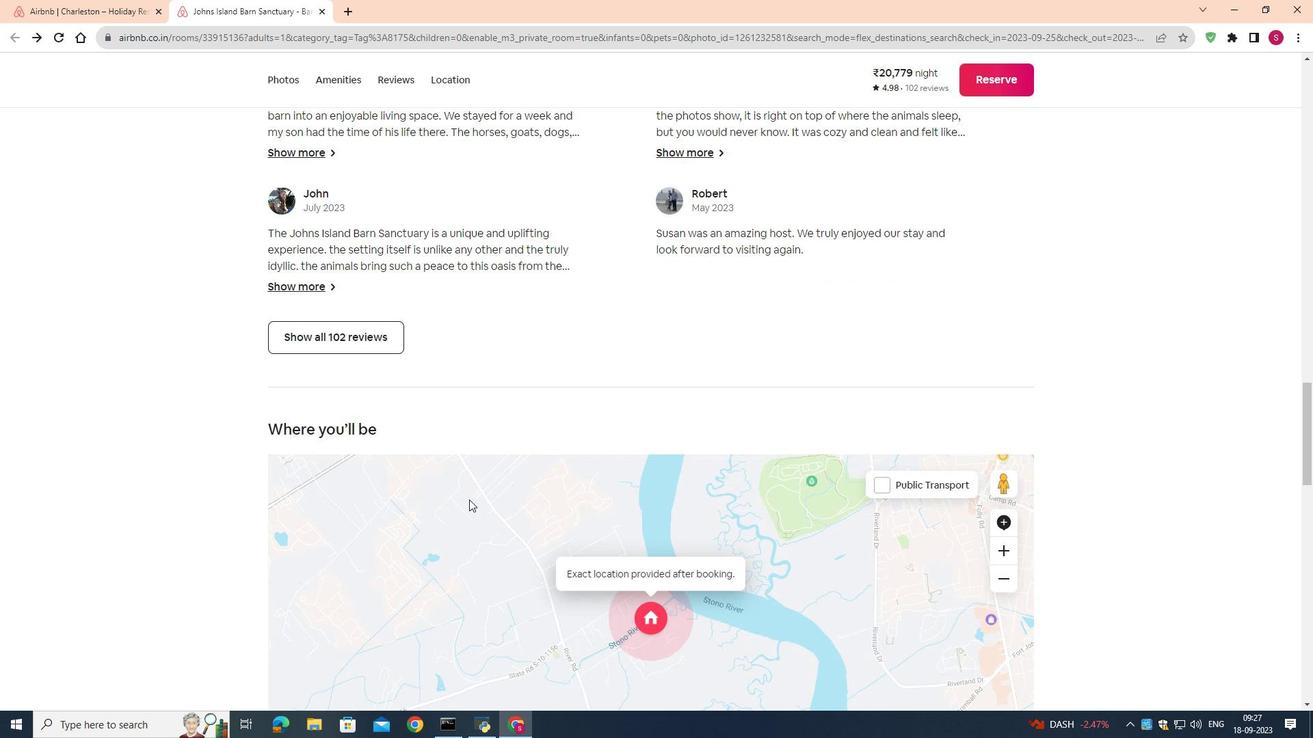 
Action: Mouse moved to (405, 338)
Screenshot: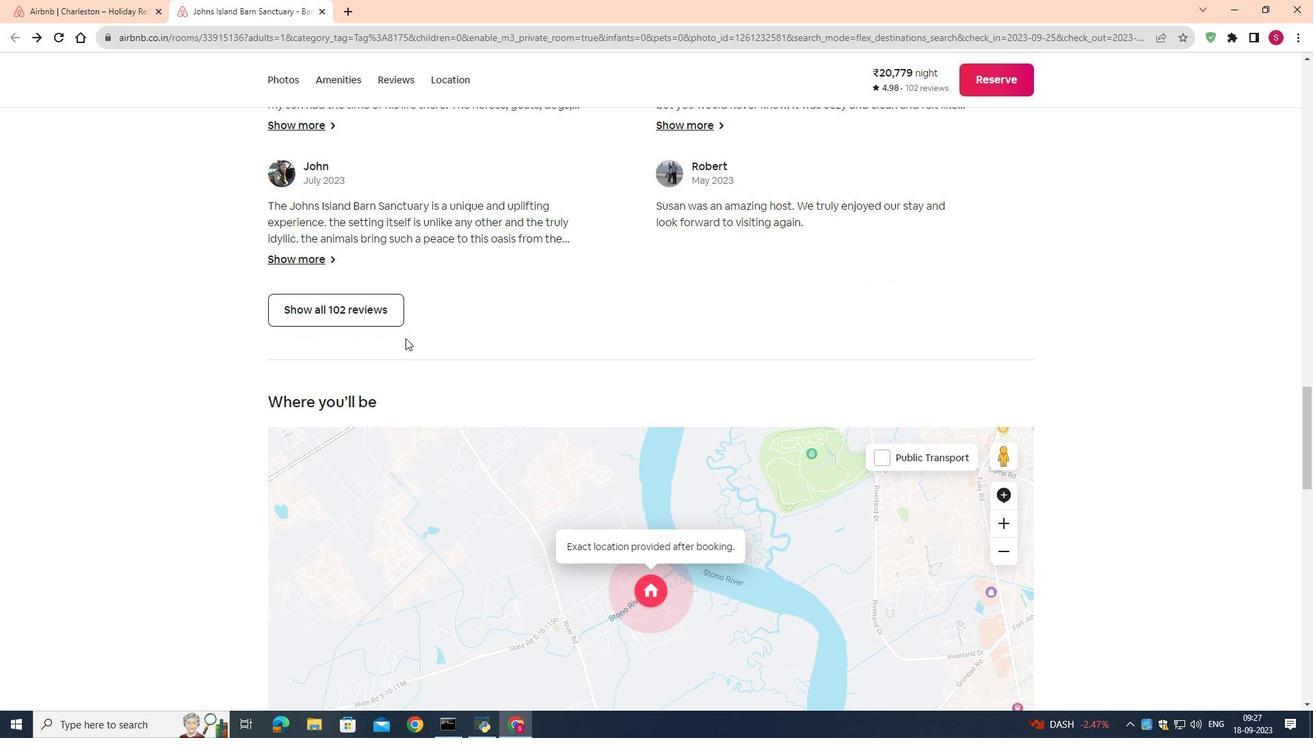
Action: Mouse scrolled (405, 337) with delta (0, 0)
Screenshot: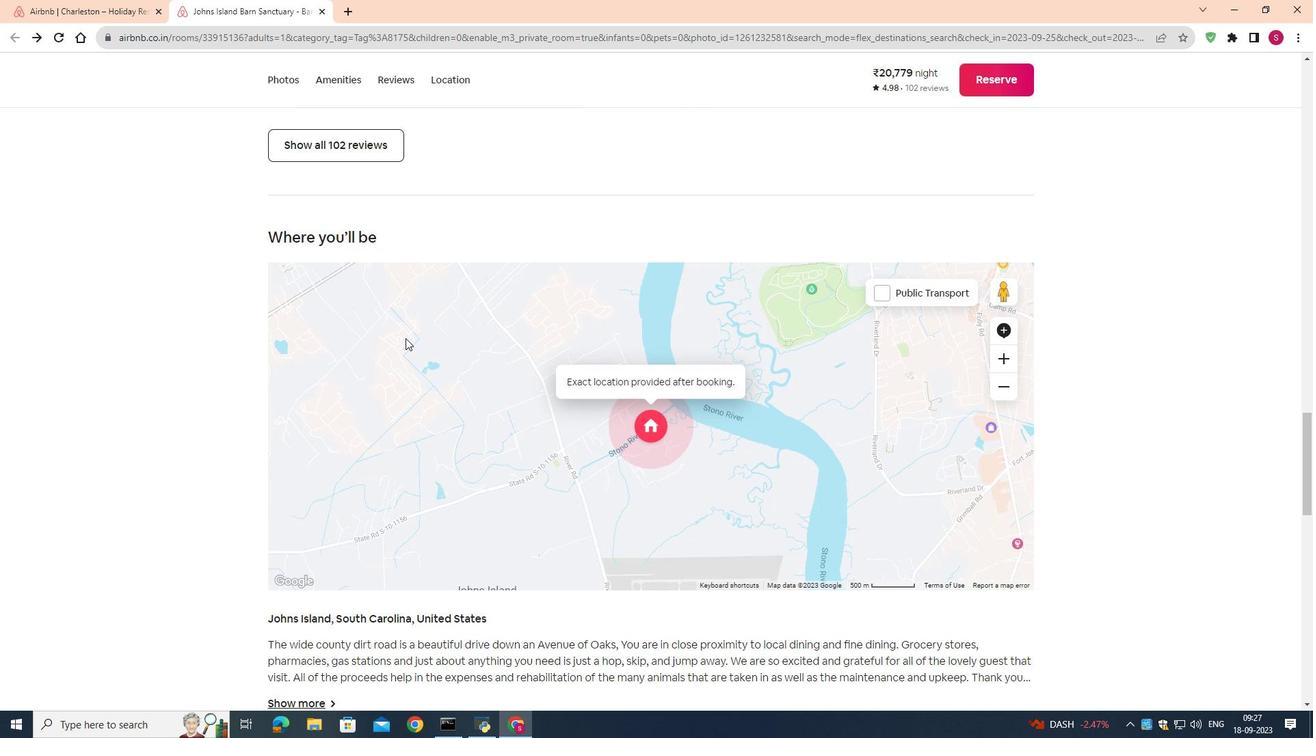 
Action: Mouse scrolled (405, 337) with delta (0, 0)
Screenshot: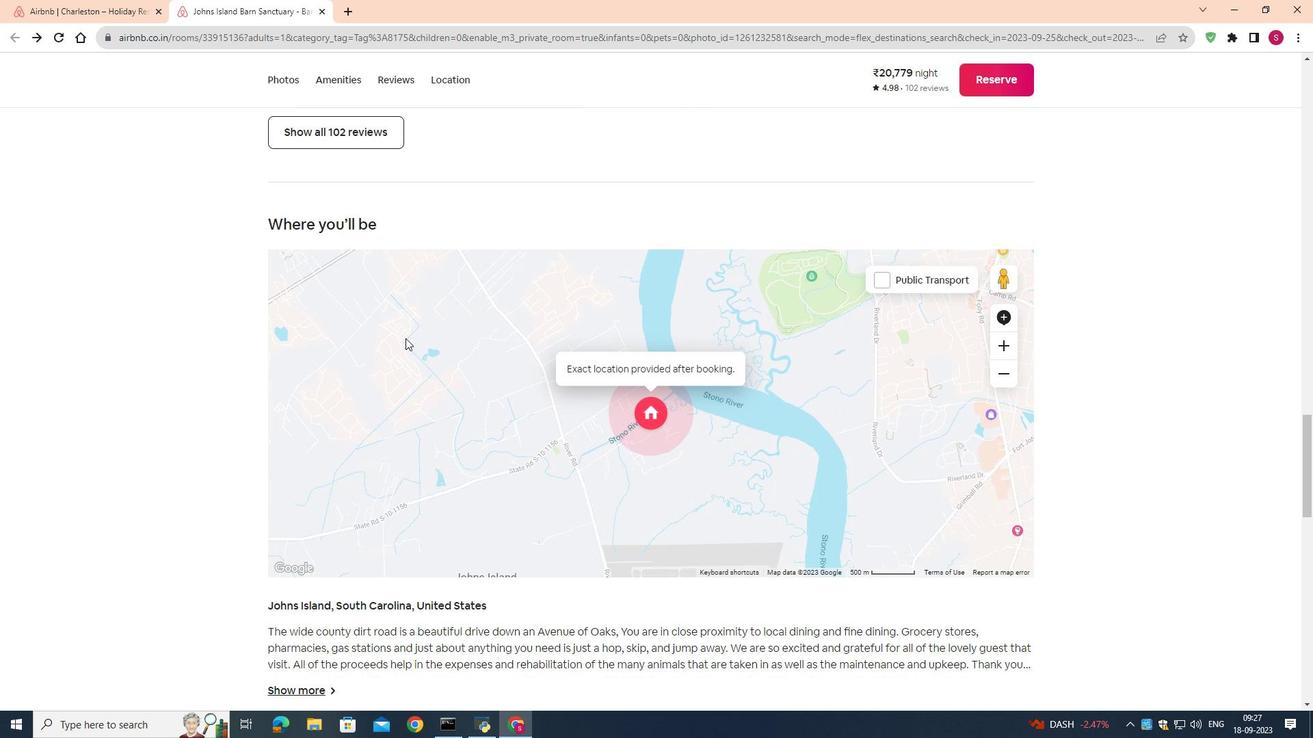 
Action: Mouse scrolled (405, 337) with delta (0, 0)
Screenshot: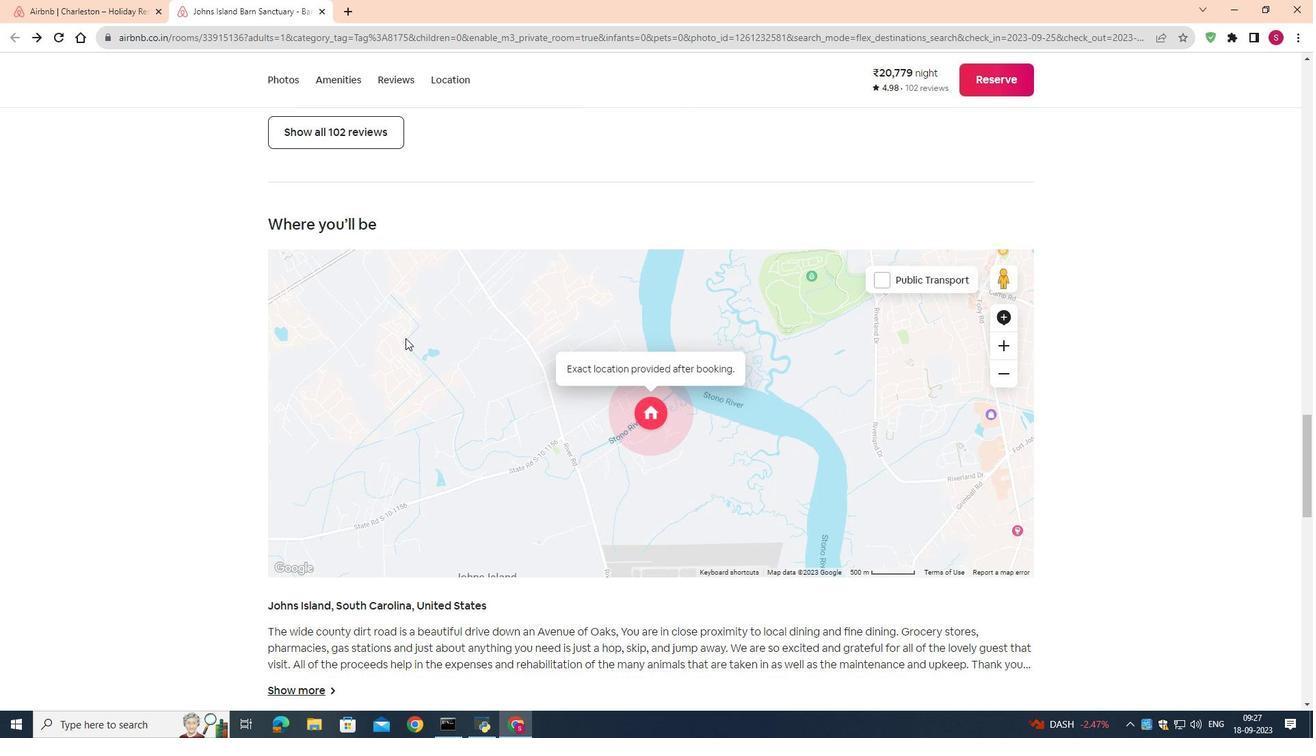 
Action: Mouse scrolled (405, 337) with delta (0, 0)
Screenshot: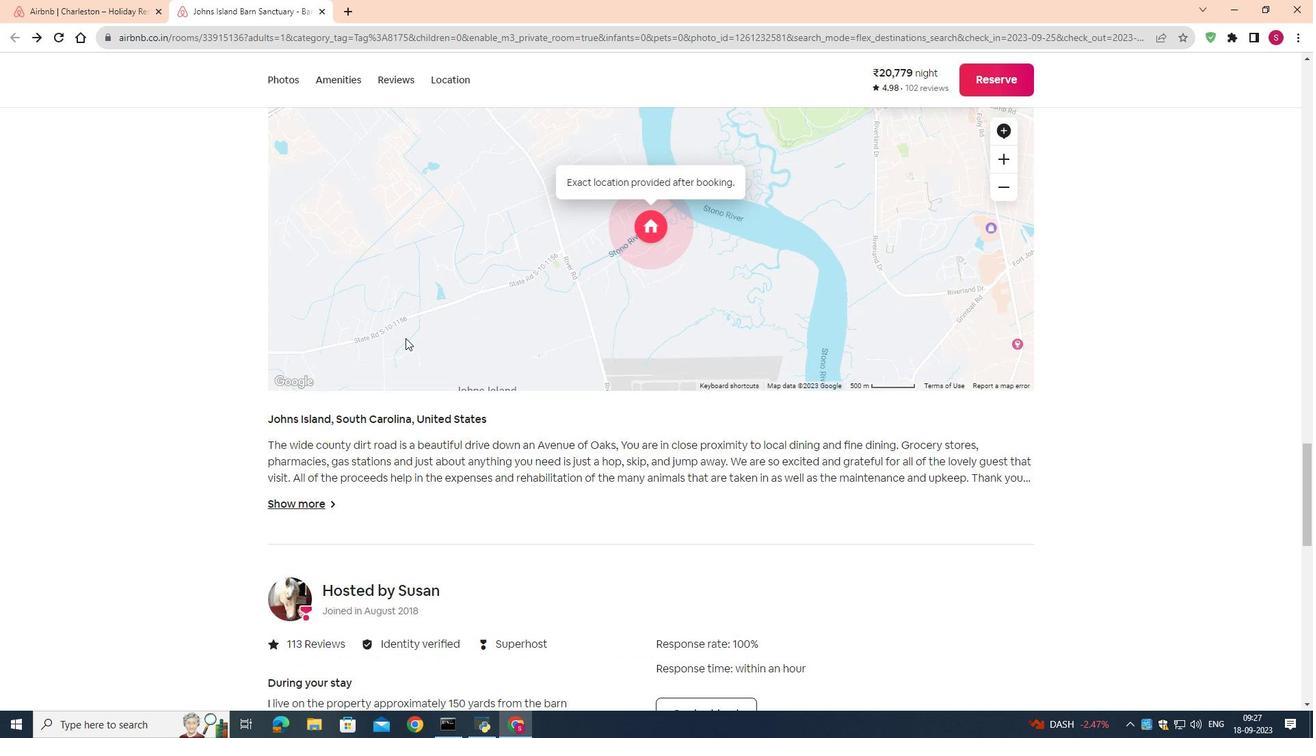 
Action: Mouse scrolled (405, 337) with delta (0, 0)
Screenshot: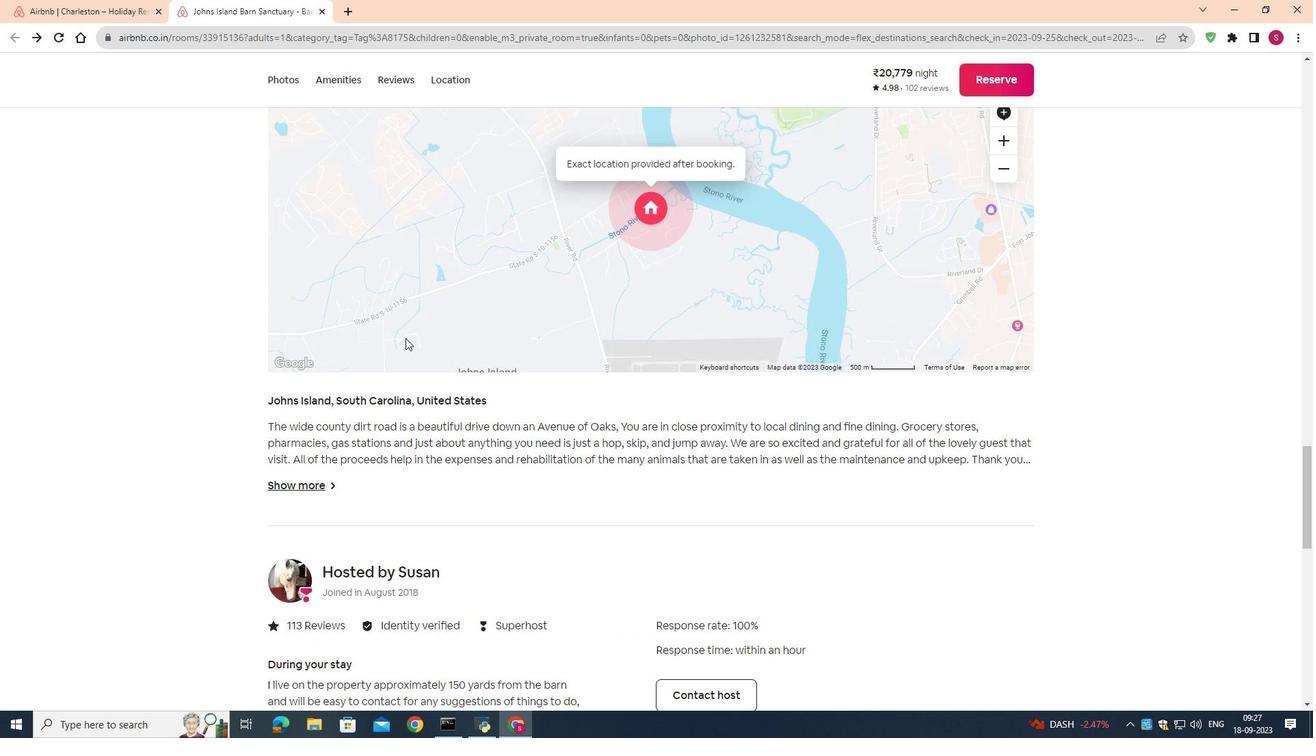 
Action: Mouse scrolled (405, 337) with delta (0, 0)
Screenshot: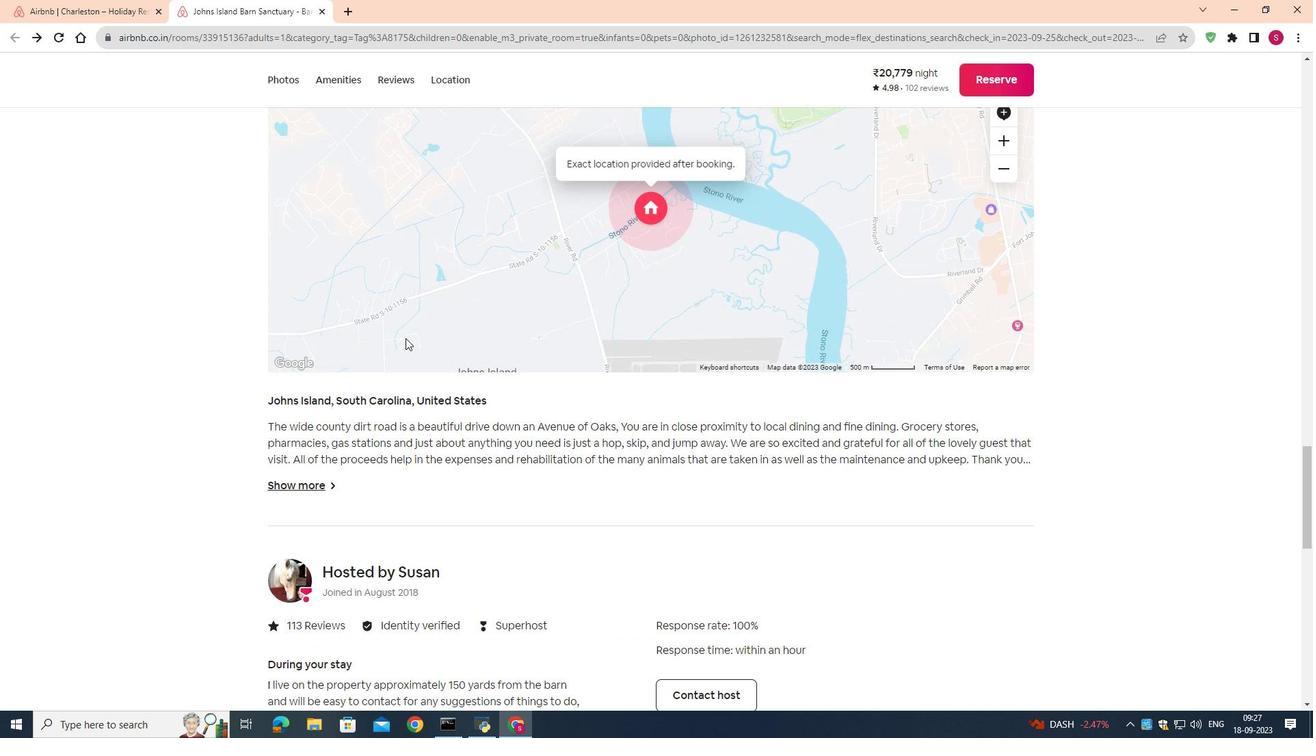 
Action: Mouse scrolled (405, 337) with delta (0, 0)
Screenshot: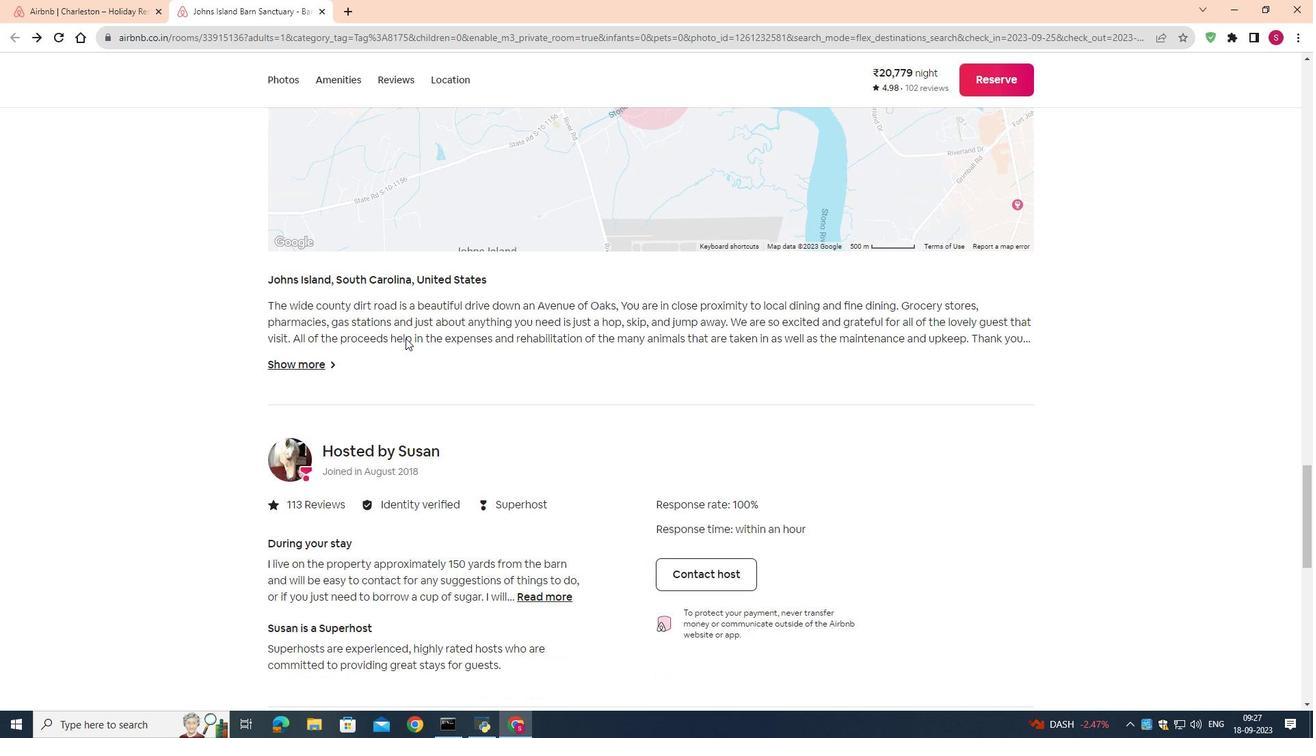
Action: Mouse scrolled (405, 337) with delta (0, 0)
Screenshot: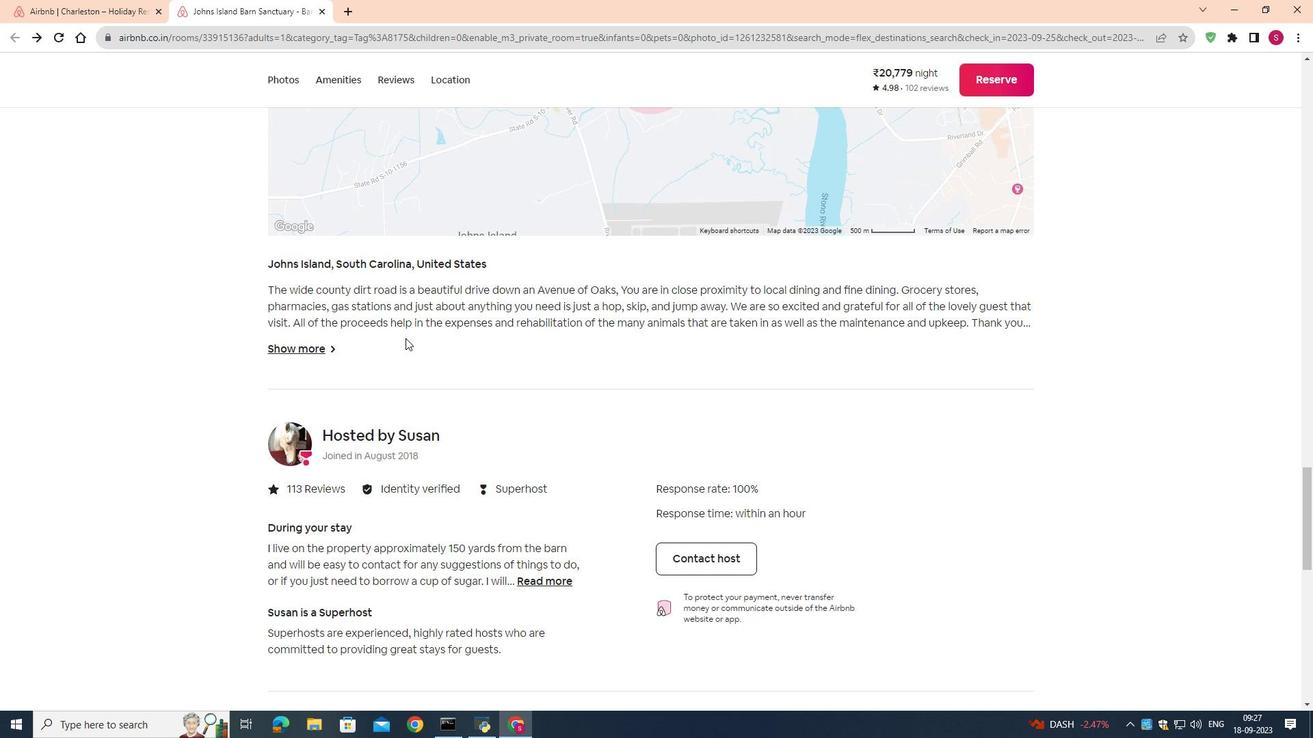 
Action: Mouse scrolled (405, 337) with delta (0, 0)
Screenshot: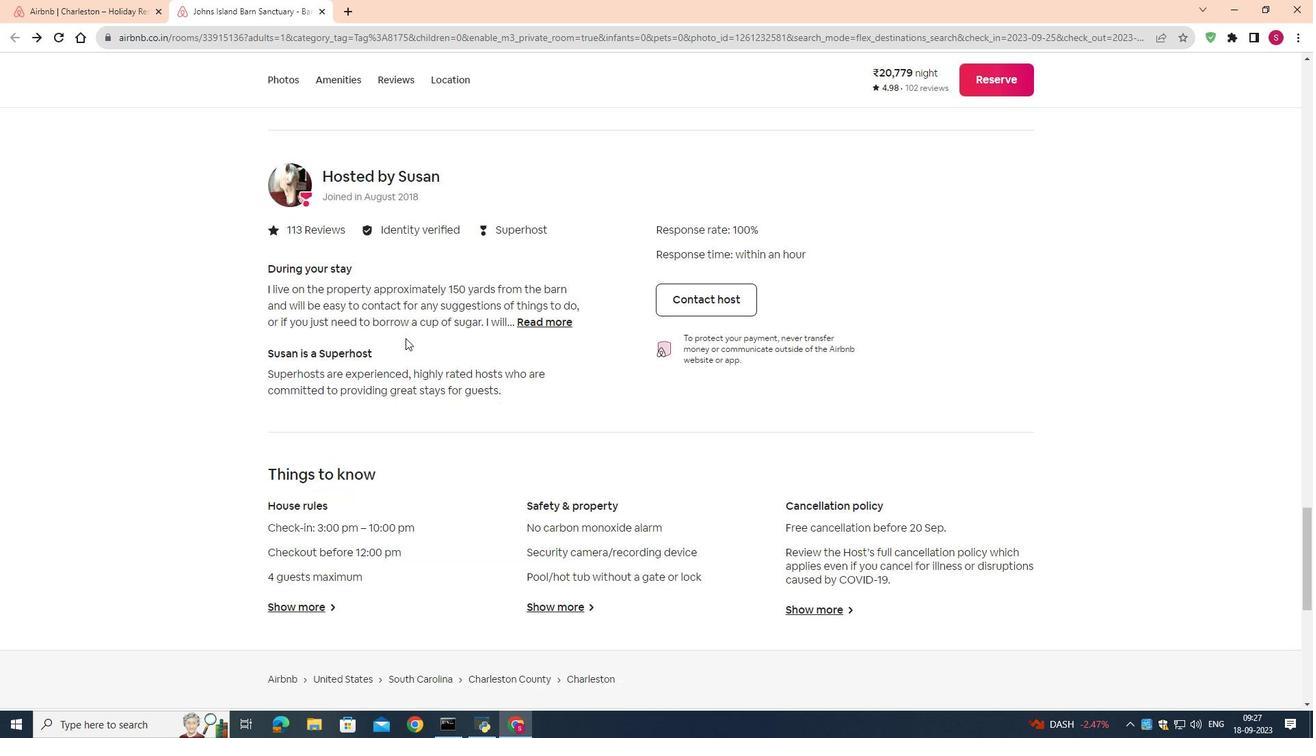 
Action: Mouse scrolled (405, 337) with delta (0, 0)
Screenshot: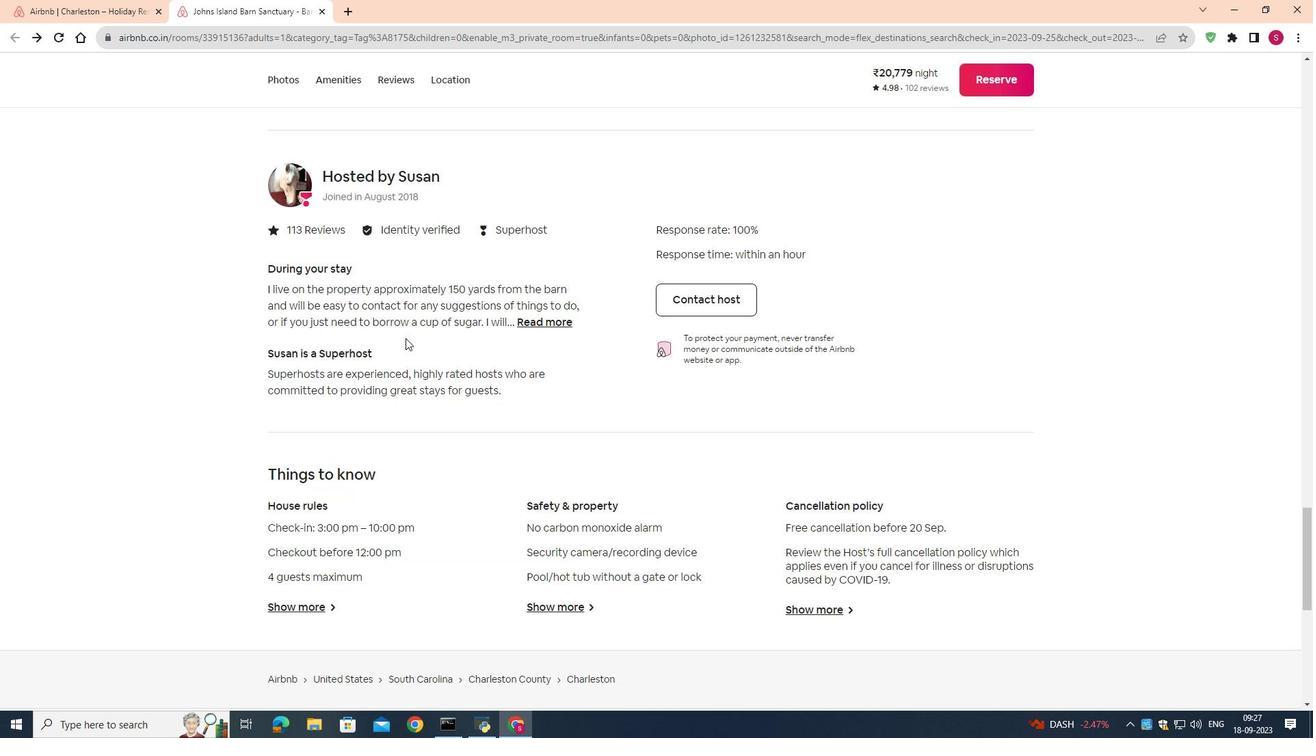 
Action: Mouse scrolled (405, 337) with delta (0, 0)
Screenshot: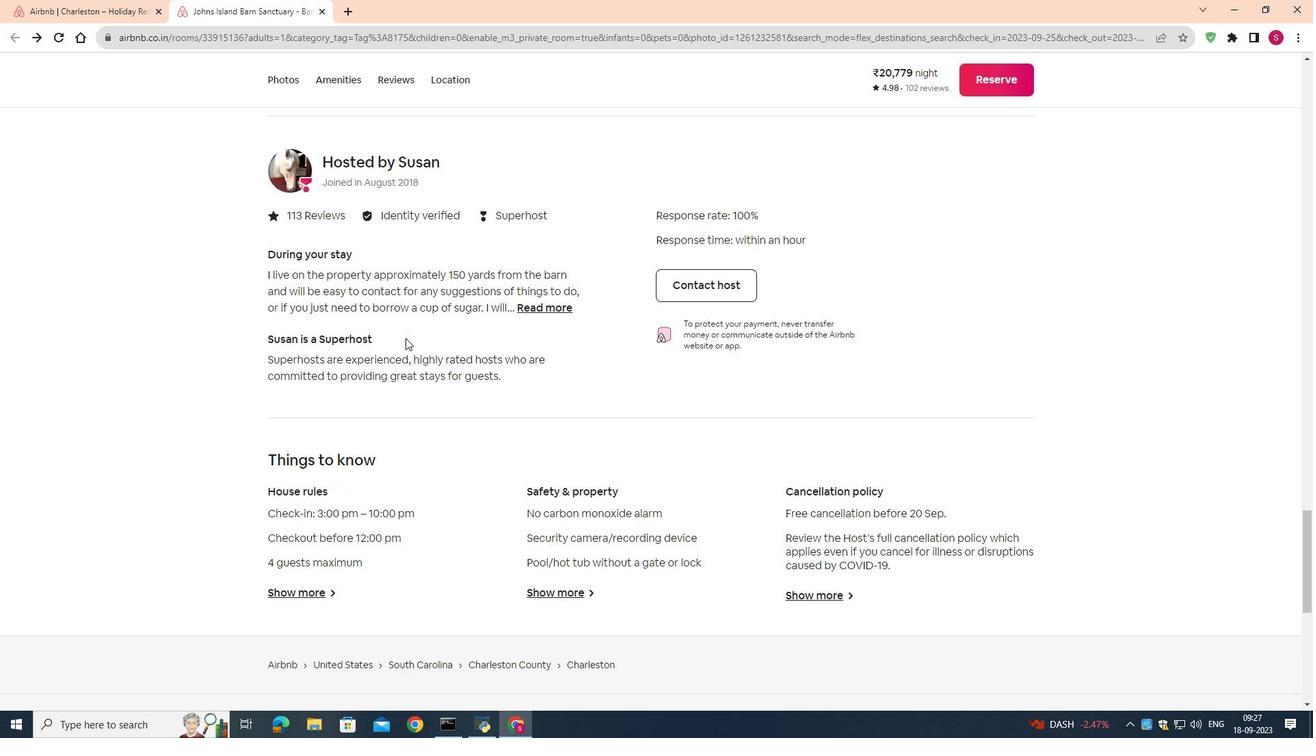 
Action: Mouse scrolled (405, 337) with delta (0, 0)
Screenshot: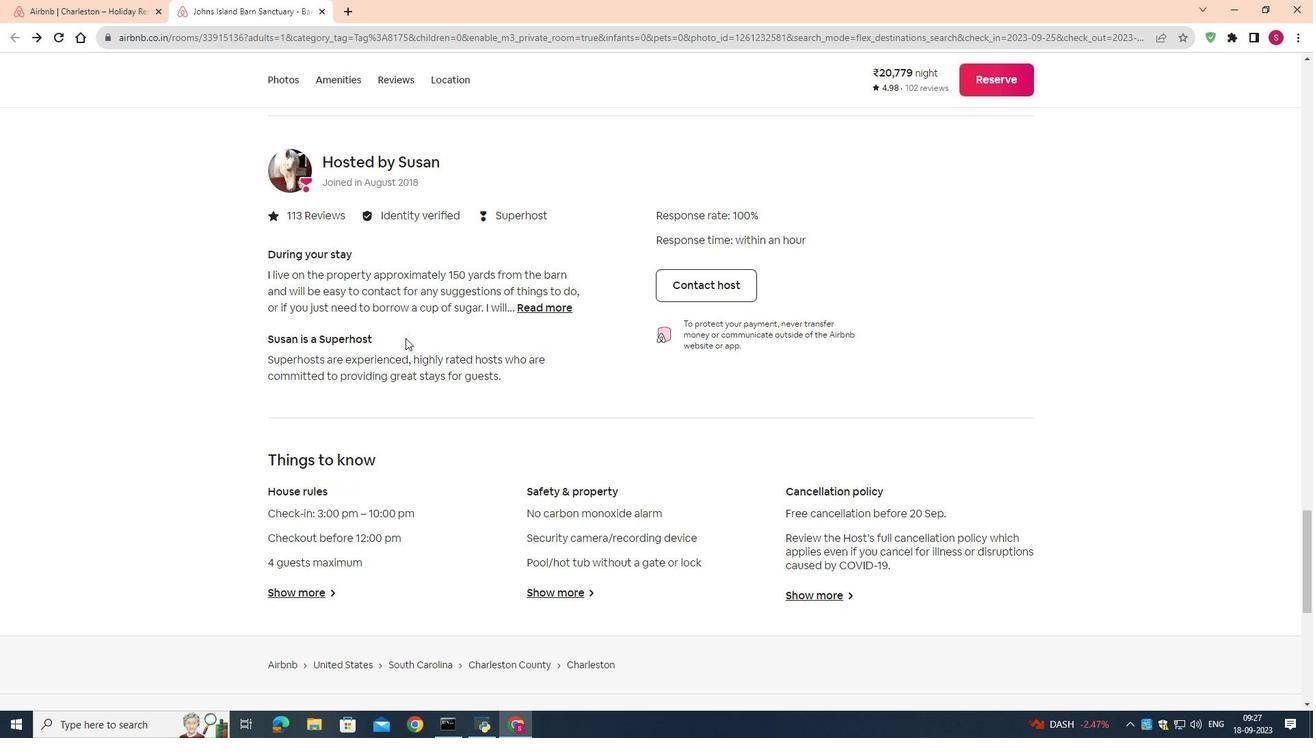 
Action: Mouse scrolled (405, 337) with delta (0, 0)
Screenshot: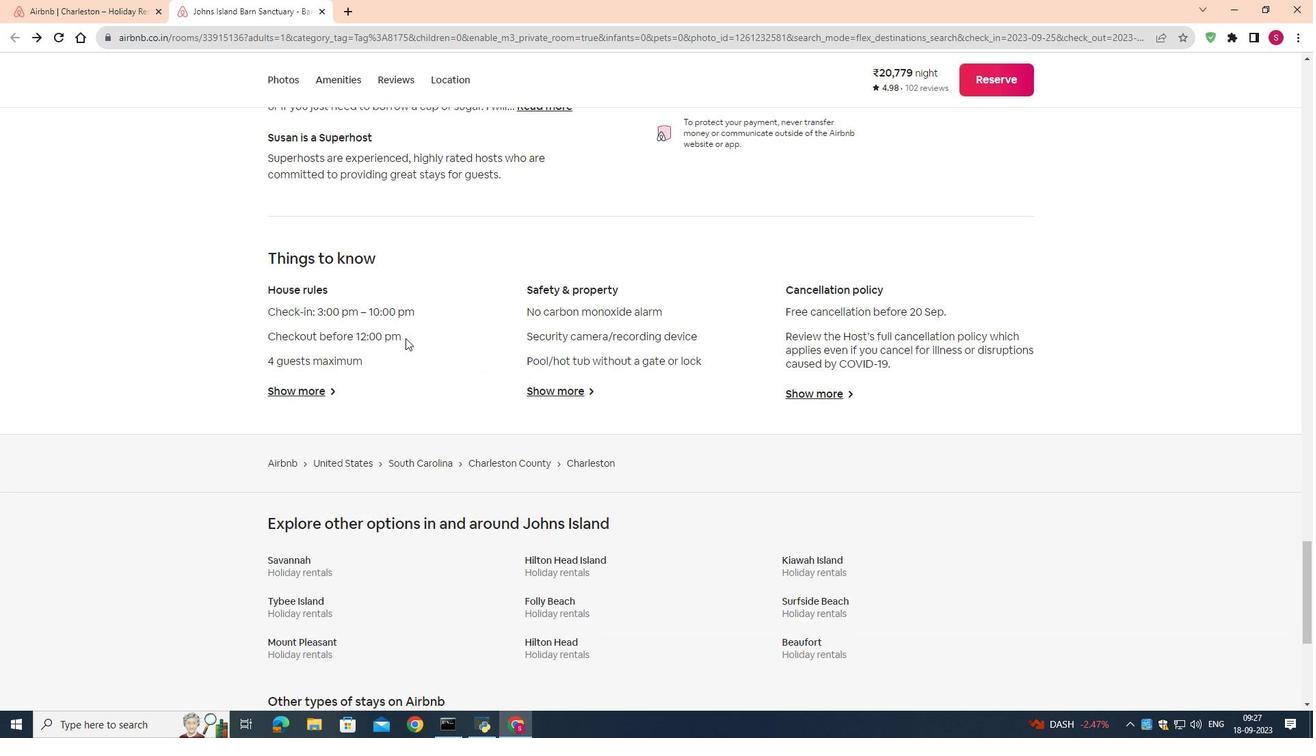 
Action: Mouse scrolled (405, 337) with delta (0, 0)
Screenshot: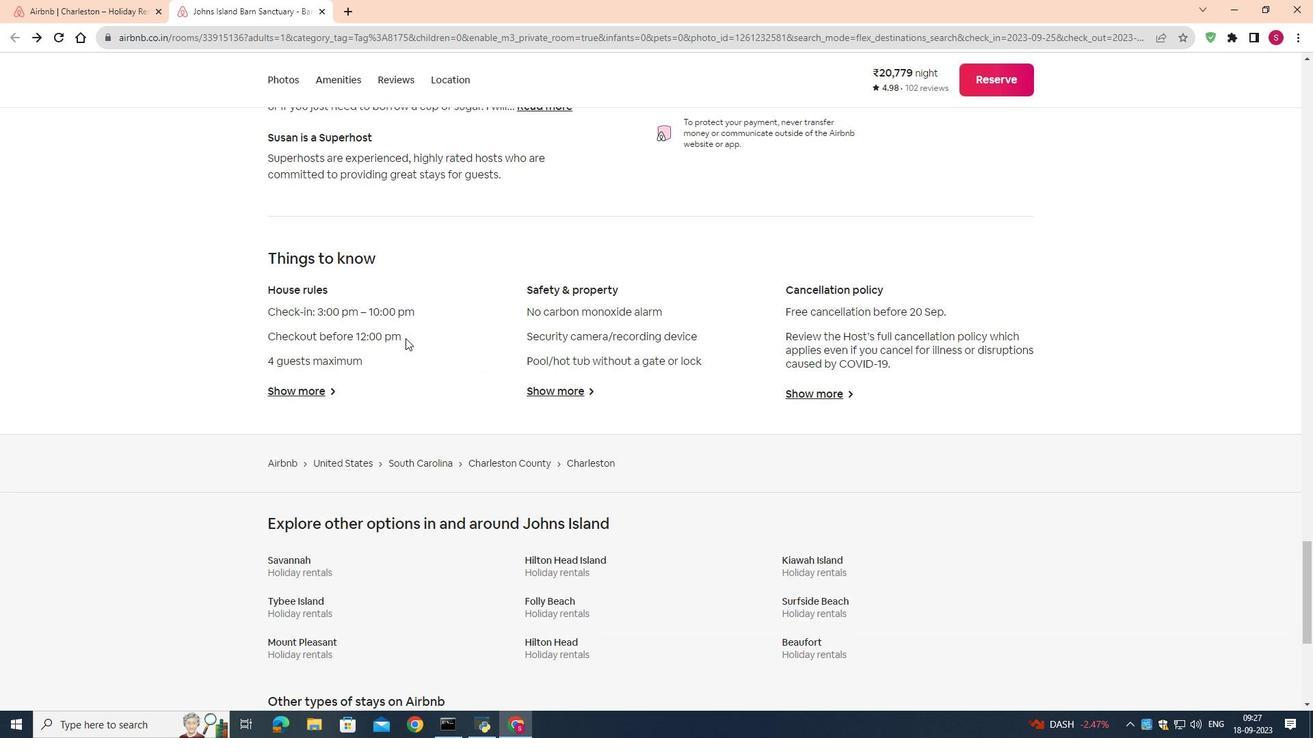 
Action: Mouse scrolled (405, 337) with delta (0, 0)
Screenshot: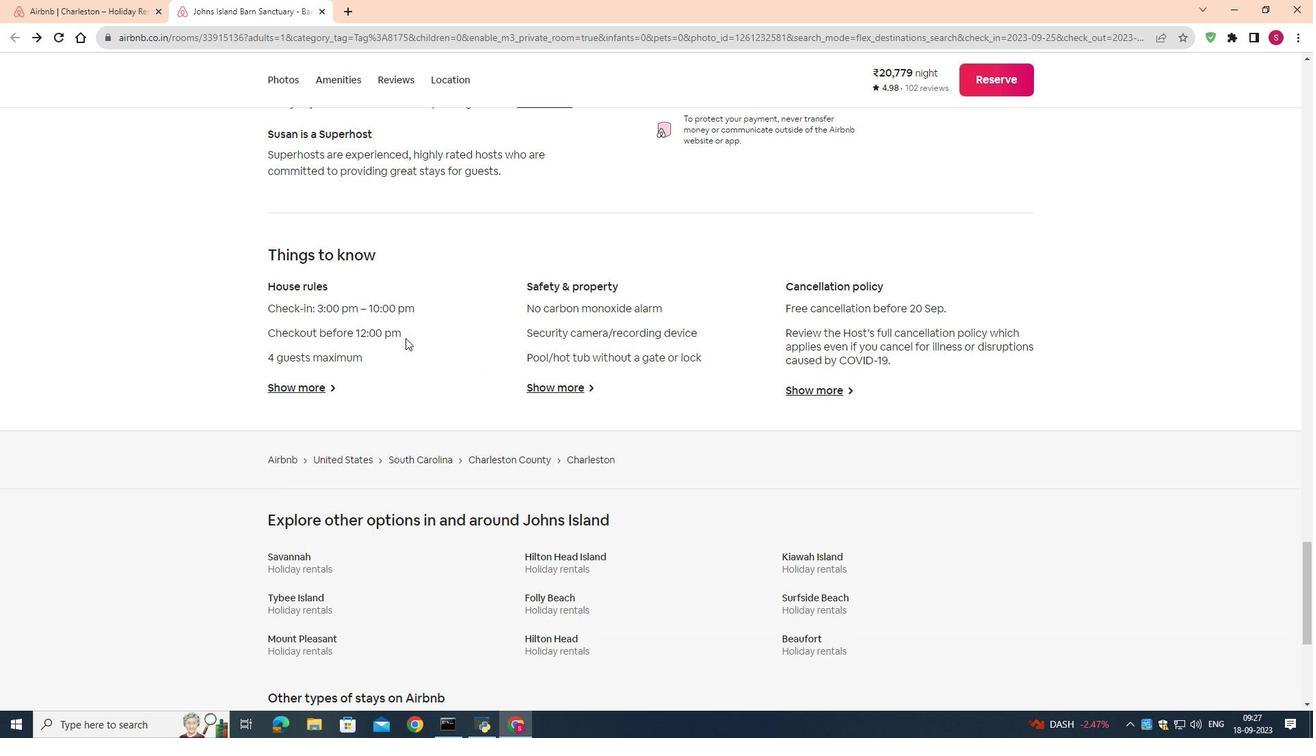 
Action: Mouse scrolled (405, 339) with delta (0, 0)
Screenshot: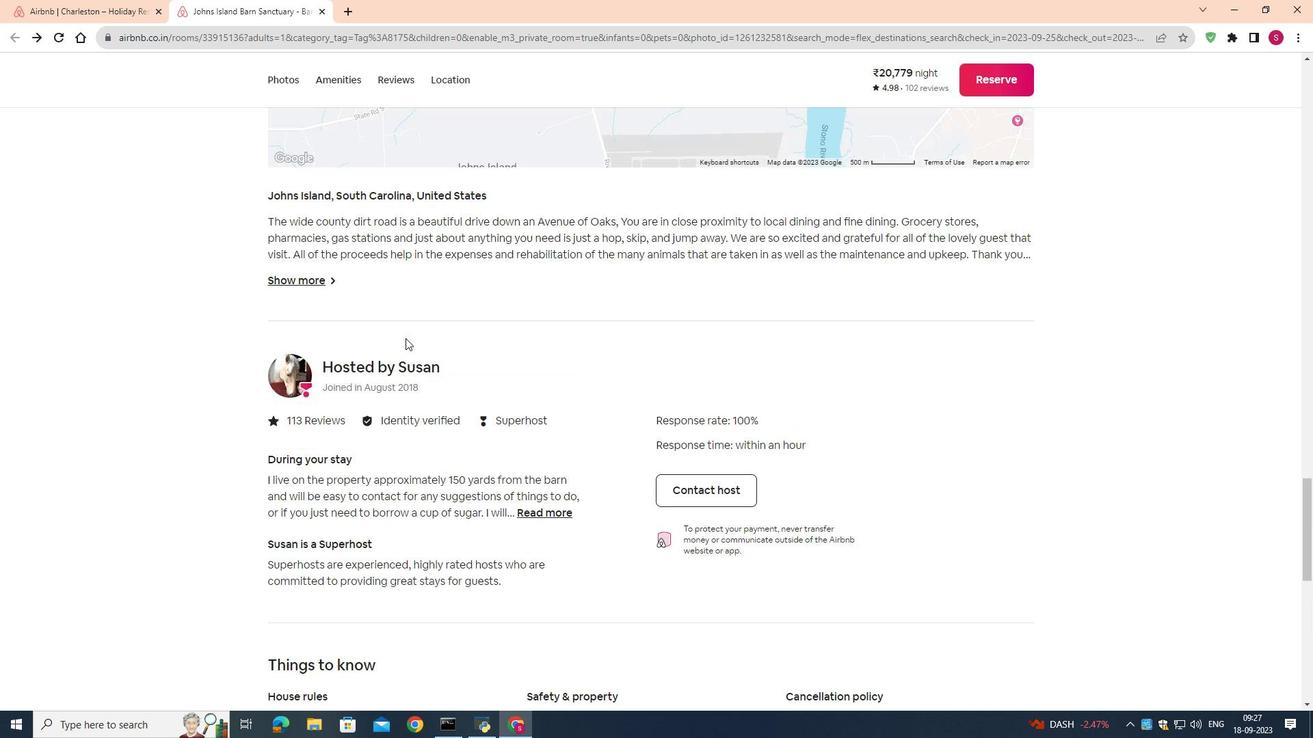 
Action: Mouse scrolled (405, 339) with delta (0, 0)
Screenshot: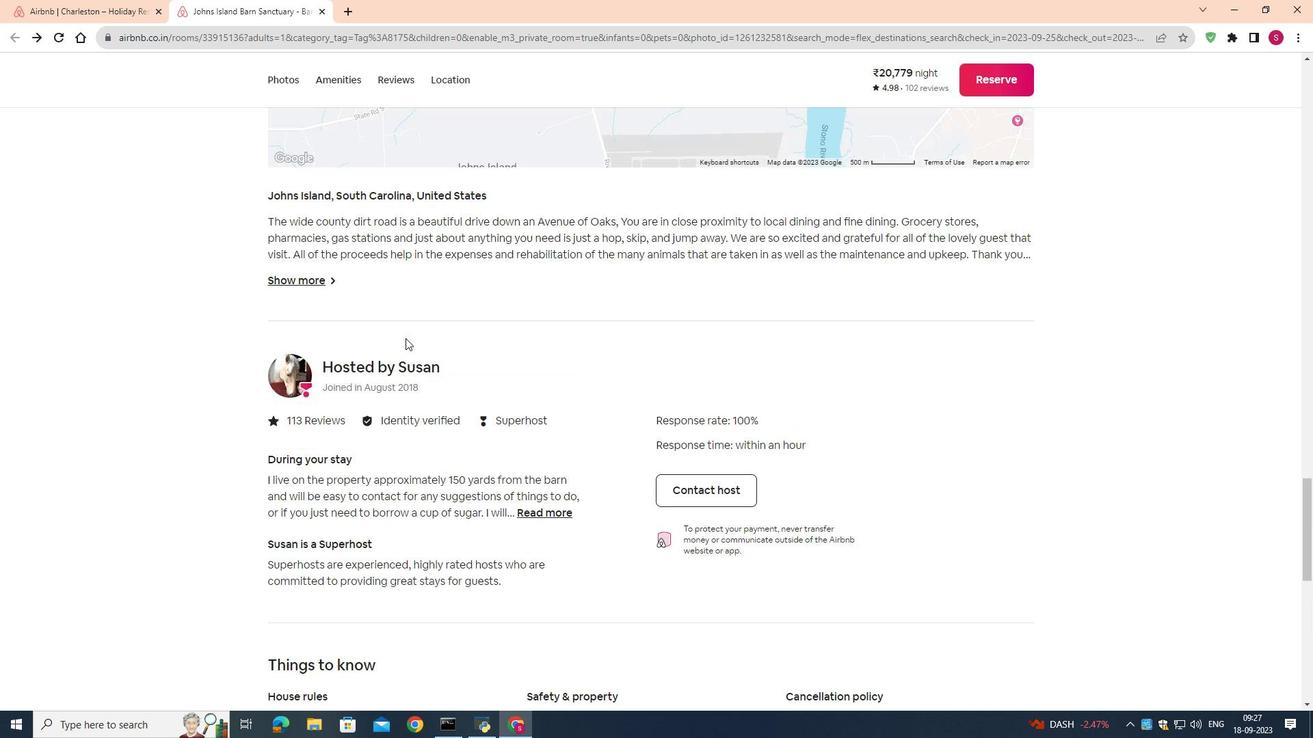 
Action: Mouse scrolled (405, 339) with delta (0, 0)
Screenshot: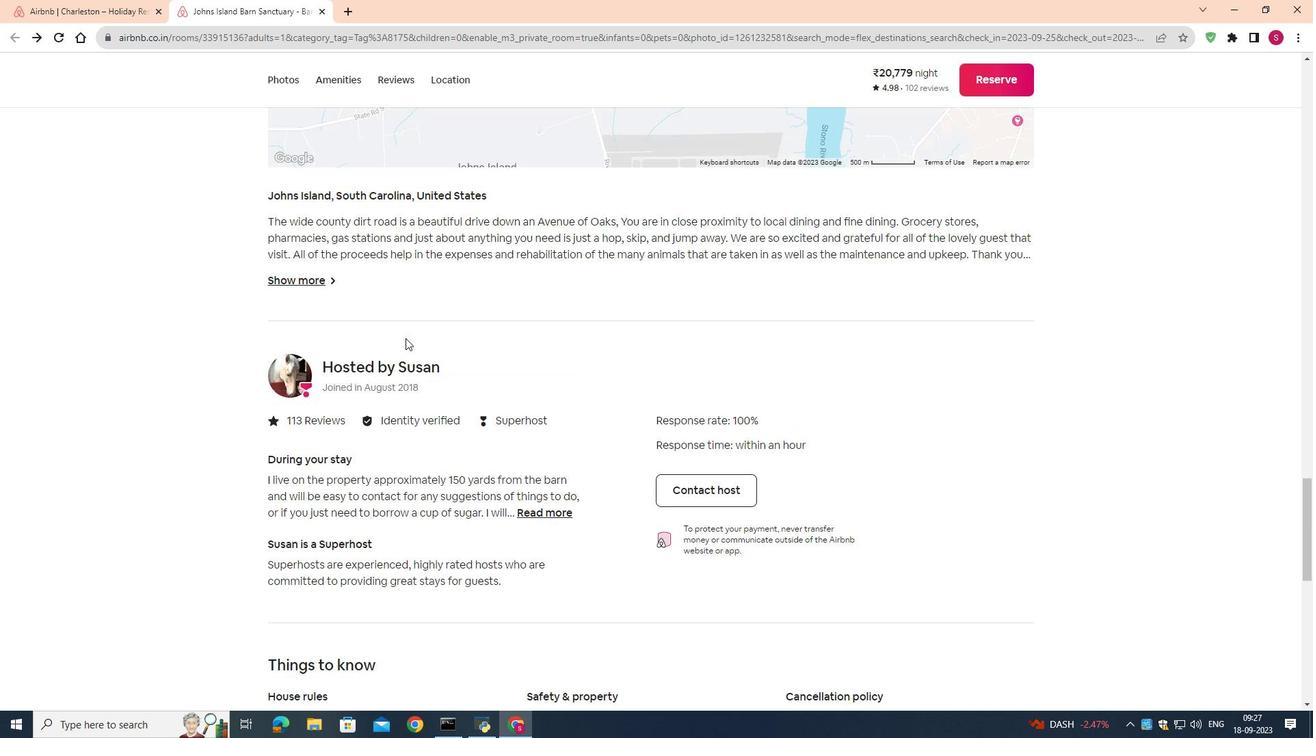 
Action: Mouse scrolled (405, 339) with delta (0, 0)
Screenshot: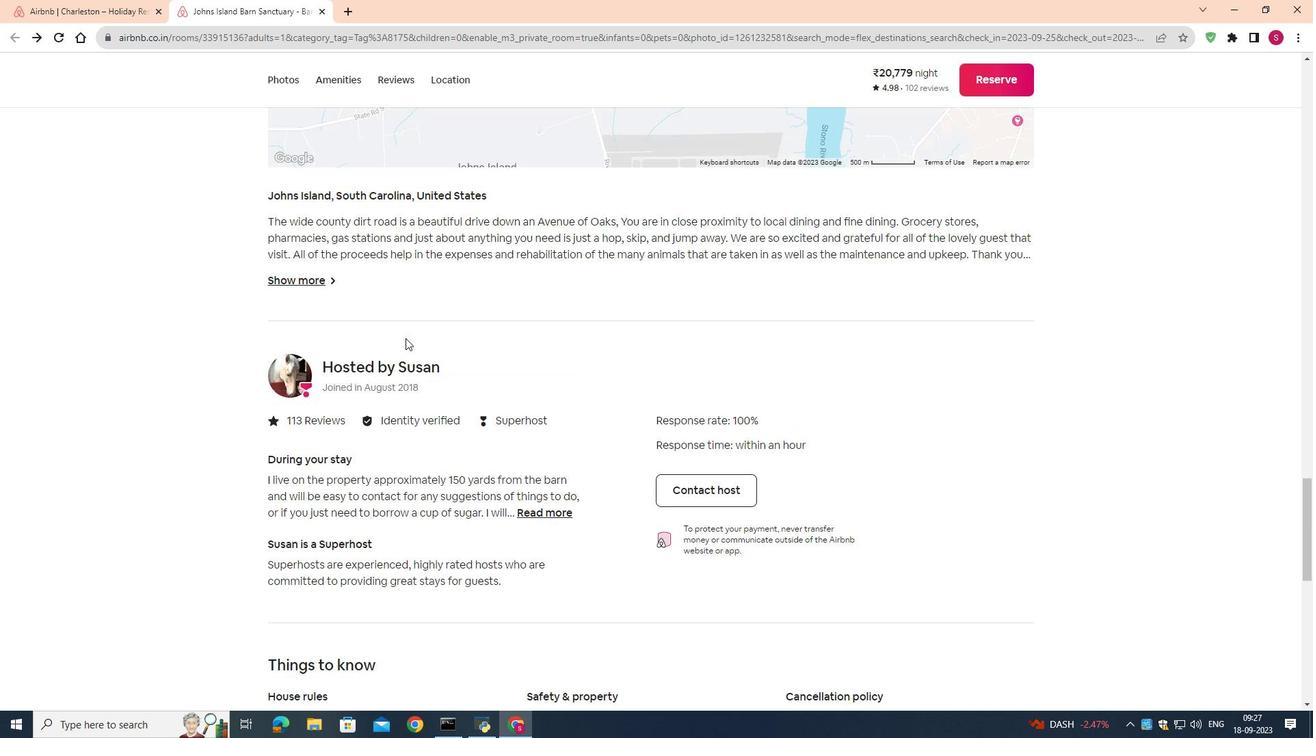 
Action: Mouse scrolled (405, 339) with delta (0, 0)
Screenshot: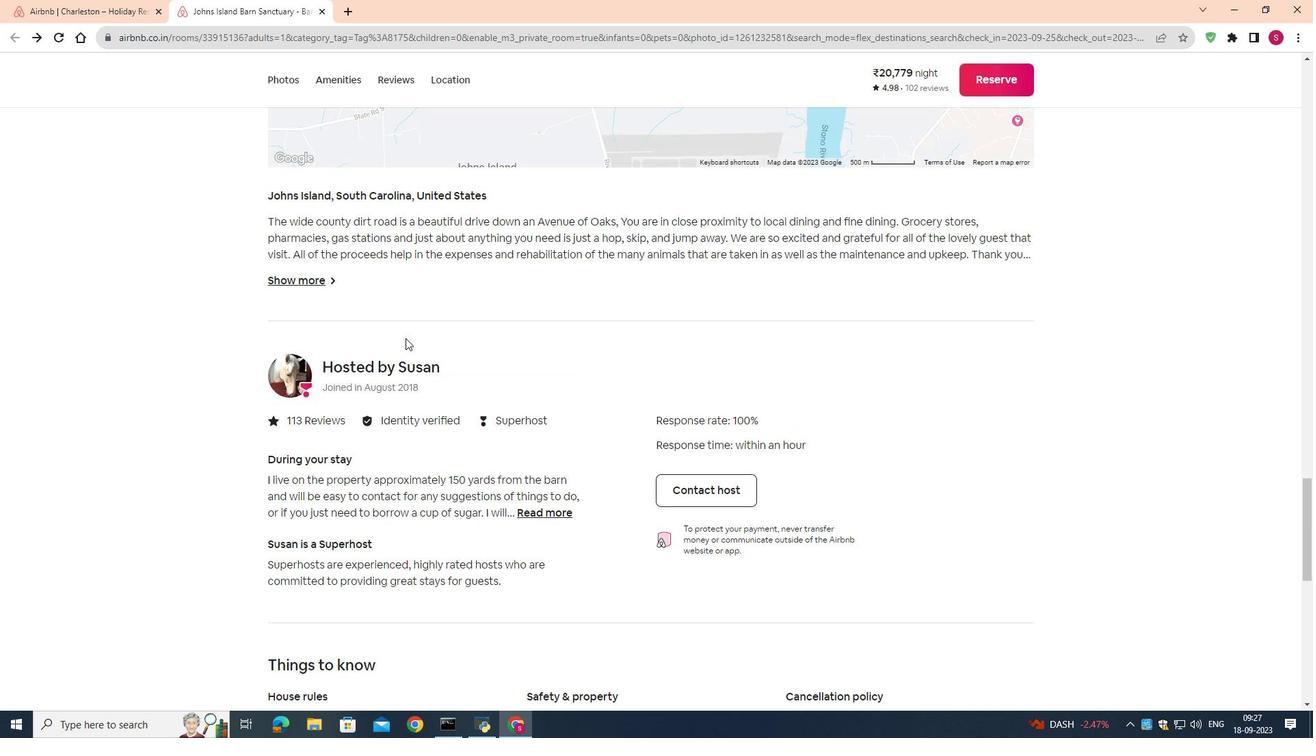 
Action: Mouse scrolled (405, 339) with delta (0, 0)
Screenshot: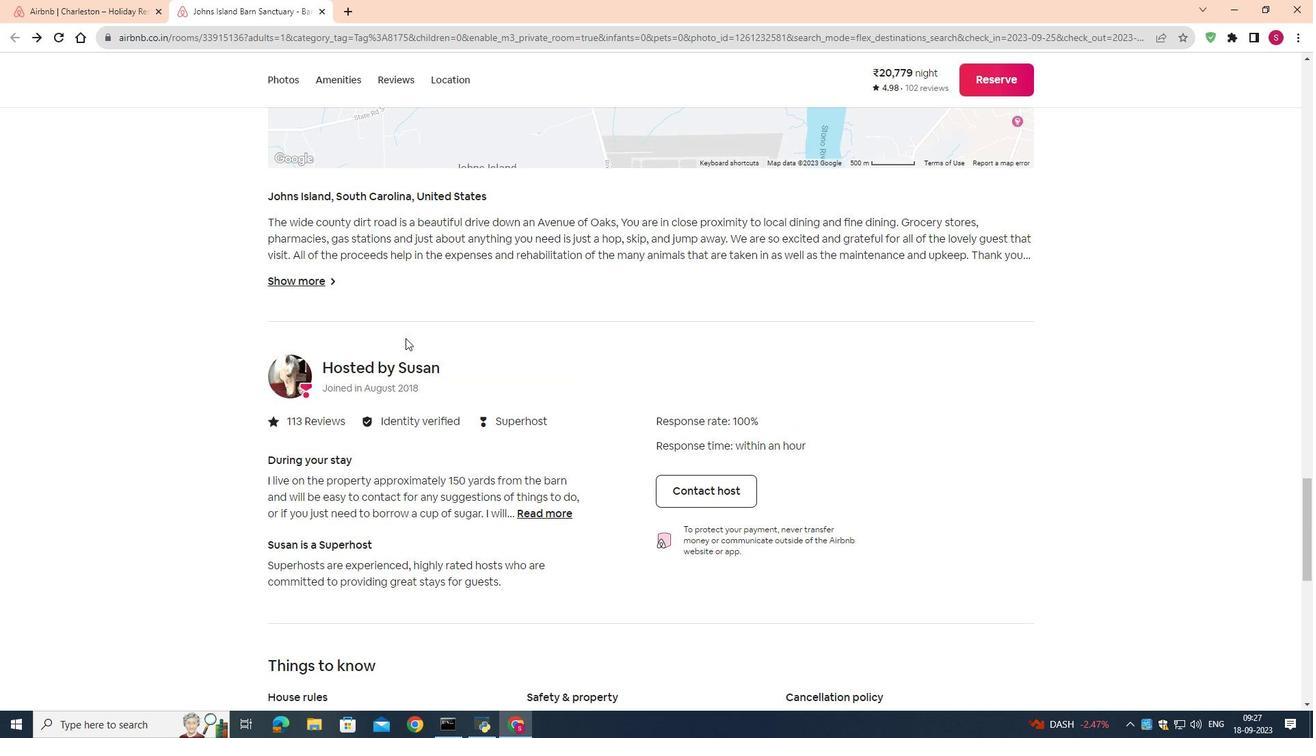 
Action: Mouse scrolled (405, 339) with delta (0, 0)
Screenshot: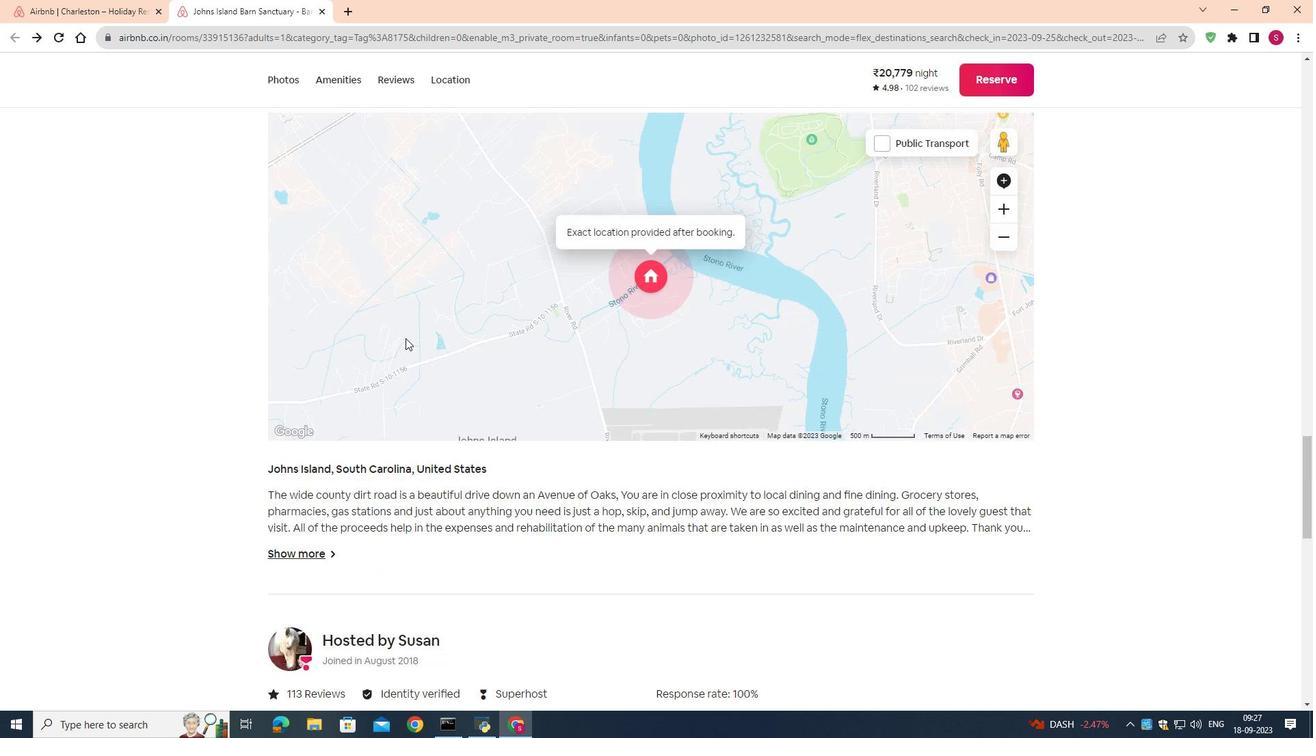 
Action: Mouse scrolled (405, 339) with delta (0, 0)
Screenshot: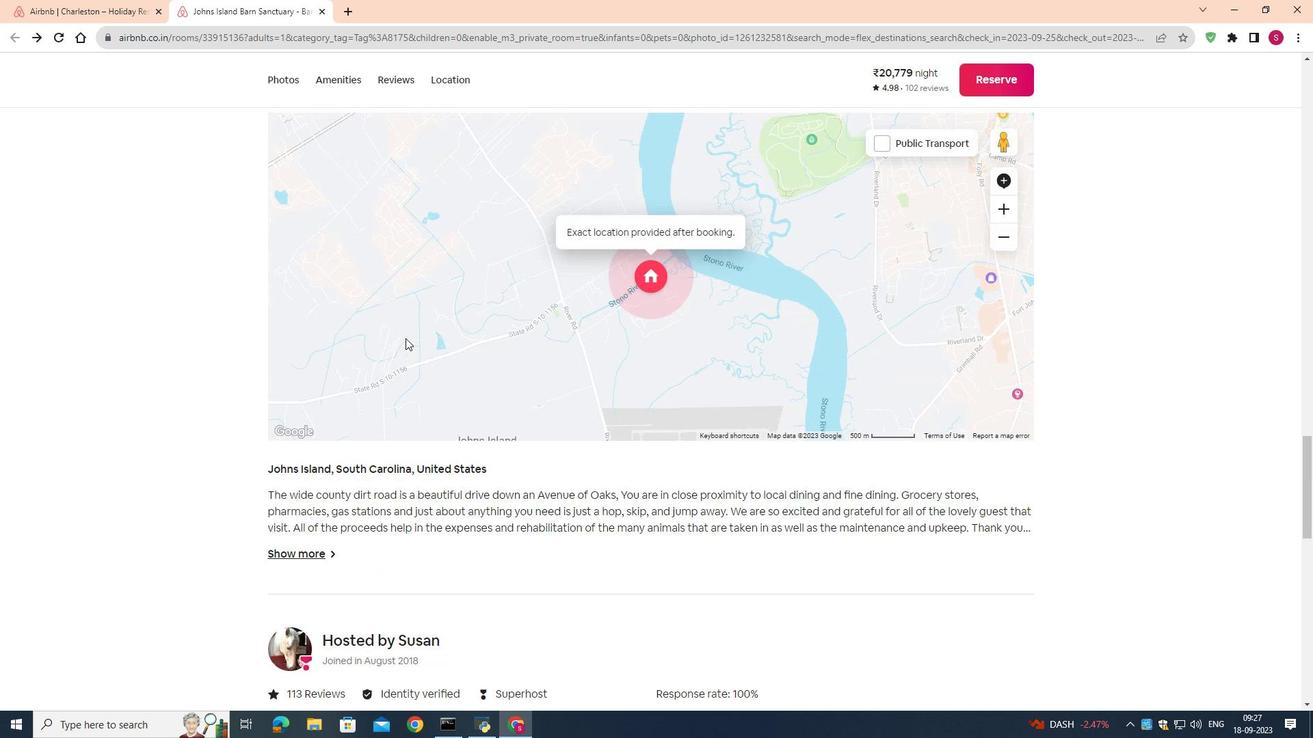
Action: Mouse scrolled (405, 339) with delta (0, 0)
Screenshot: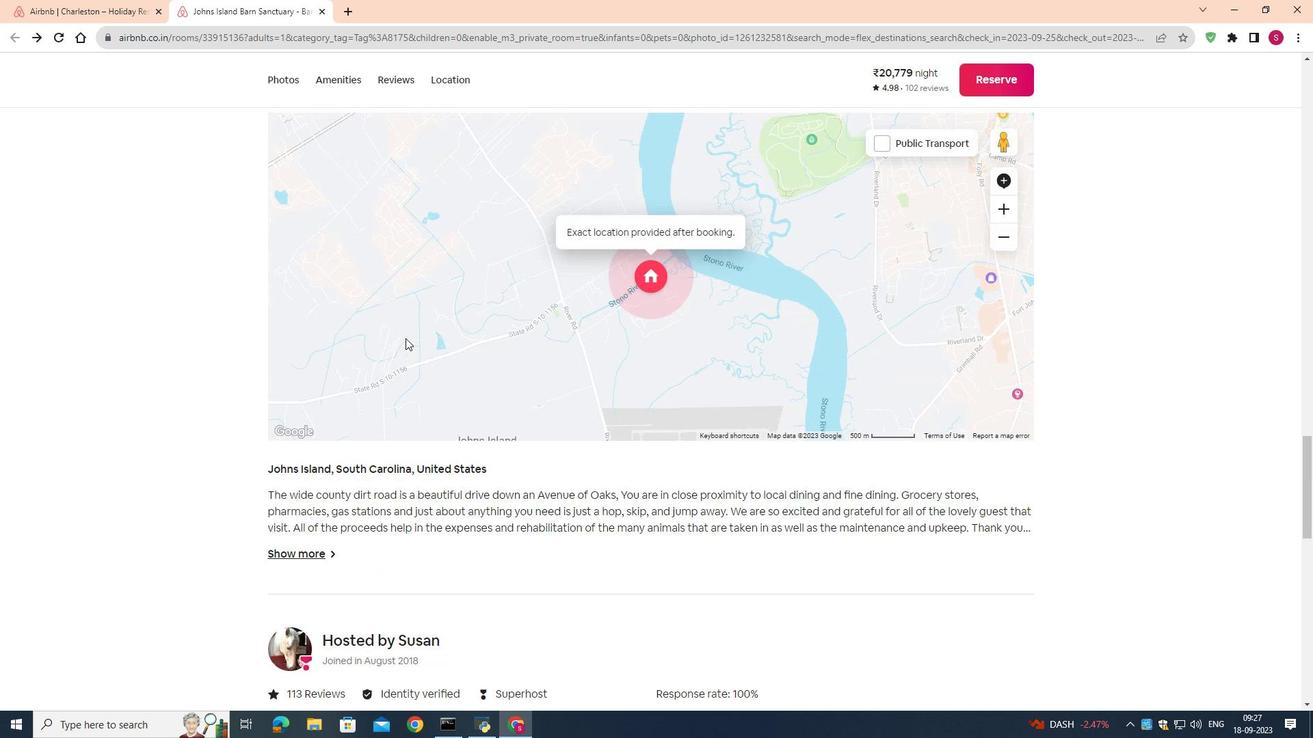 
Action: Mouse scrolled (405, 339) with delta (0, 0)
Screenshot: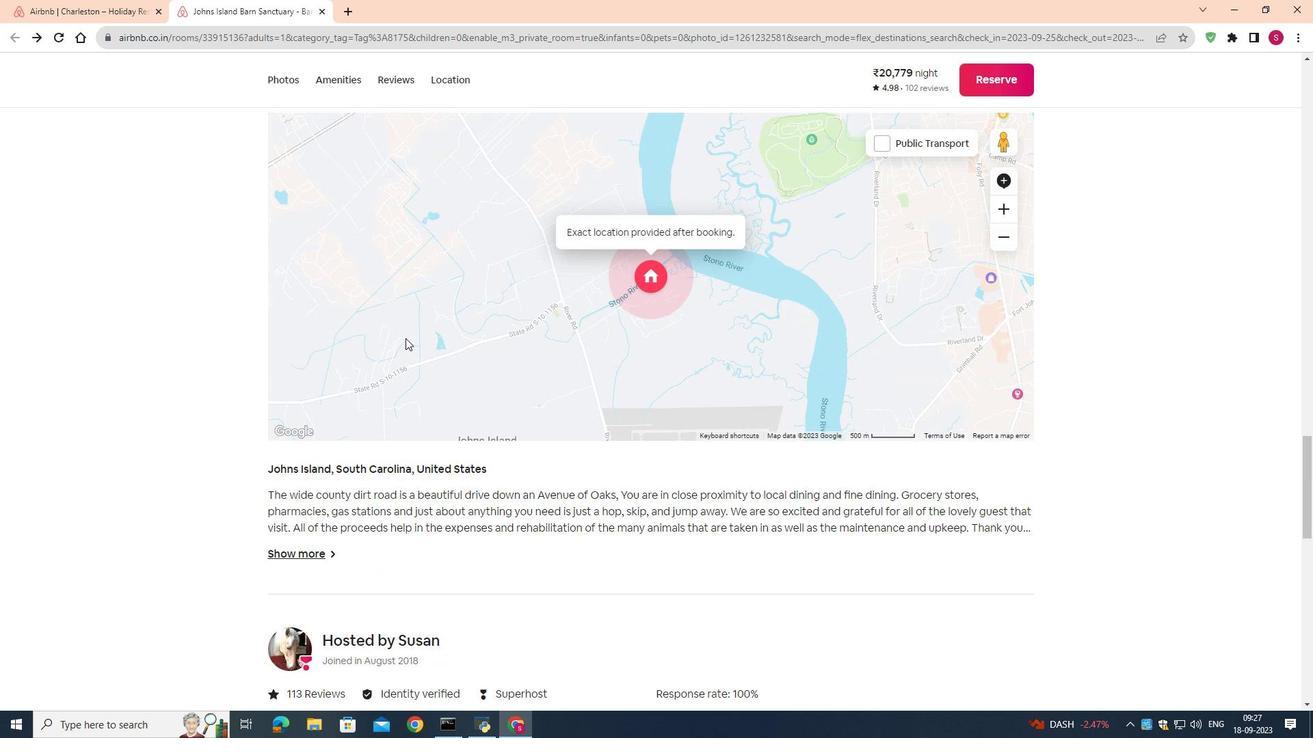 
Action: Mouse scrolled (405, 339) with delta (0, 0)
Screenshot: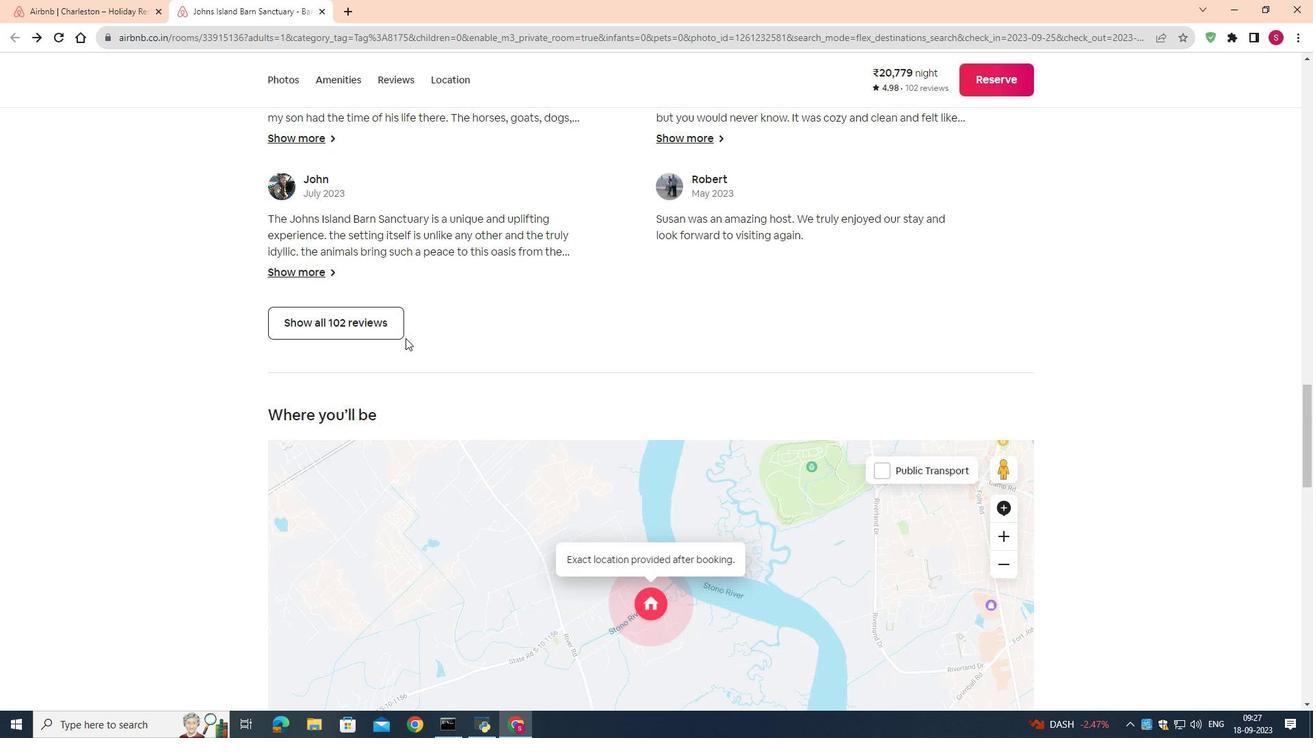 
Action: Mouse scrolled (405, 339) with delta (0, 0)
Screenshot: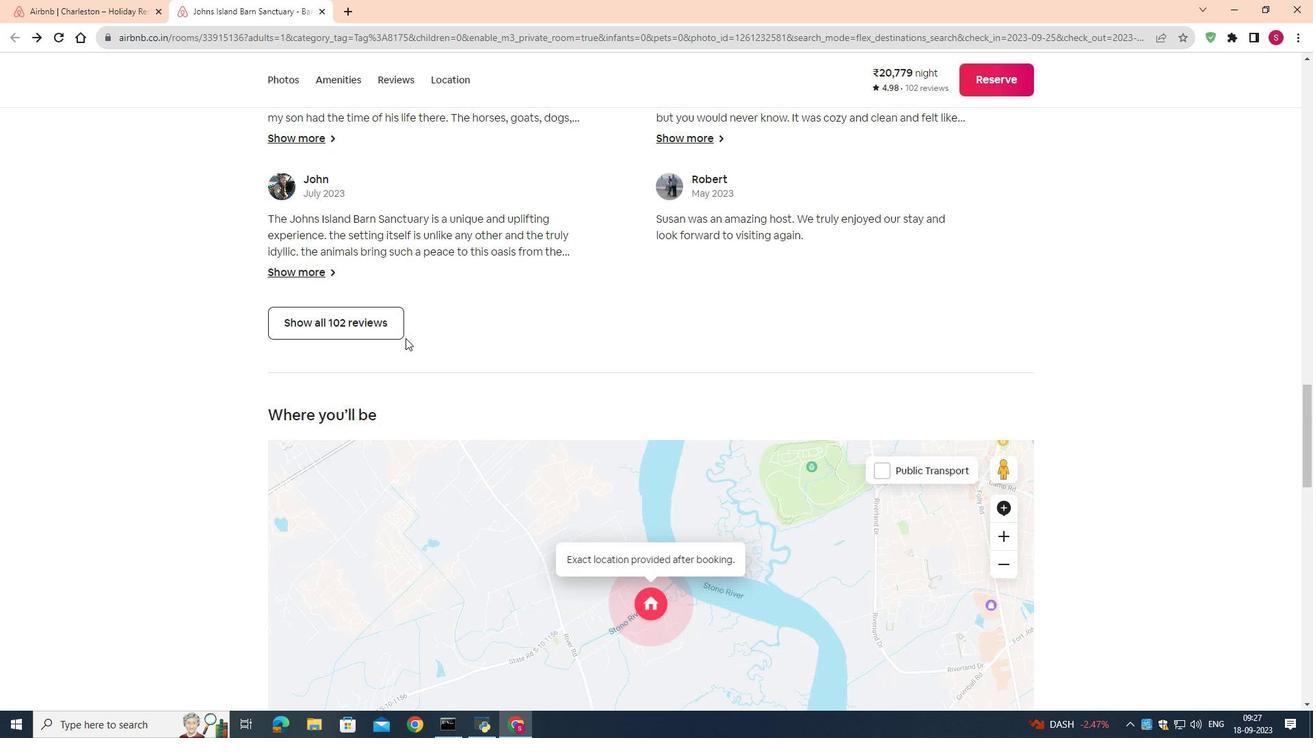 
Action: Mouse scrolled (405, 339) with delta (0, 0)
Screenshot: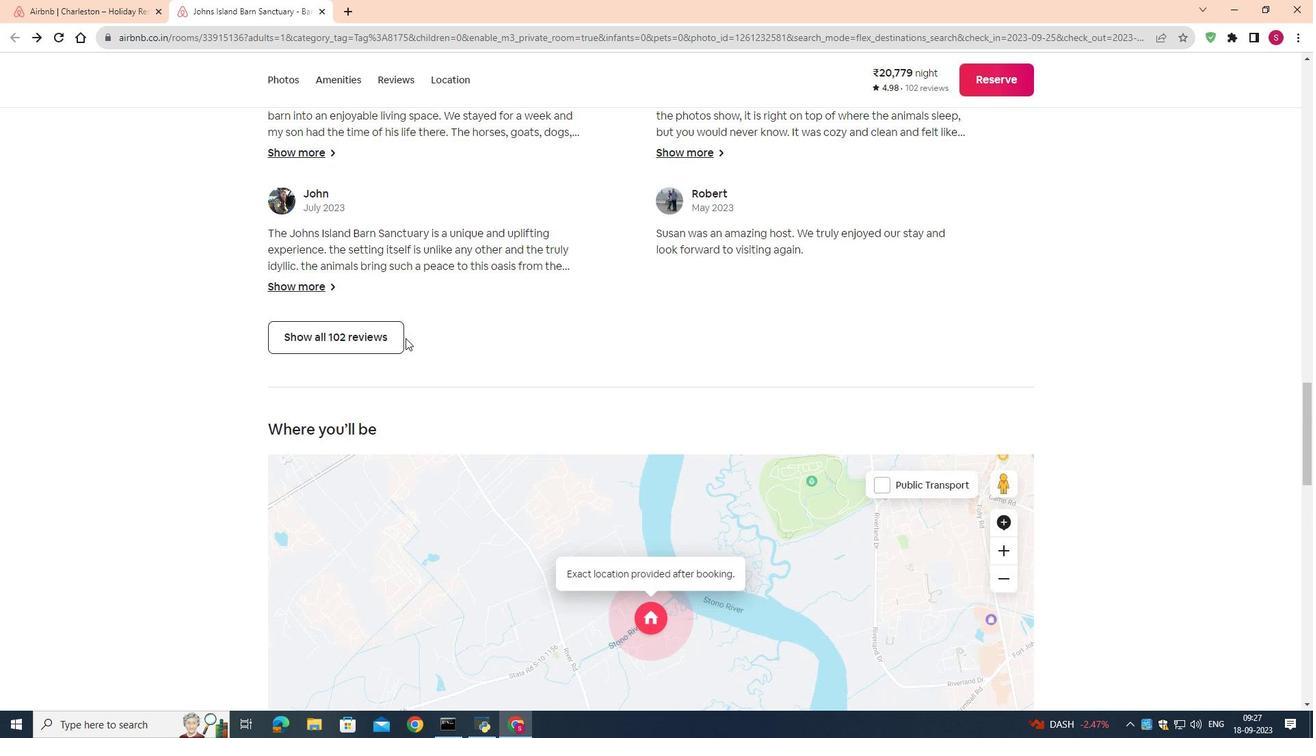
Action: Mouse scrolled (405, 339) with delta (0, 0)
Screenshot: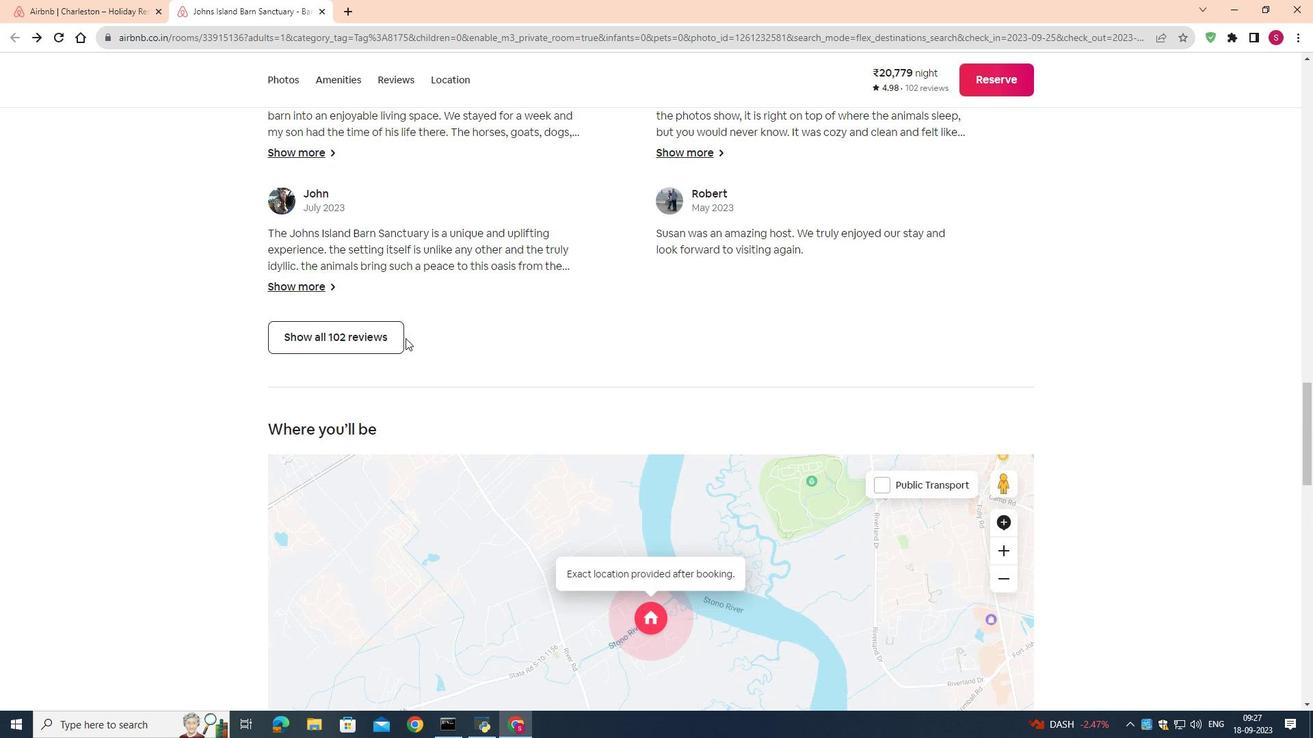 
Action: Mouse scrolled (405, 339) with delta (0, 0)
Screenshot: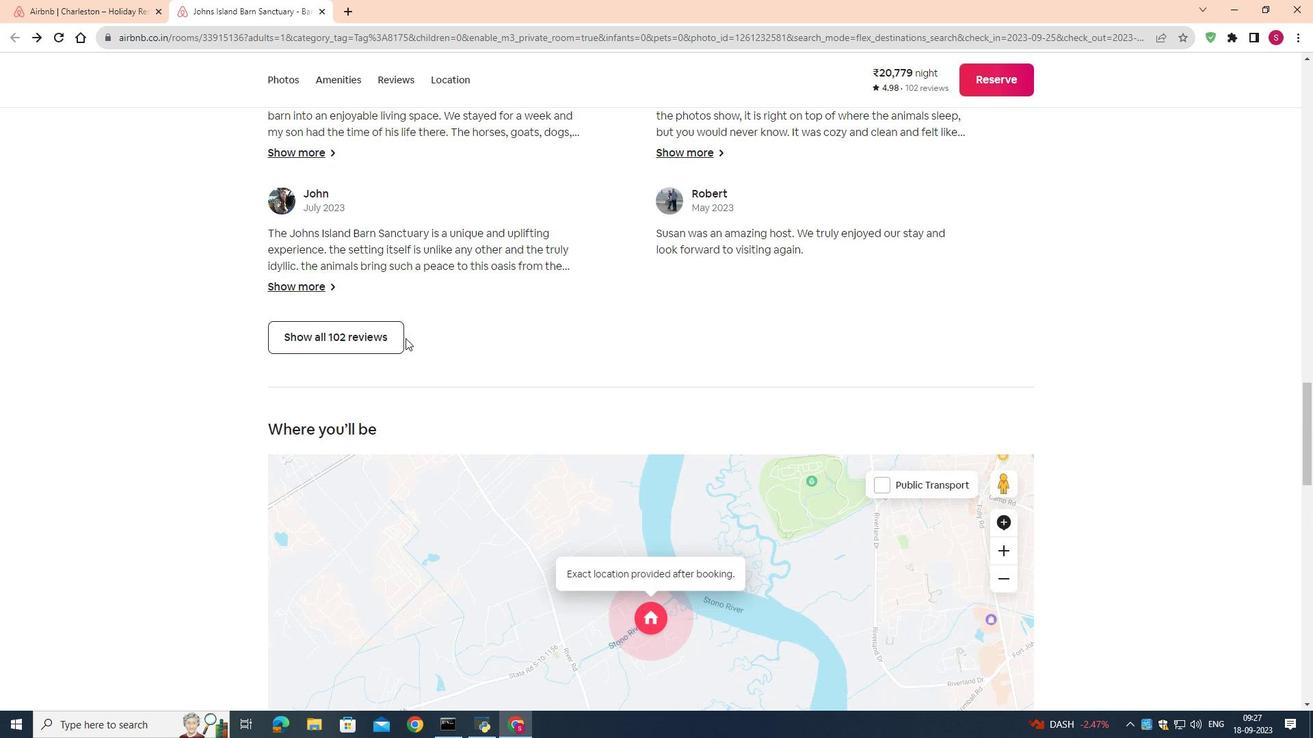 
Action: Mouse scrolled (405, 339) with delta (0, 0)
Screenshot: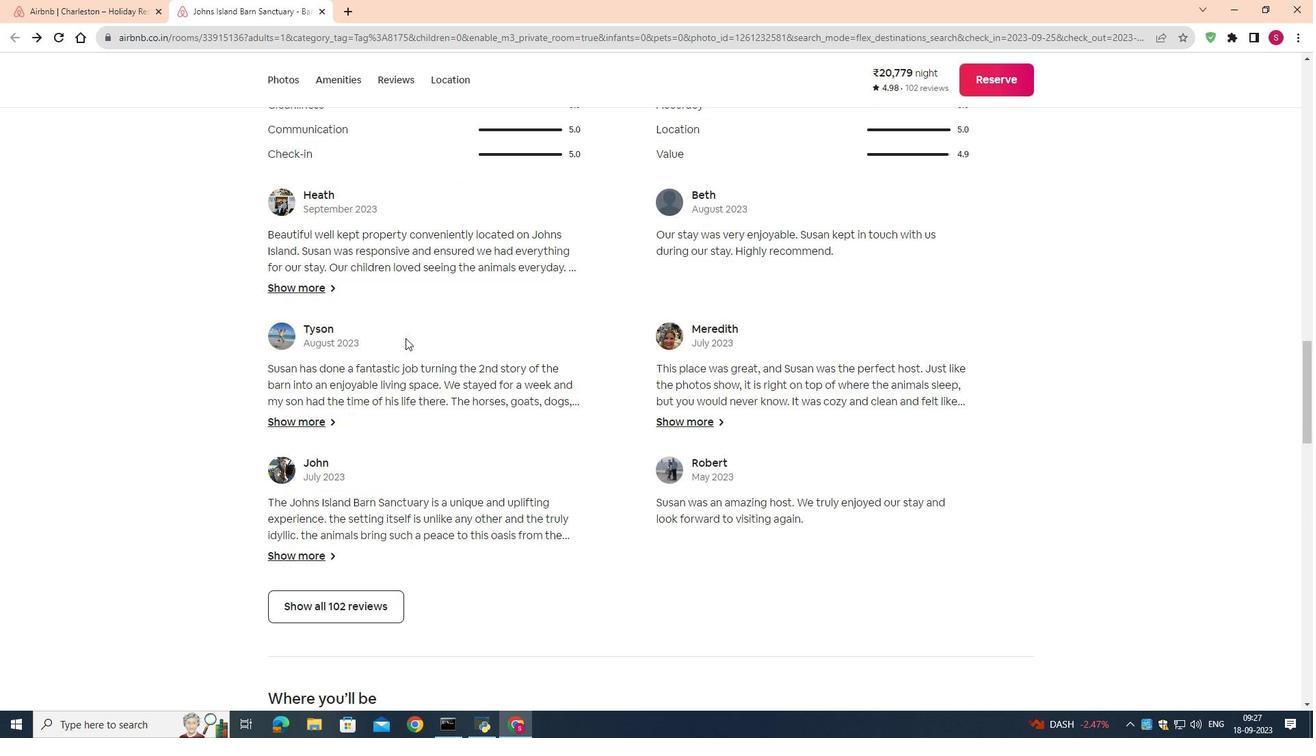 
Action: Mouse scrolled (405, 339) with delta (0, 0)
Screenshot: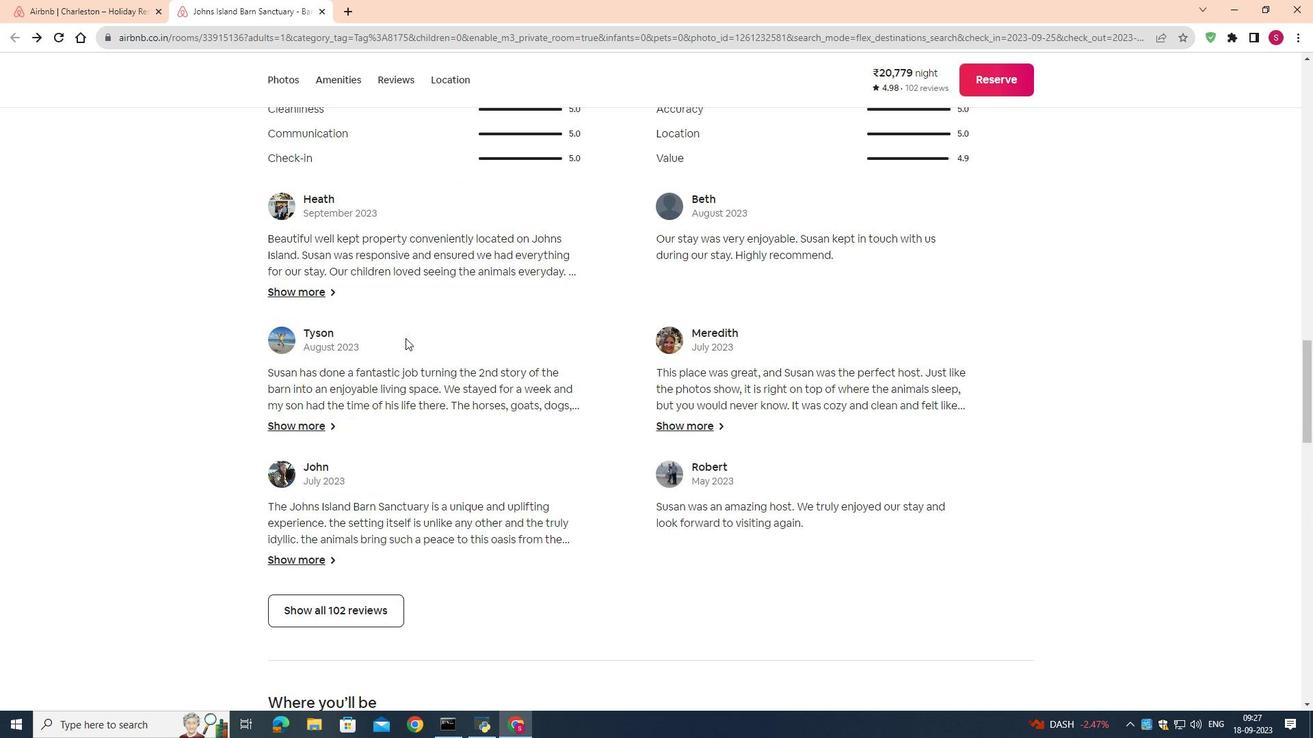 
Action: Mouse scrolled (405, 339) with delta (0, 0)
Screenshot: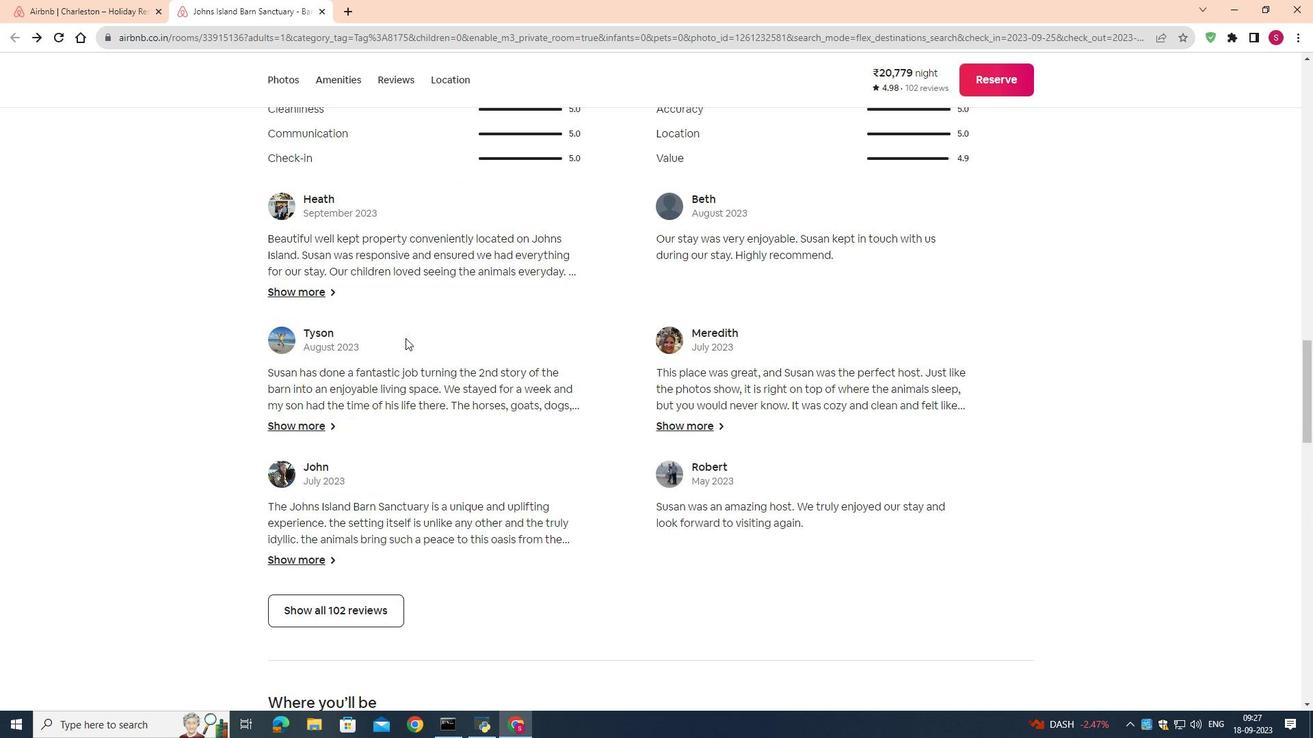 
Action: Mouse scrolled (405, 339) with delta (0, 0)
Screenshot: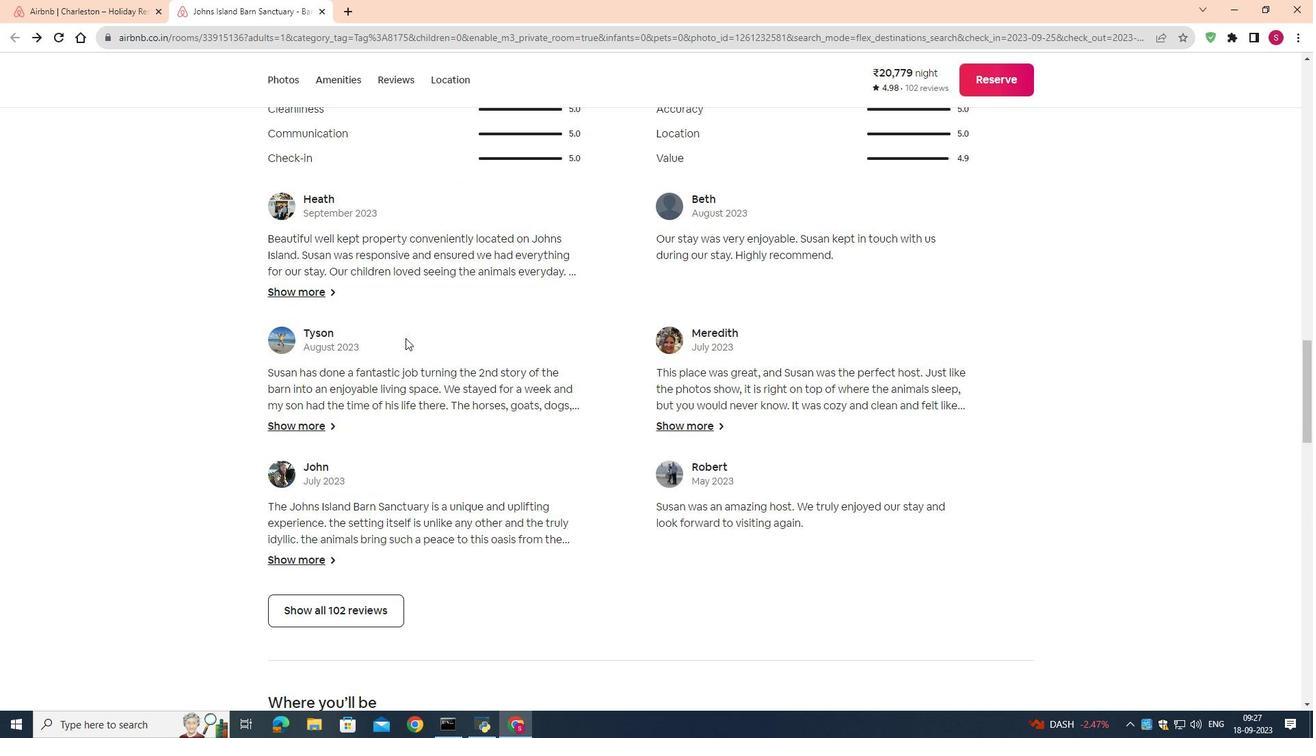 
Action: Mouse scrolled (405, 339) with delta (0, 0)
Screenshot: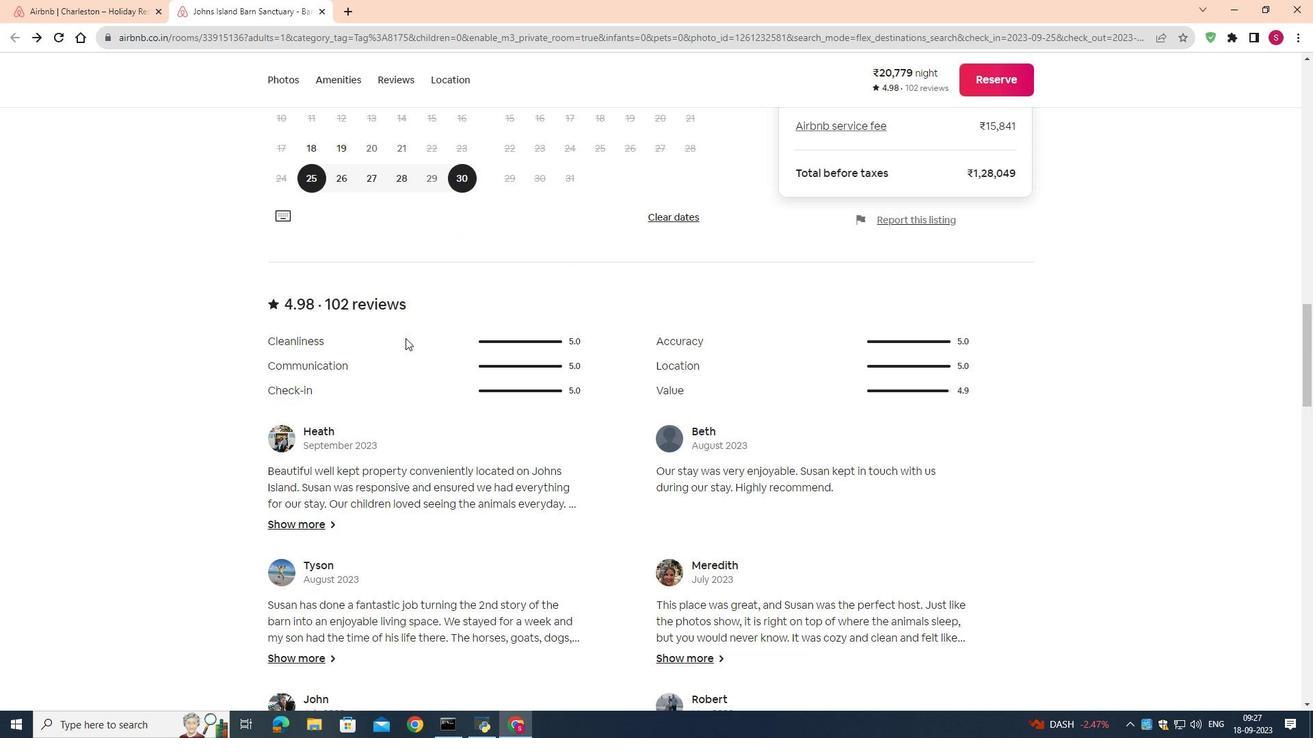 
Action: Mouse scrolled (405, 339) with delta (0, 0)
Screenshot: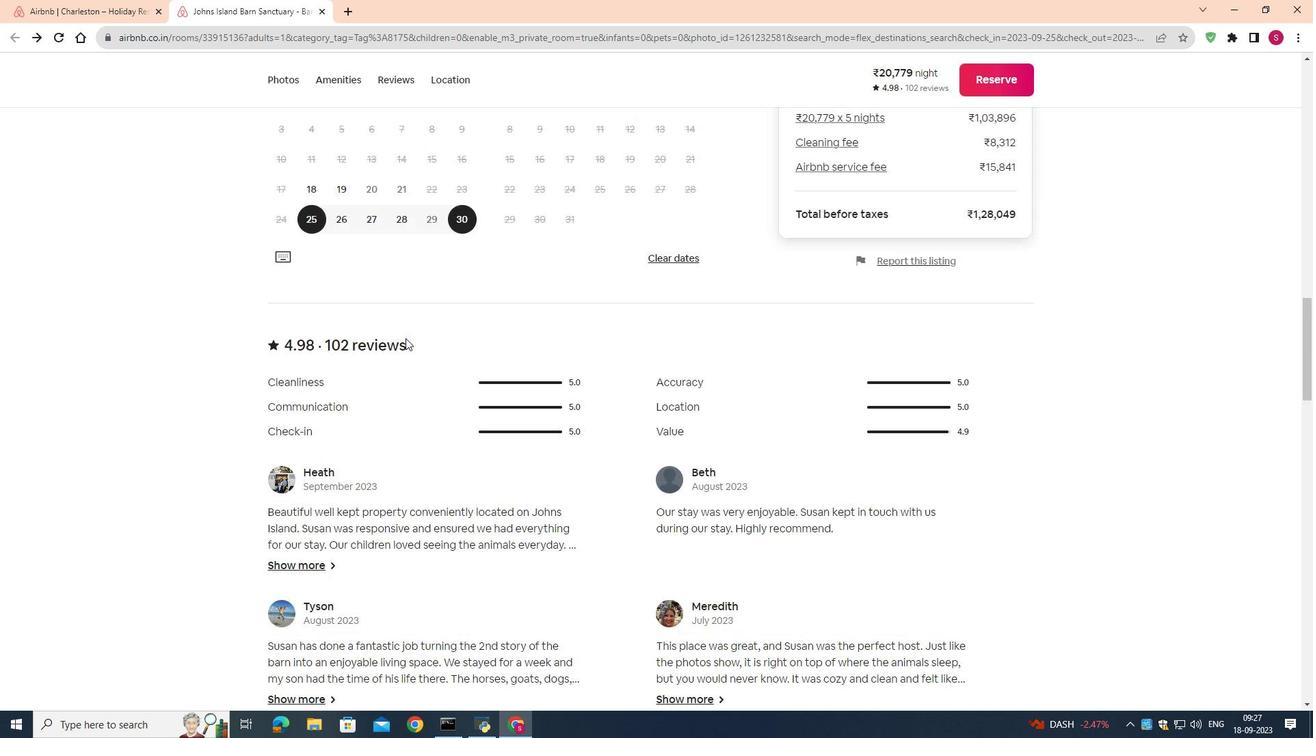 
Action: Mouse scrolled (405, 339) with delta (0, 0)
Screenshot: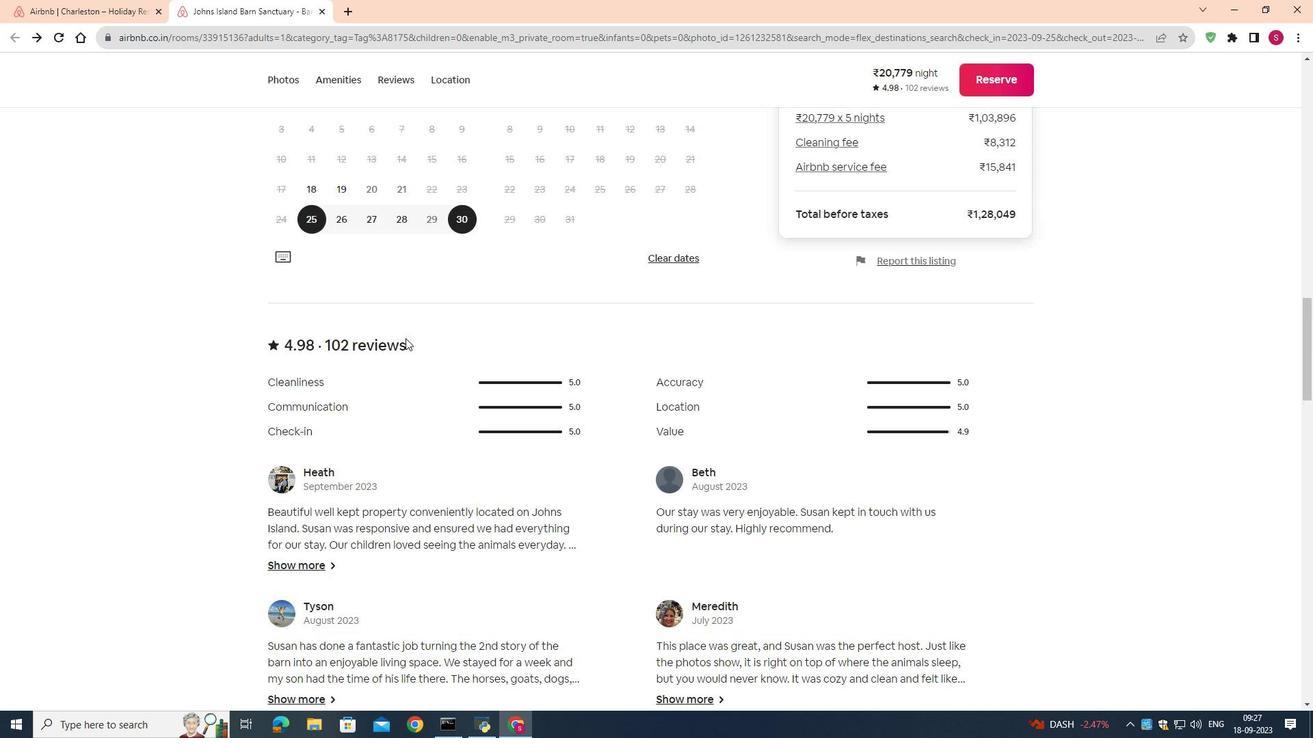 
Action: Mouse scrolled (405, 339) with delta (0, 0)
Screenshot: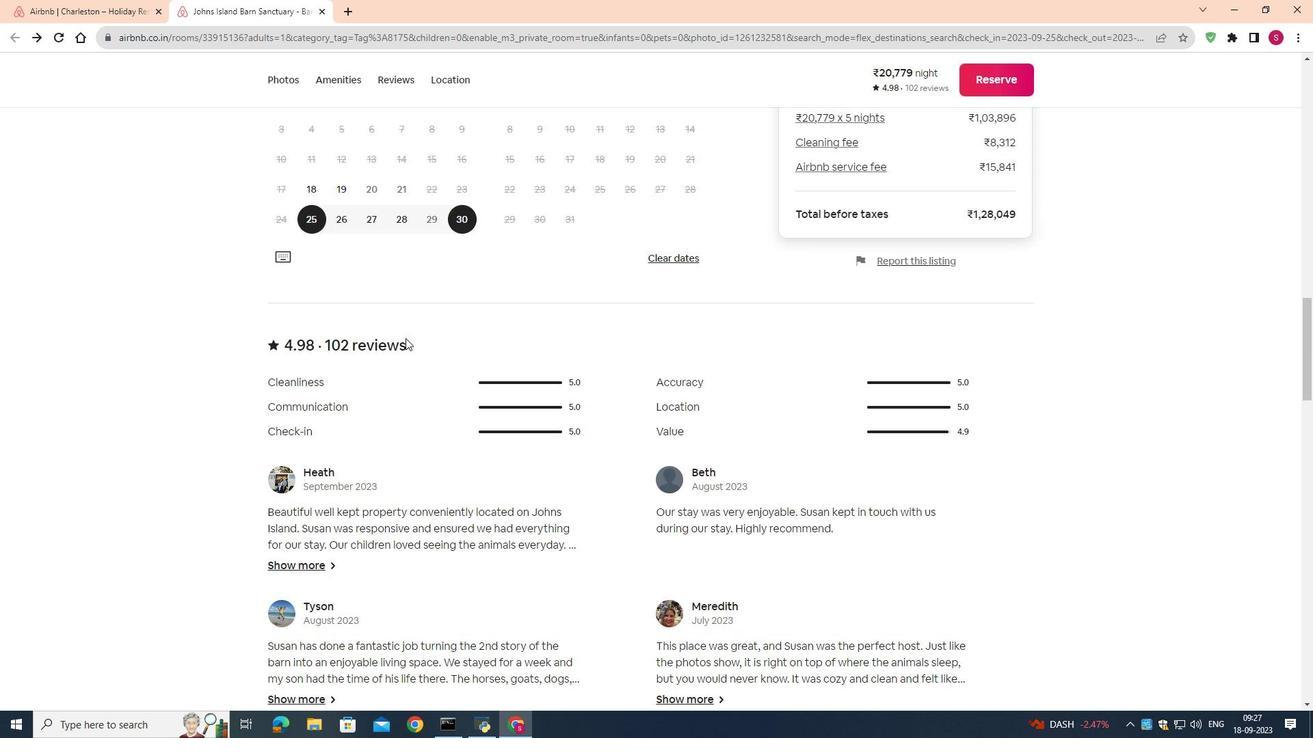 
Action: Mouse scrolled (405, 339) with delta (0, 0)
Screenshot: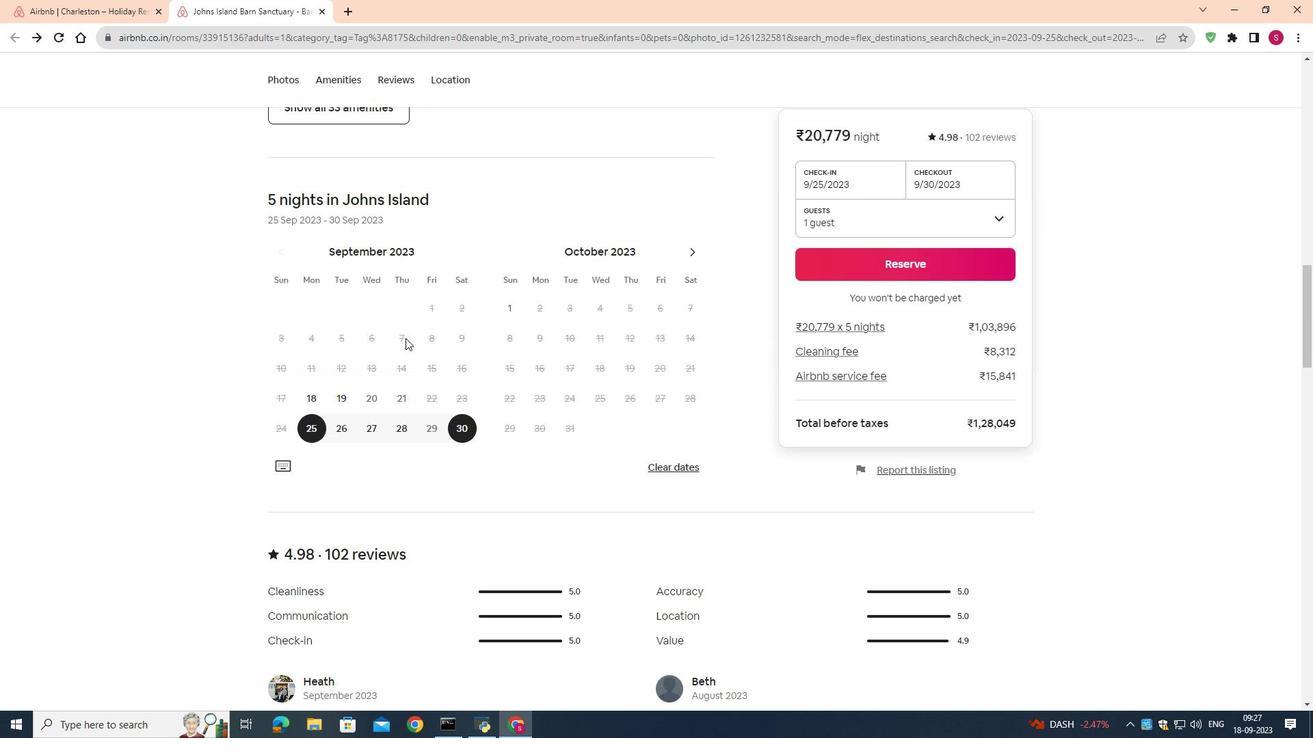 
Action: Mouse scrolled (405, 339) with delta (0, 0)
Screenshot: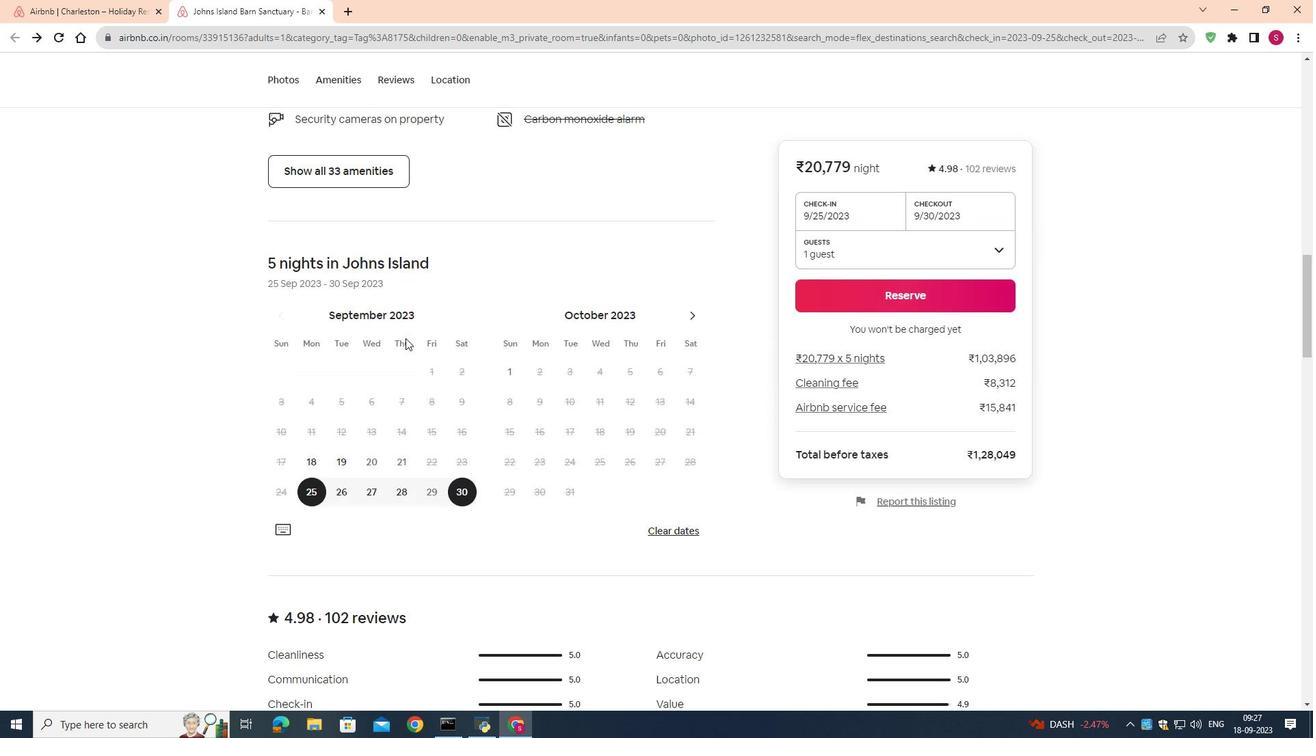 
Action: Mouse scrolled (405, 339) with delta (0, 0)
Screenshot: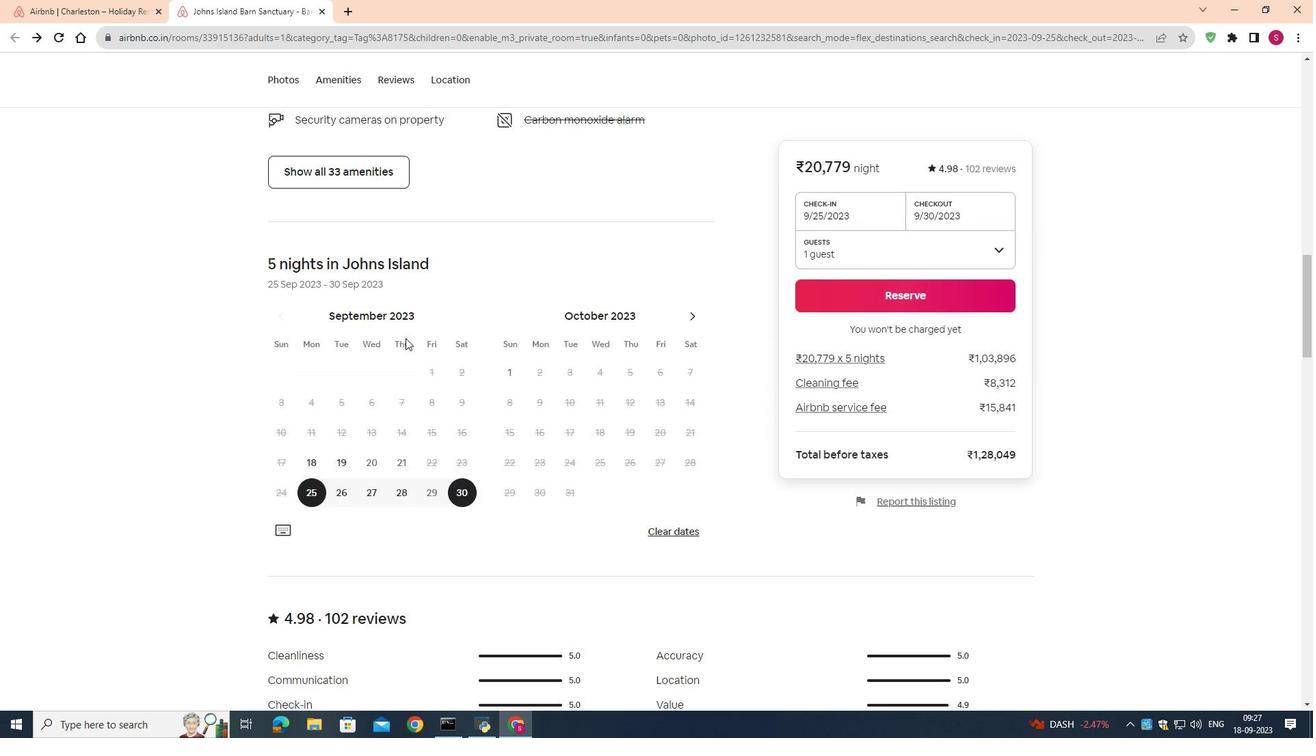 
Action: Mouse scrolled (405, 339) with delta (0, 0)
Screenshot: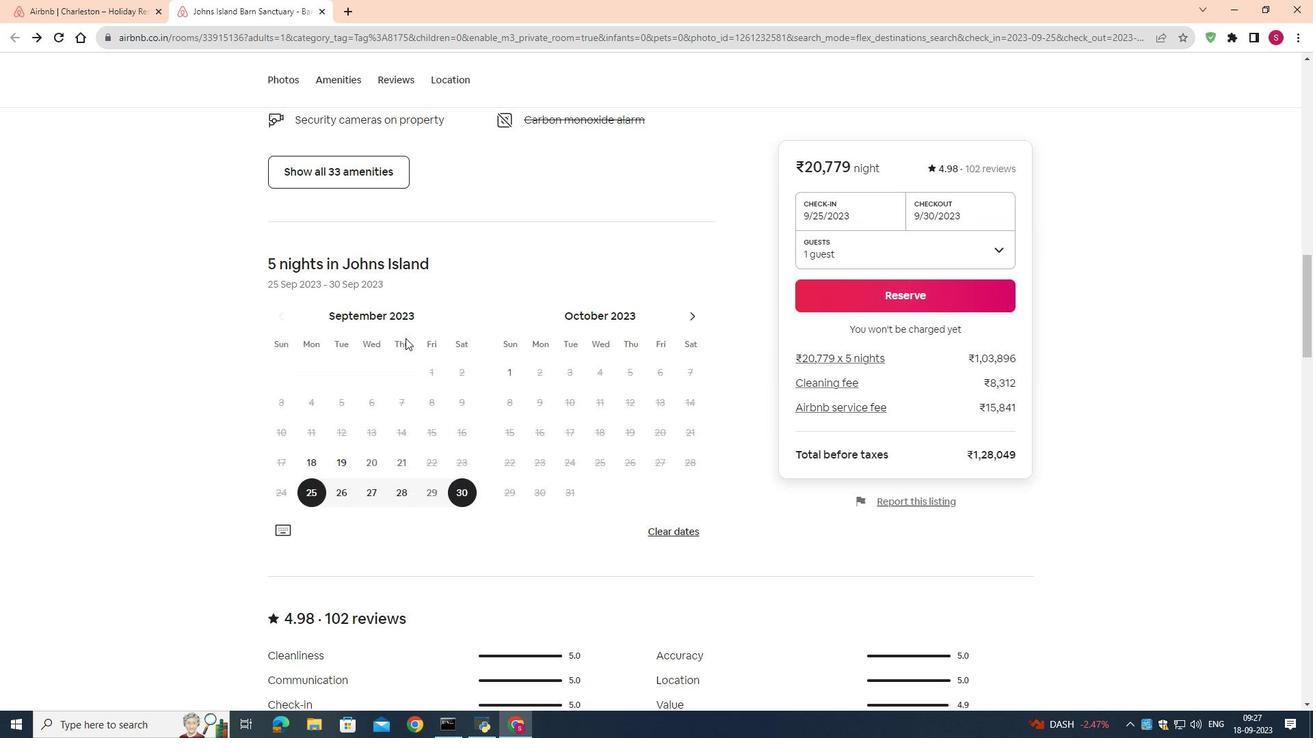 
Action: Mouse scrolled (405, 339) with delta (0, 0)
Screenshot: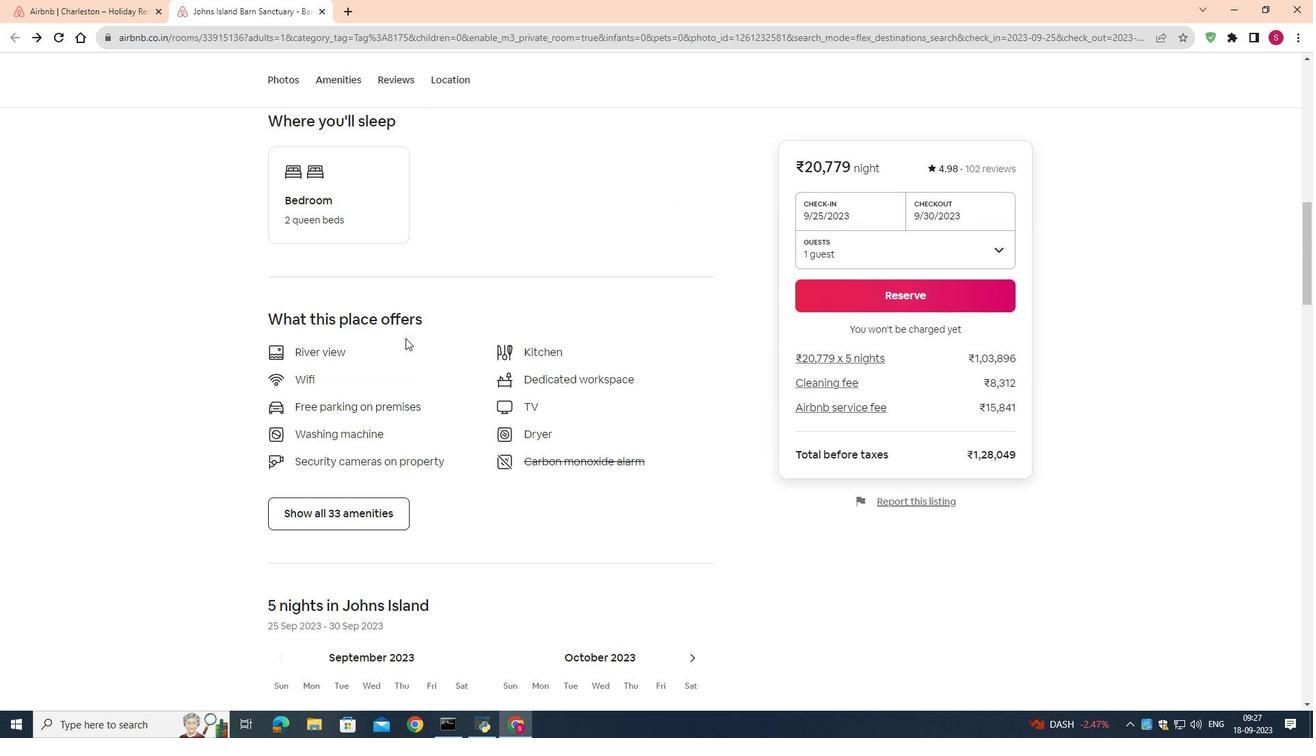 
Action: Mouse scrolled (405, 339) with delta (0, 0)
Screenshot: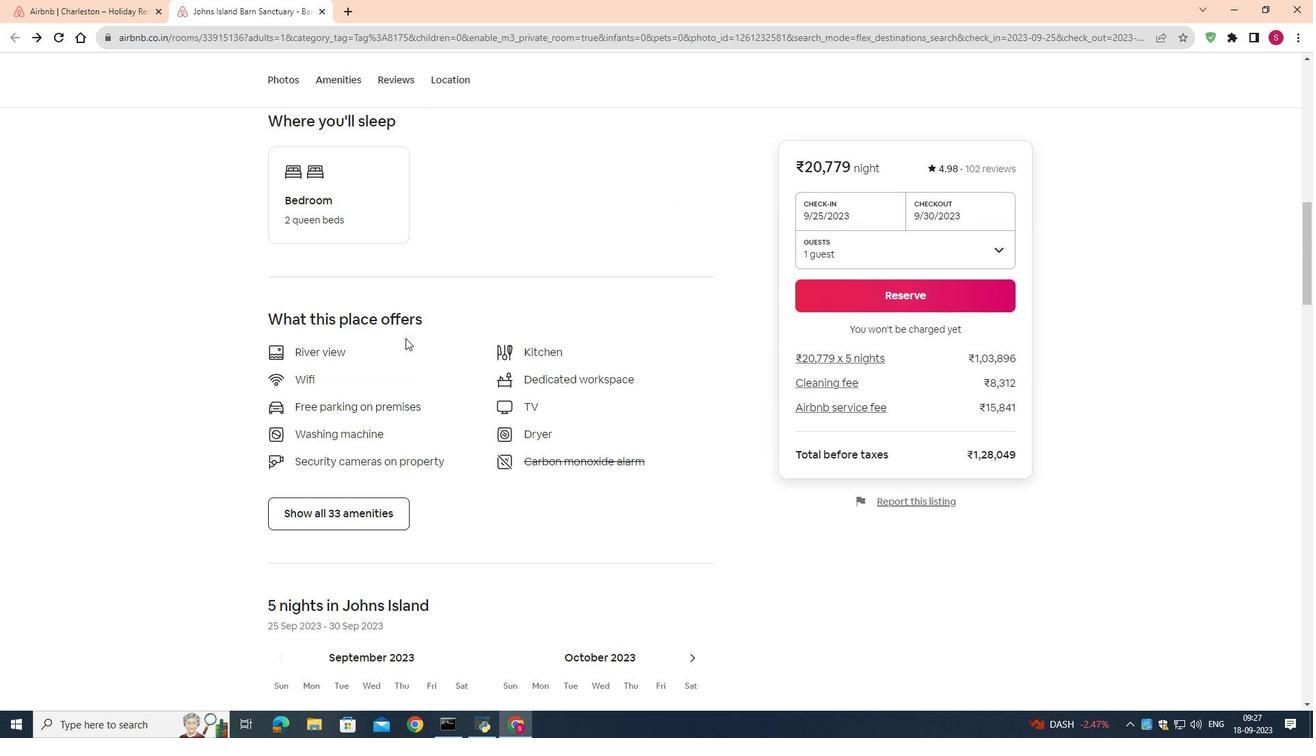 
Action: Mouse scrolled (405, 339) with delta (0, 0)
Screenshot: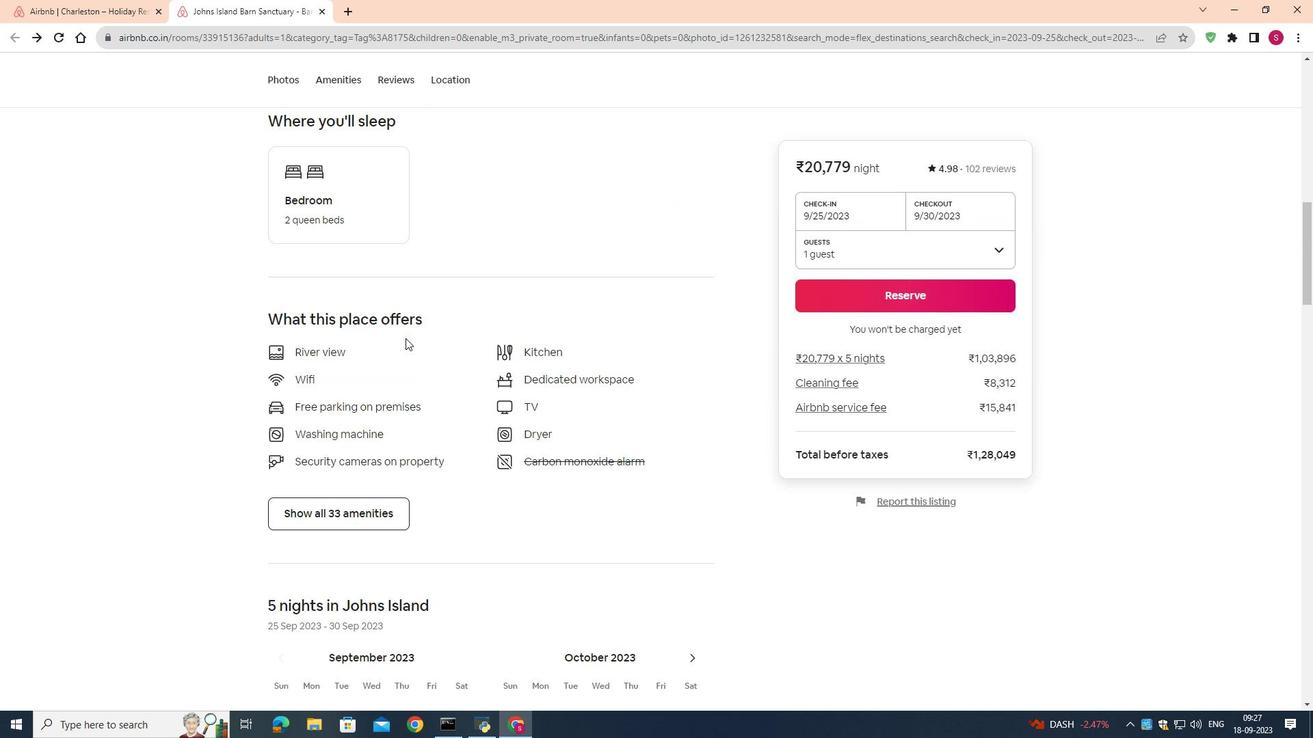
Action: Mouse scrolled (405, 339) with delta (0, 0)
Screenshot: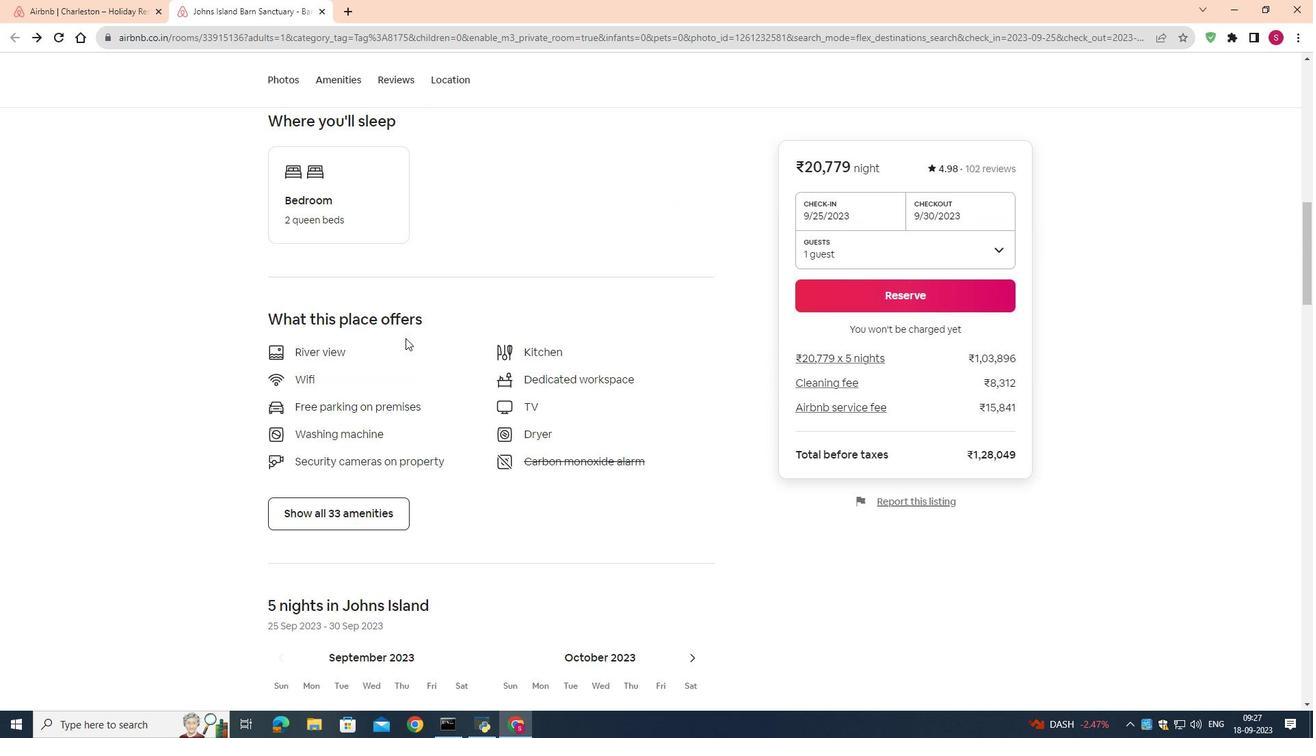 
Action: Mouse scrolled (405, 339) with delta (0, 0)
Screenshot: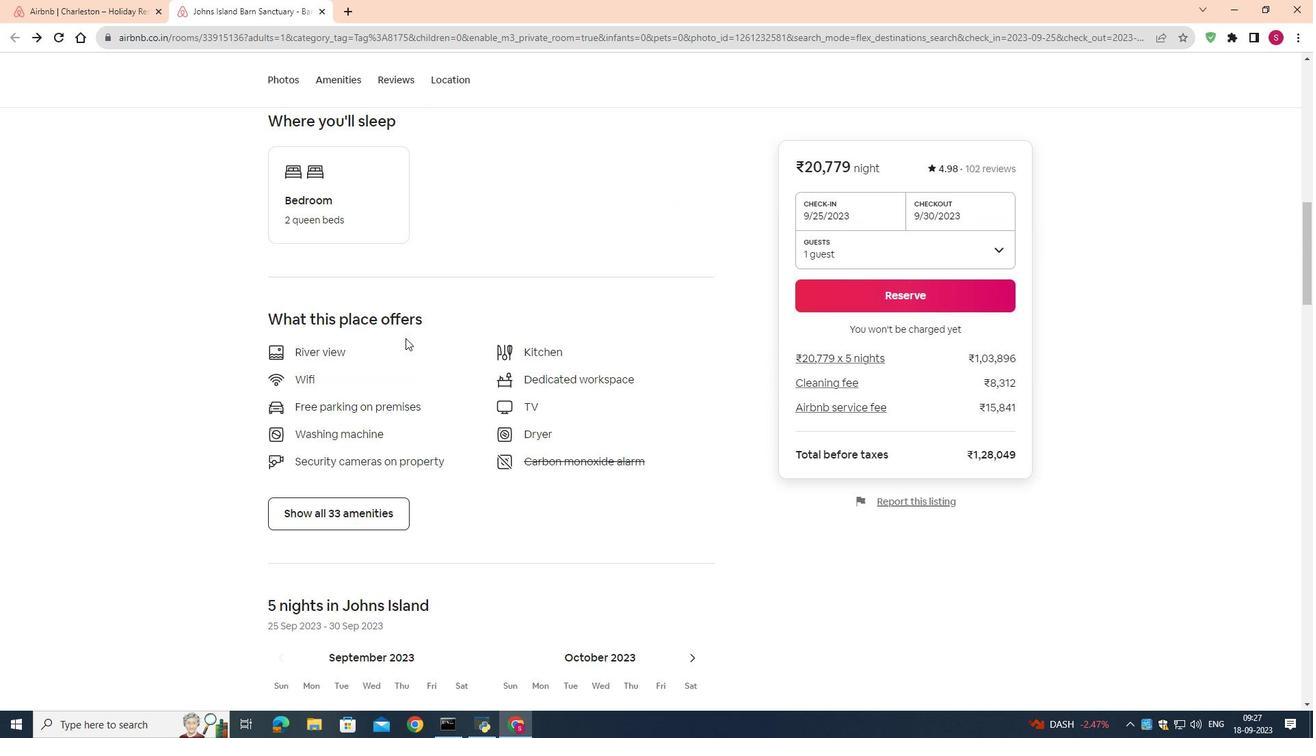 
Action: Mouse scrolled (405, 339) with delta (0, 0)
Screenshot: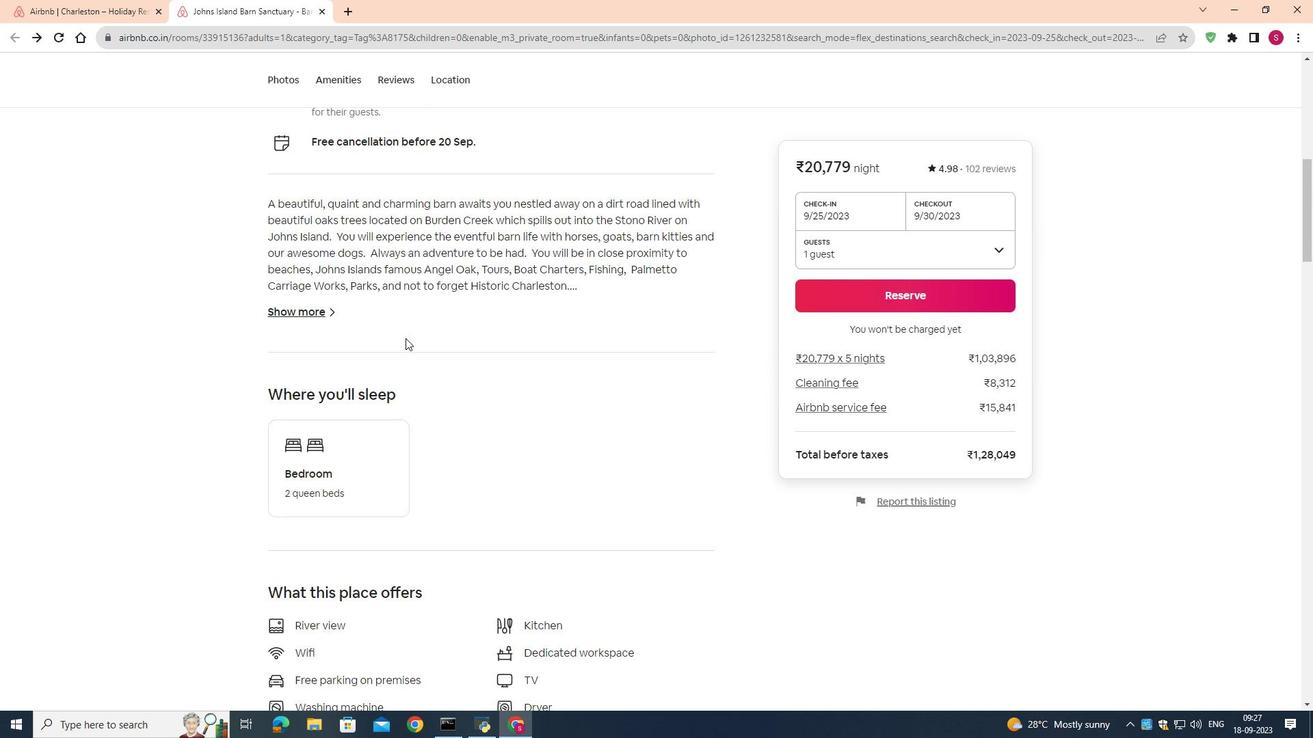 
Action: Mouse scrolled (405, 339) with delta (0, 0)
Screenshot: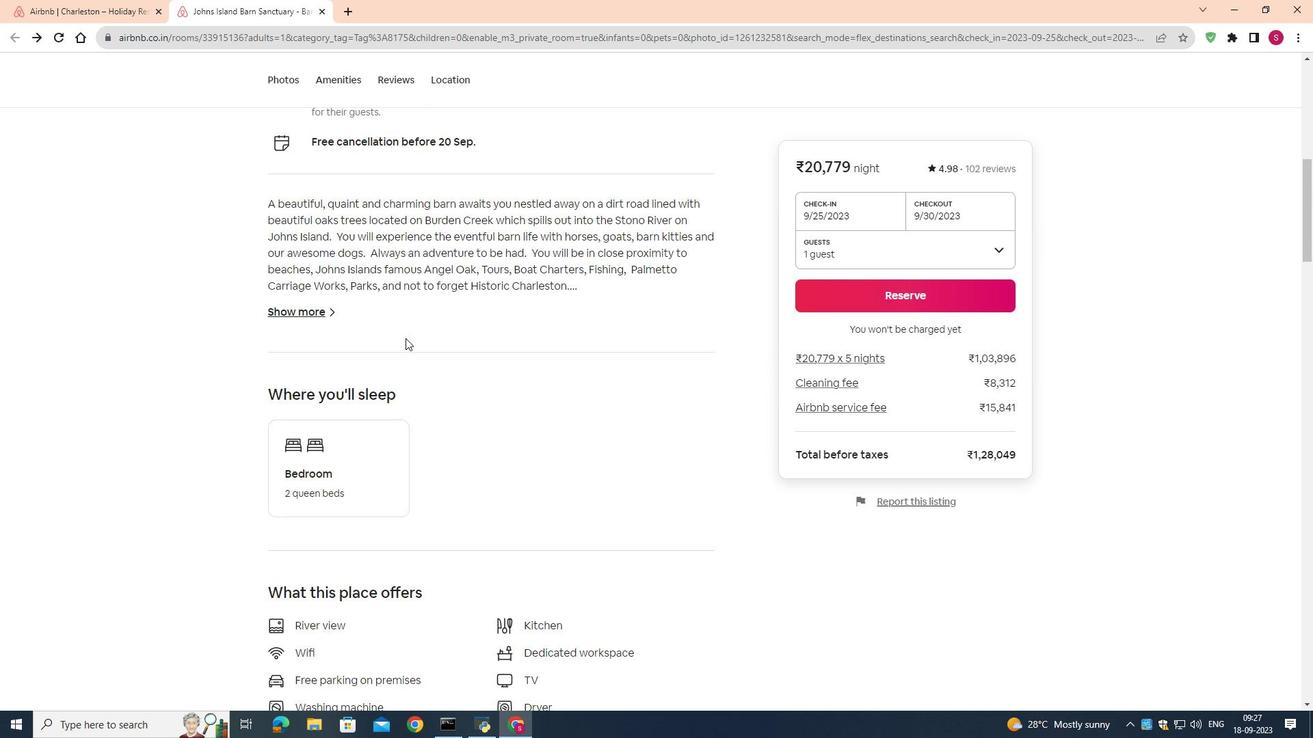 
Action: Mouse scrolled (405, 339) with delta (0, 0)
Screenshot: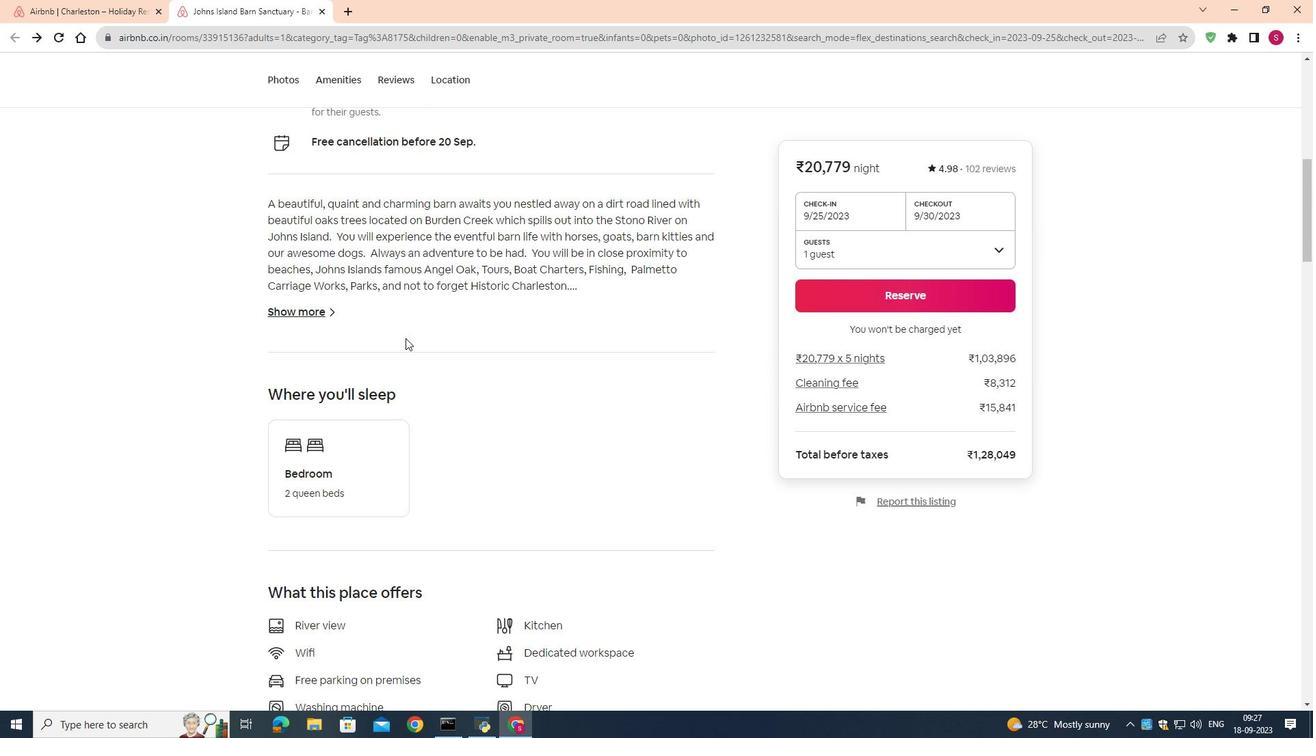 
Action: Mouse scrolled (405, 339) with delta (0, 0)
Screenshot: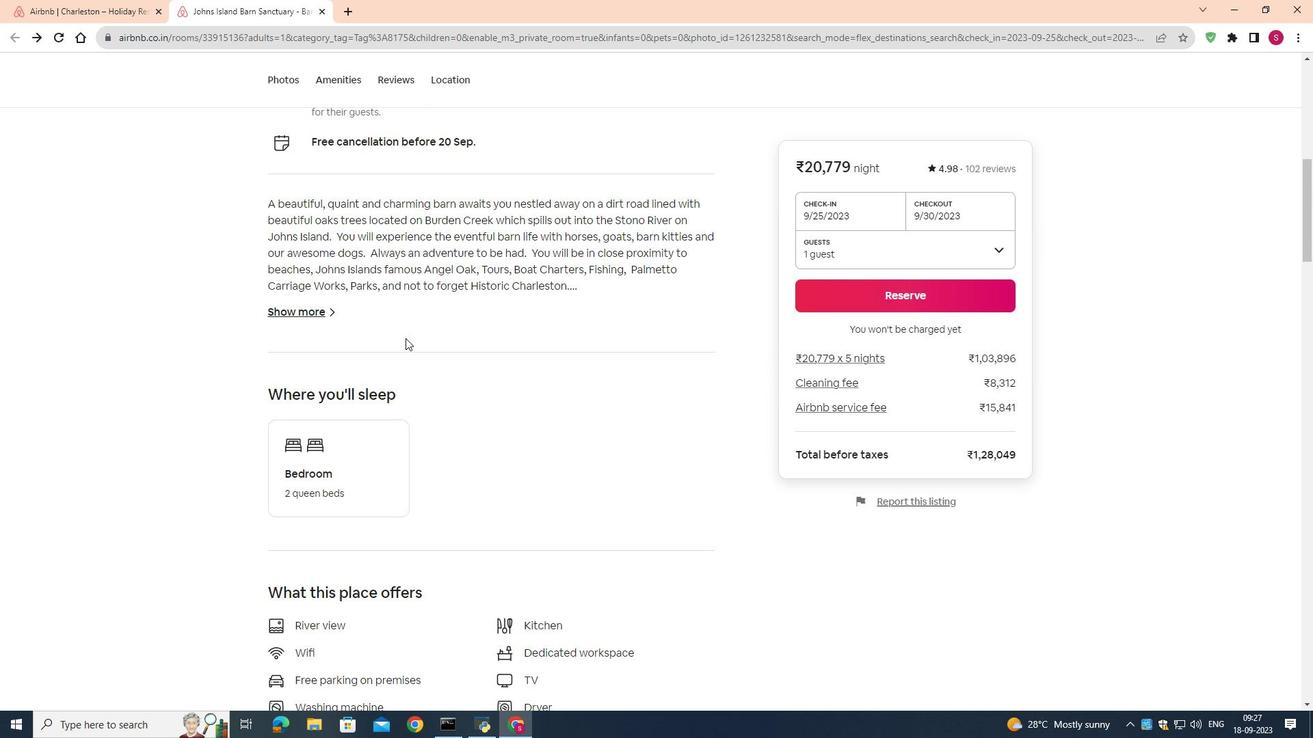 
Action: Mouse scrolled (405, 339) with delta (0, 0)
Screenshot: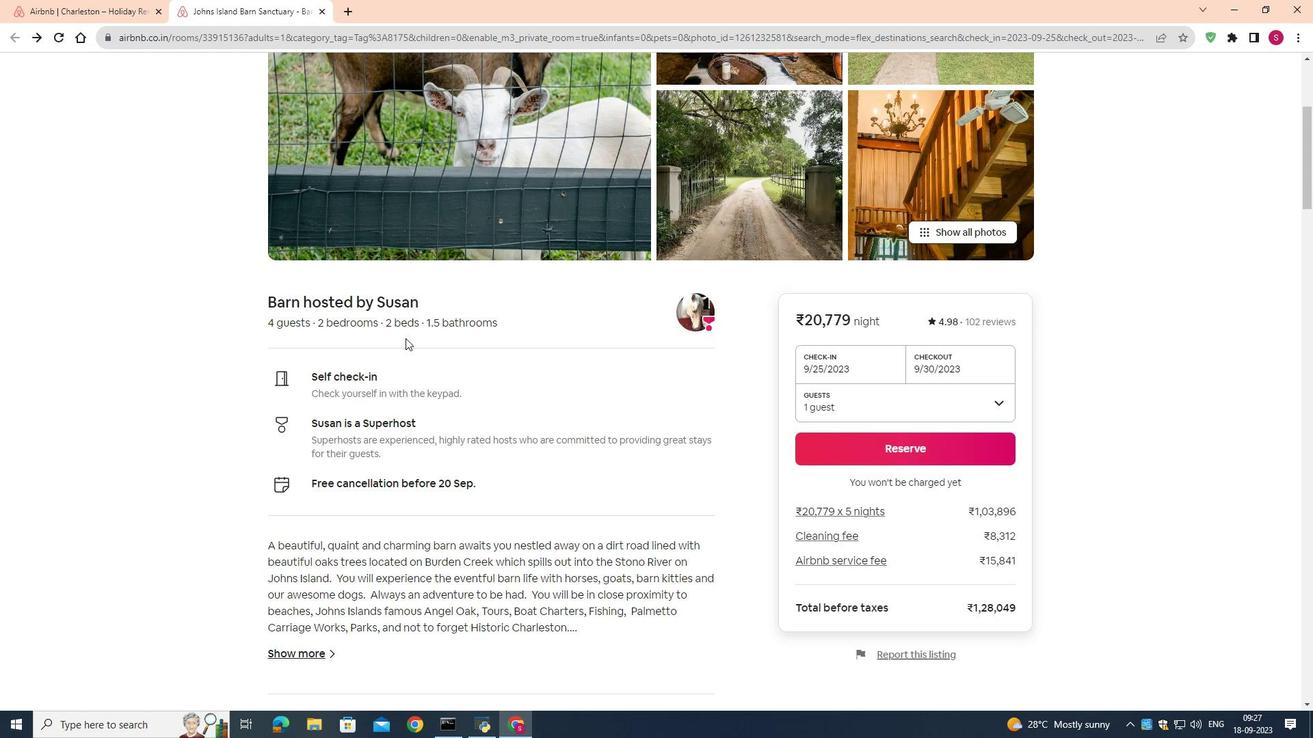 
Action: Mouse scrolled (405, 339) with delta (0, 0)
Screenshot: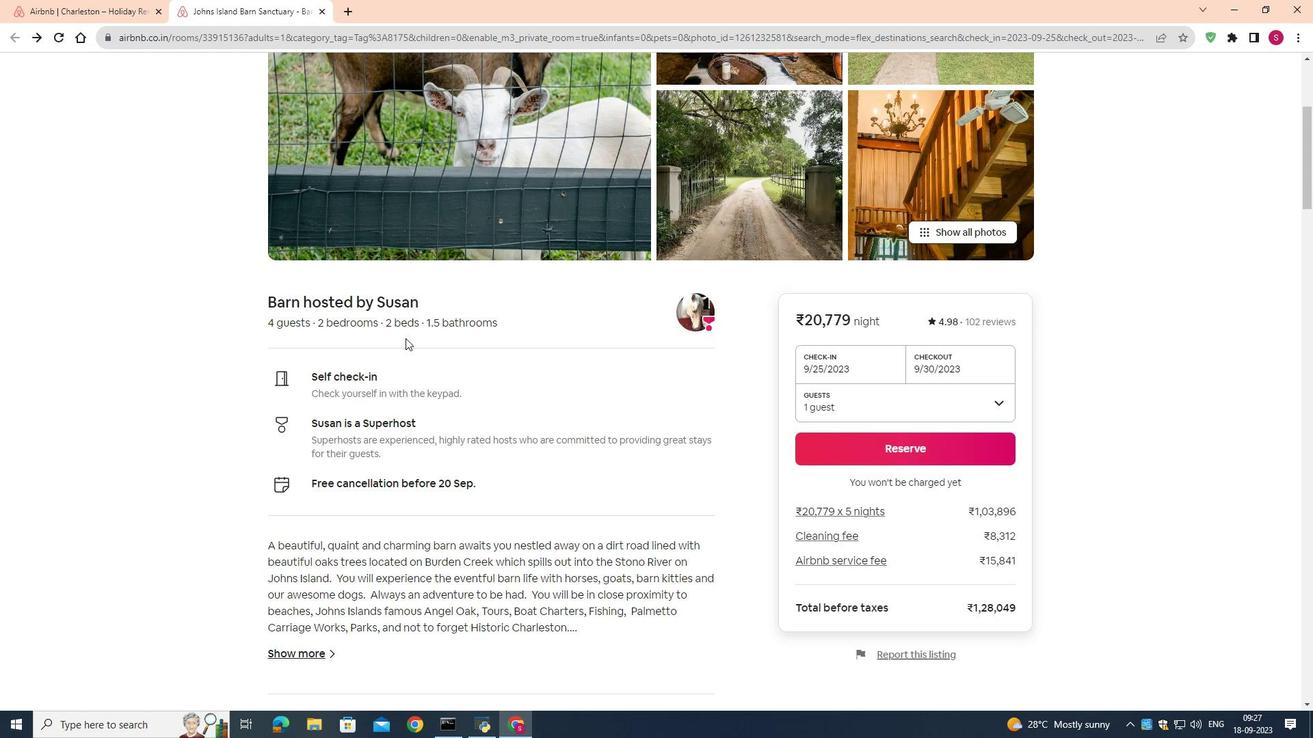 
Action: Mouse scrolled (405, 339) with delta (0, 0)
Screenshot: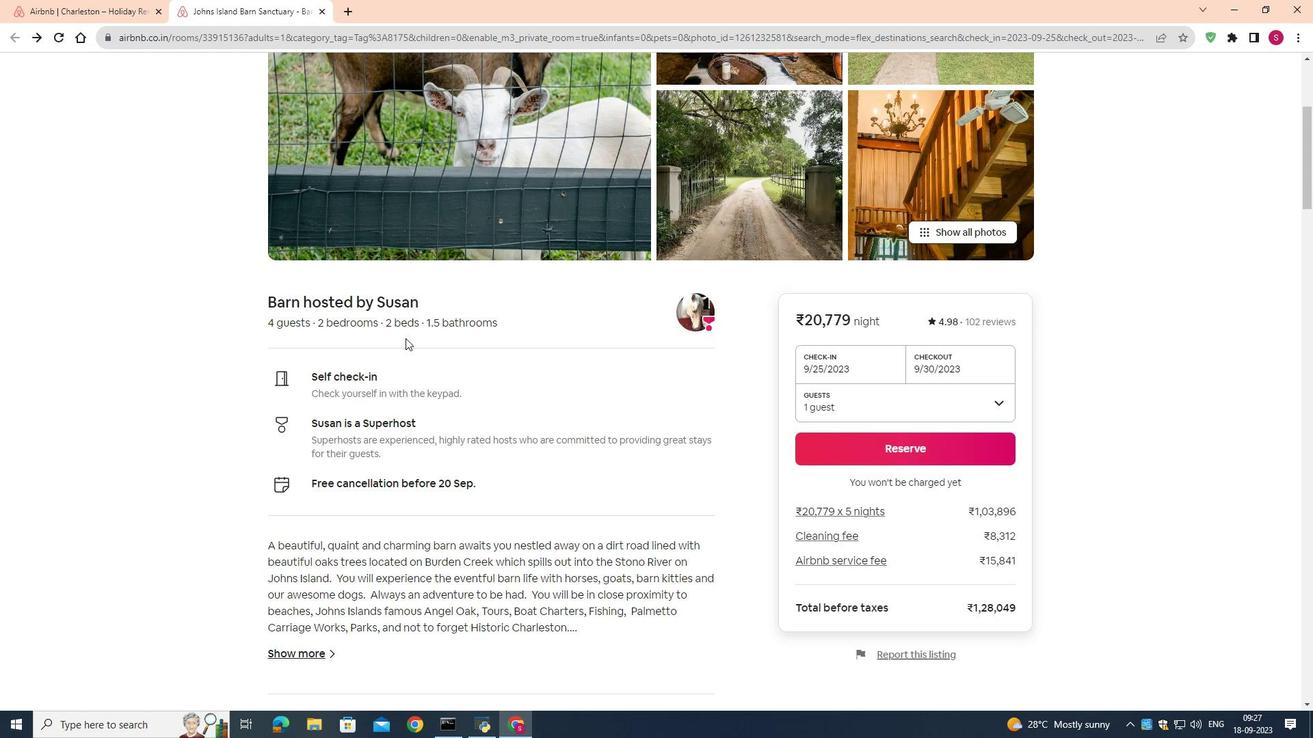 
Action: Mouse scrolled (405, 339) with delta (0, 0)
Screenshot: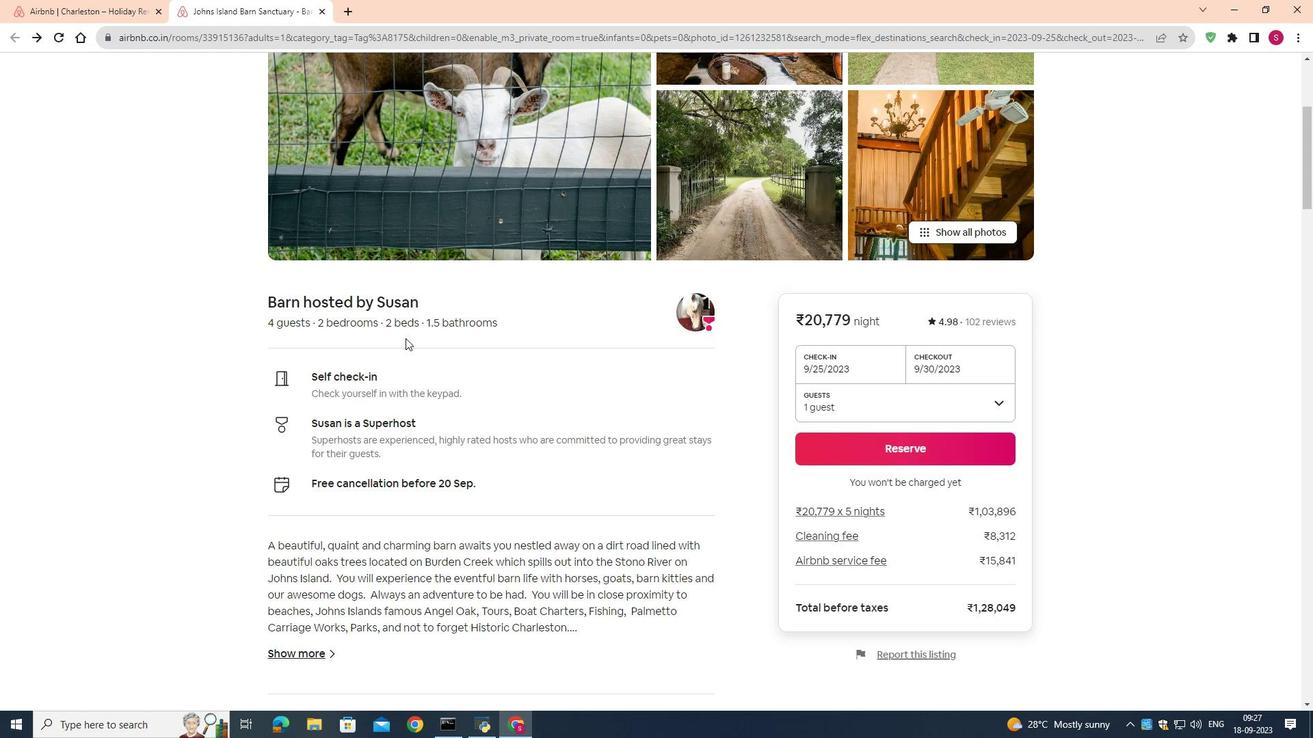 
Action: Mouse scrolled (405, 339) with delta (0, 0)
Screenshot: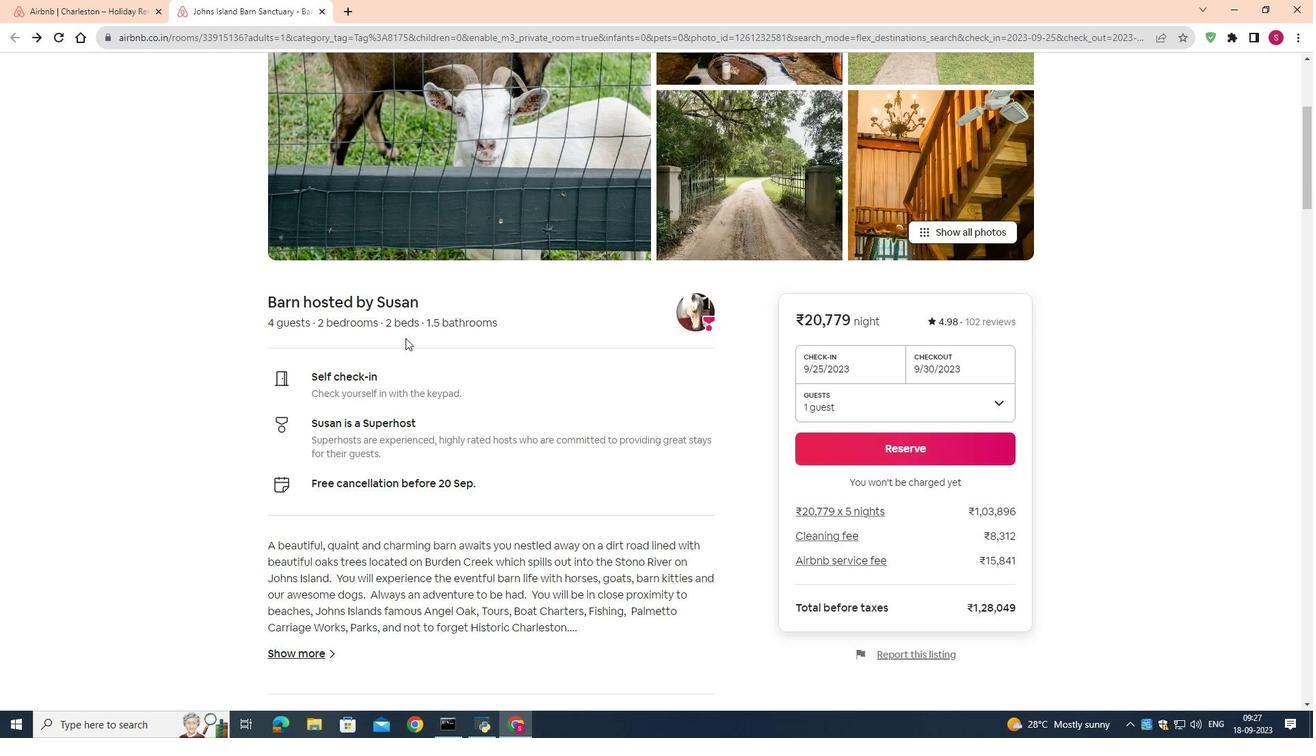 
Action: Mouse scrolled (405, 339) with delta (0, 0)
Screenshot: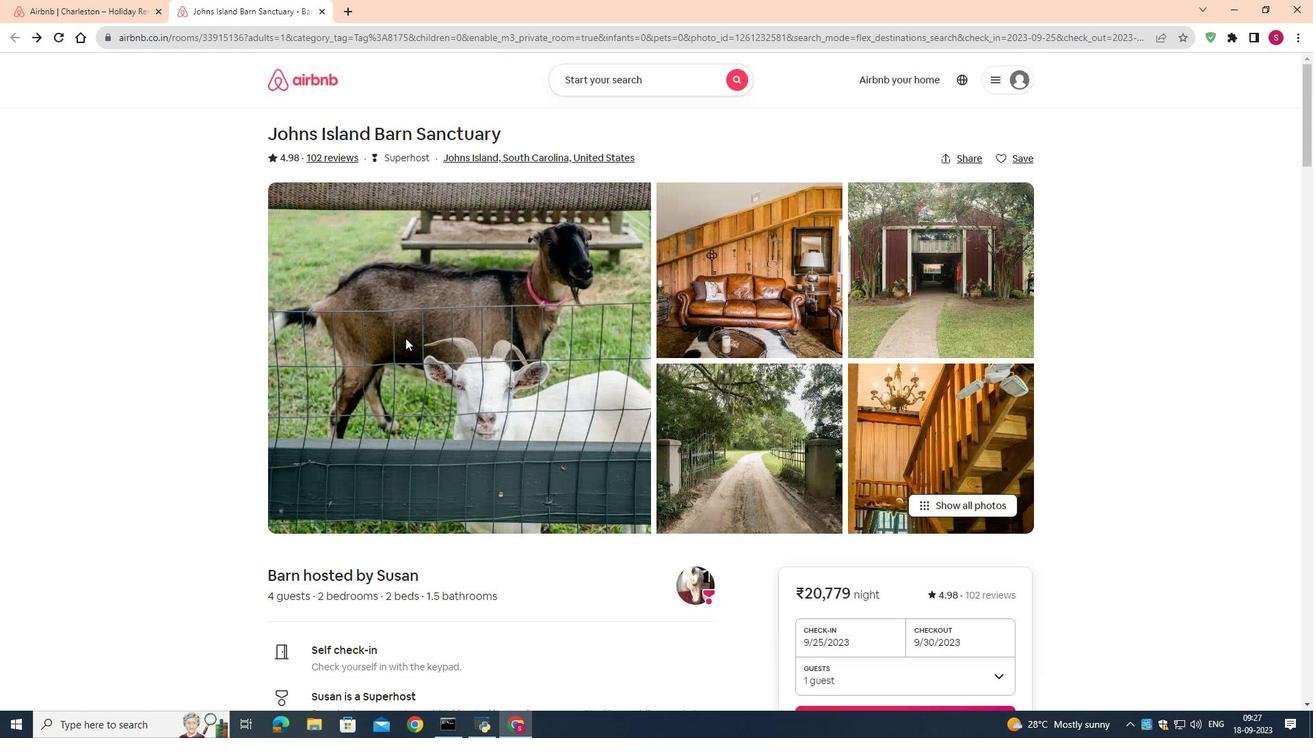 
Action: Mouse scrolled (405, 339) with delta (0, 0)
Screenshot: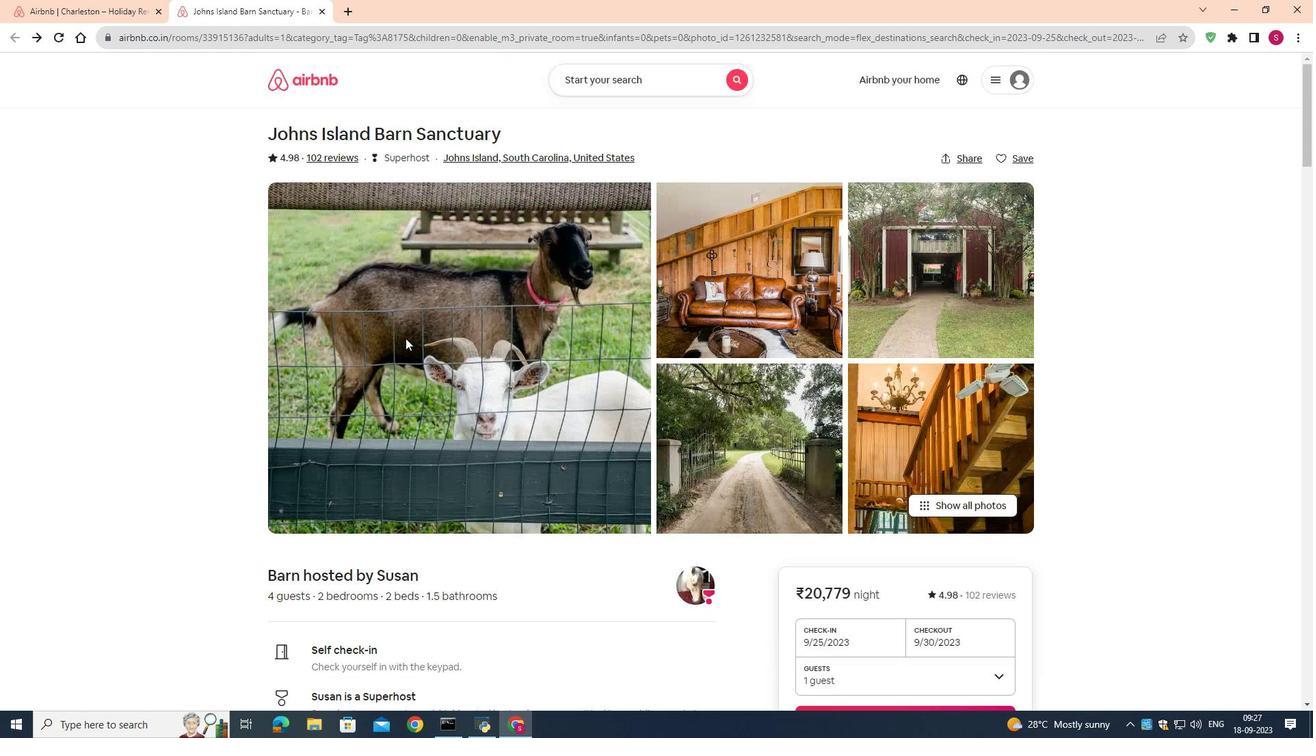 
Action: Mouse scrolled (405, 339) with delta (0, 0)
Screenshot: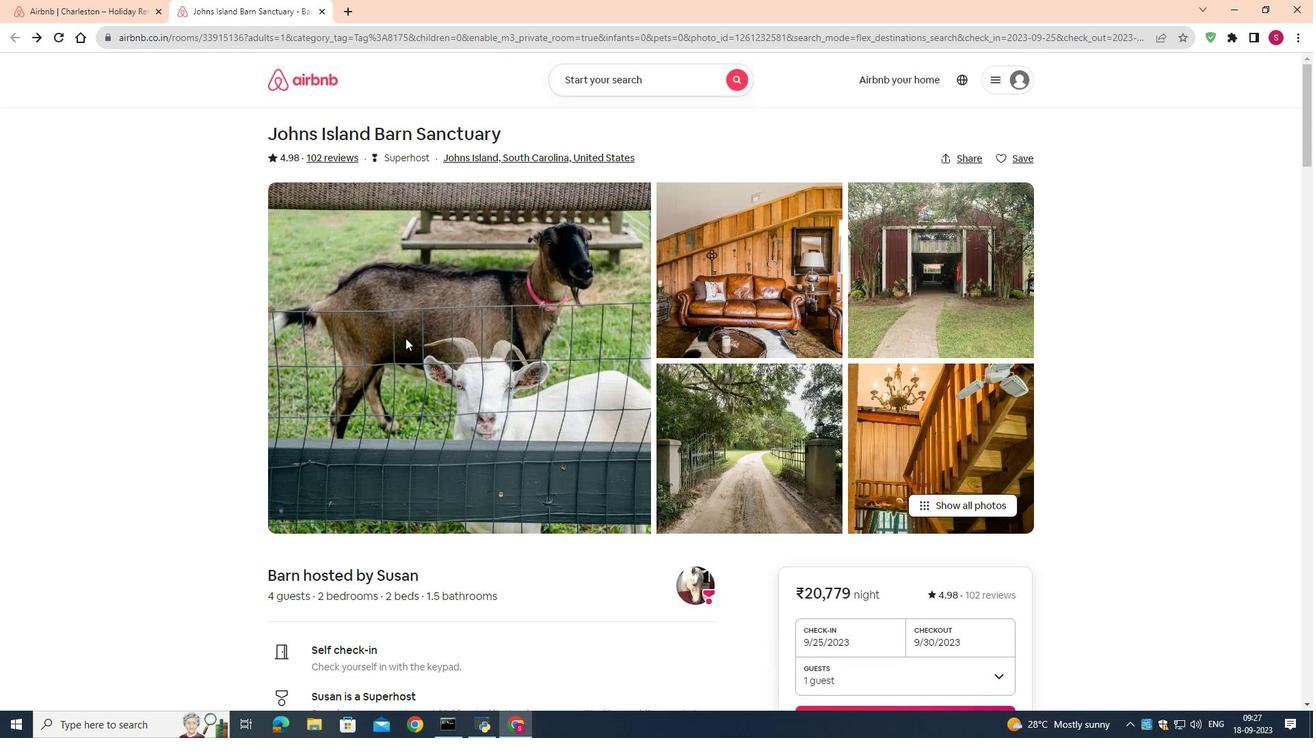 
Action: Mouse scrolled (405, 339) with delta (0, 0)
Screenshot: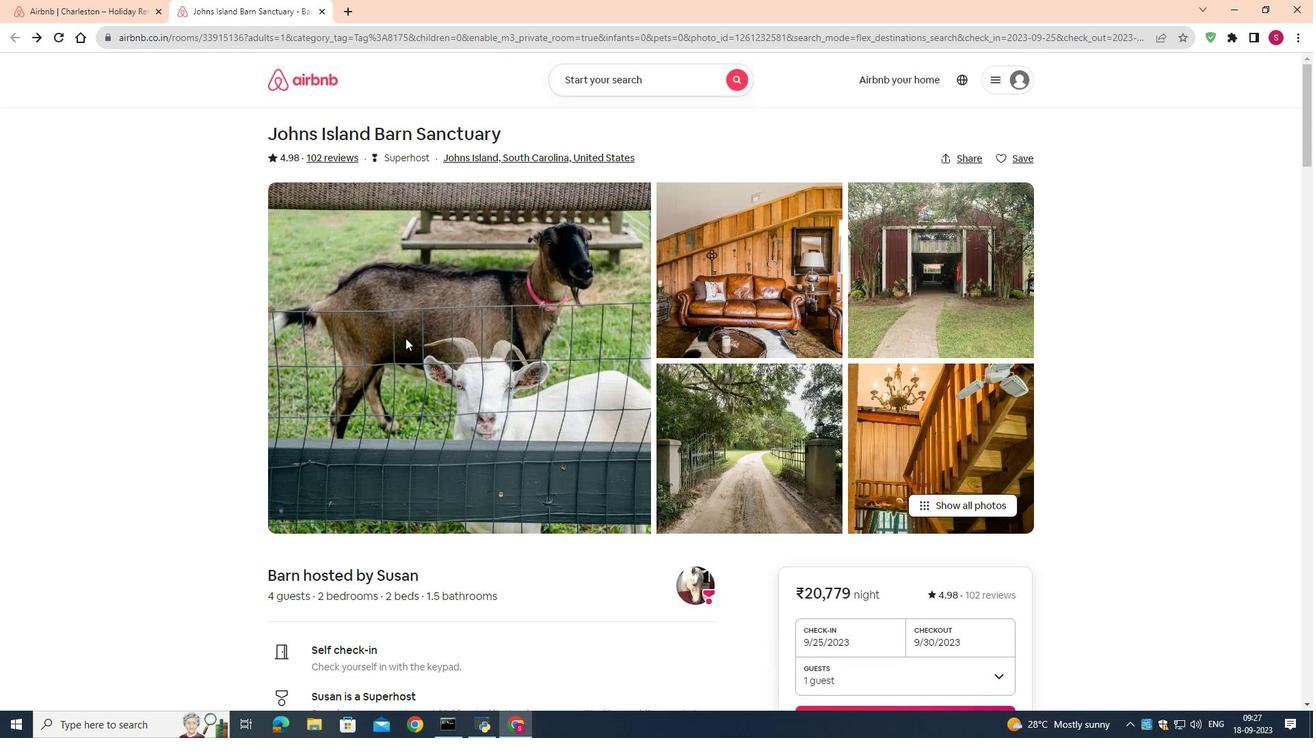 
Action: Mouse scrolled (405, 339) with delta (0, 0)
Screenshot: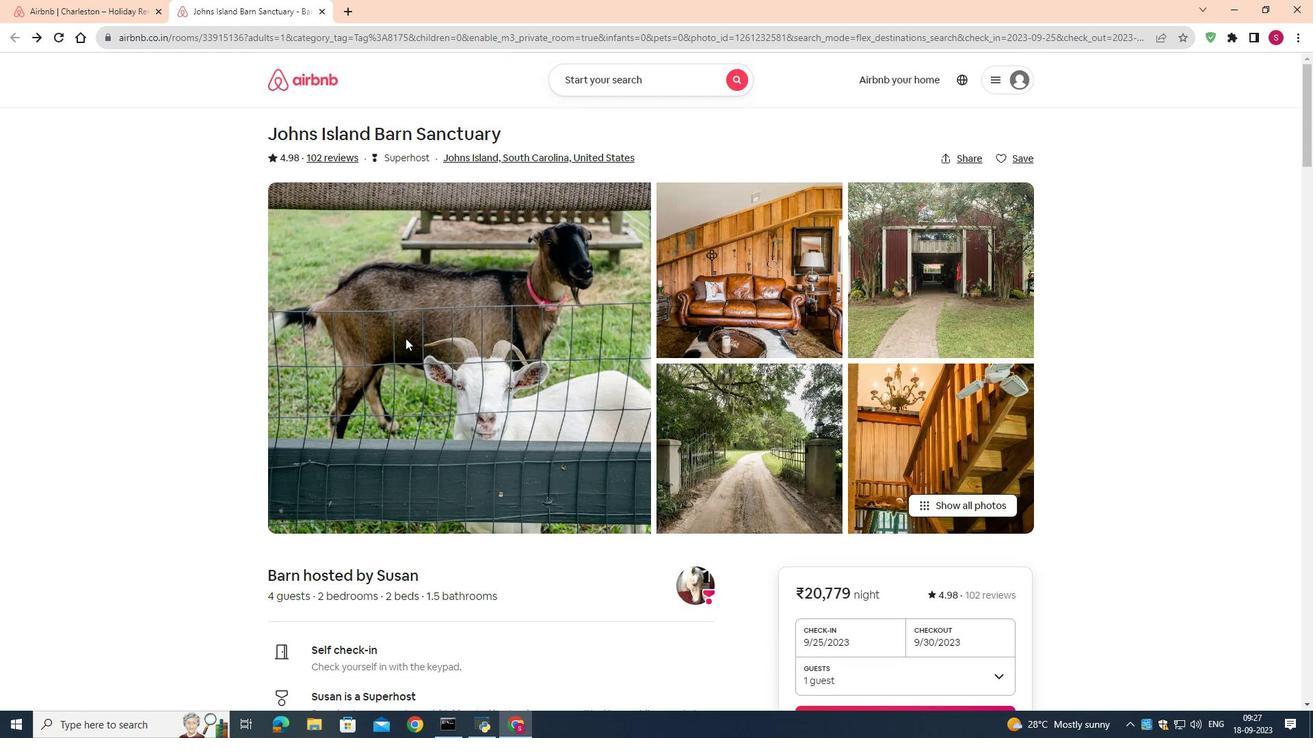 
Action: Mouse scrolled (405, 339) with delta (0, 0)
Screenshot: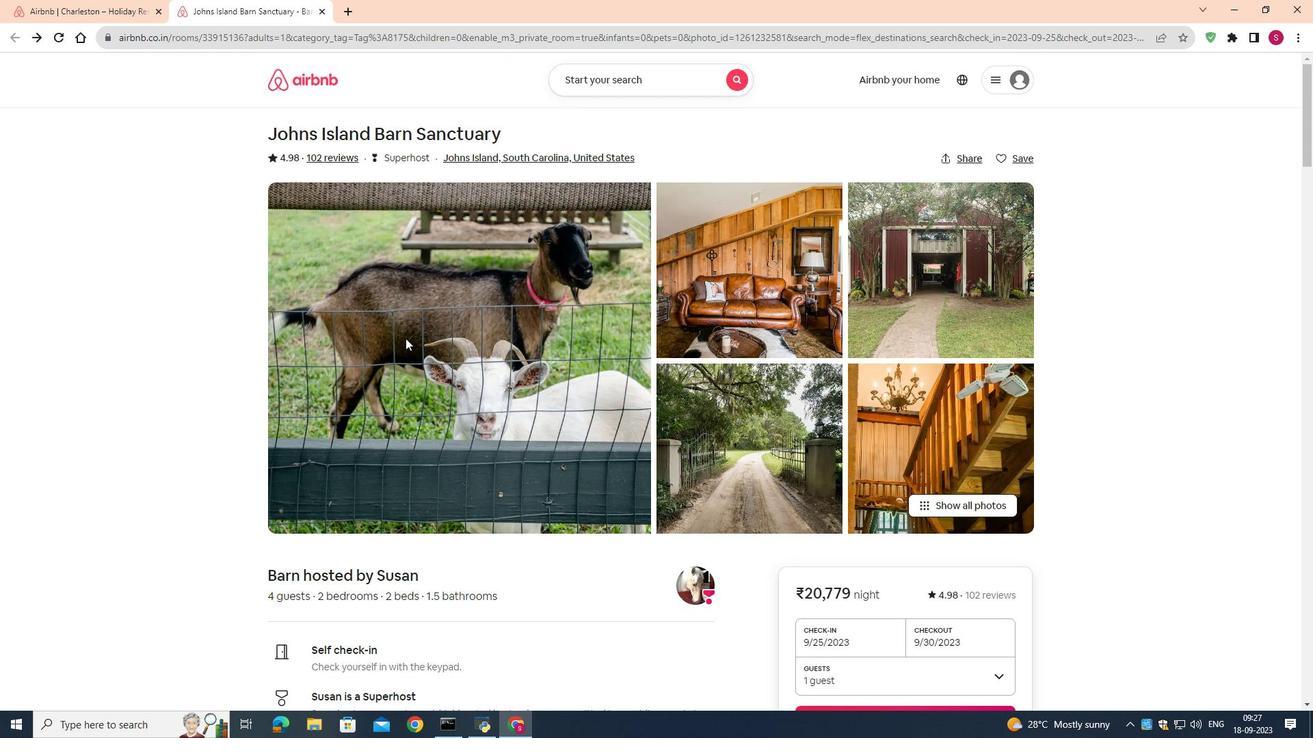 
Action: Mouse moved to (994, 155)
Screenshot: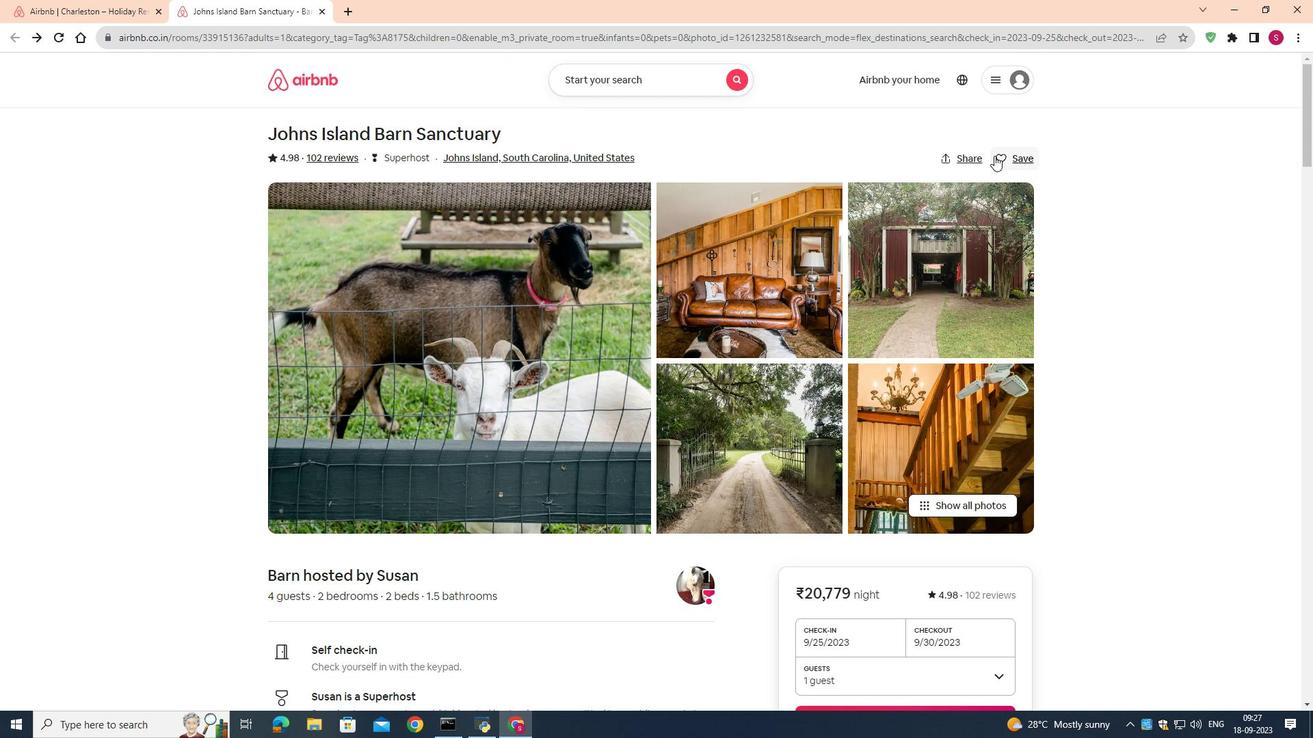 
Action: Mouse pressed left at (994, 155)
Screenshot: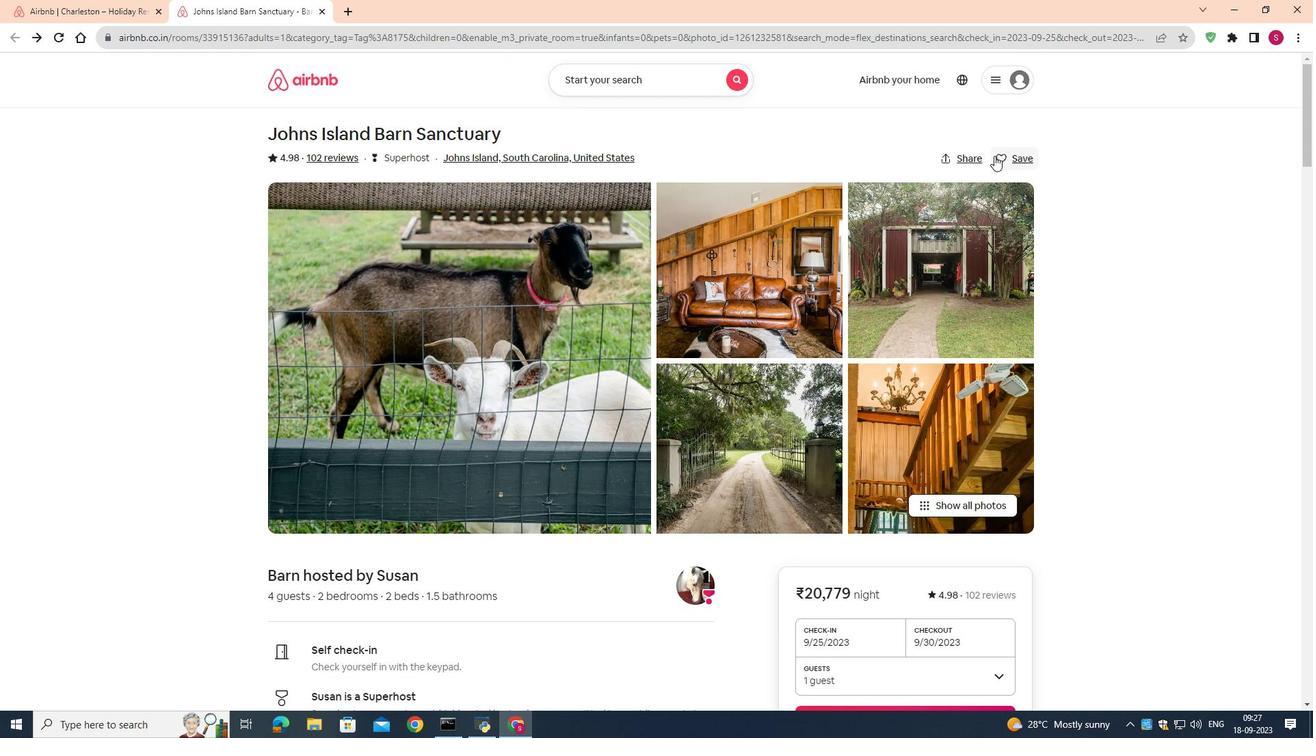 
Action: Mouse moved to (485, 170)
Screenshot: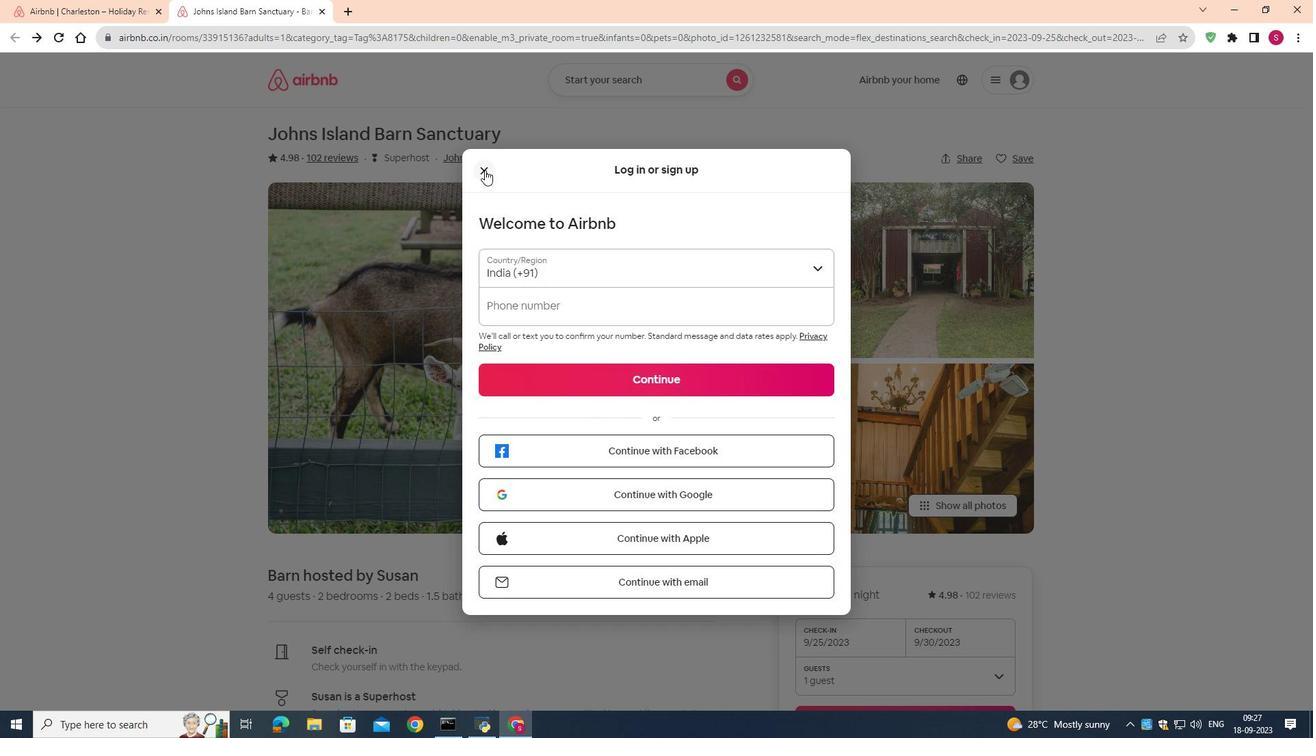 
Action: Mouse pressed left at (485, 170)
Screenshot: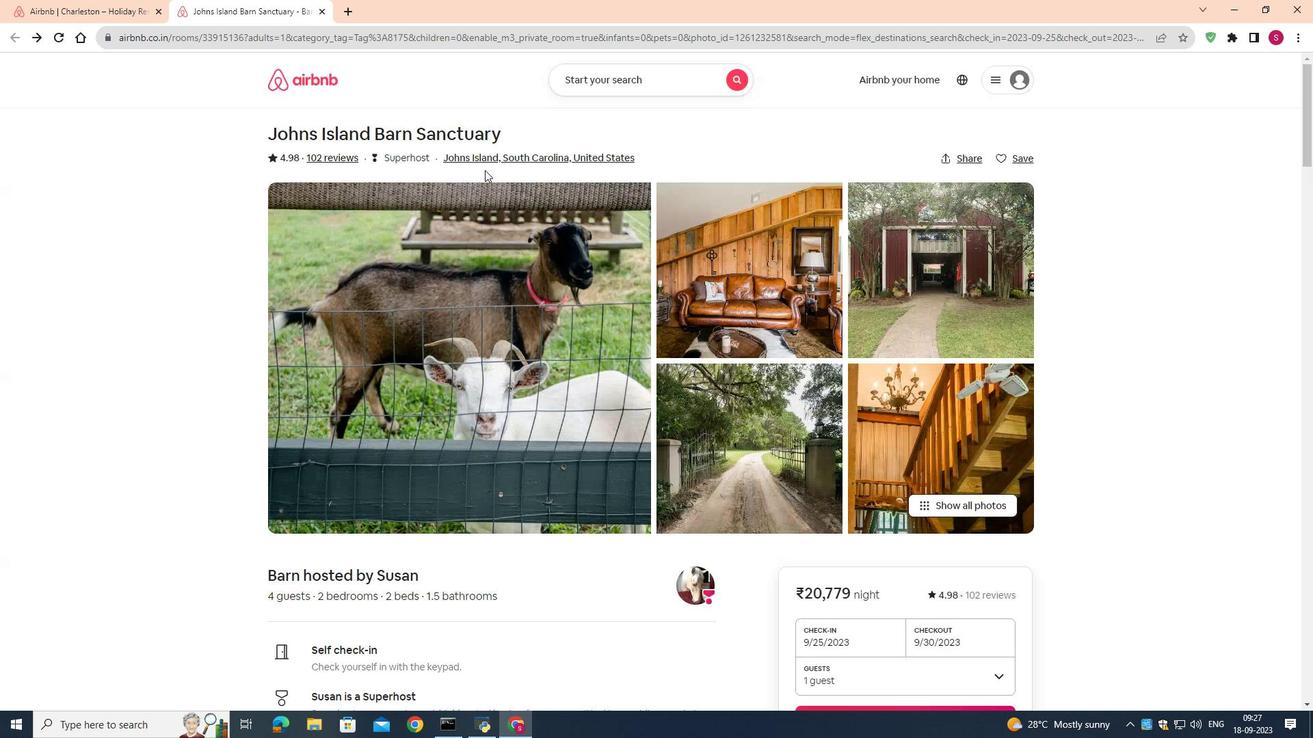
Action: Mouse moved to (1006, 77)
Screenshot: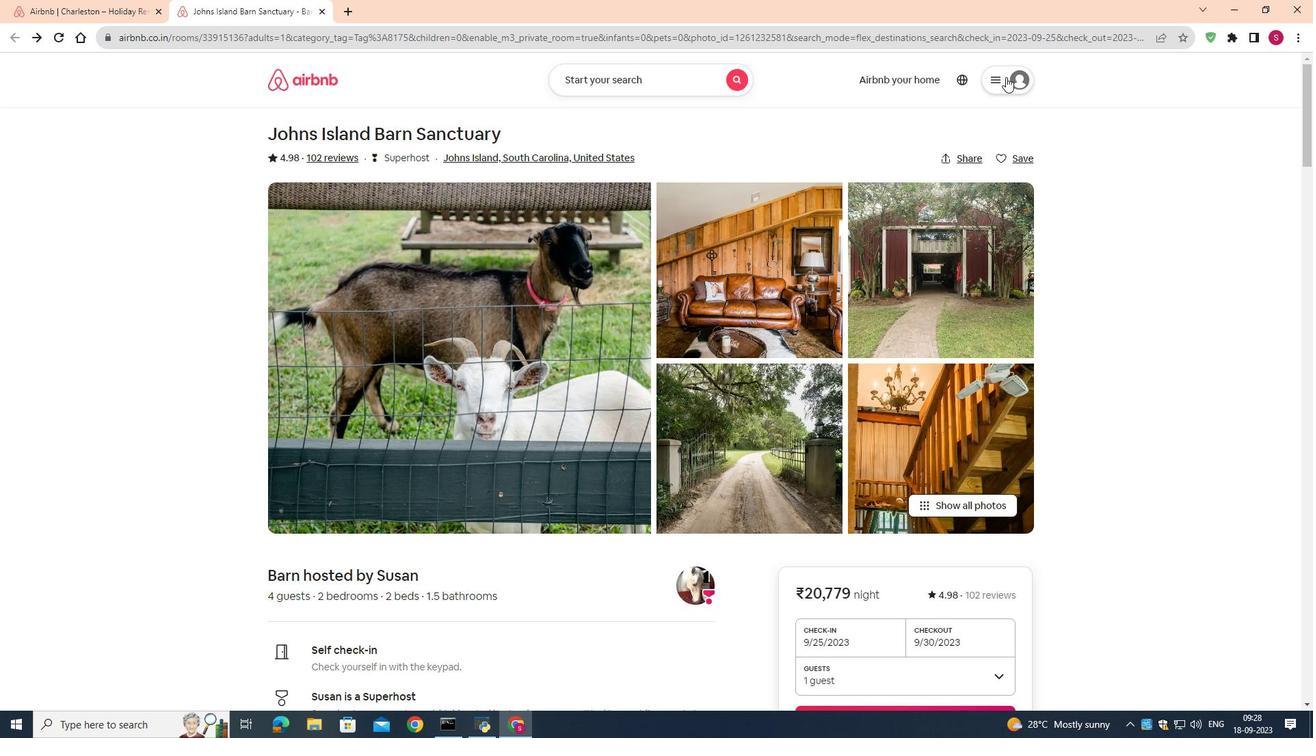 
Action: Mouse pressed left at (1006, 77)
Screenshot: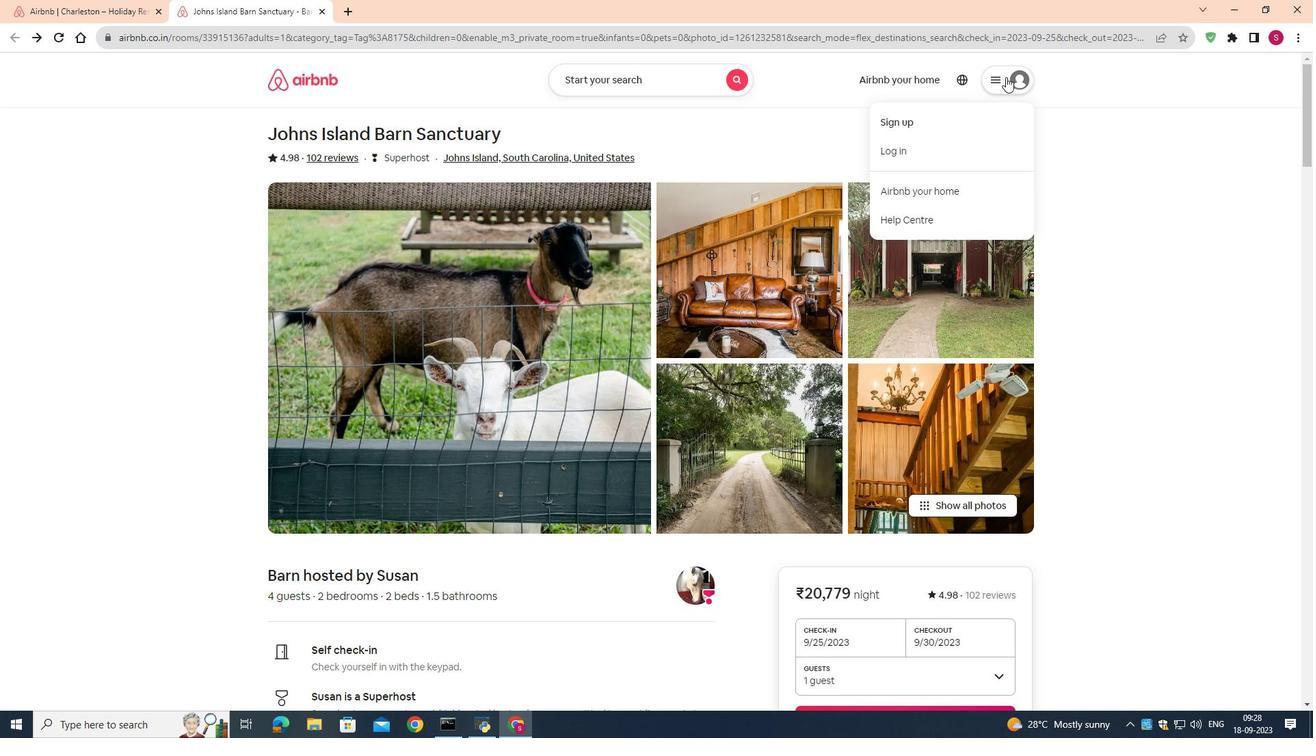 
Action: Mouse moved to (1009, 79)
Screenshot: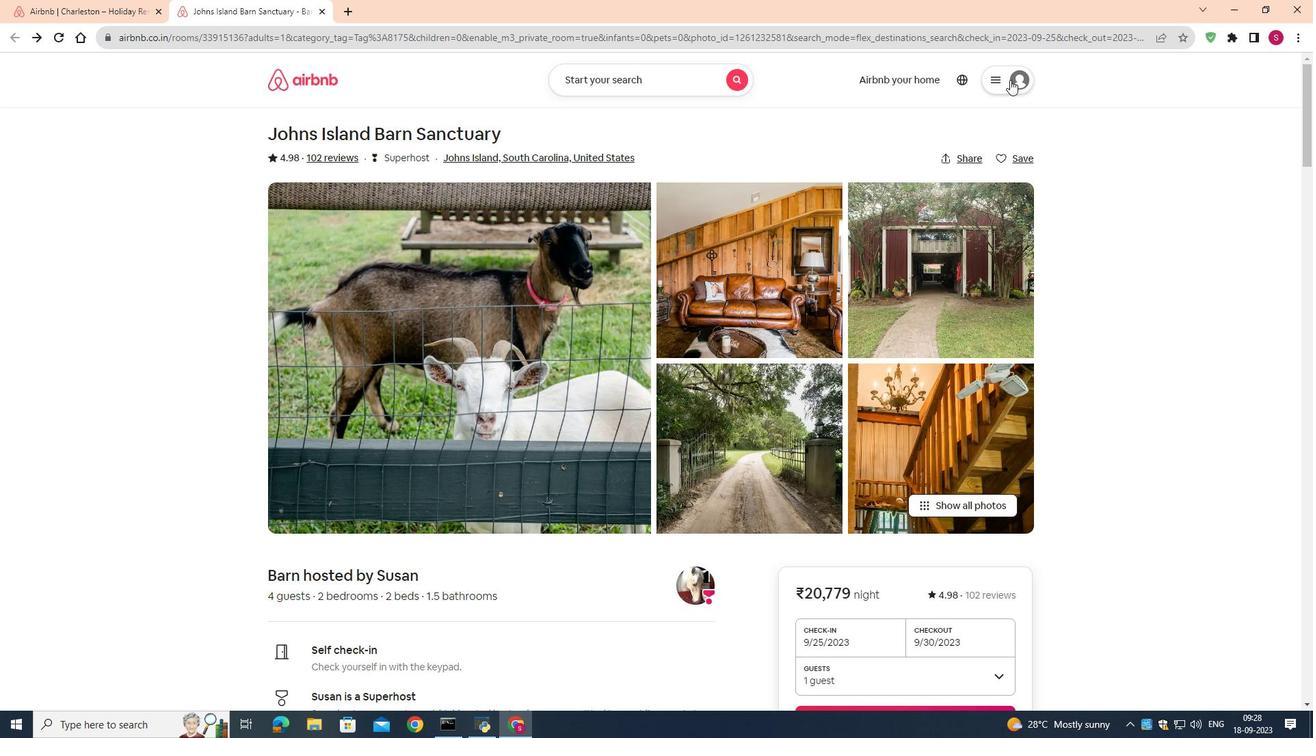 
Action: Mouse pressed left at (1009, 79)
Screenshot: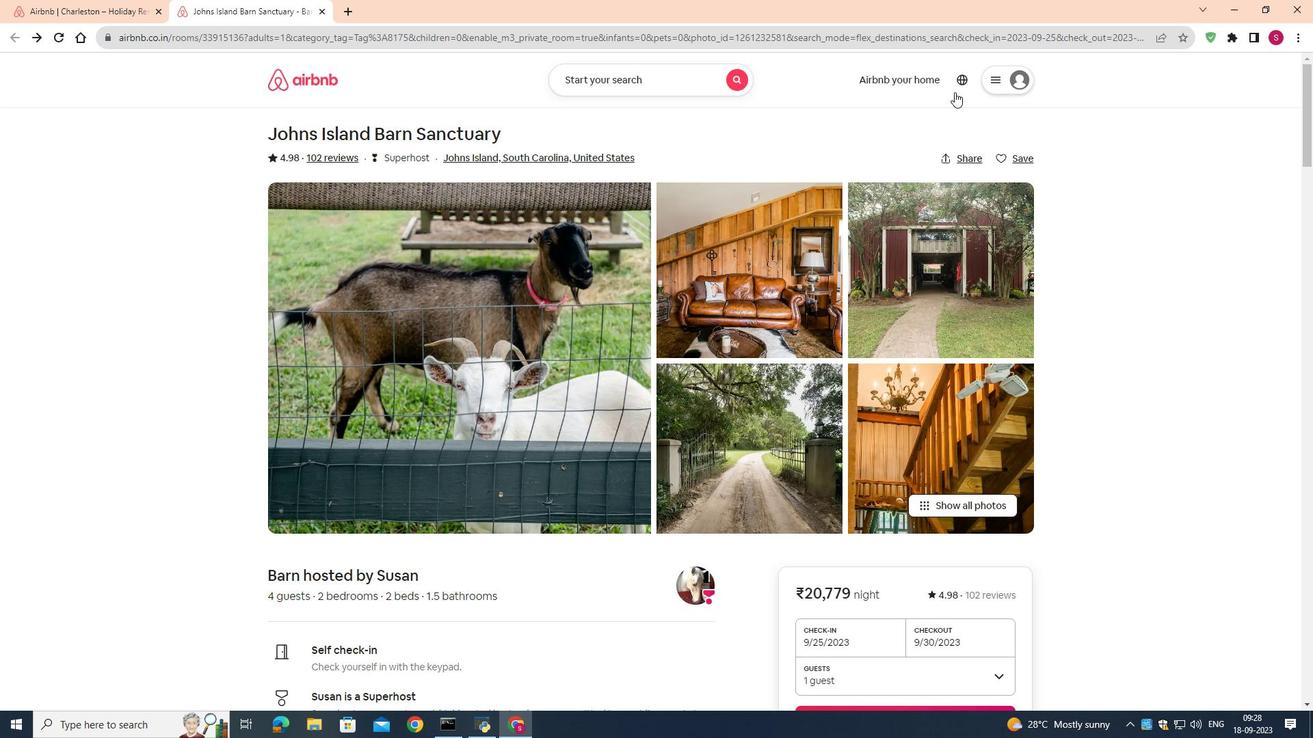 
Action: Mouse moved to (121, 13)
Screenshot: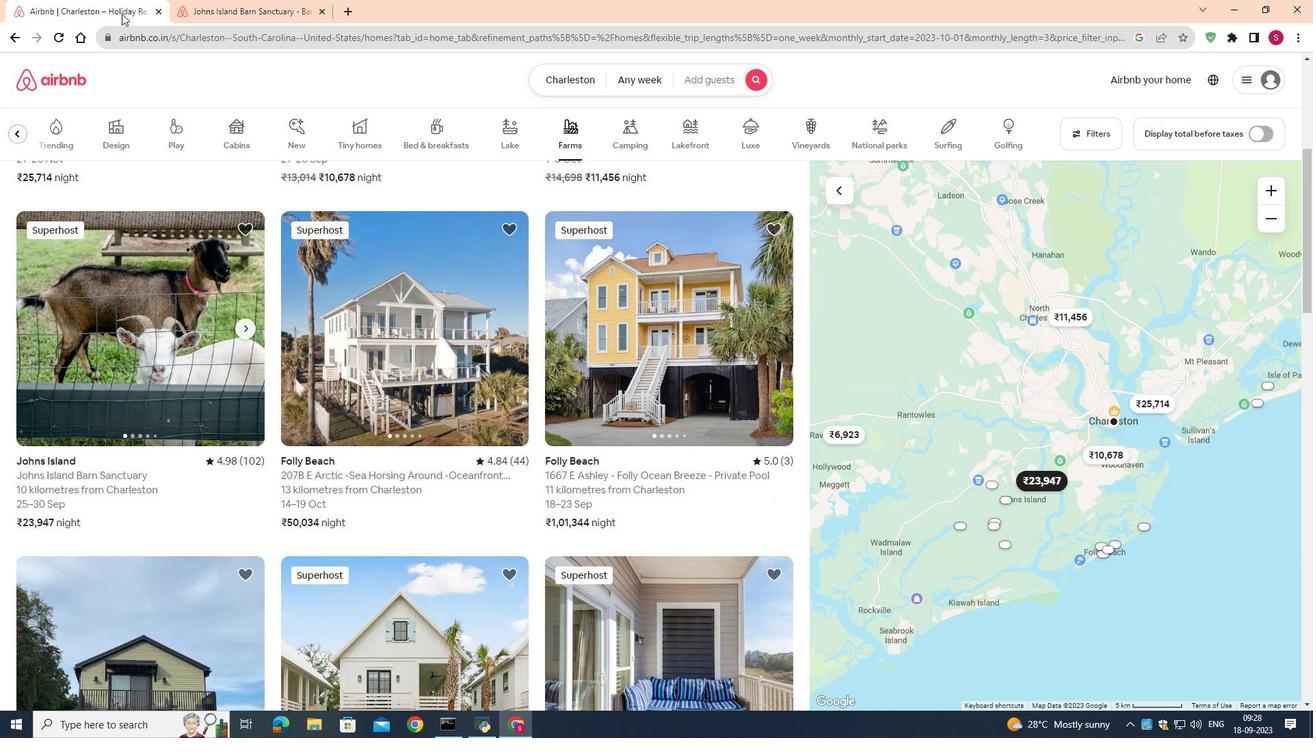 
Action: Mouse pressed left at (121, 13)
Screenshot: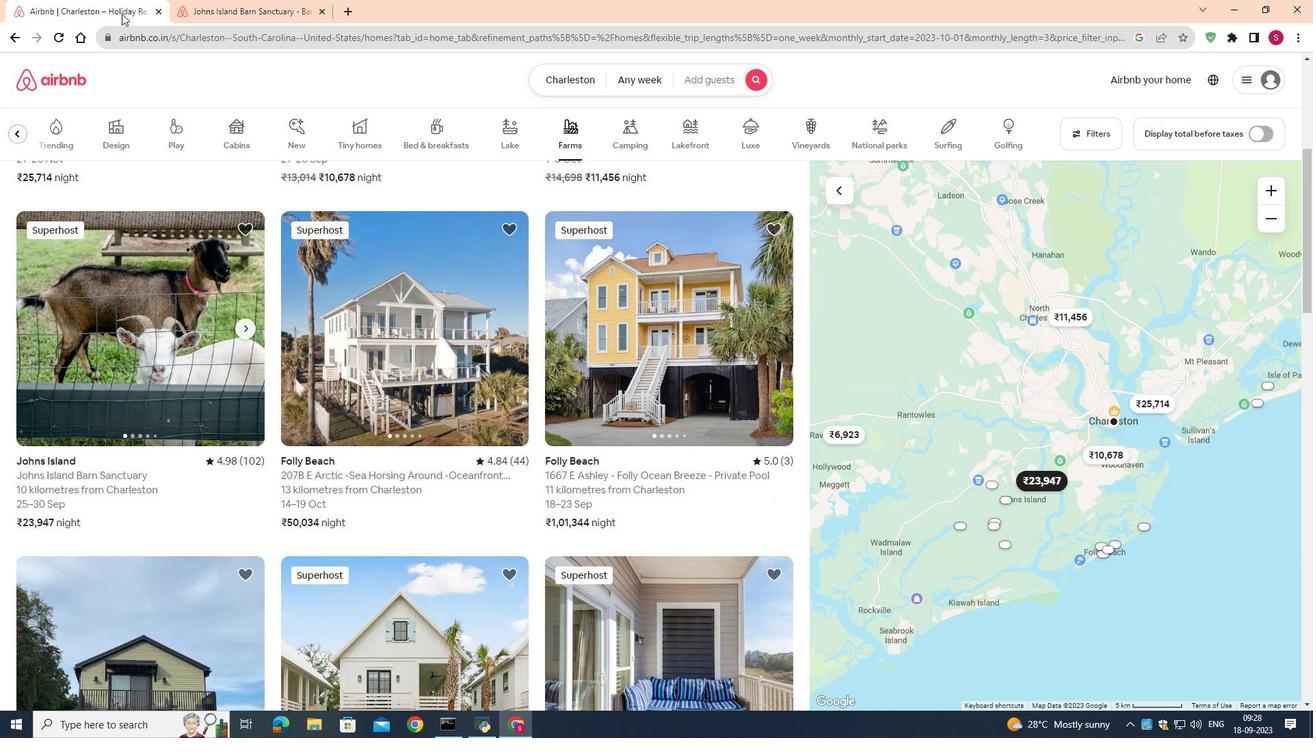 
Action: Mouse moved to (434, 359)
Screenshot: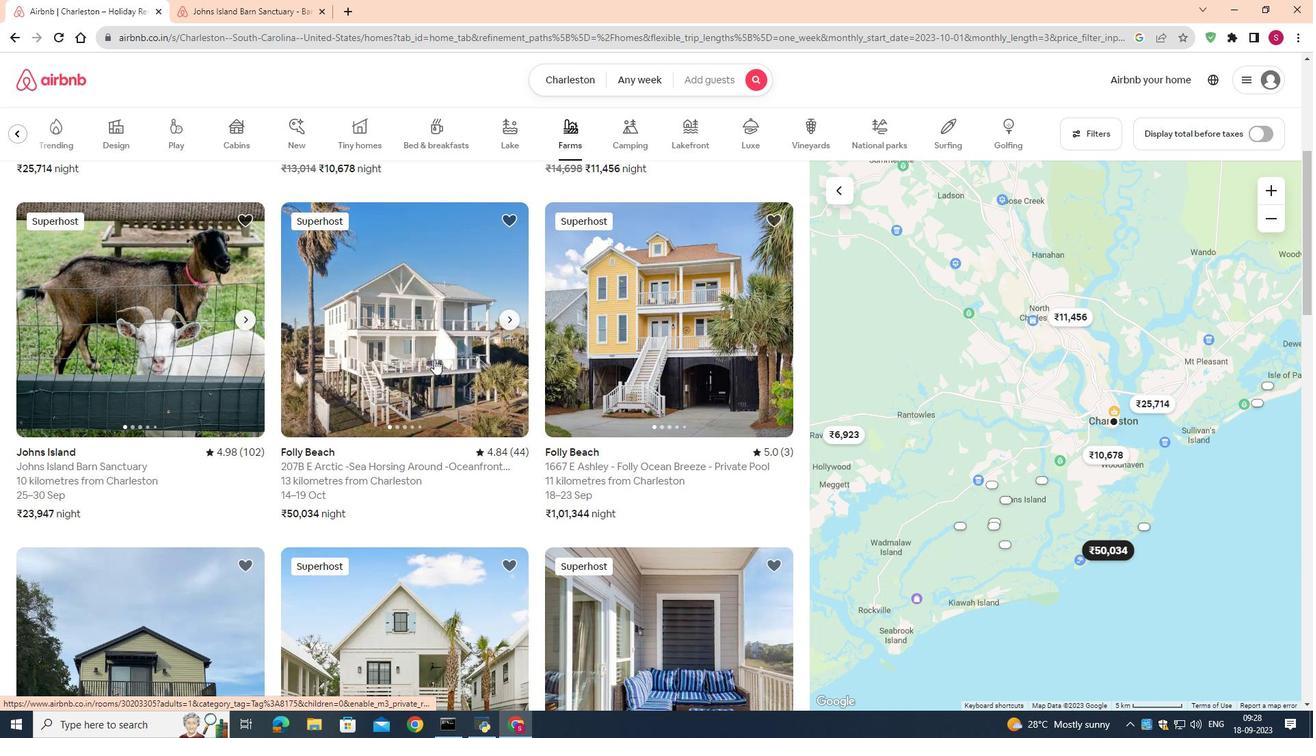 
Action: Mouse scrolled (434, 359) with delta (0, 0)
Screenshot: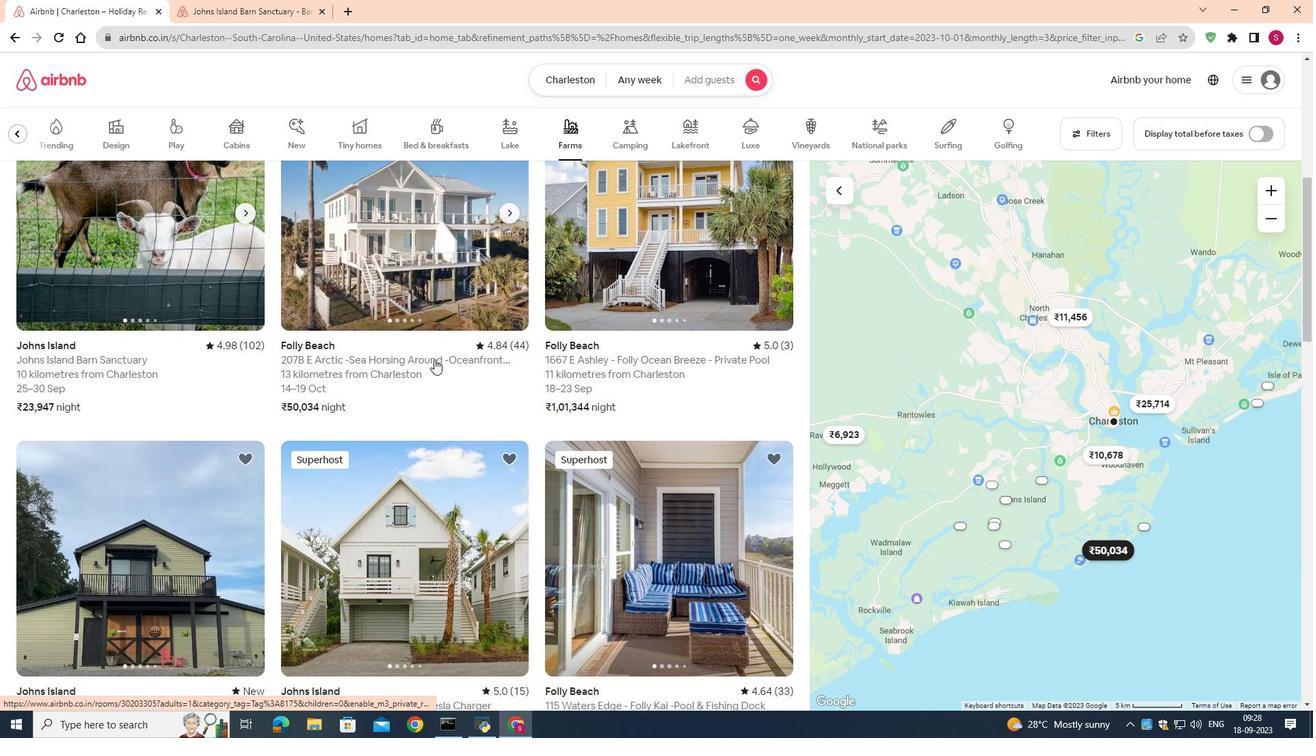 
Action: Mouse scrolled (434, 359) with delta (0, 0)
Screenshot: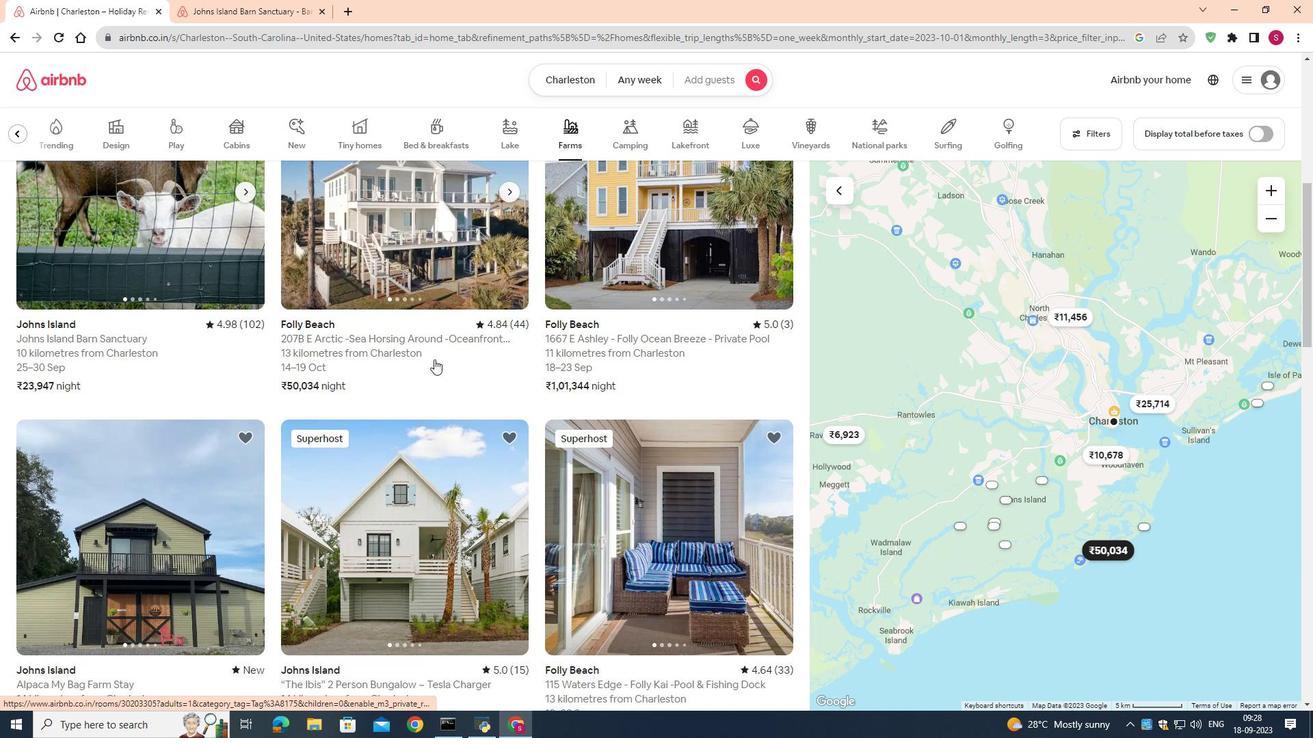 
Action: Mouse scrolled (434, 359) with delta (0, 0)
Screenshot: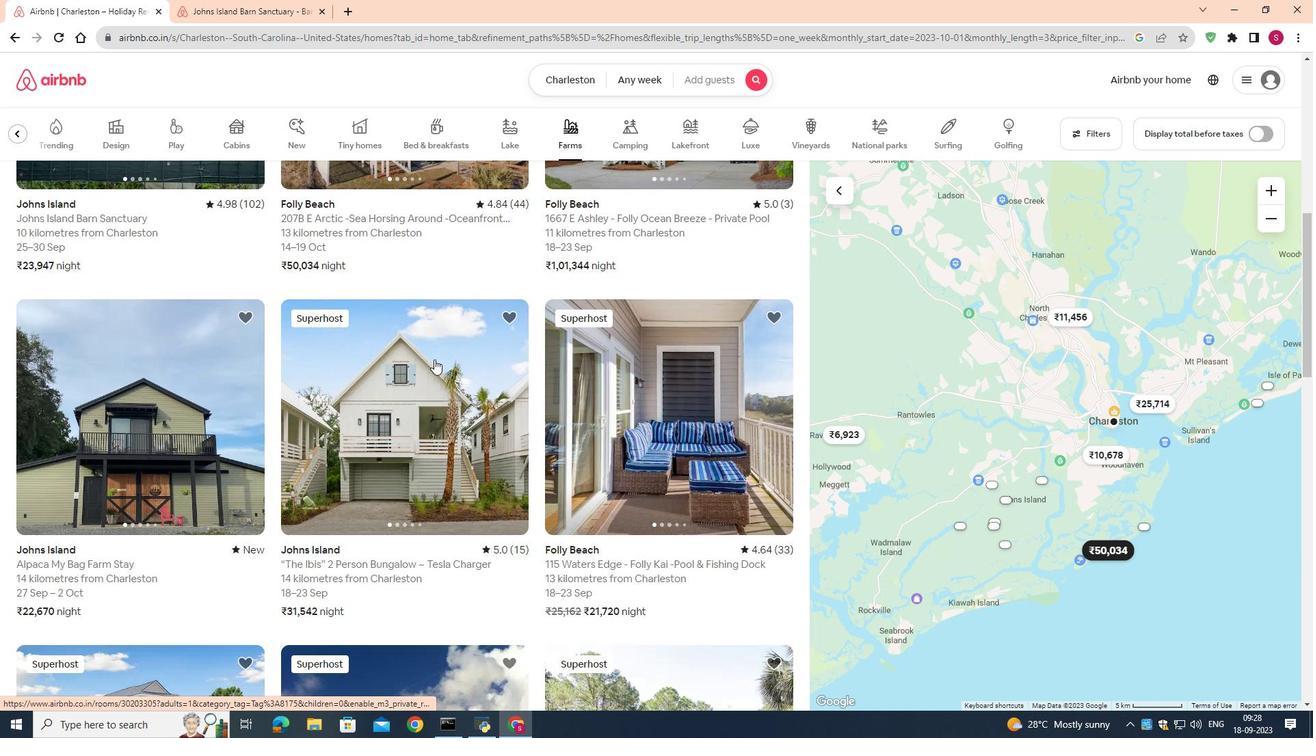 
Action: Mouse scrolled (434, 359) with delta (0, 0)
Screenshot: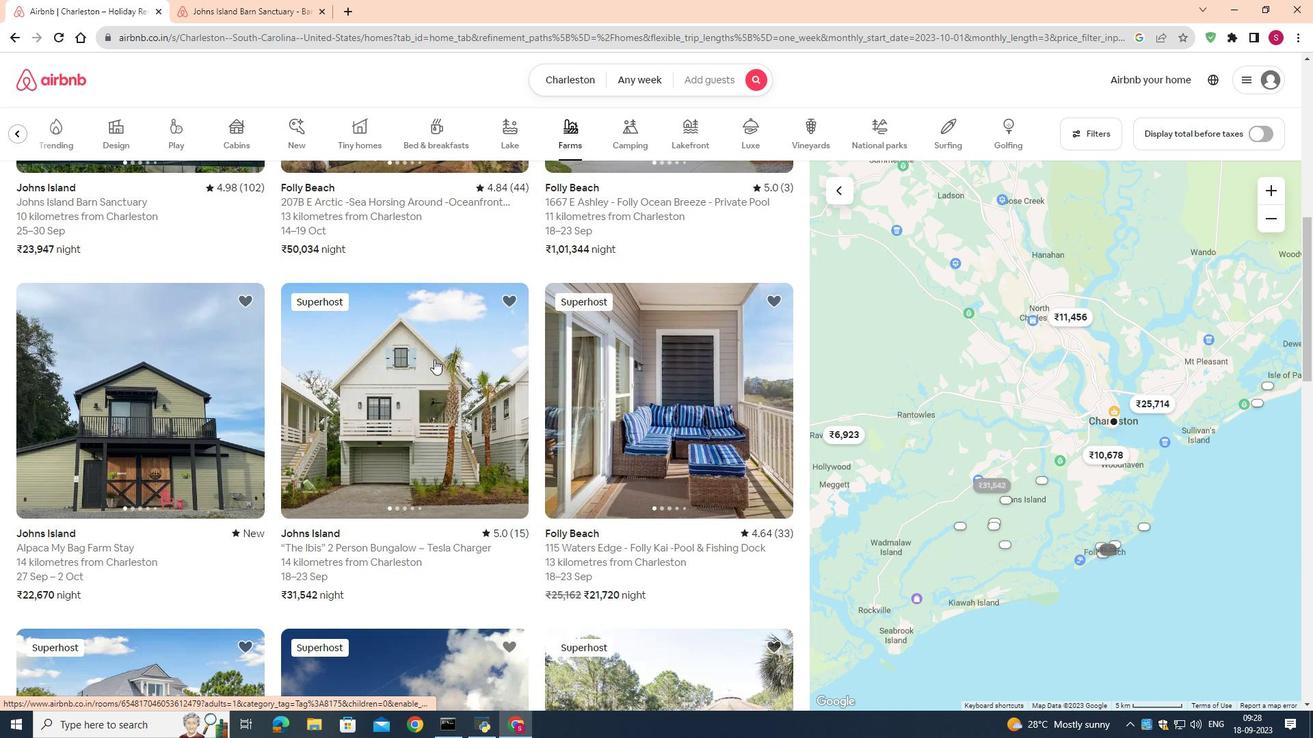
Action: Mouse scrolled (434, 359) with delta (0, 0)
Screenshot: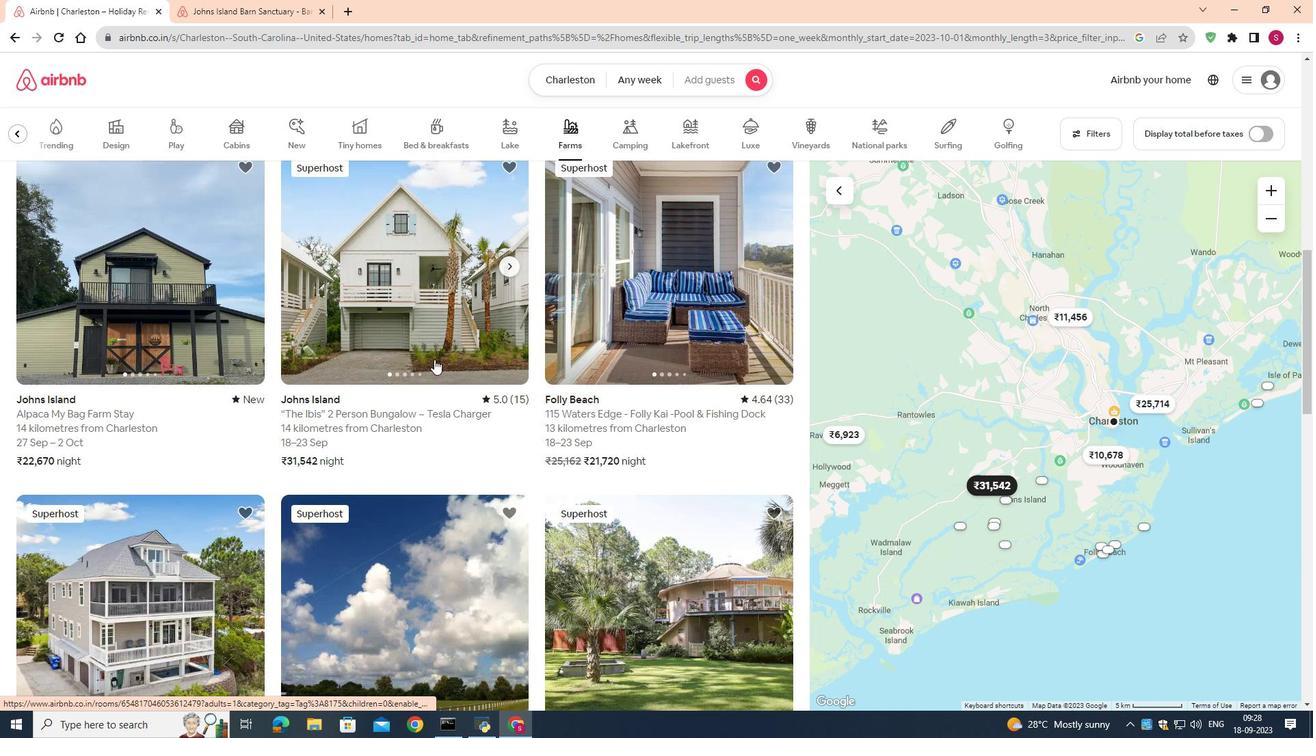 
Action: Mouse scrolled (434, 359) with delta (0, 0)
Screenshot: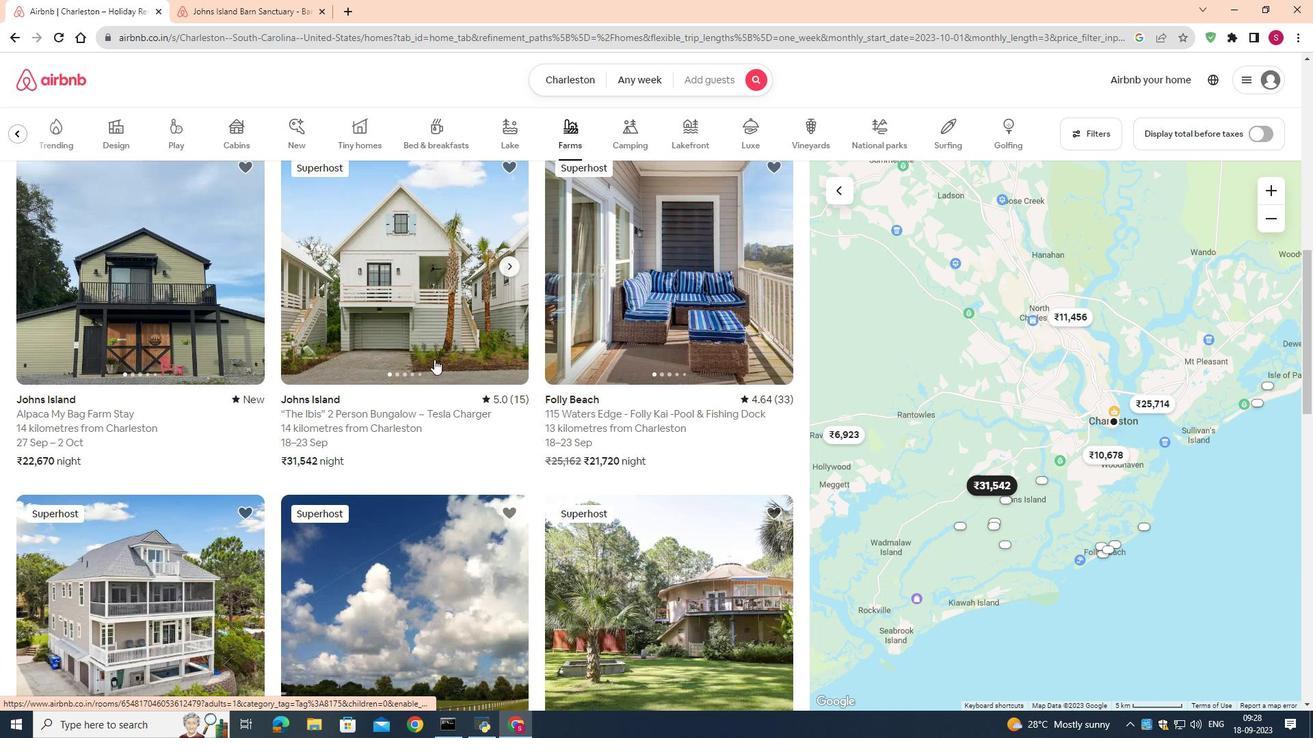 
Action: Mouse scrolled (434, 359) with delta (0, 0)
Screenshot: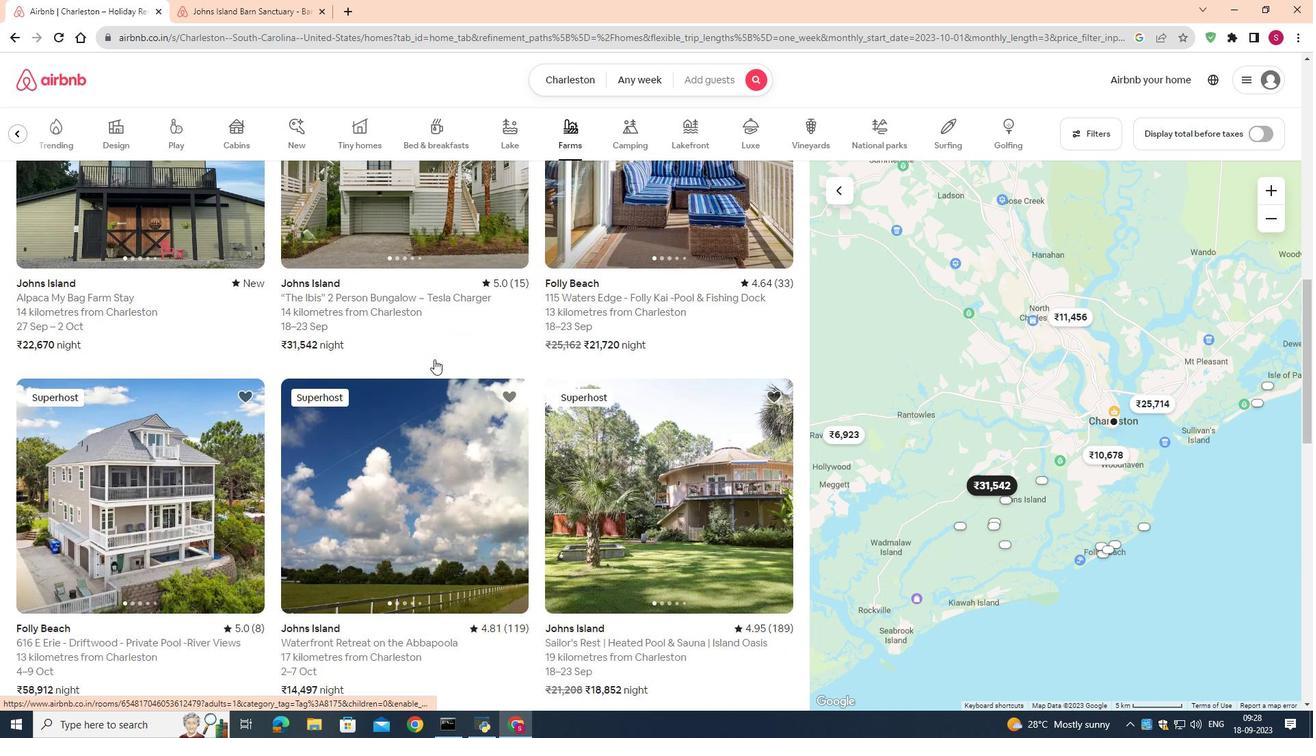 
Action: Mouse scrolled (434, 359) with delta (0, 0)
Screenshot: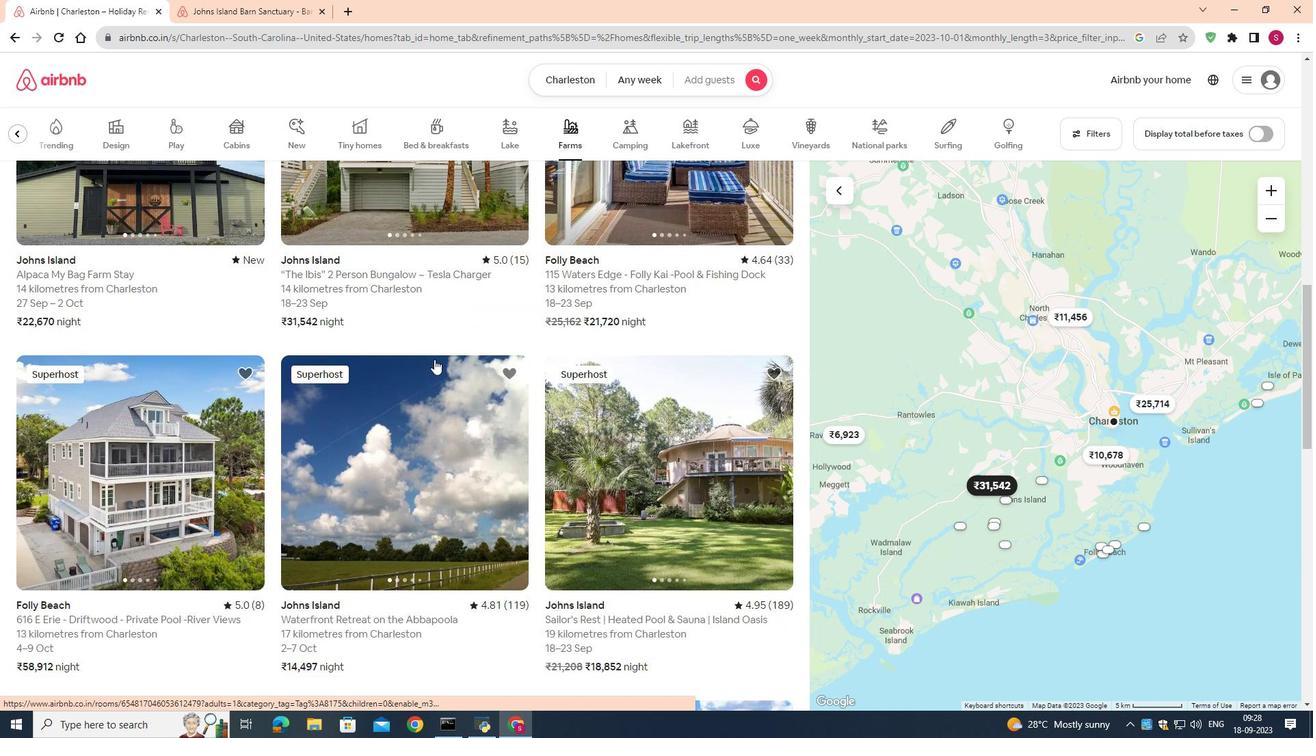 
Action: Mouse scrolled (434, 359) with delta (0, 0)
Screenshot: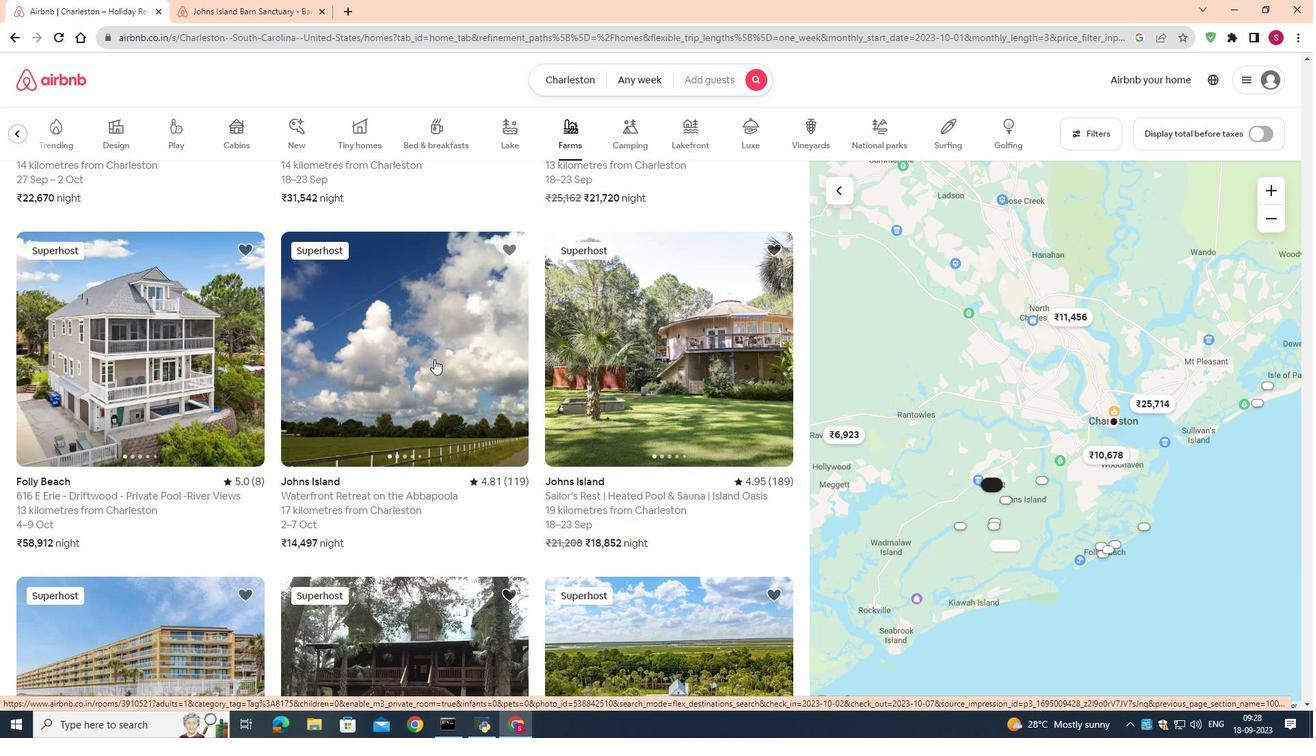 
Action: Mouse scrolled (434, 359) with delta (0, 0)
Screenshot: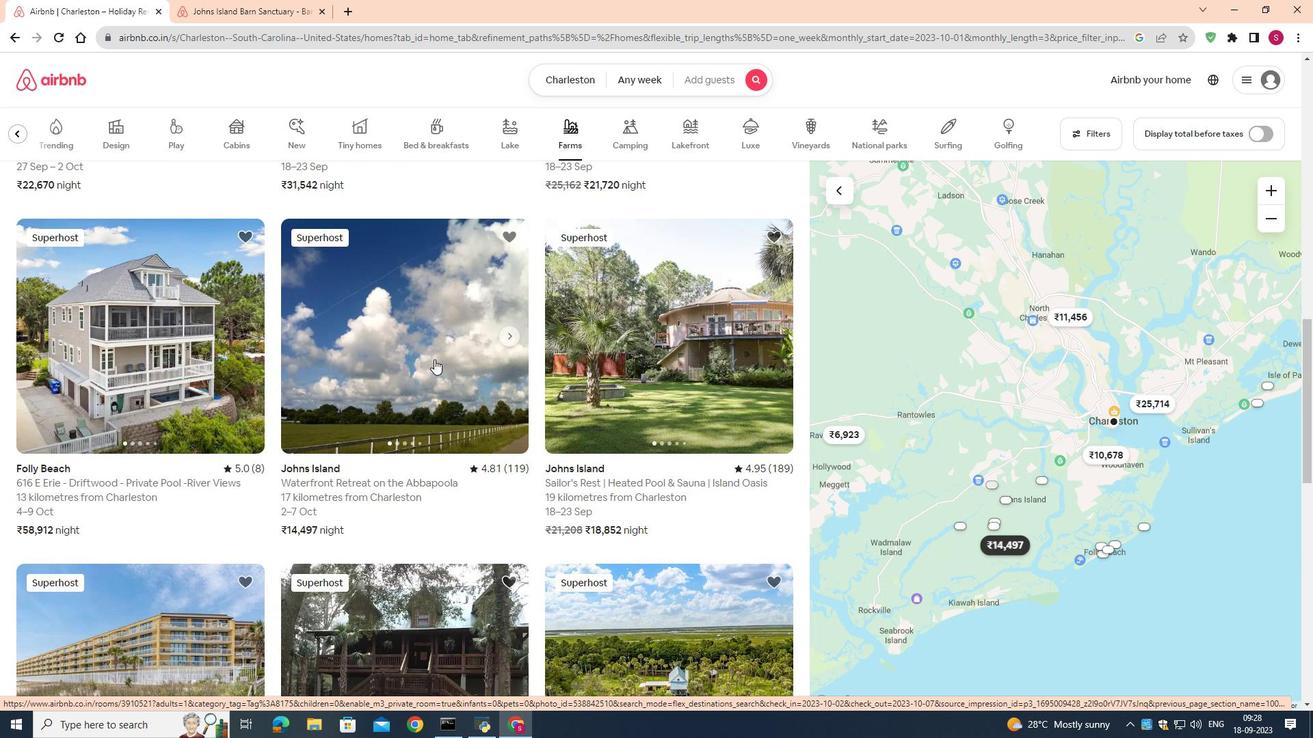 
Action: Mouse scrolled (434, 359) with delta (0, 0)
Screenshot: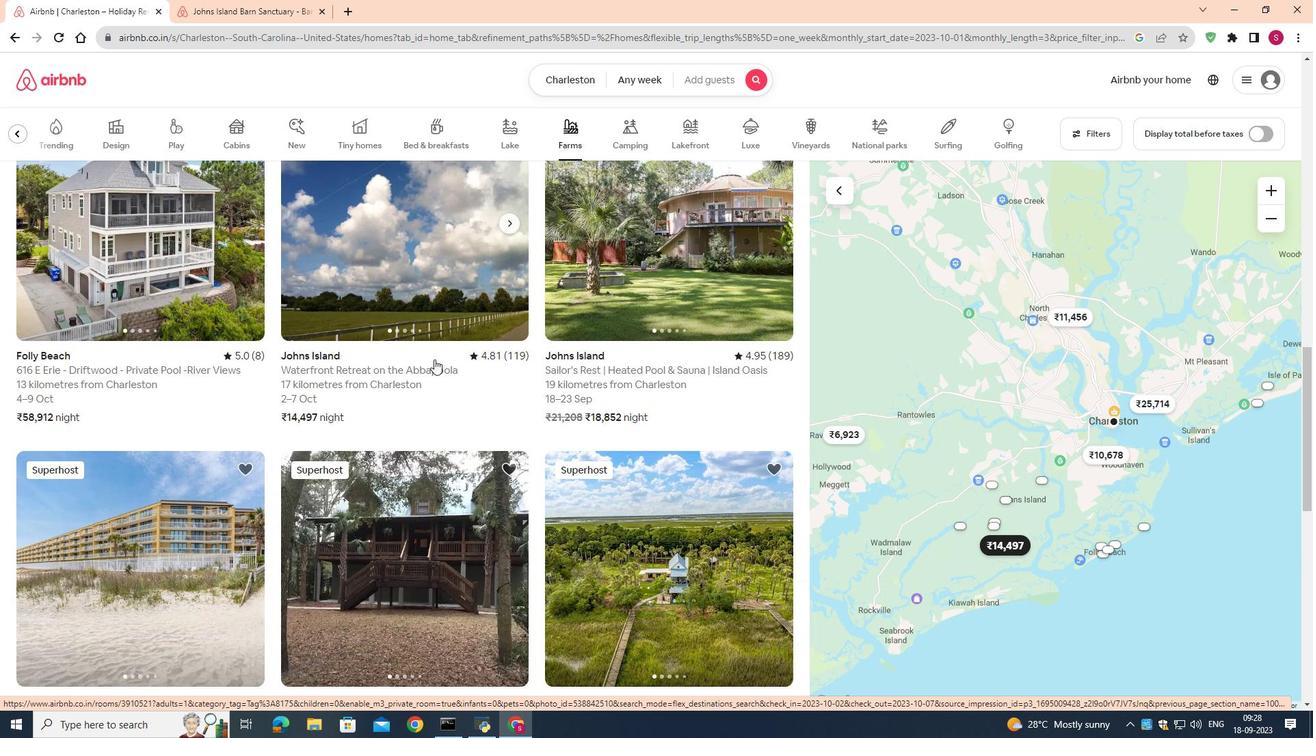 
Action: Mouse scrolled (434, 359) with delta (0, 0)
Screenshot: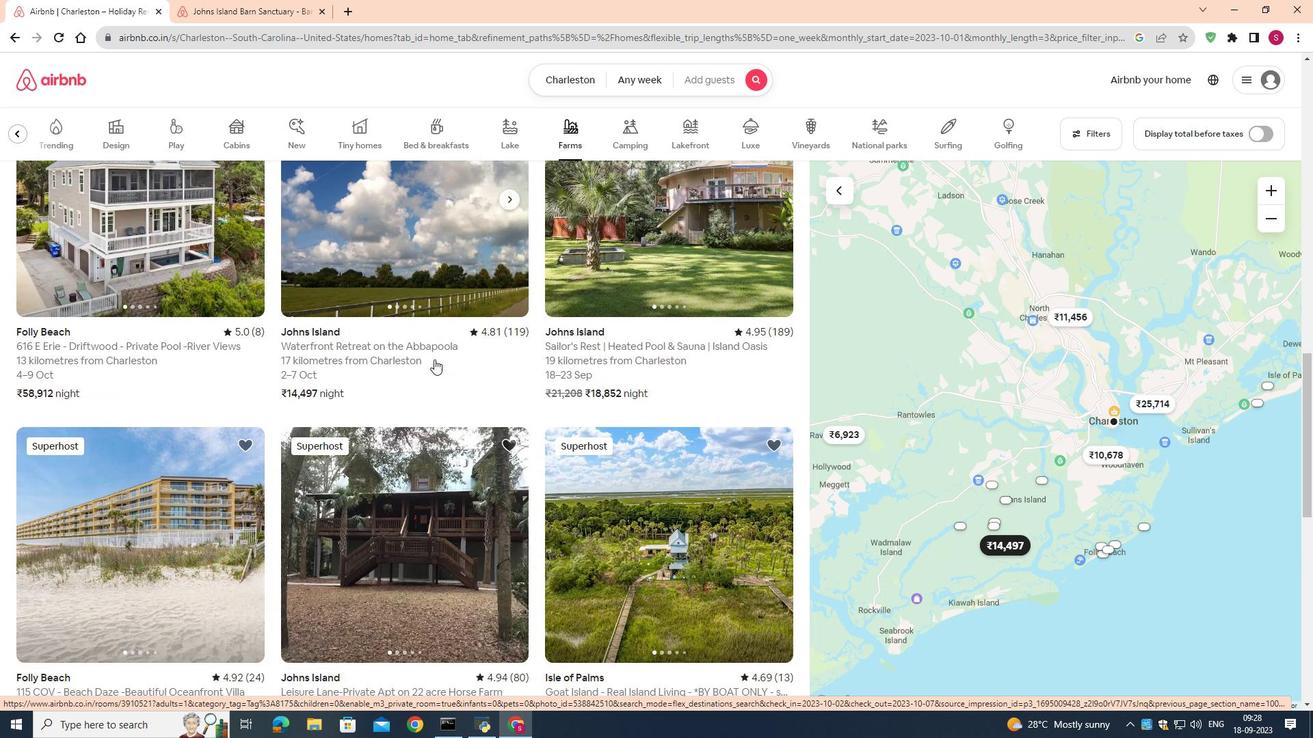 
Action: Mouse scrolled (434, 359) with delta (0, 0)
Screenshot: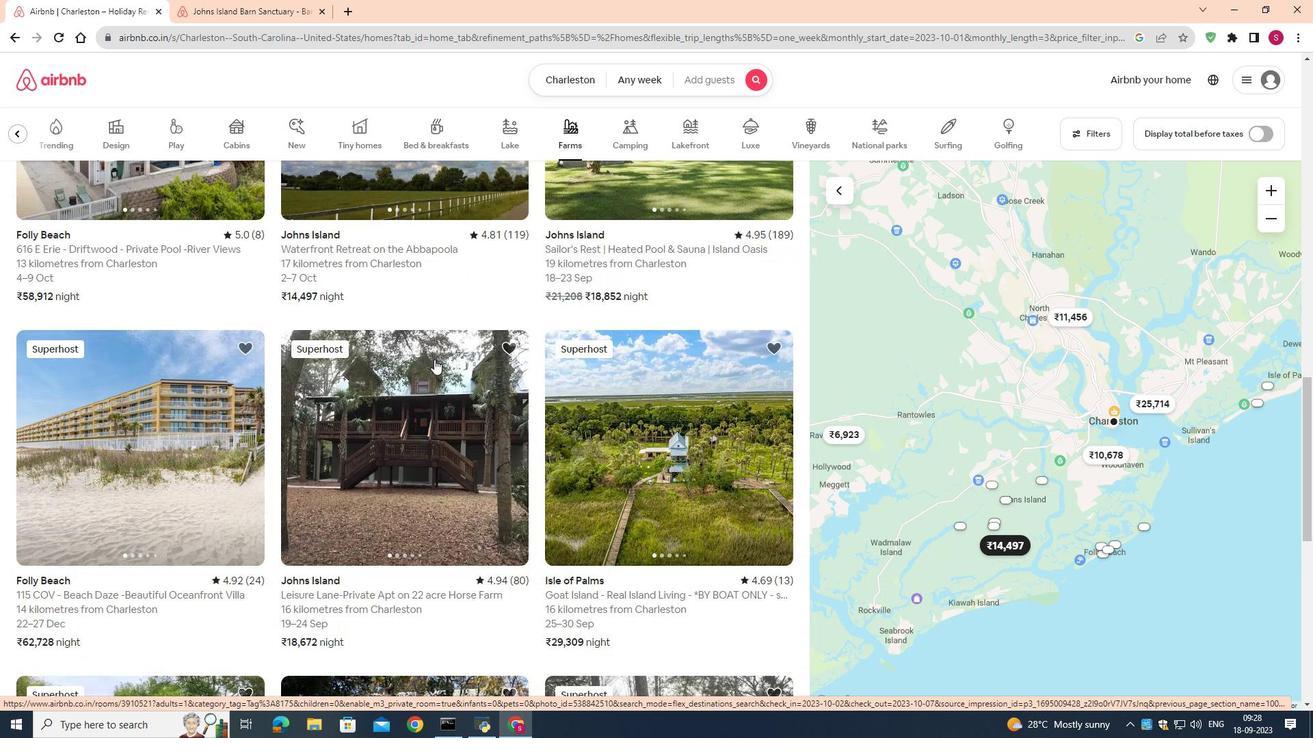 
Action: Mouse scrolled (434, 359) with delta (0, 0)
Screenshot: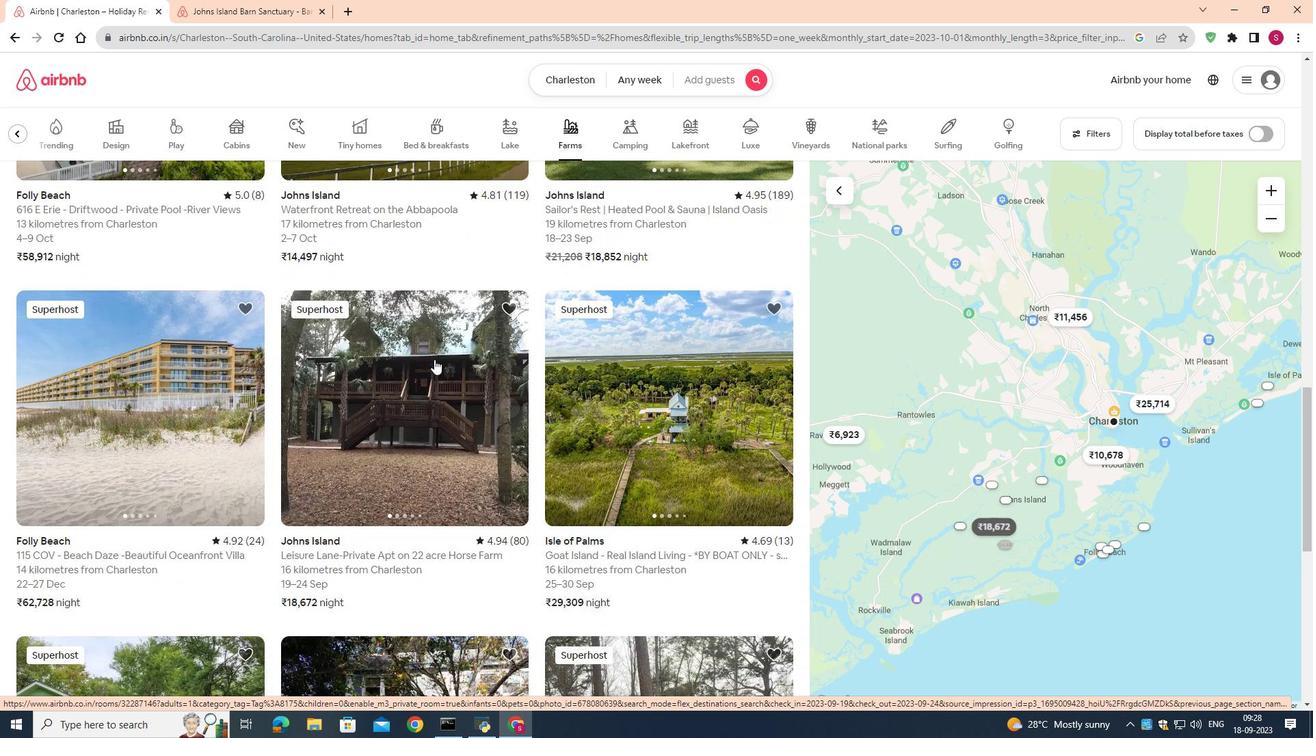 
Action: Mouse scrolled (434, 359) with delta (0, 0)
Screenshot: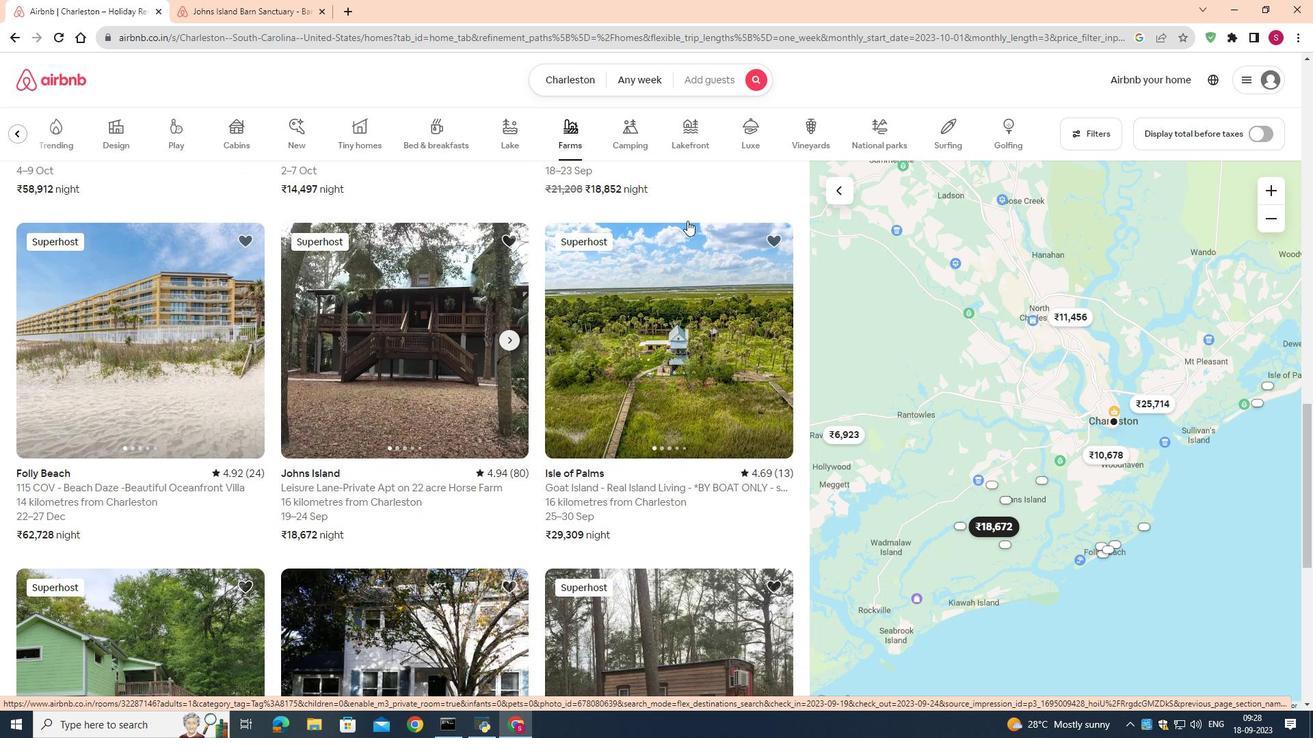
Action: Mouse moved to (751, 134)
Screenshot: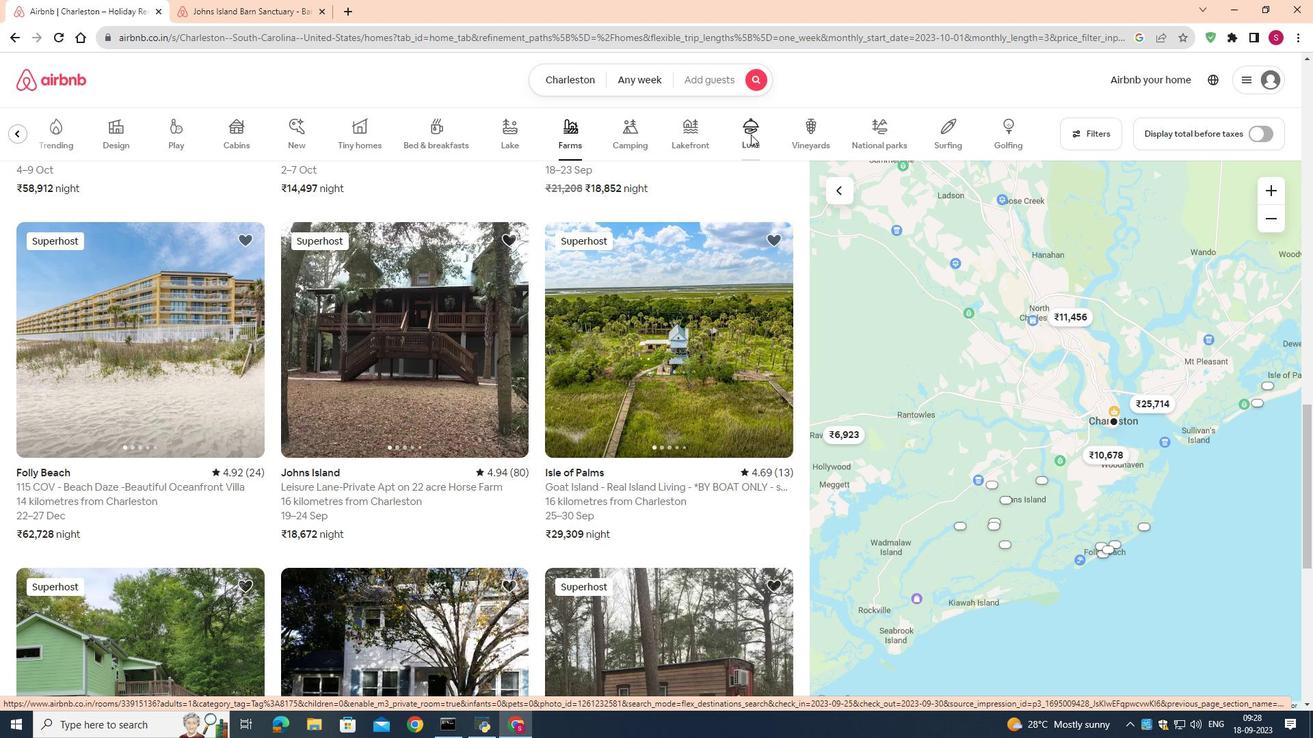 
Action: Mouse pressed left at (751, 134)
Screenshot: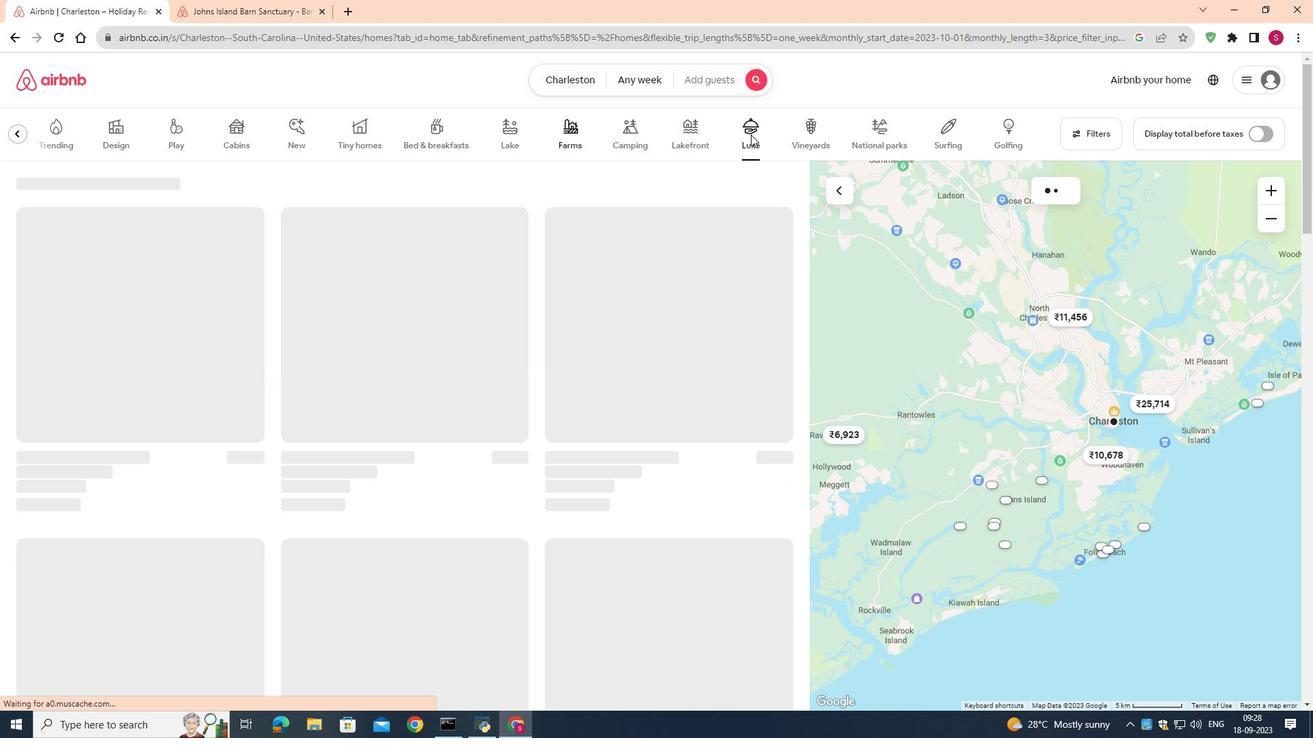 
Action: Mouse moved to (455, 329)
Screenshot: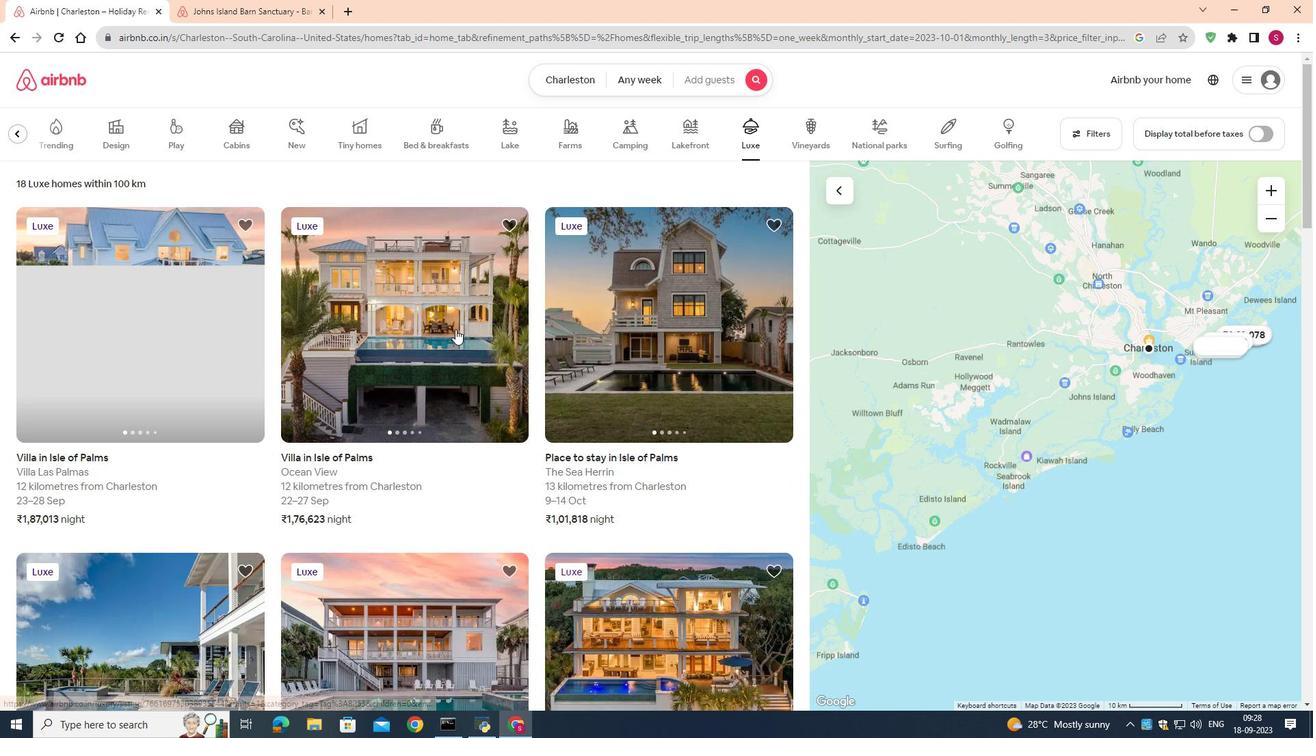 
Action: Mouse scrolled (455, 329) with delta (0, 0)
Screenshot: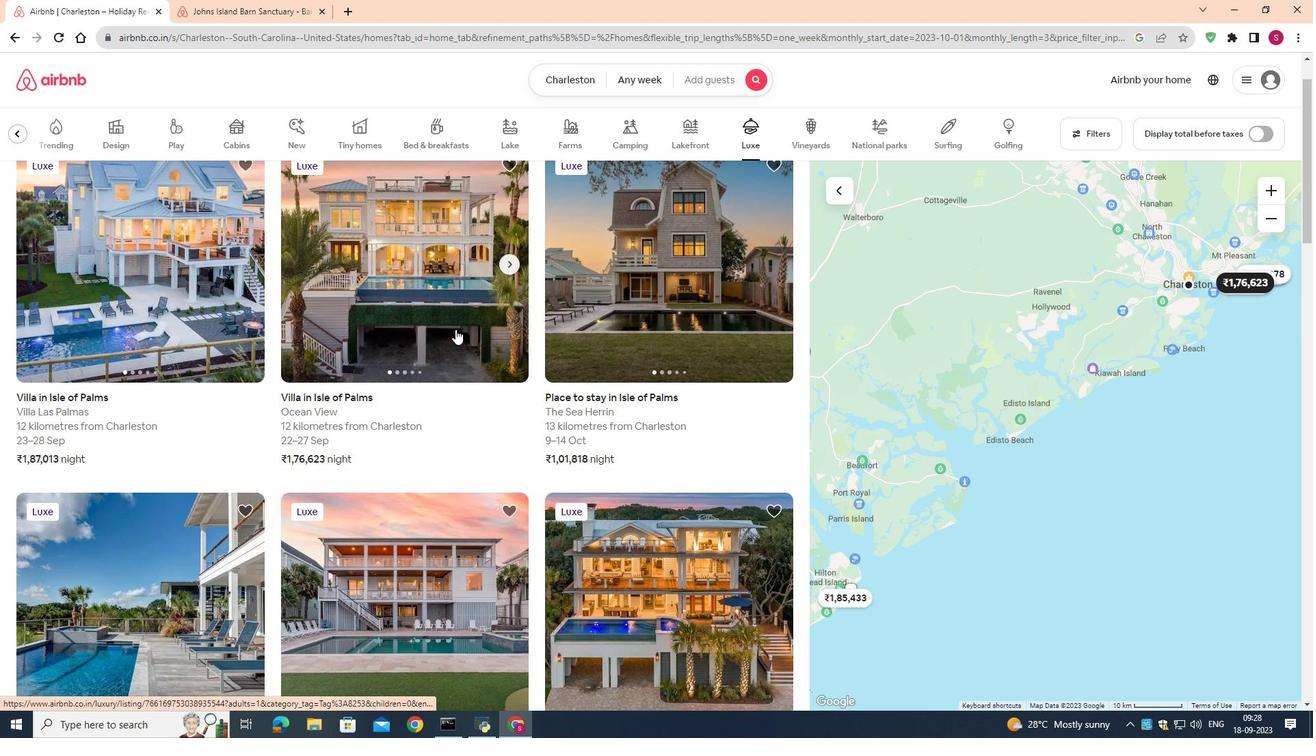 
Action: Mouse scrolled (455, 329) with delta (0, 0)
Screenshot: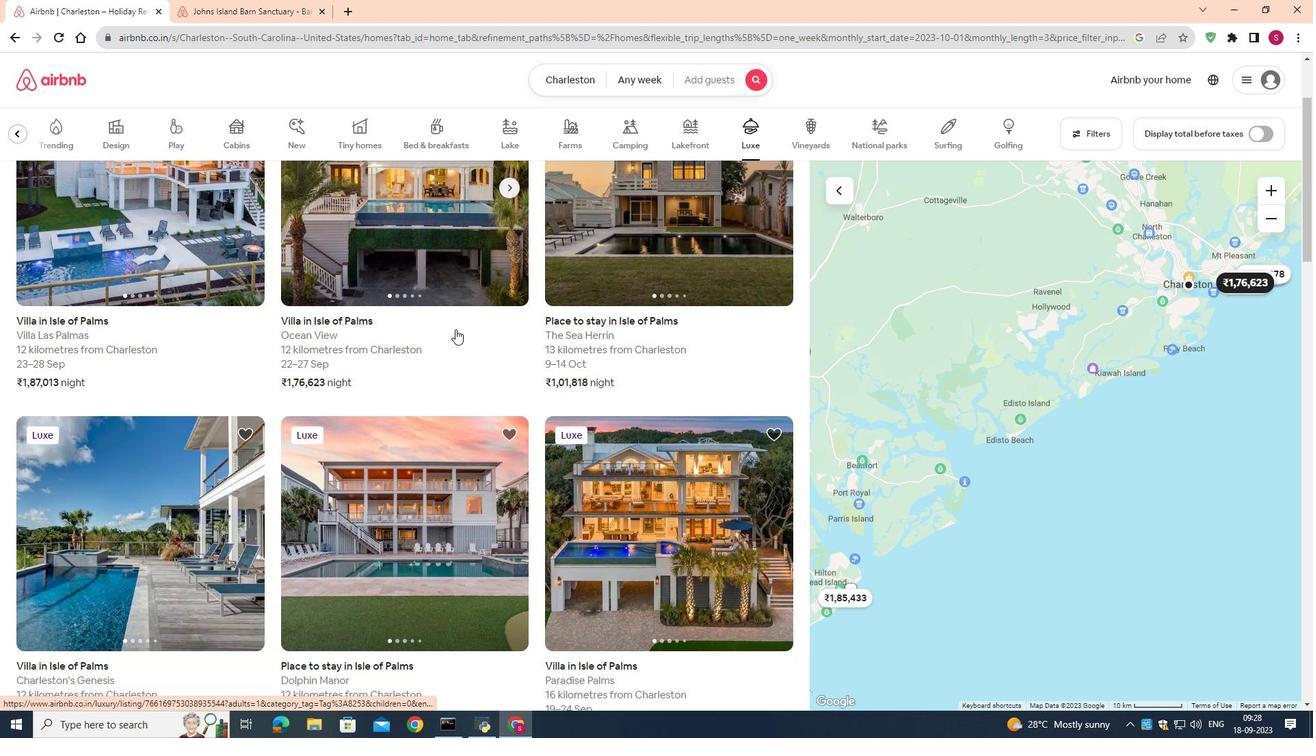
Action: Mouse scrolled (455, 329) with delta (0, 0)
Screenshot: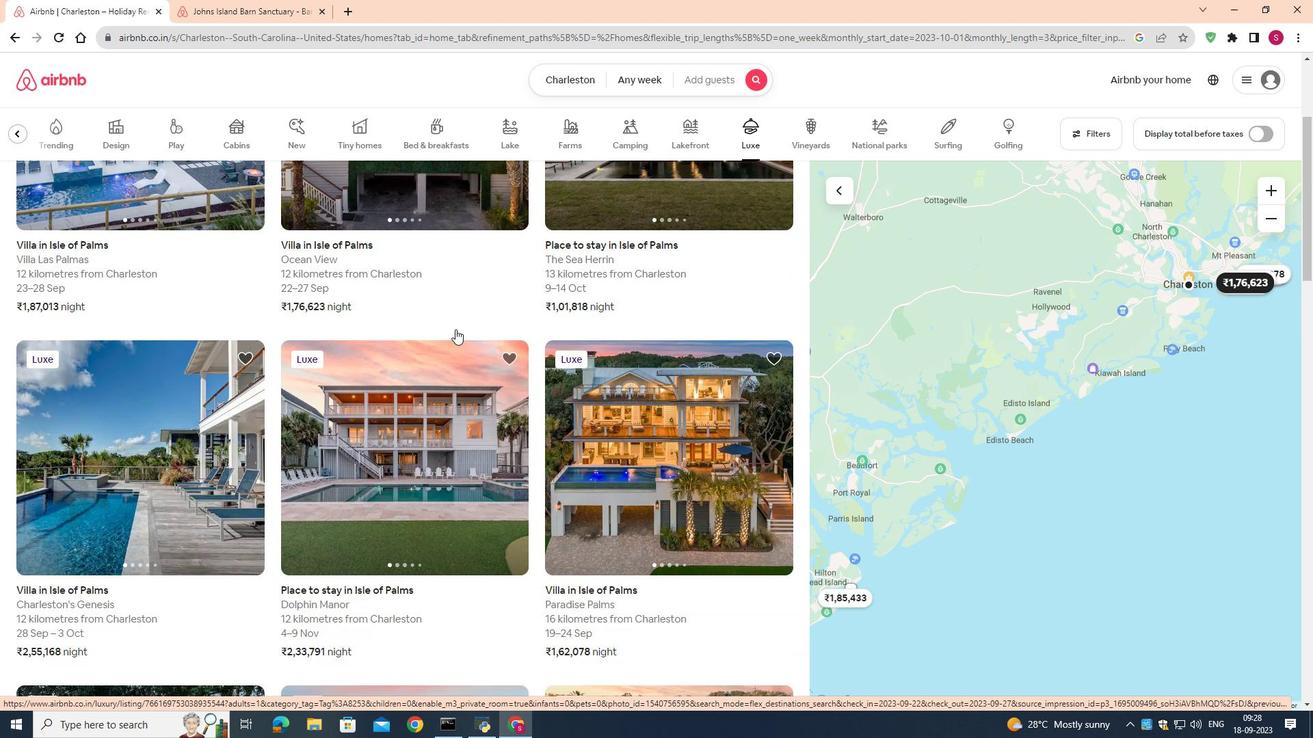 
Action: Mouse scrolled (455, 329) with delta (0, 0)
Screenshot: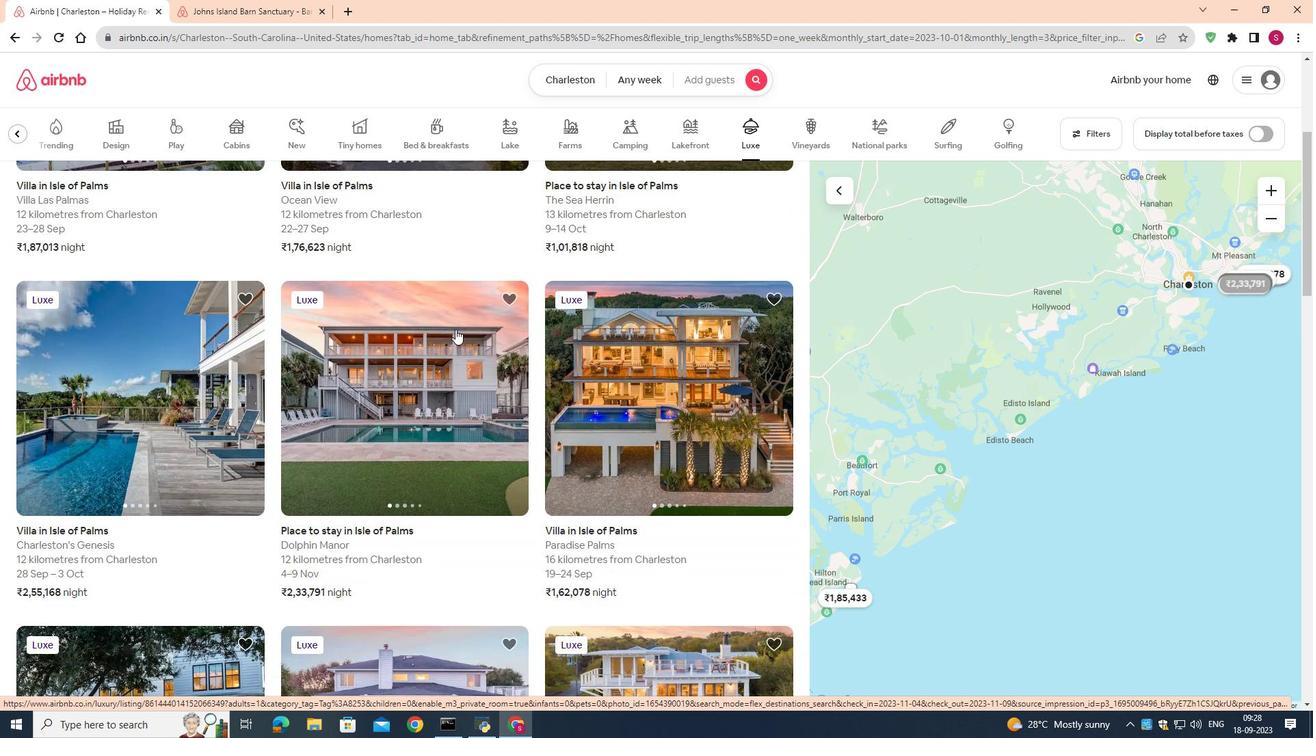 
Action: Mouse scrolled (455, 329) with delta (0, 0)
Screenshot: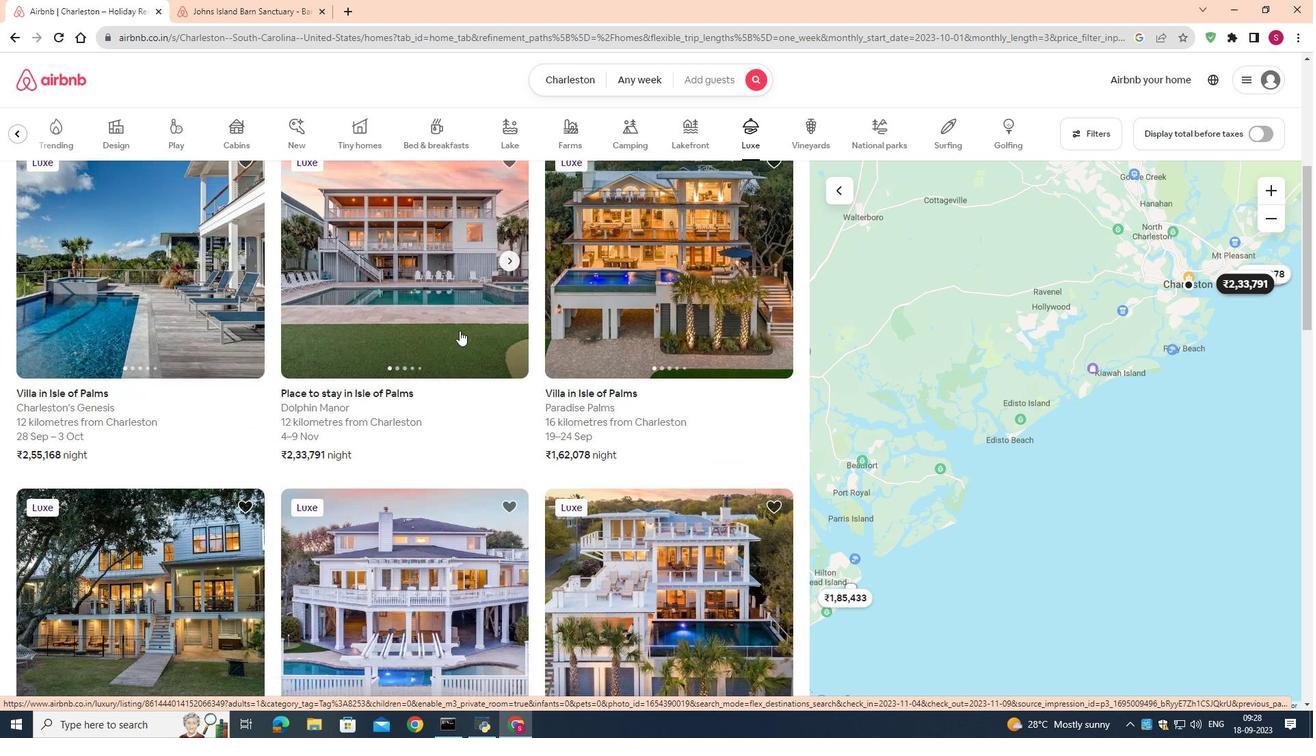 
Action: Mouse scrolled (455, 329) with delta (0, 0)
Screenshot: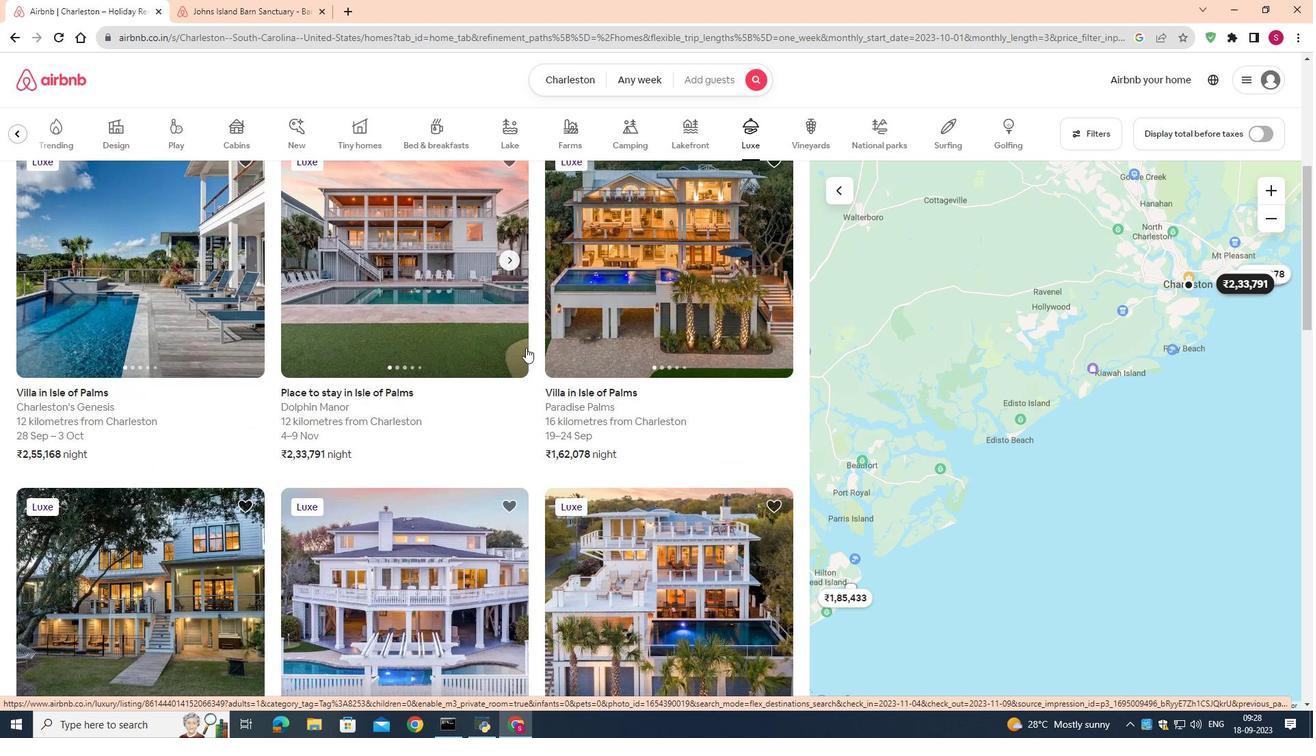 
Action: Mouse moved to (628, 279)
Screenshot: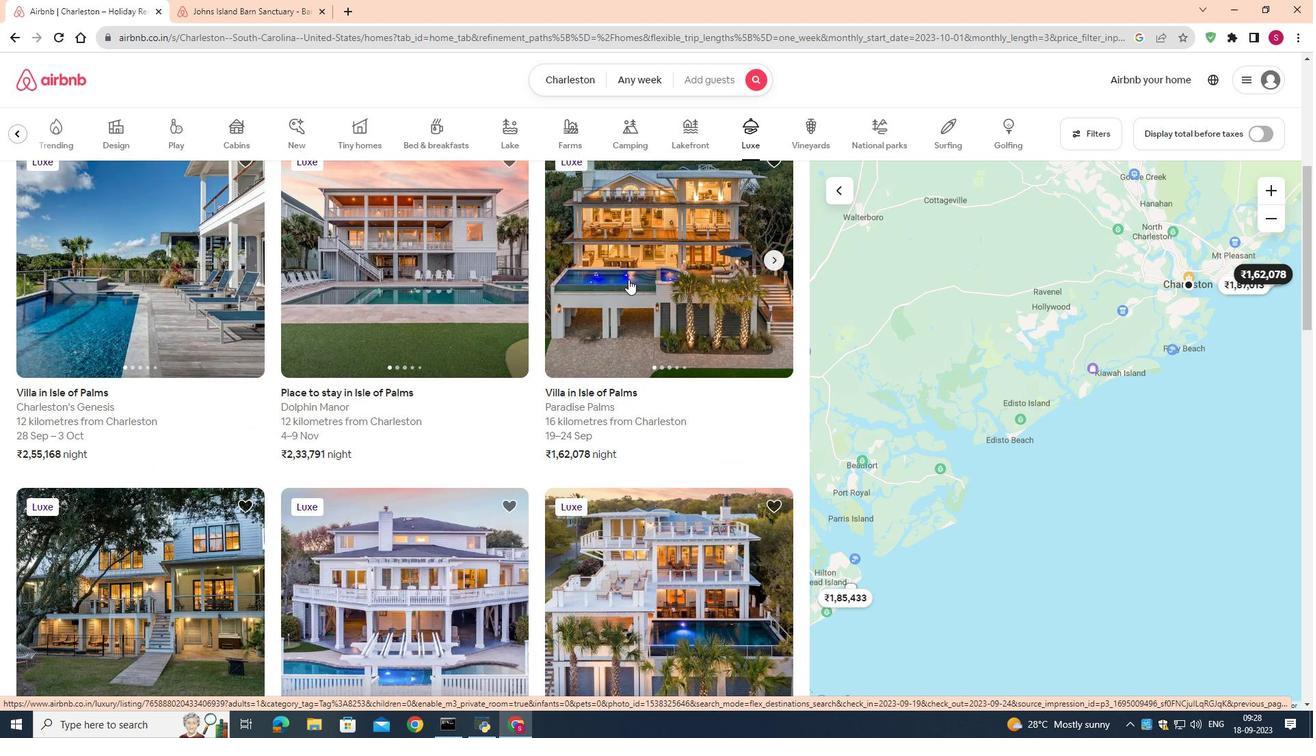 
Action: Mouse pressed left at (628, 279)
Screenshot: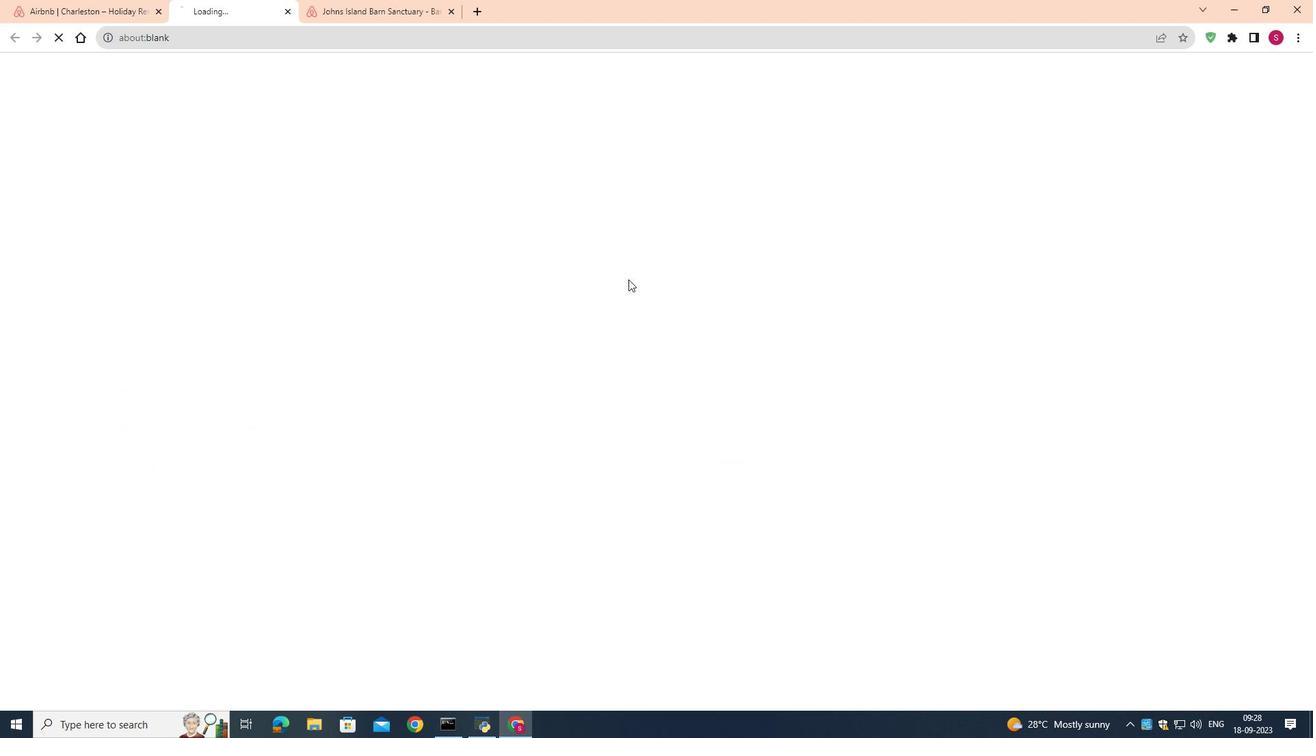 
Action: Mouse moved to (426, 289)
Screenshot: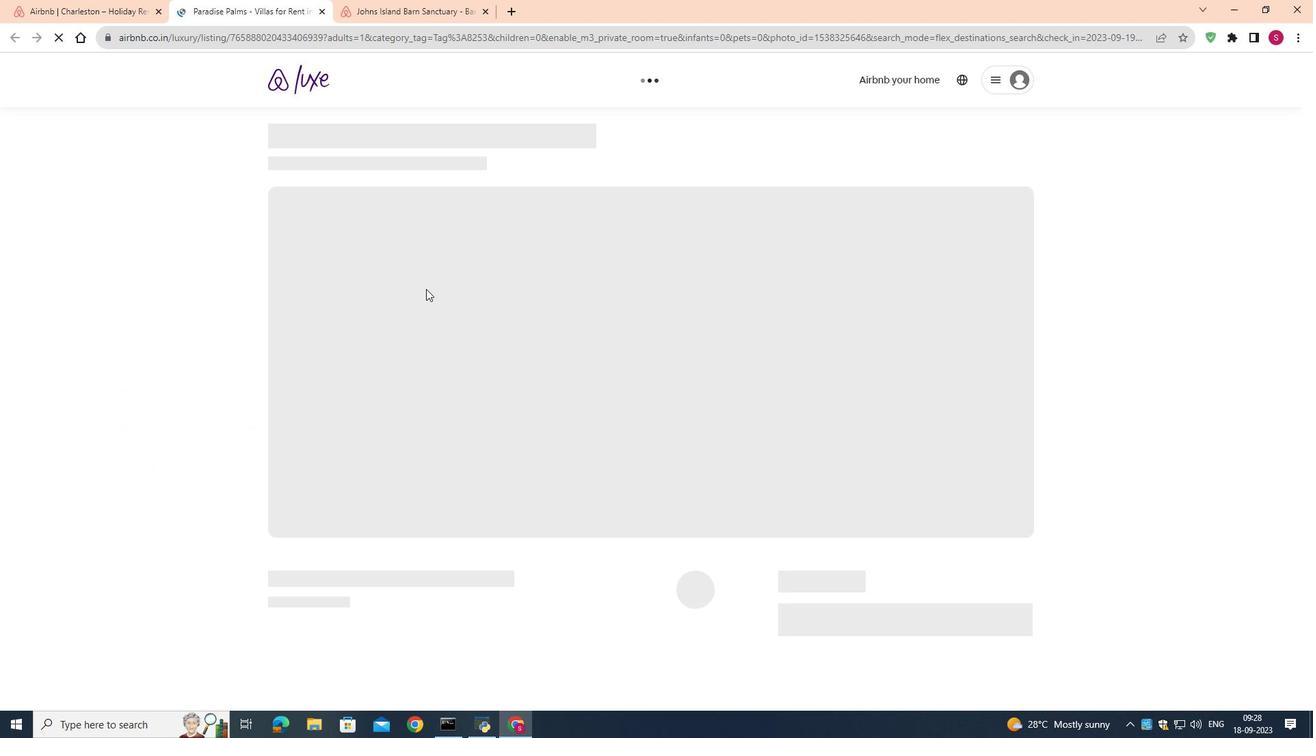 
Action: Mouse scrolled (426, 288) with delta (0, 0)
Screenshot: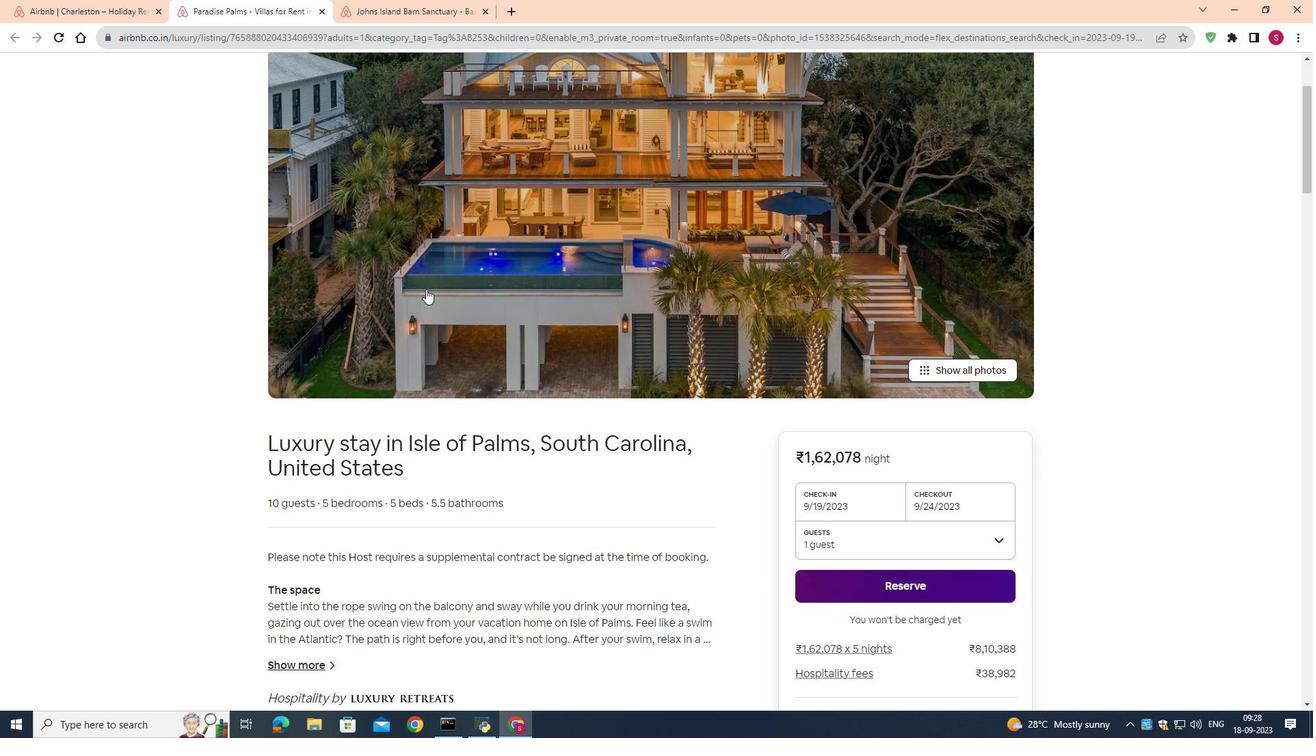 
Action: Mouse scrolled (426, 288) with delta (0, 0)
Screenshot: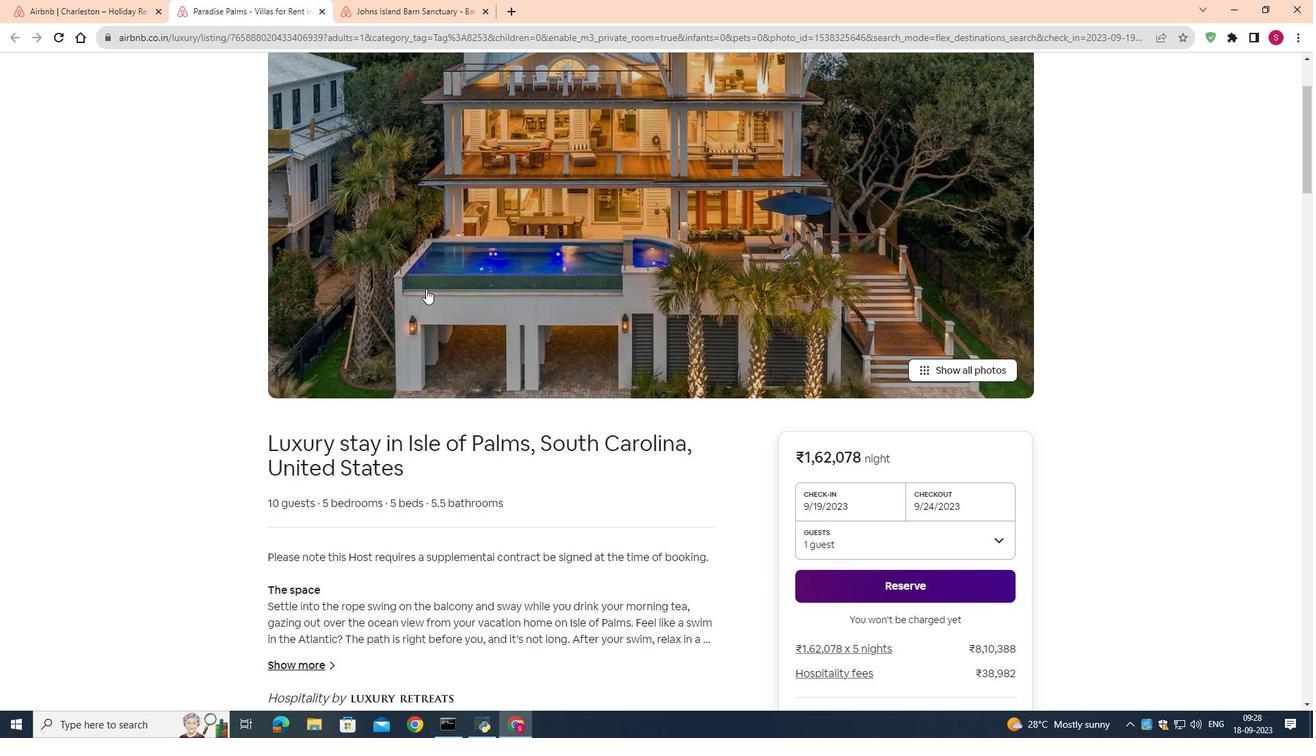 
Action: Mouse moved to (678, 272)
Screenshot: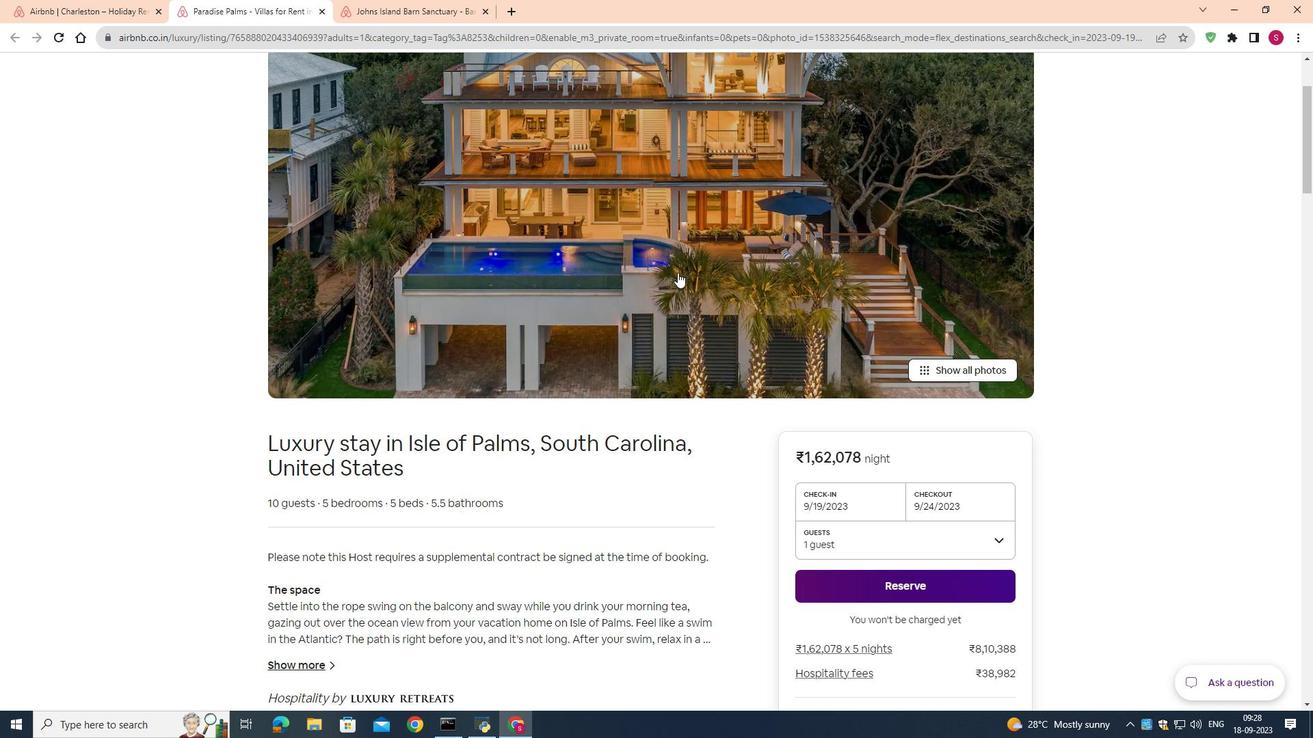 
Action: Mouse scrolled (678, 272) with delta (0, 0)
Screenshot: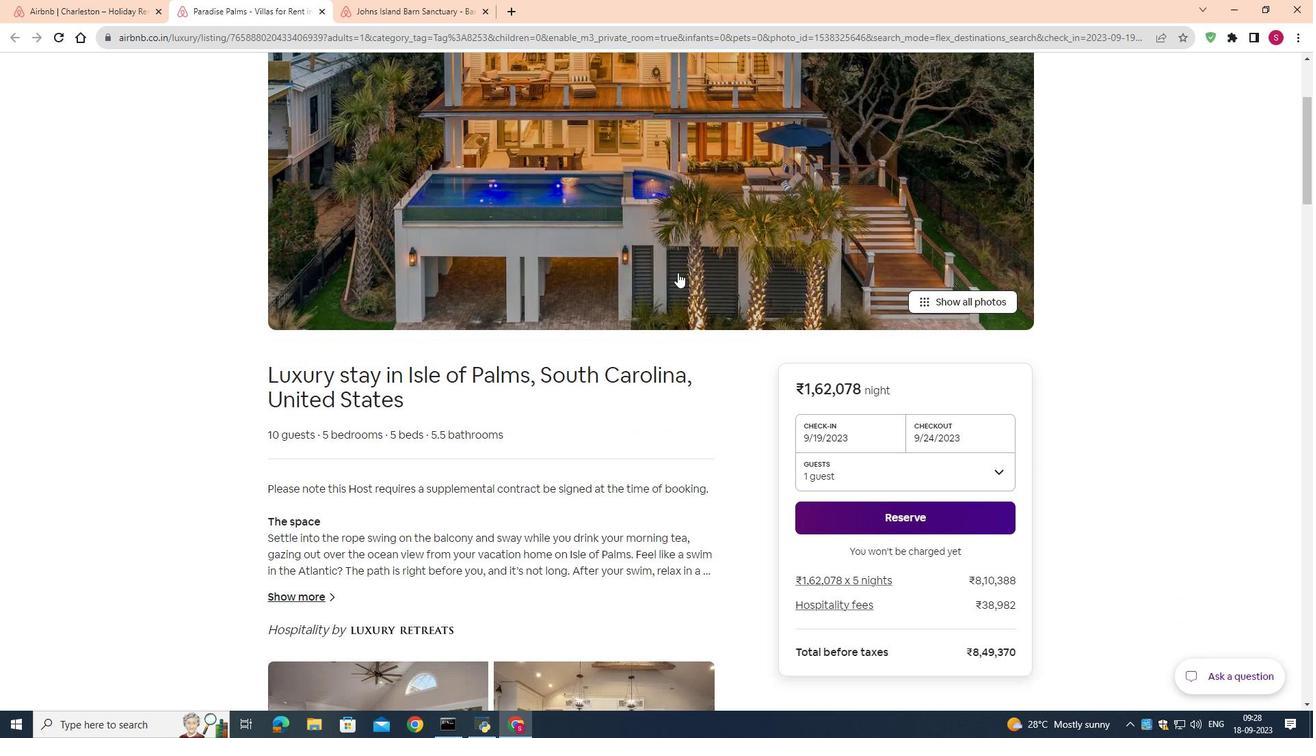 
Action: Mouse scrolled (678, 273) with delta (0, 0)
Screenshot: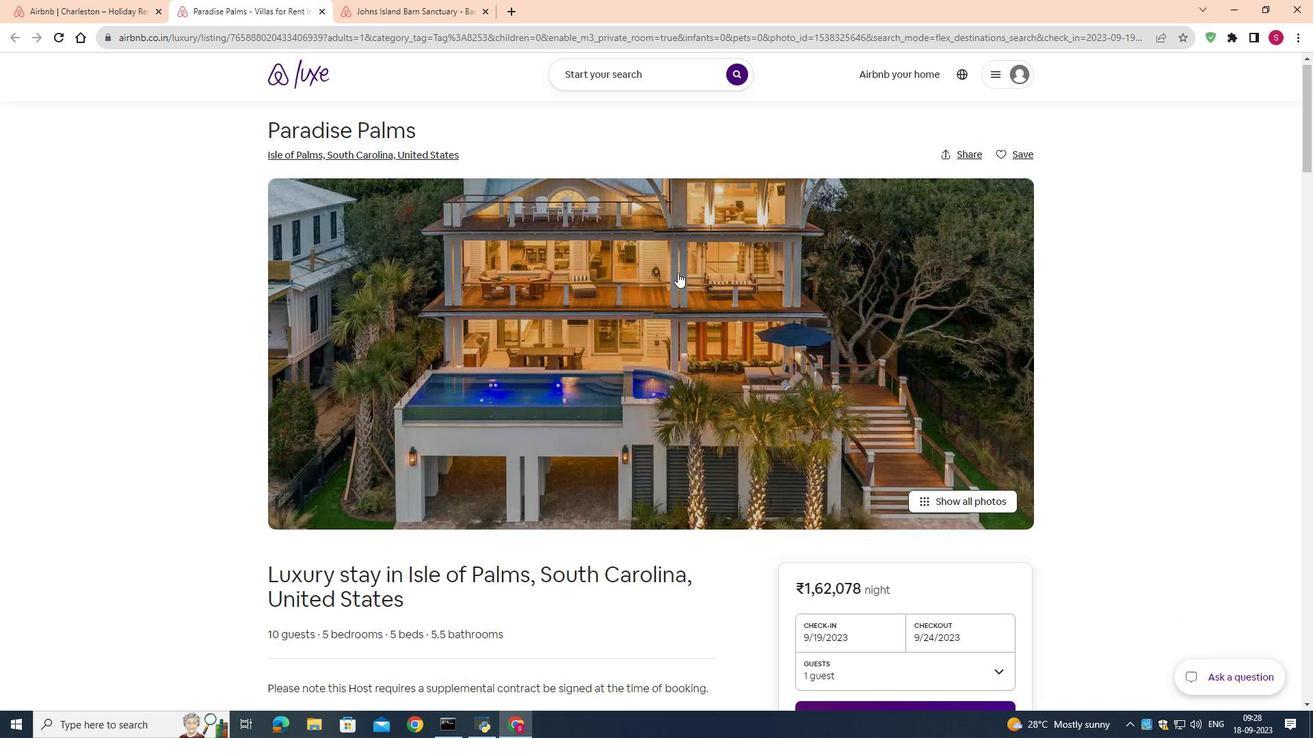 
Action: Mouse scrolled (678, 273) with delta (0, 0)
Screenshot: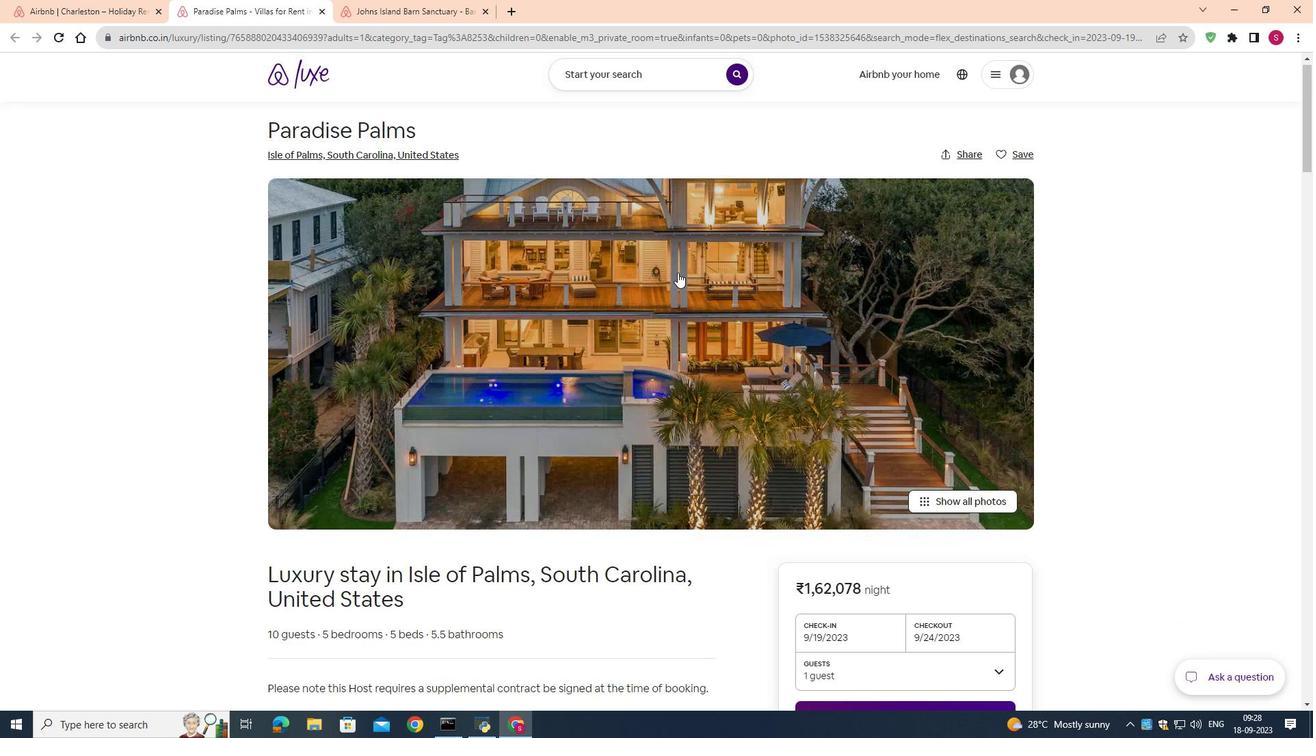 
Action: Mouse scrolled (678, 273) with delta (0, 0)
